 Task: Research Airbnb options in Andes, Colombia from 17th December, 2023 to 24th December, 2023 for 1 adult. Place can be shared room with 1  bedroom having 1 bed and 1 bathroom. Property type can be hotel. Amenities needed are: washing machine.
Action: Mouse moved to (562, 135)
Screenshot: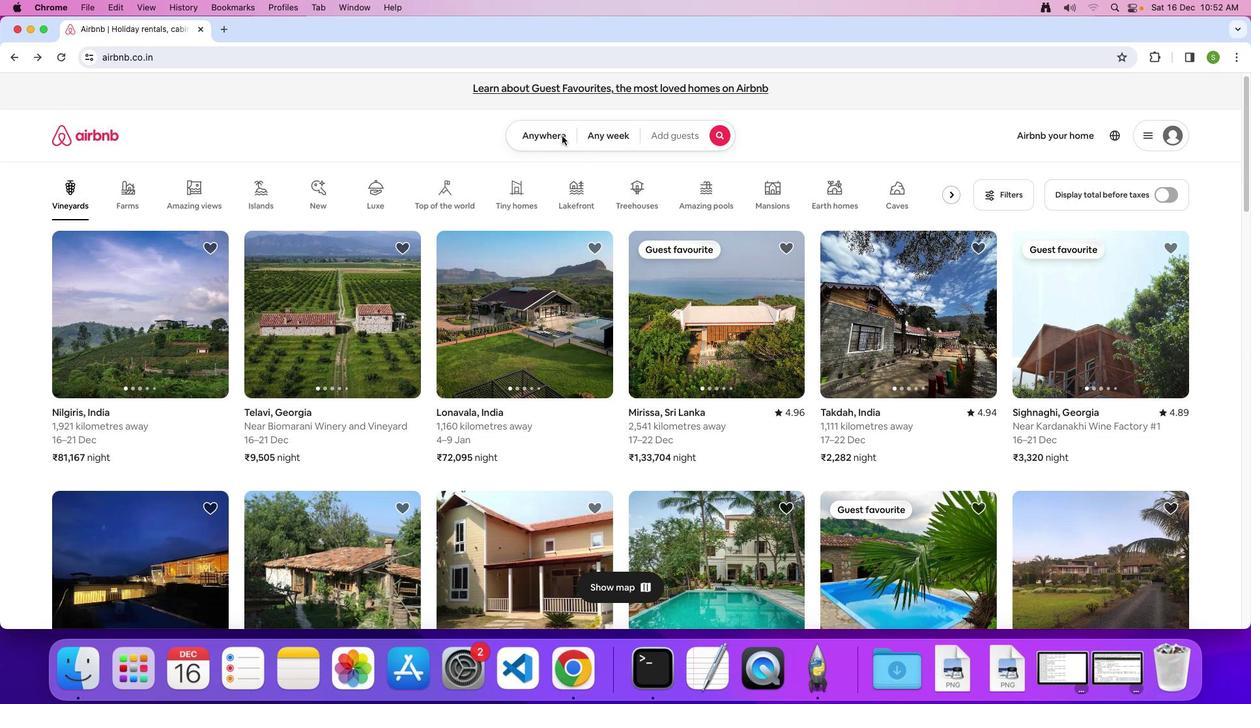 
Action: Mouse pressed left at (562, 135)
Screenshot: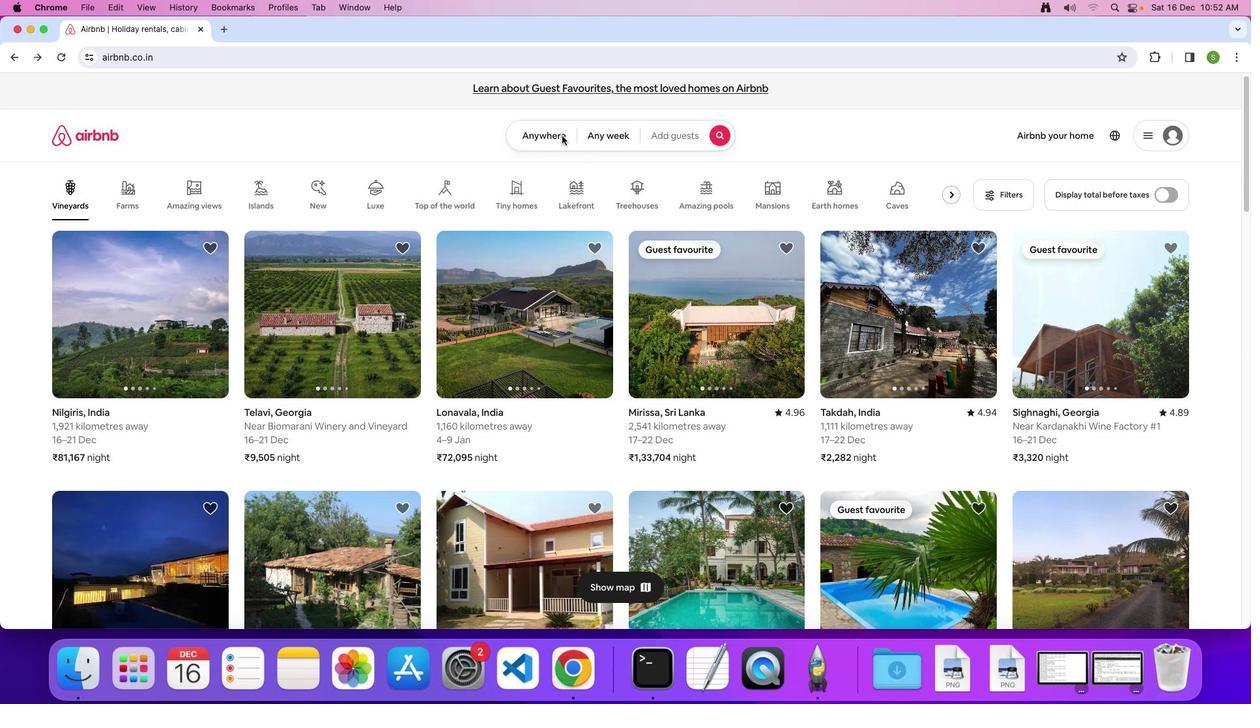 
Action: Mouse moved to (539, 134)
Screenshot: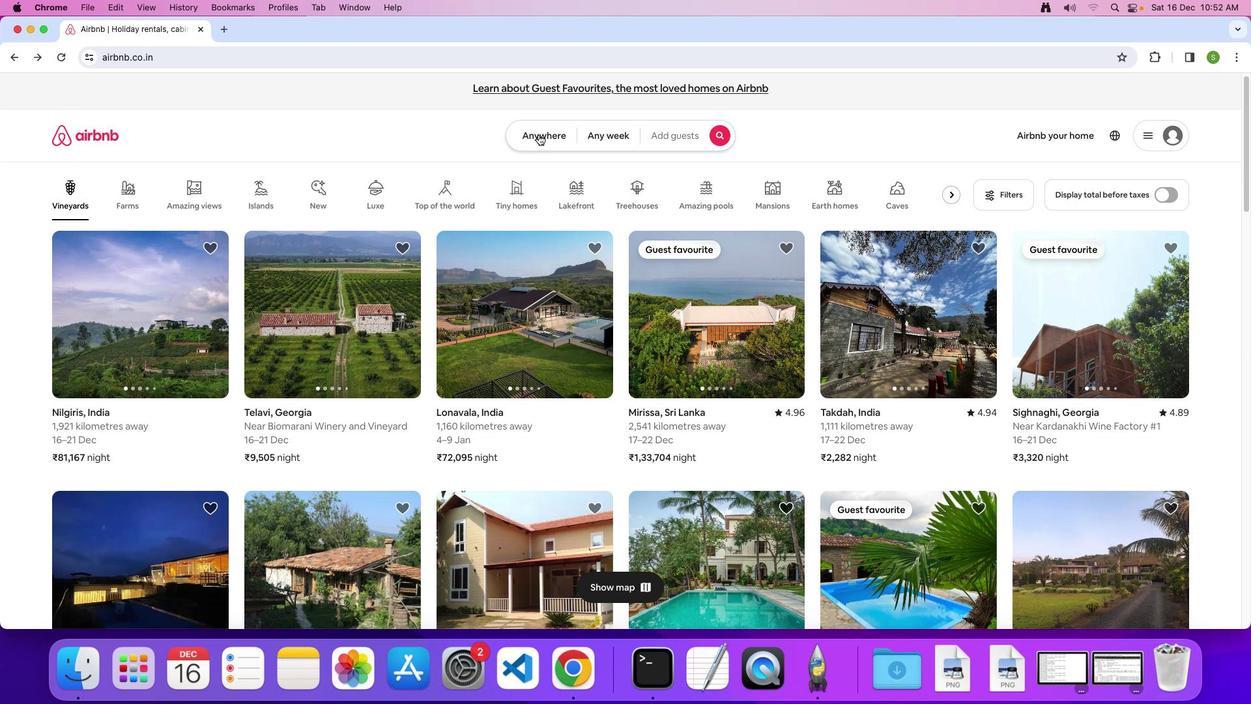 
Action: Mouse pressed left at (539, 134)
Screenshot: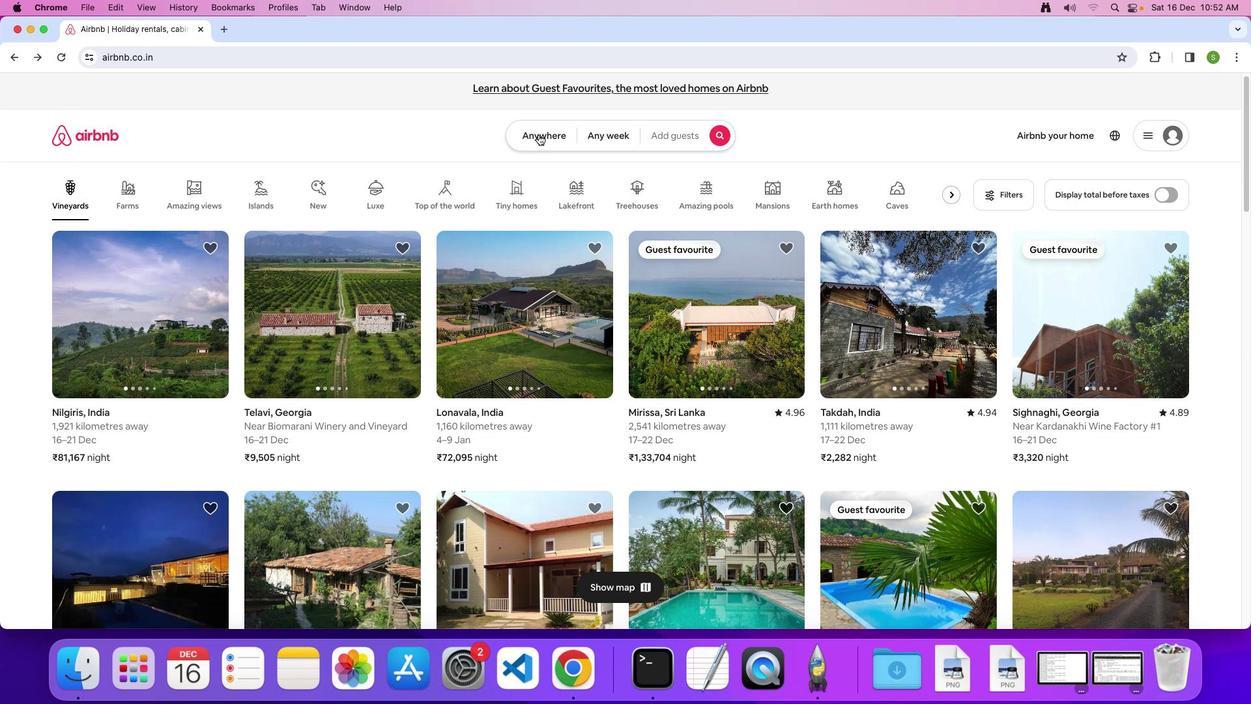 
Action: Mouse moved to (476, 174)
Screenshot: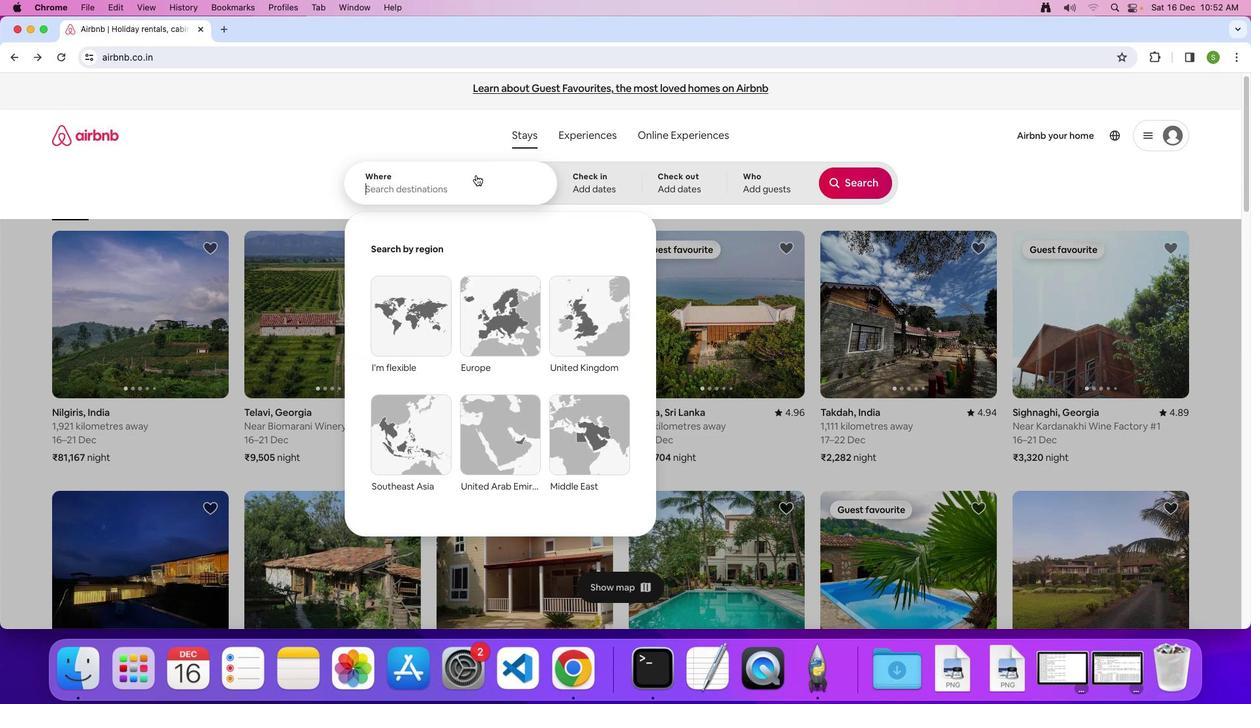 
Action: Mouse pressed left at (476, 174)
Screenshot: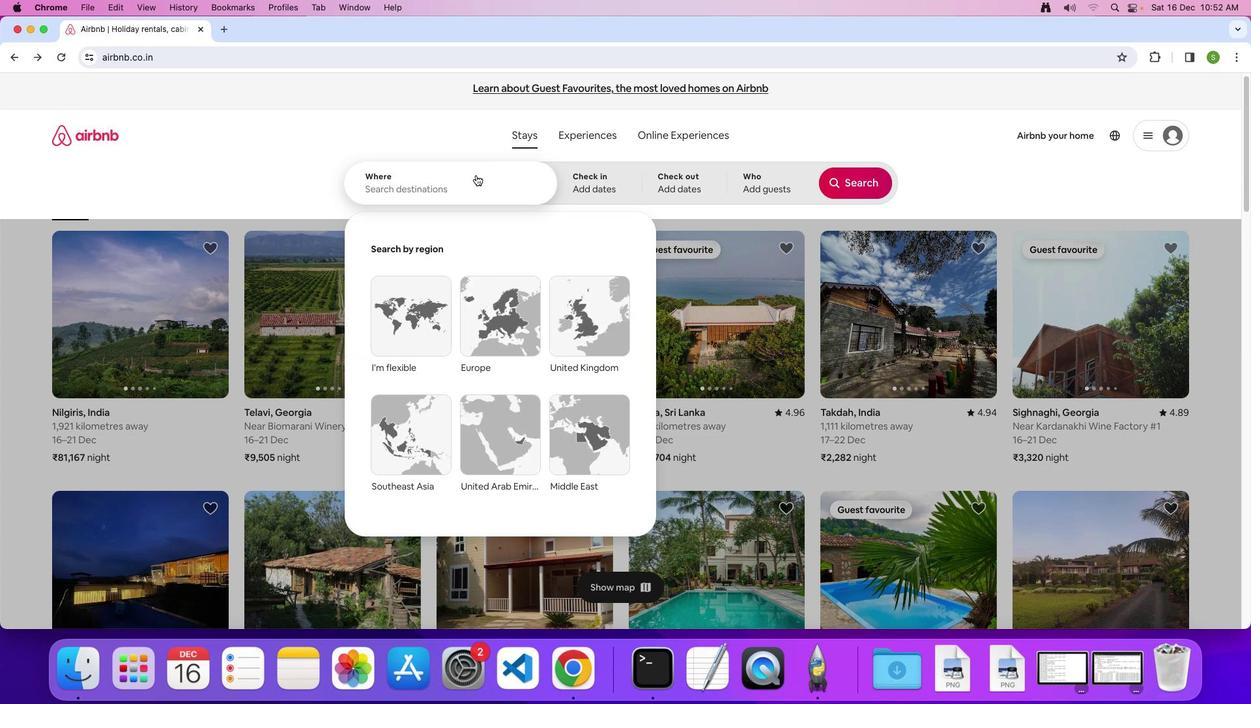 
Action: Mouse moved to (481, 178)
Screenshot: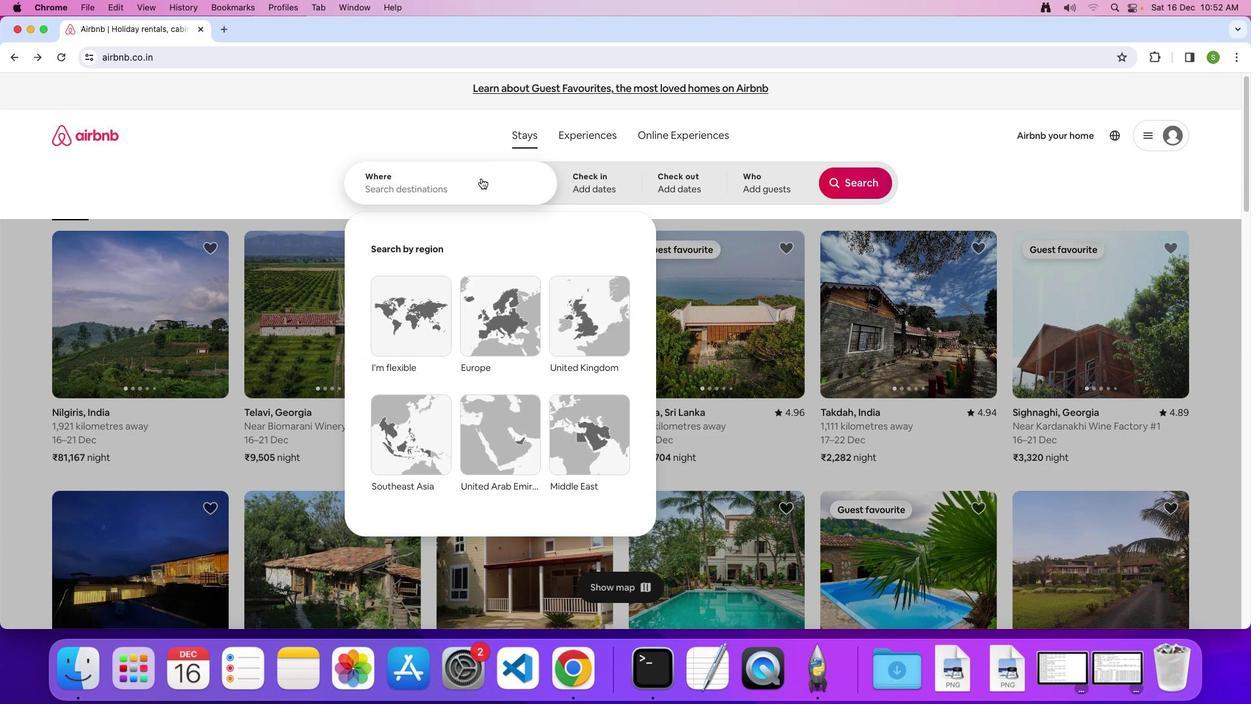 
Action: Key pressed 'A'Key.caps_lock'n''d''e''s'','Key.spaceKey.shift'C''o''l''o''m''b''i''a'Key.enter
Screenshot: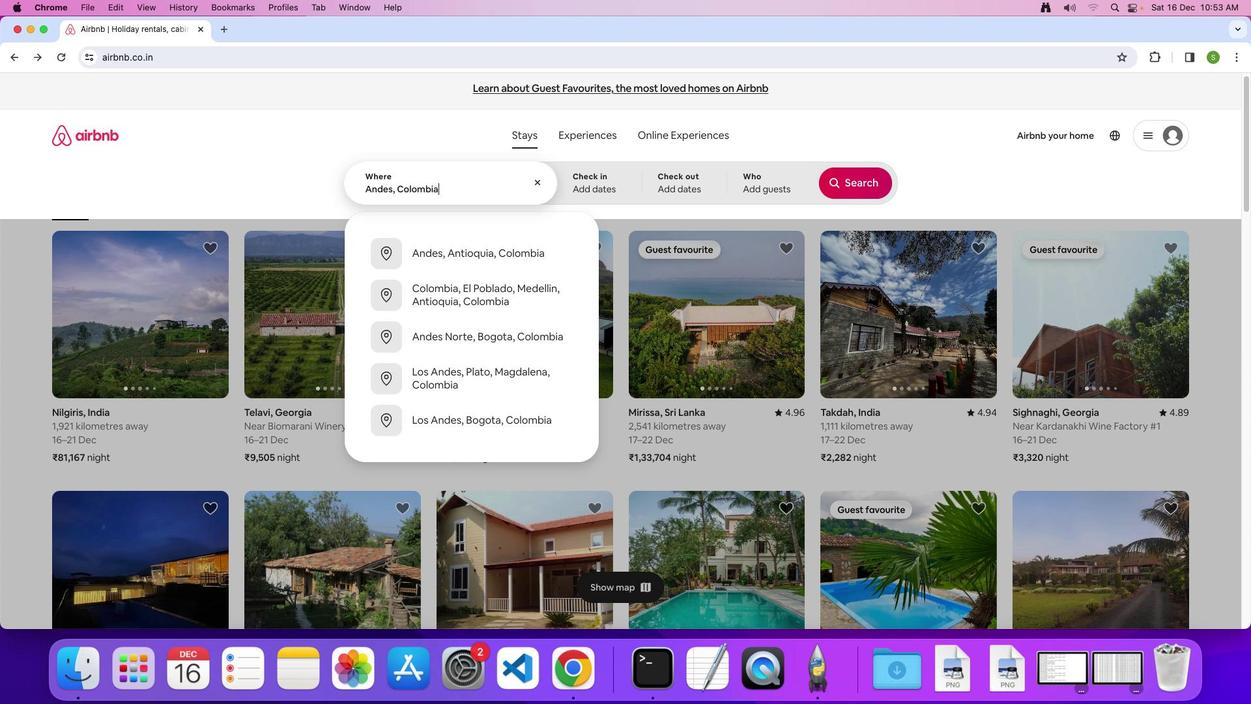 
Action: Mouse moved to (402, 432)
Screenshot: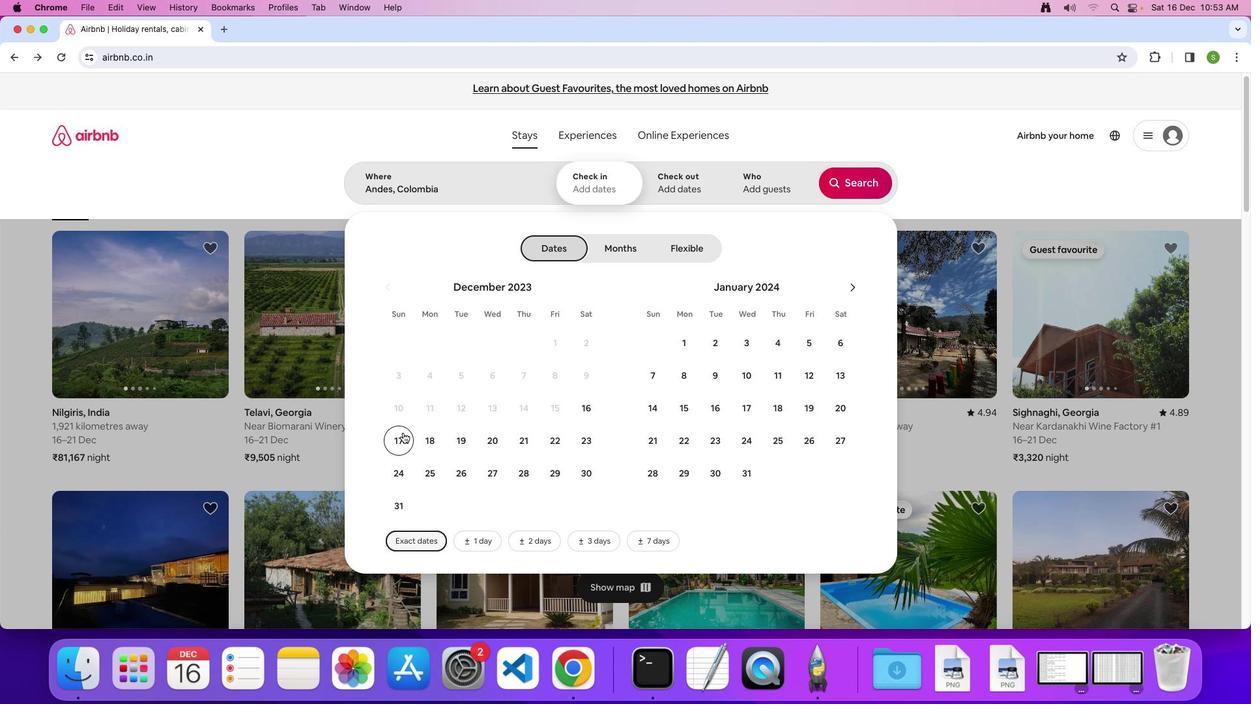 
Action: Mouse pressed left at (402, 432)
Screenshot: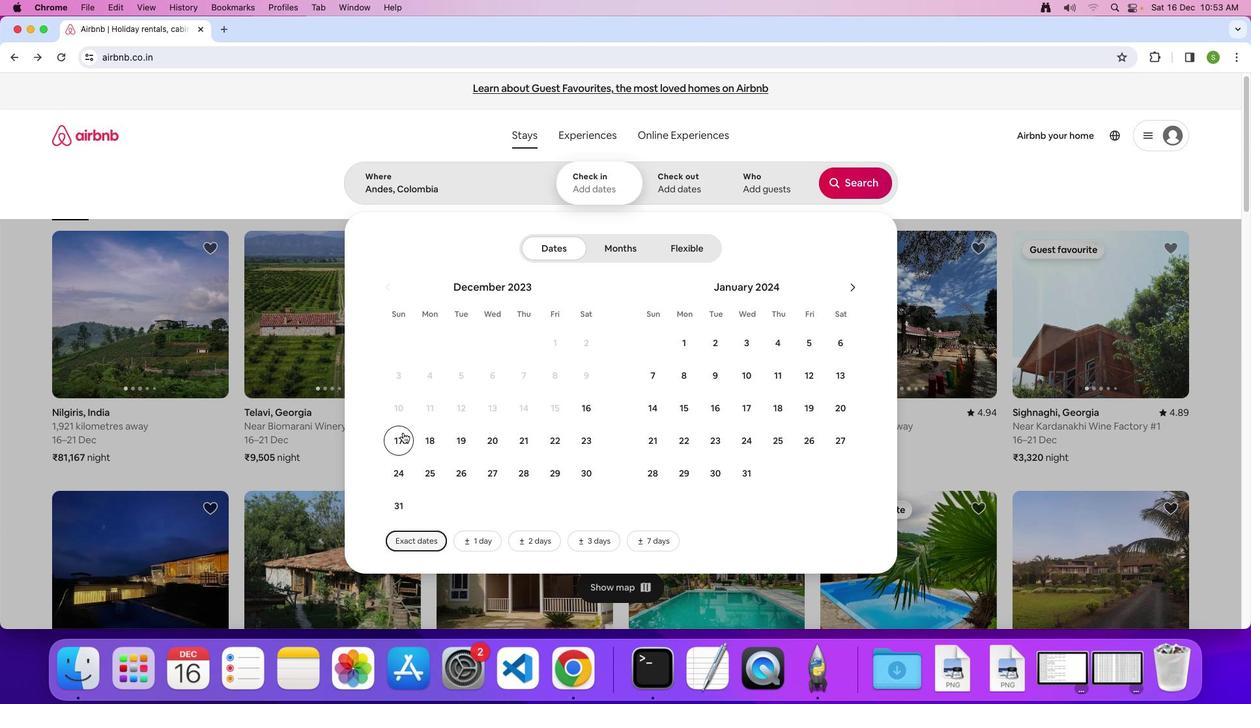 
Action: Mouse moved to (398, 475)
Screenshot: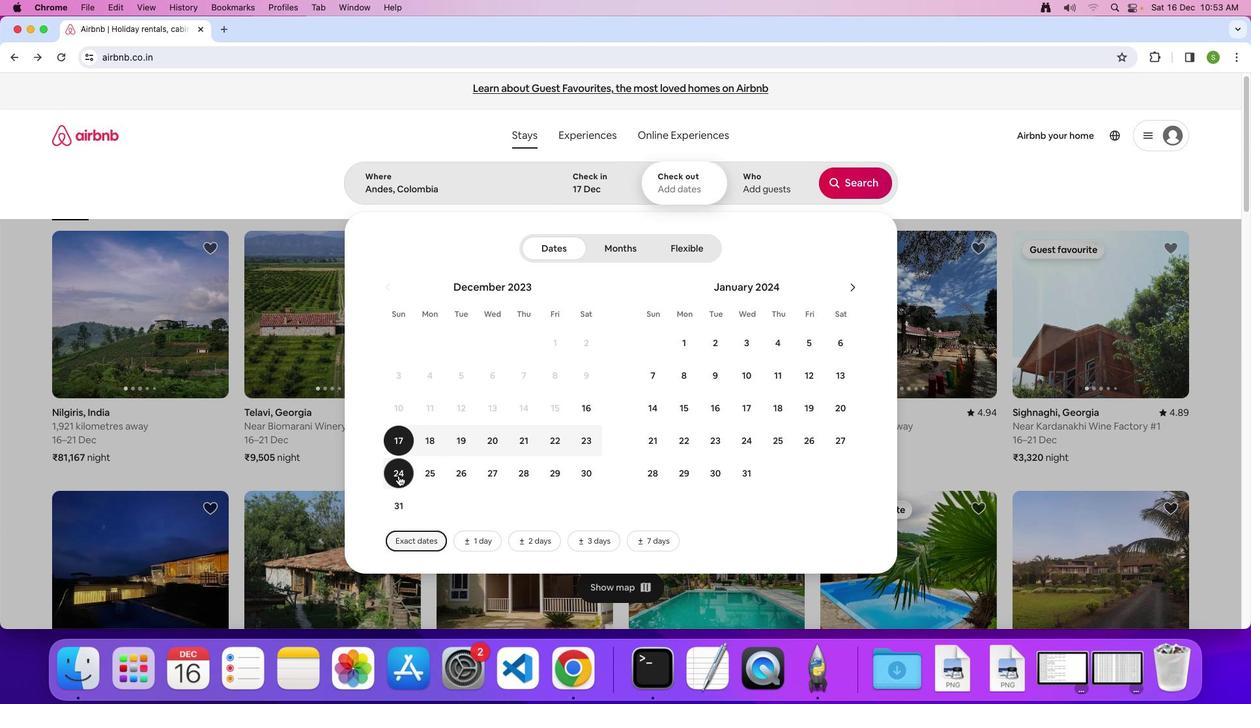 
Action: Mouse pressed left at (398, 475)
Screenshot: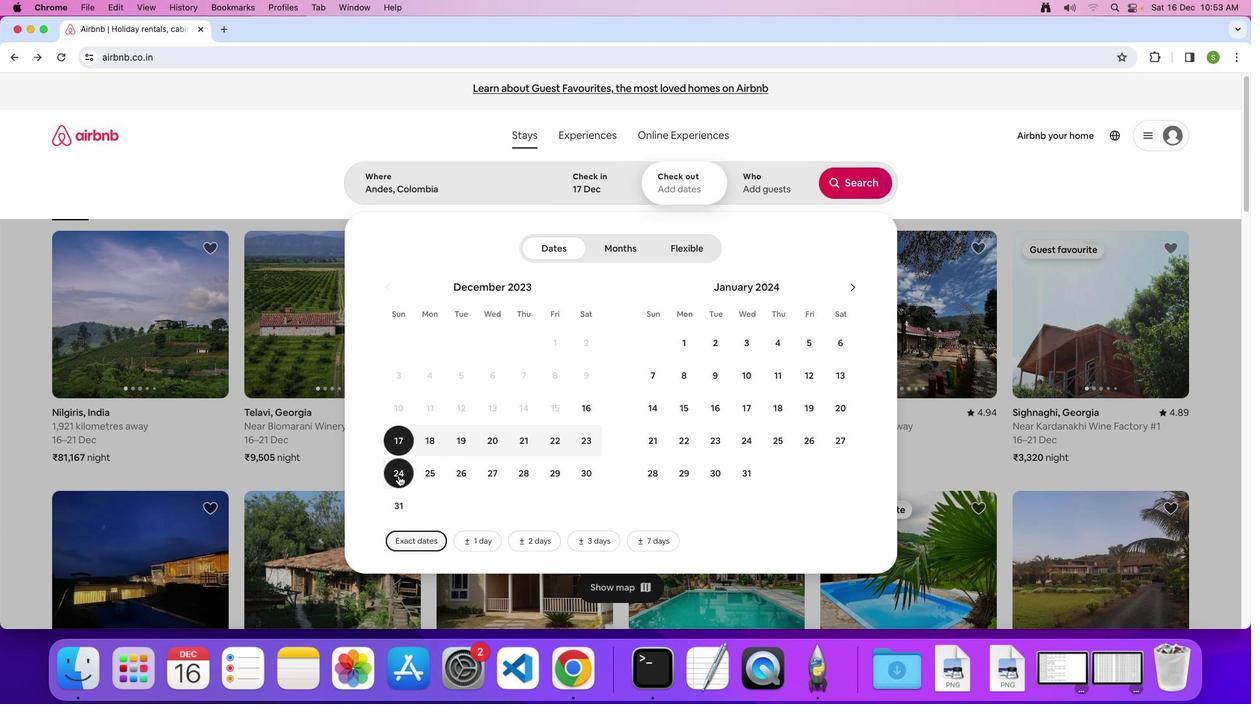 
Action: Mouse moved to (786, 186)
Screenshot: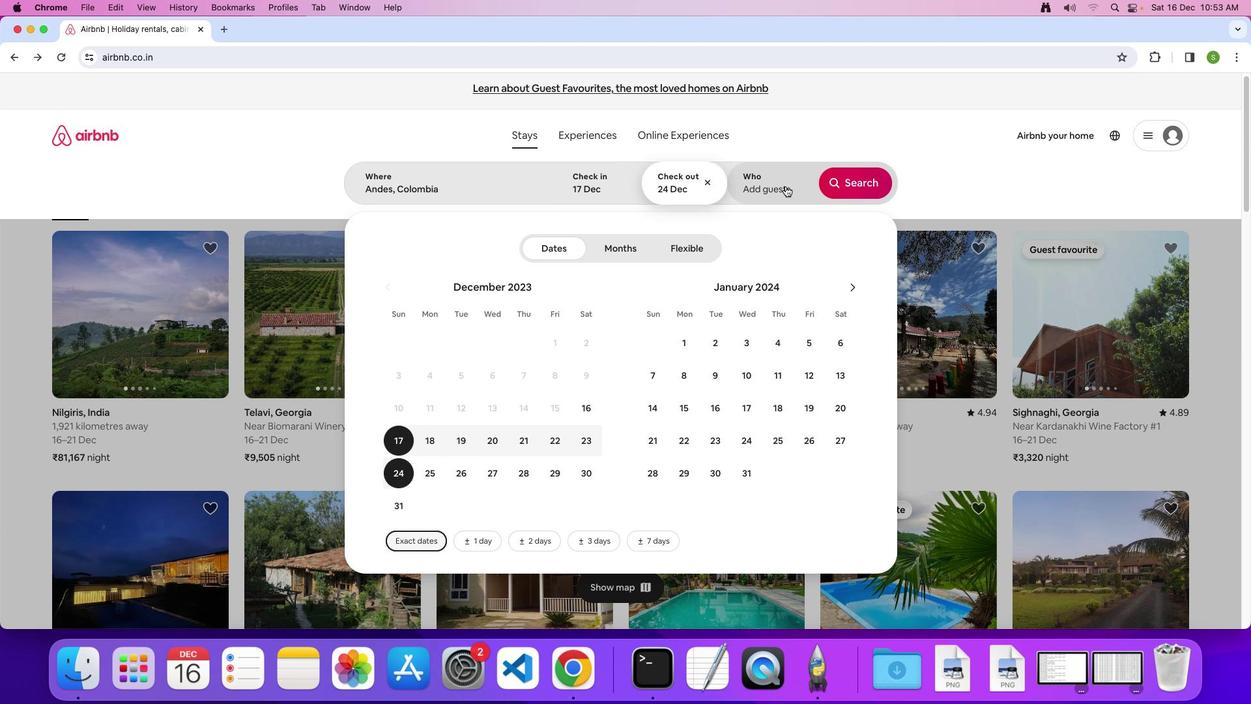 
Action: Mouse pressed left at (786, 186)
Screenshot: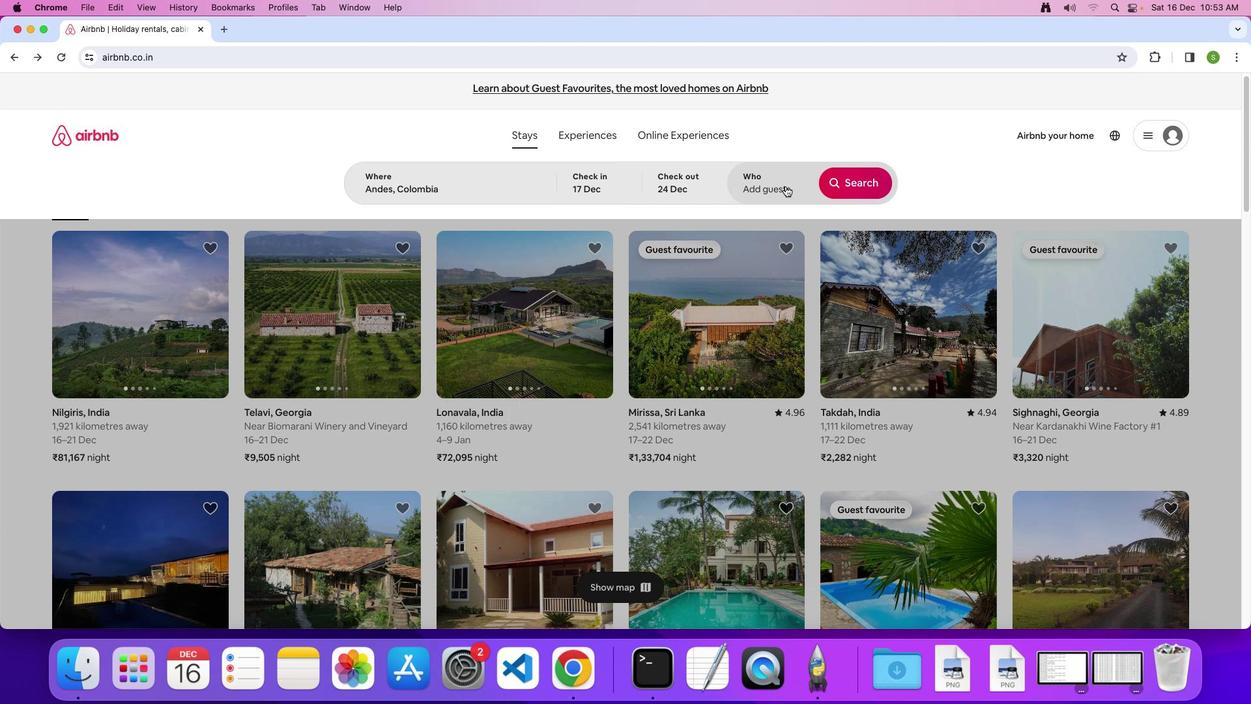
Action: Mouse moved to (859, 253)
Screenshot: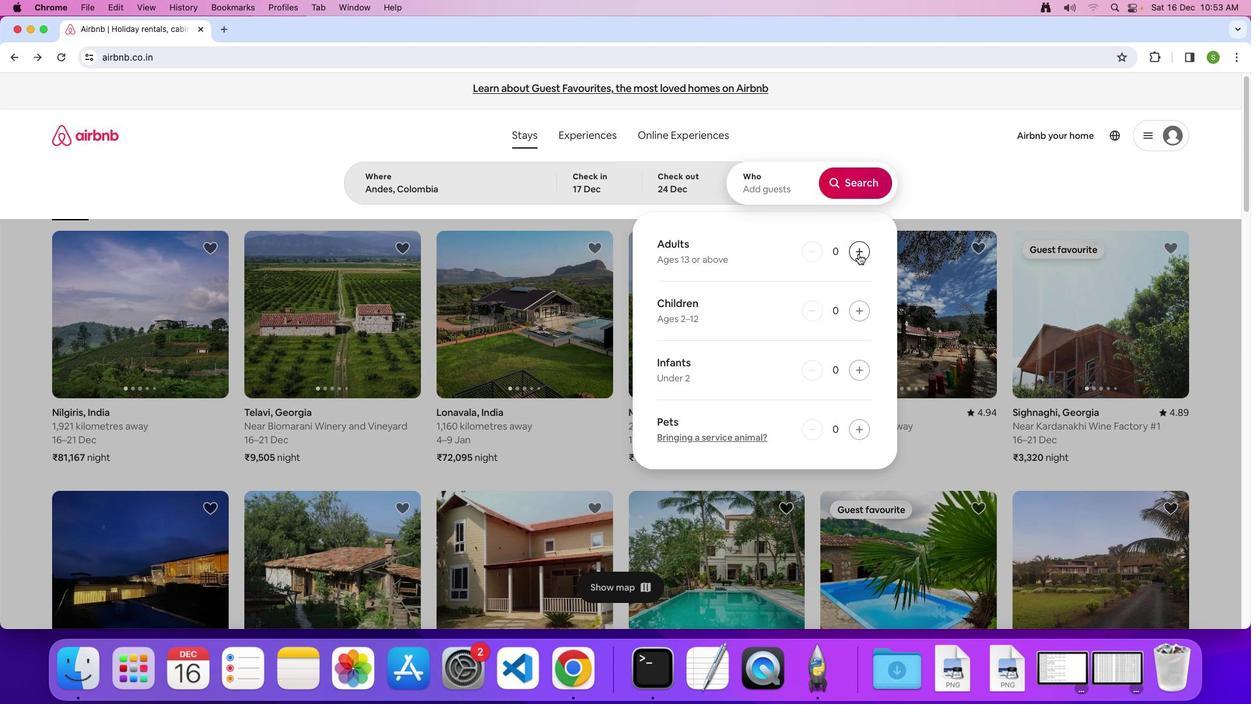 
Action: Mouse pressed left at (859, 253)
Screenshot: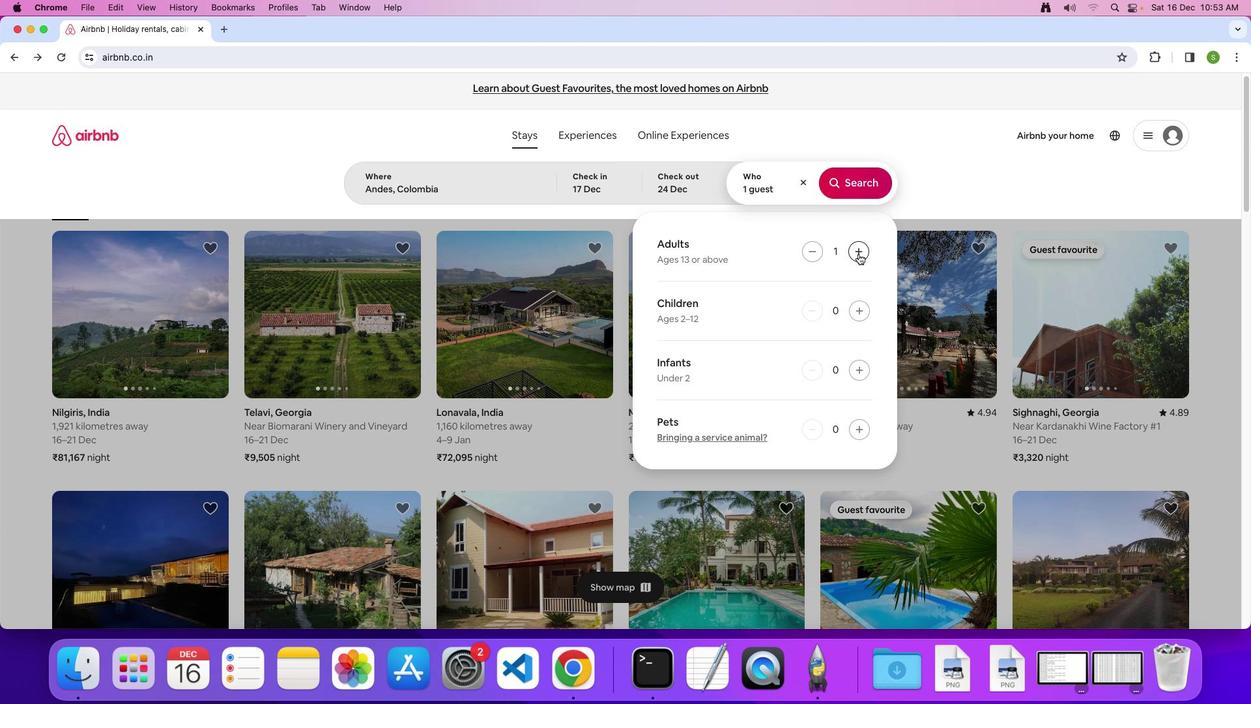 
Action: Mouse moved to (852, 174)
Screenshot: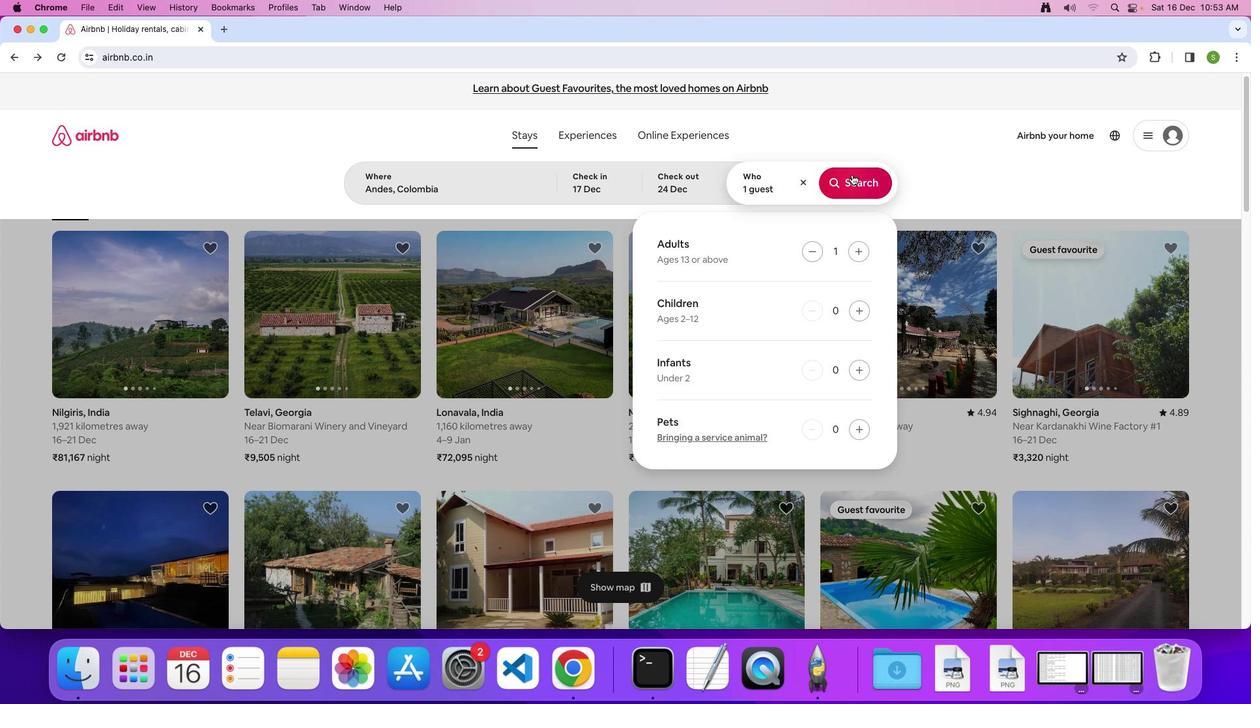 
Action: Mouse pressed left at (852, 174)
Screenshot: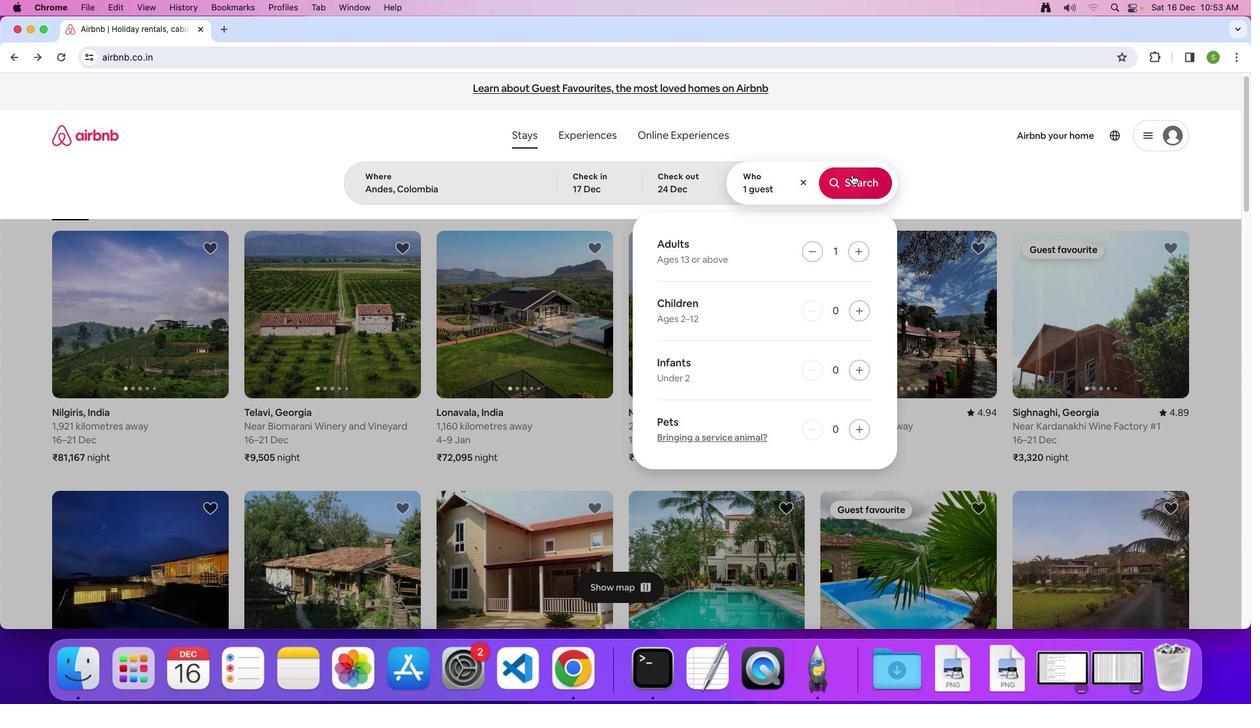 
Action: Mouse moved to (1036, 150)
Screenshot: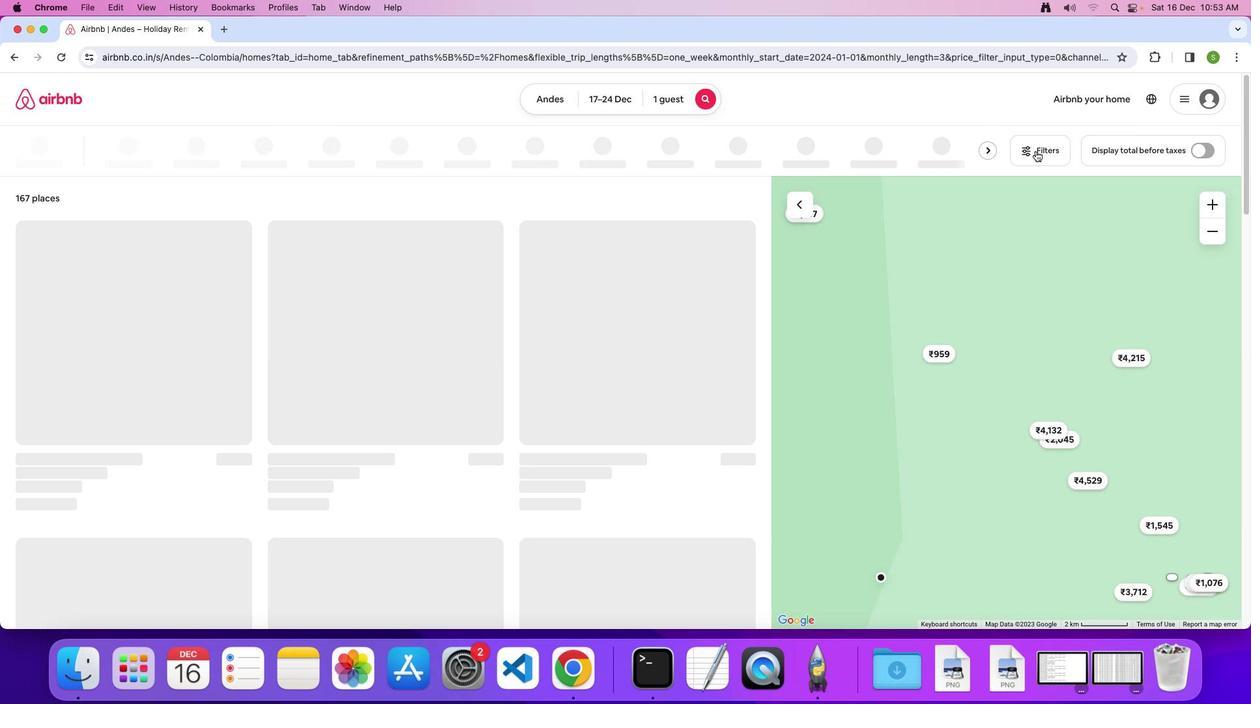 
Action: Mouse pressed left at (1036, 150)
Screenshot: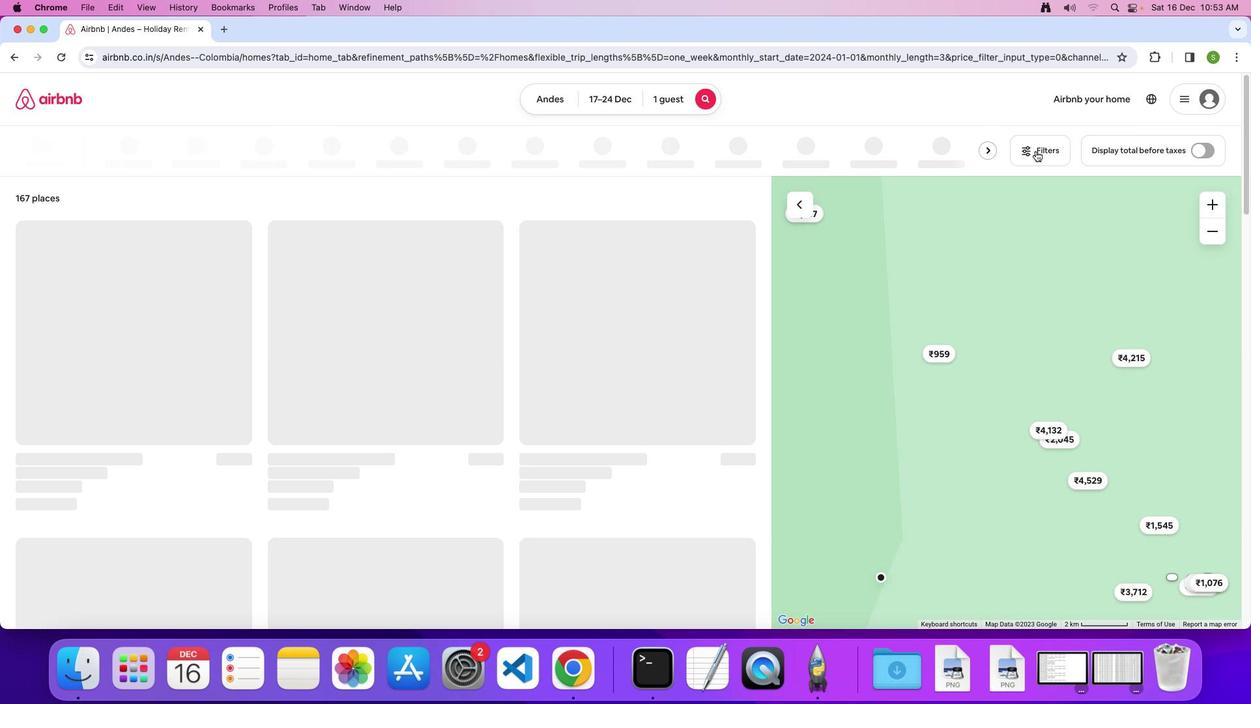 
Action: Mouse moved to (647, 310)
Screenshot: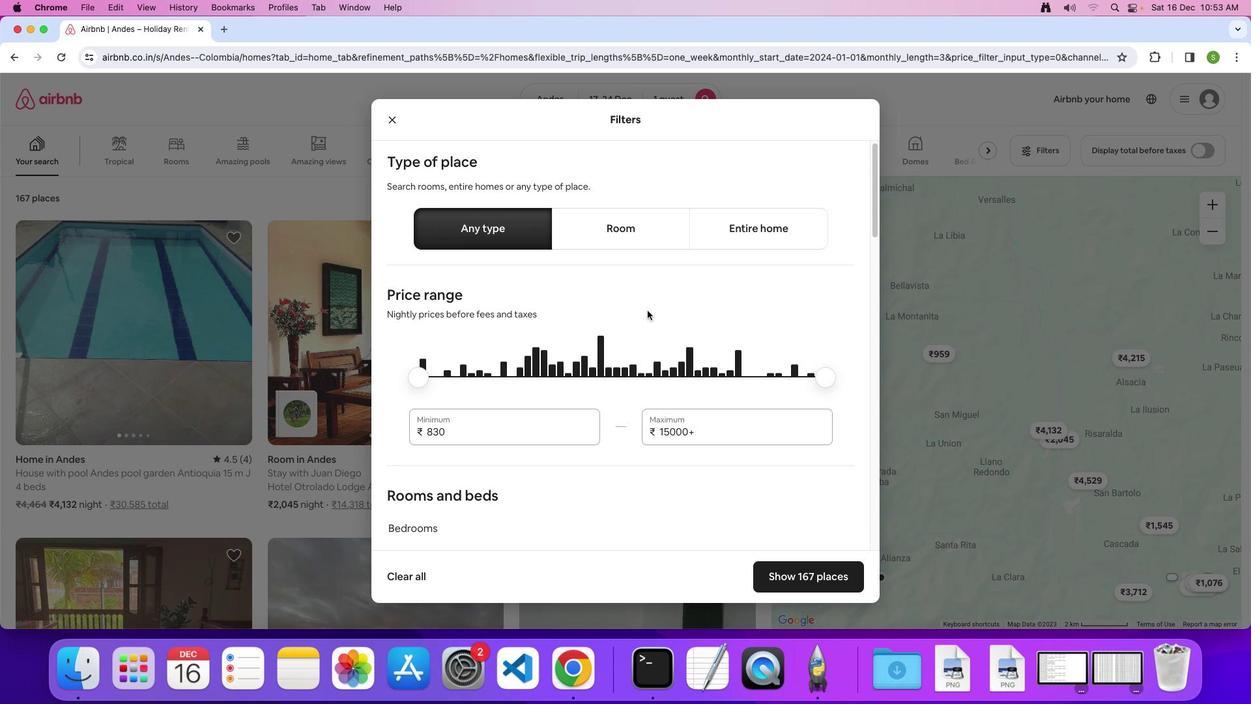 
Action: Mouse scrolled (647, 310) with delta (0, 0)
Screenshot: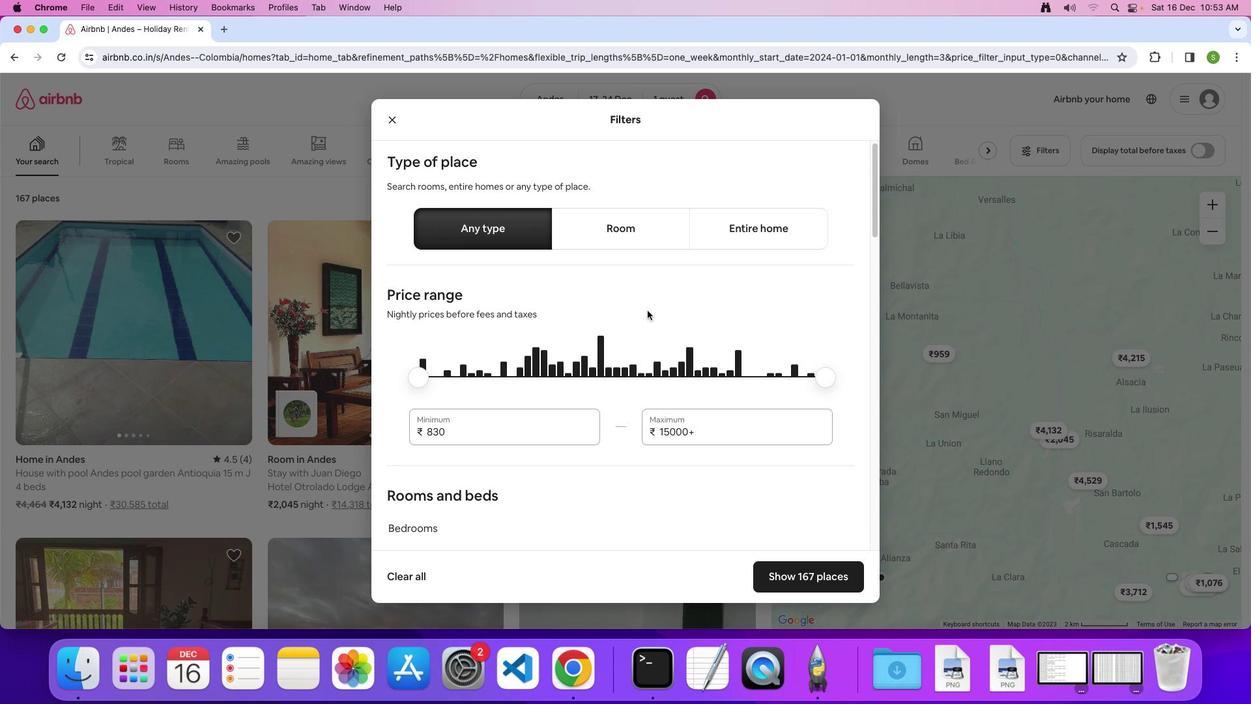 
Action: Mouse scrolled (647, 310) with delta (0, 0)
Screenshot: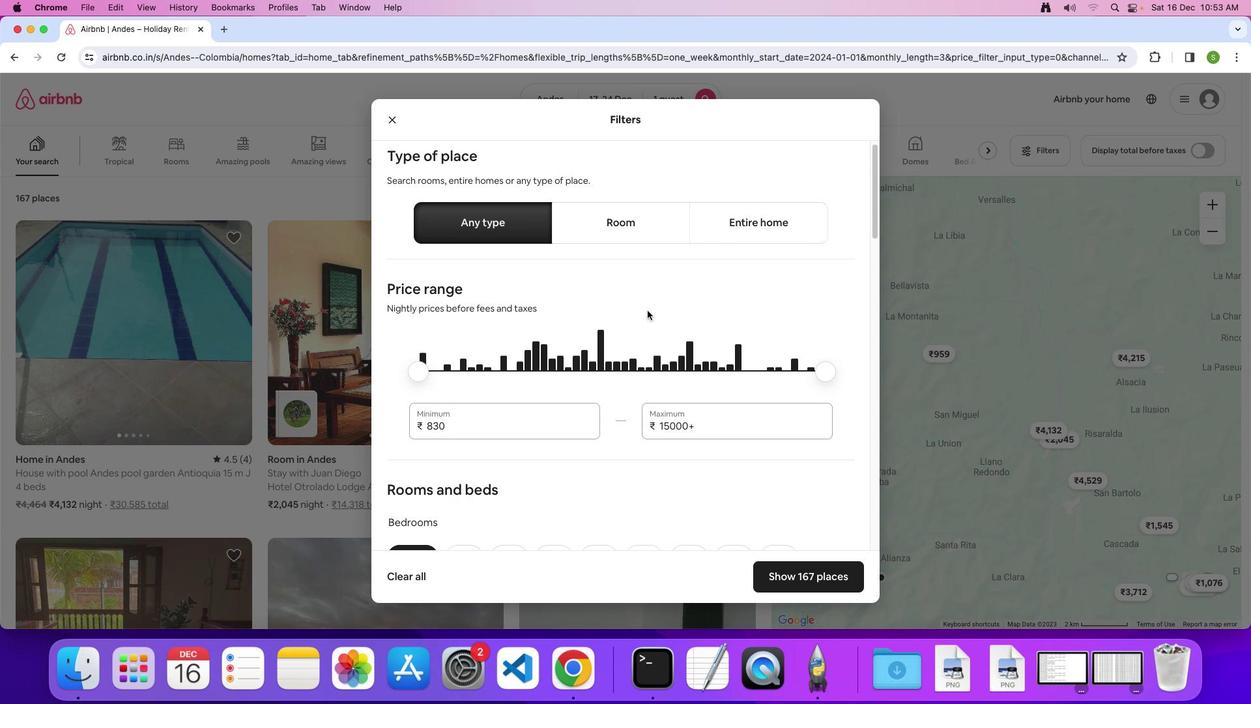 
Action: Mouse moved to (648, 308)
Screenshot: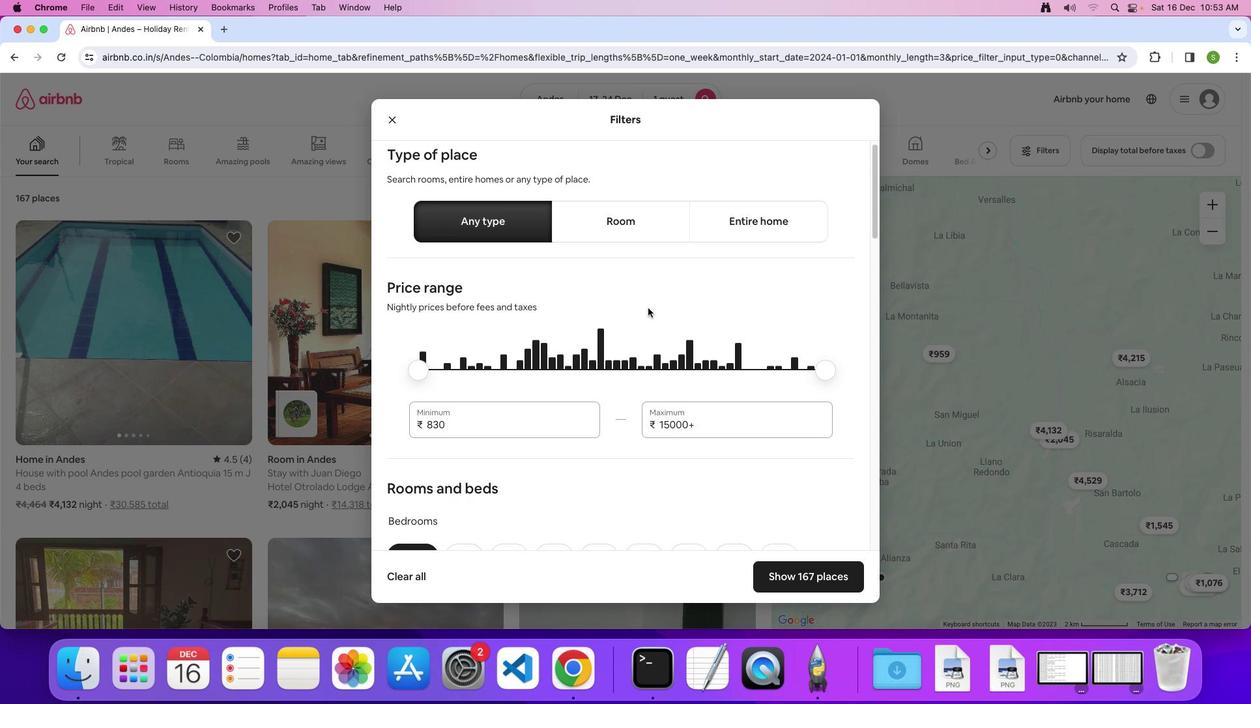 
Action: Mouse scrolled (648, 308) with delta (0, 0)
Screenshot: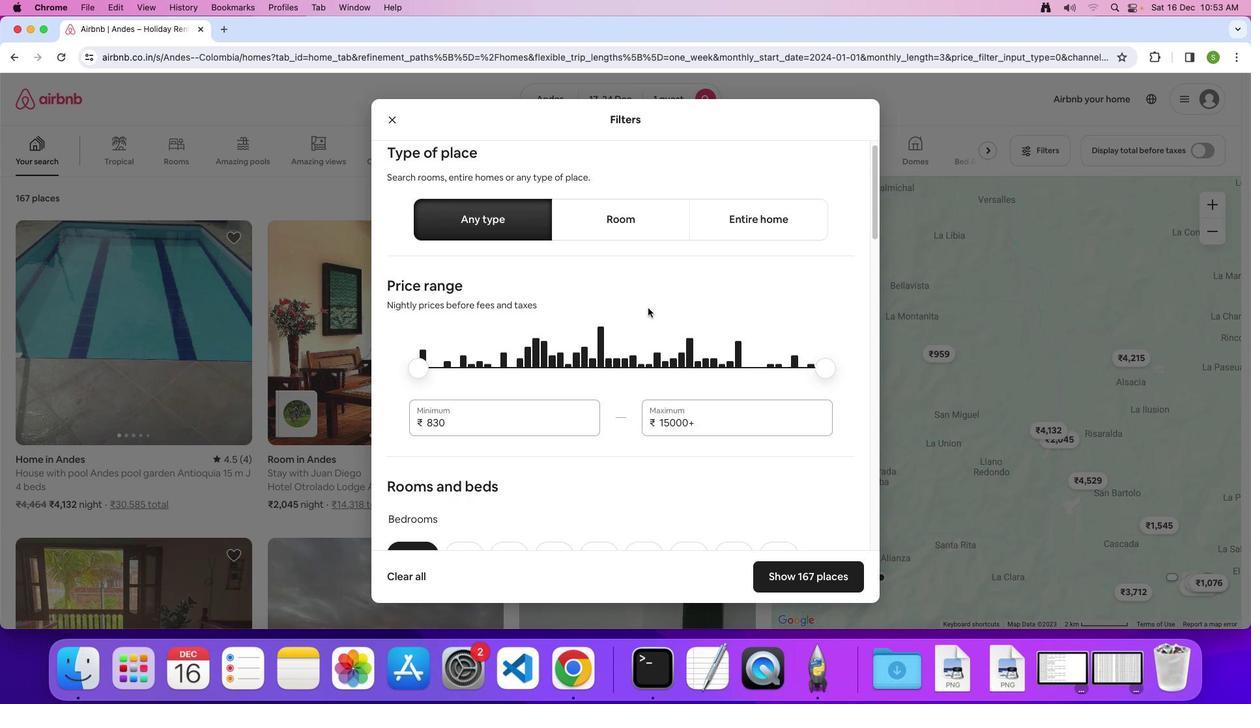 
Action: Mouse moved to (648, 307)
Screenshot: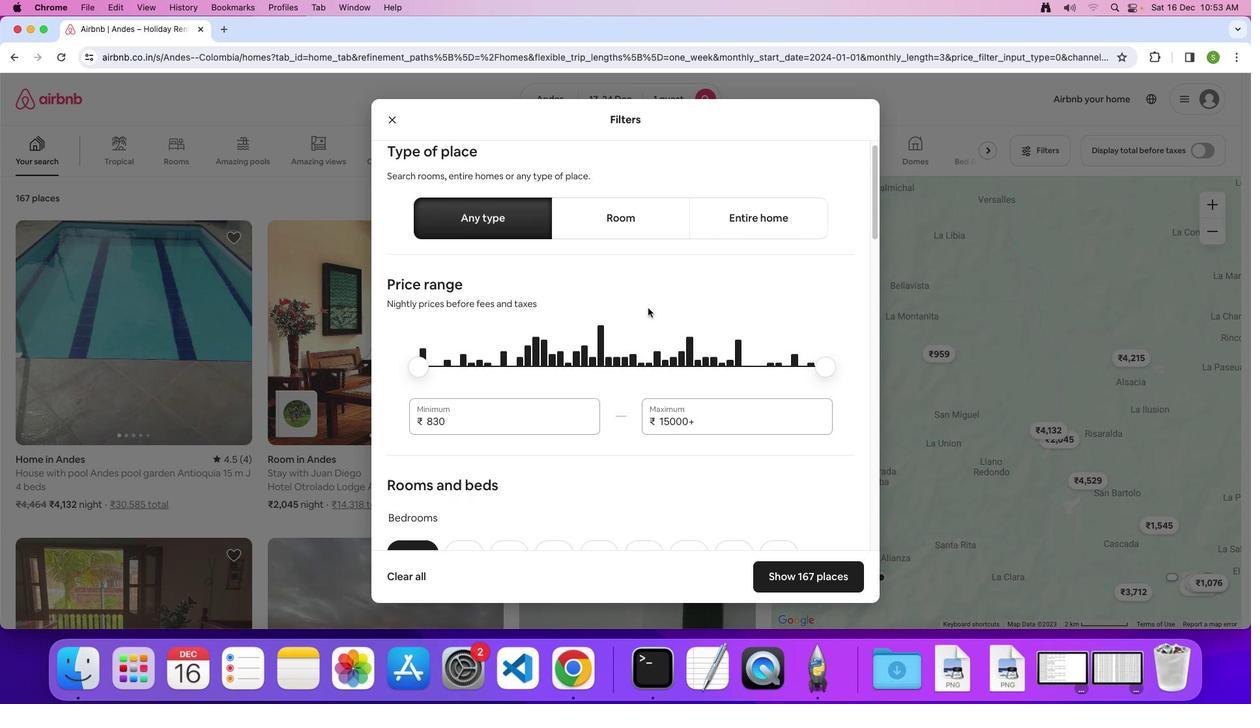 
Action: Mouse scrolled (648, 307) with delta (0, 0)
Screenshot: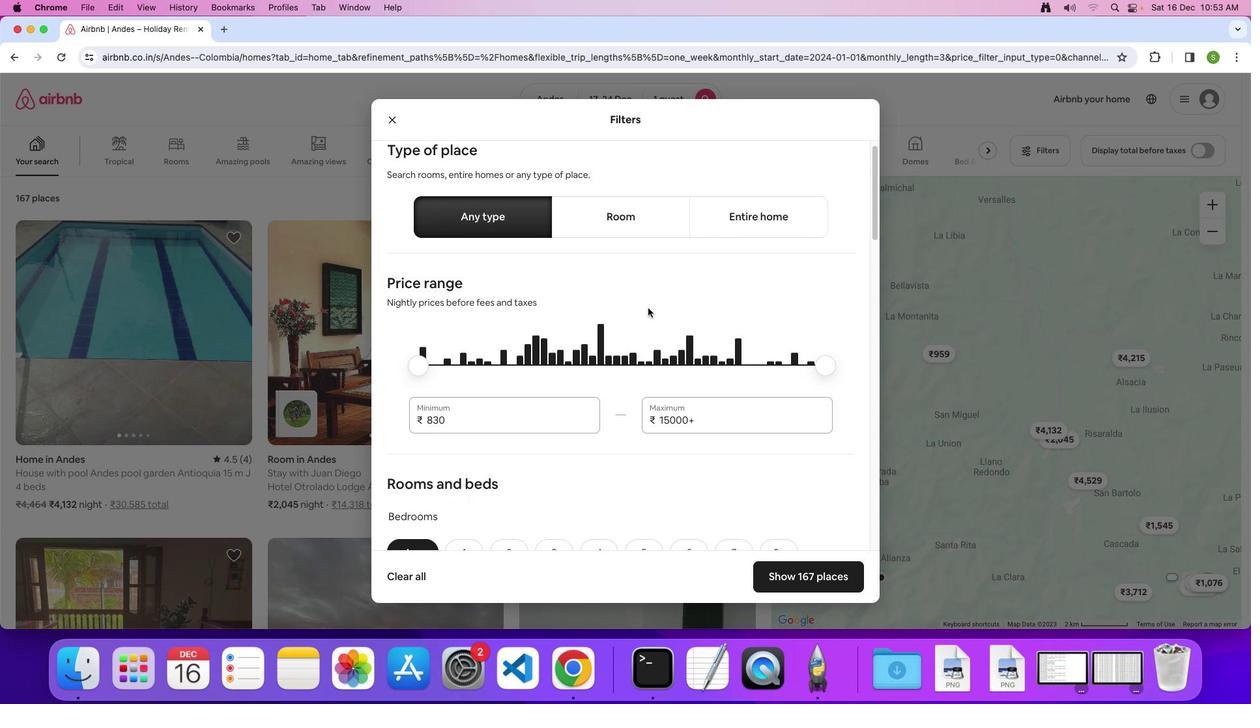 
Action: Mouse moved to (627, 219)
Screenshot: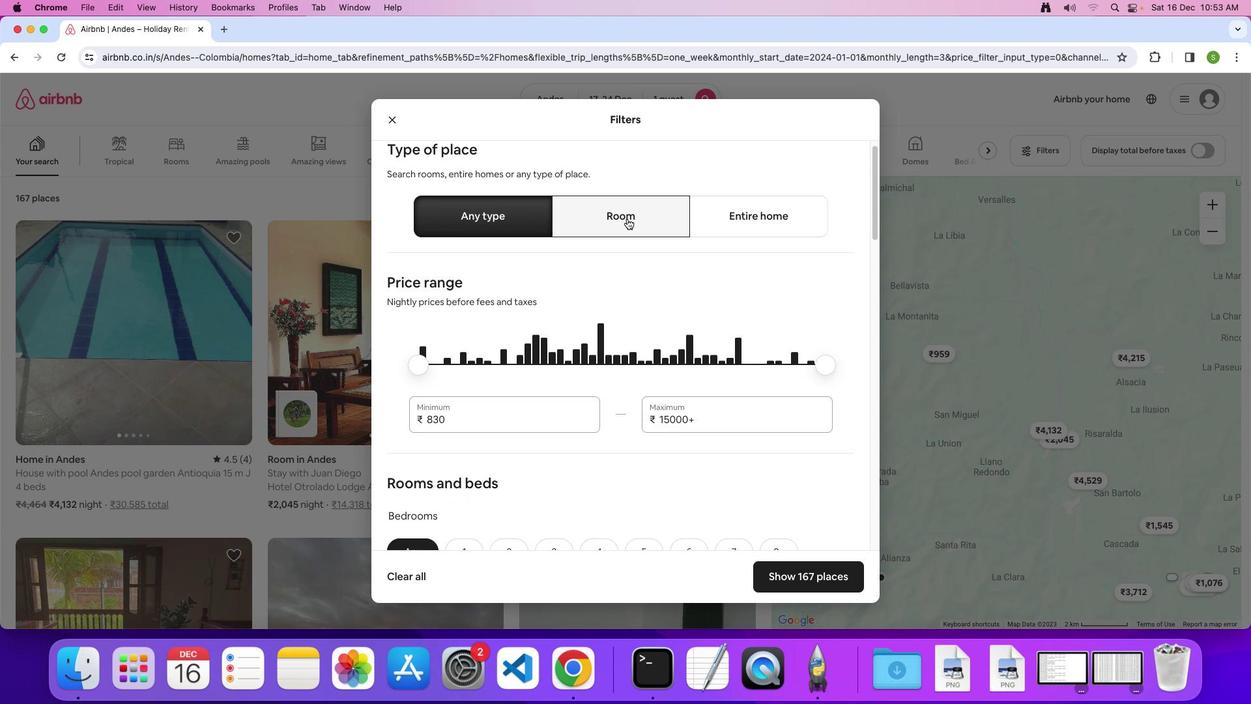 
Action: Mouse pressed left at (627, 219)
Screenshot: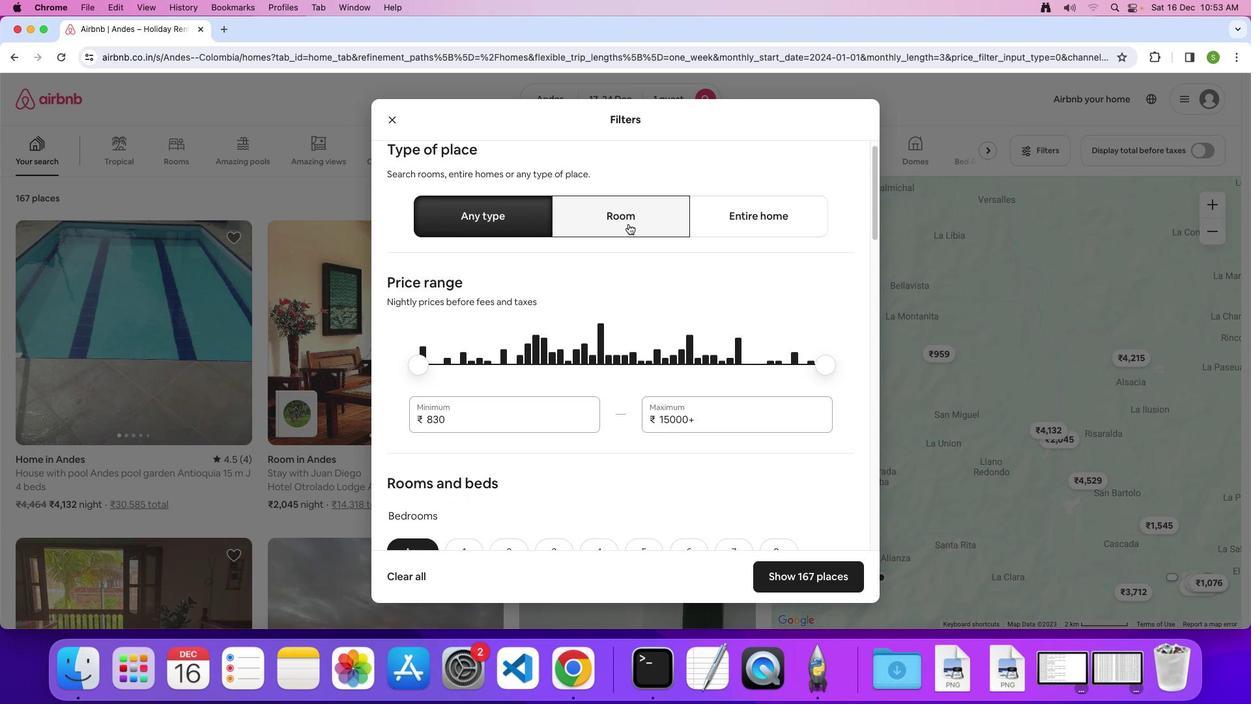 
Action: Mouse moved to (669, 340)
Screenshot: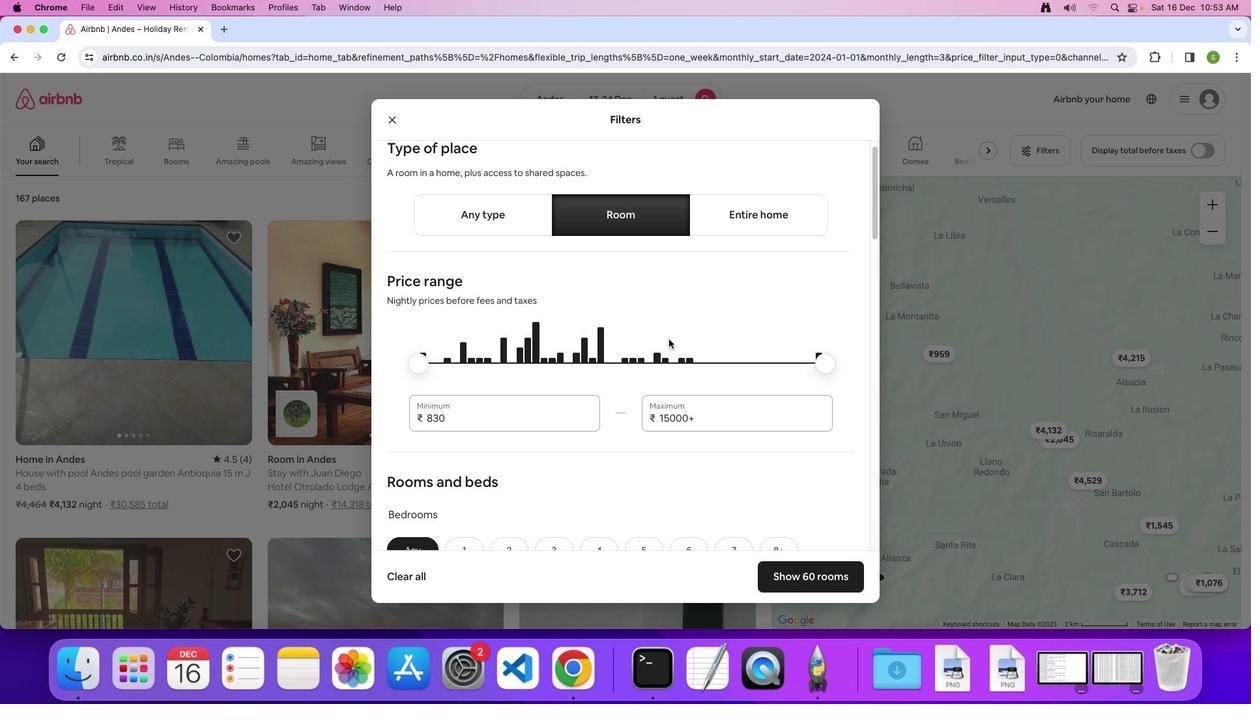 
Action: Mouse scrolled (669, 340) with delta (0, 0)
Screenshot: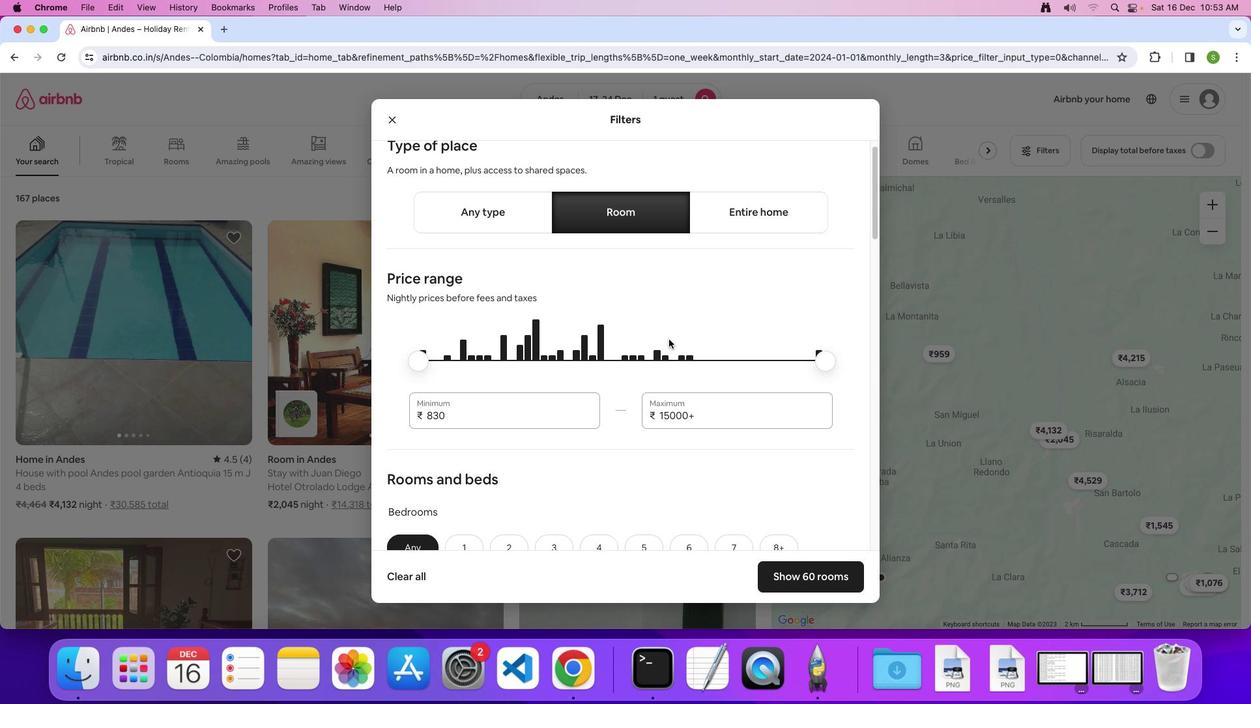 
Action: Mouse moved to (669, 339)
Screenshot: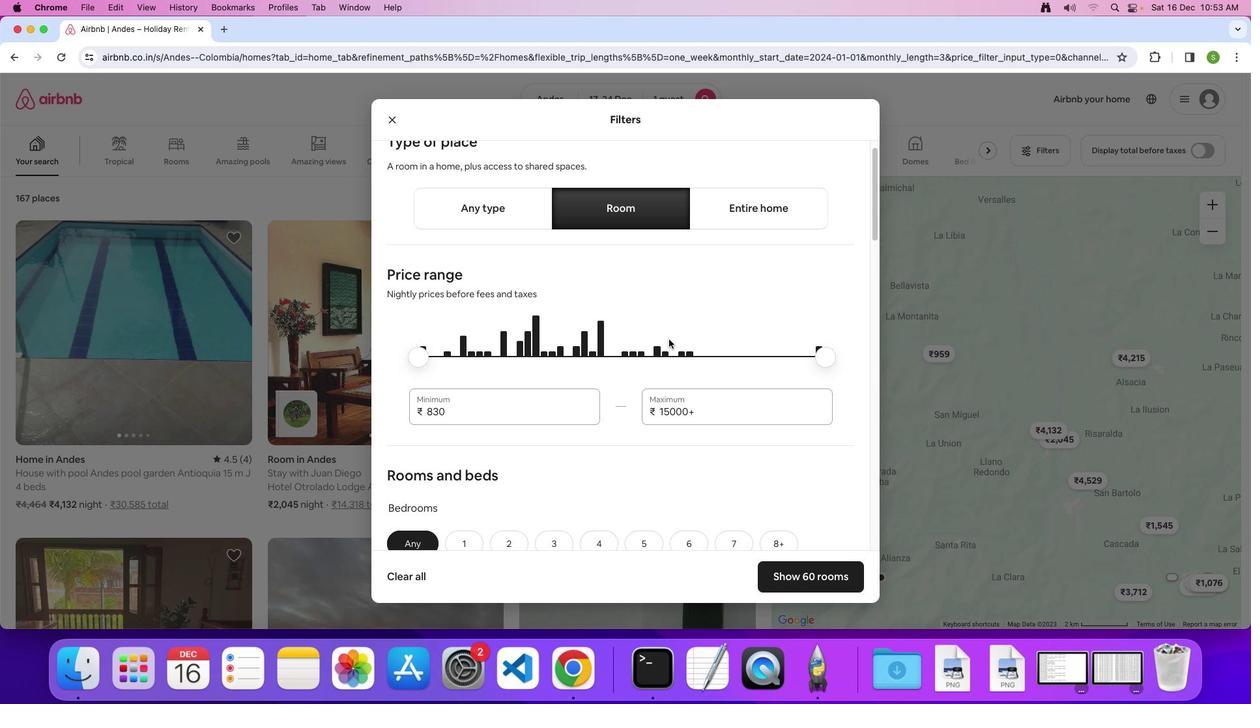 
Action: Mouse scrolled (669, 339) with delta (0, 0)
Screenshot: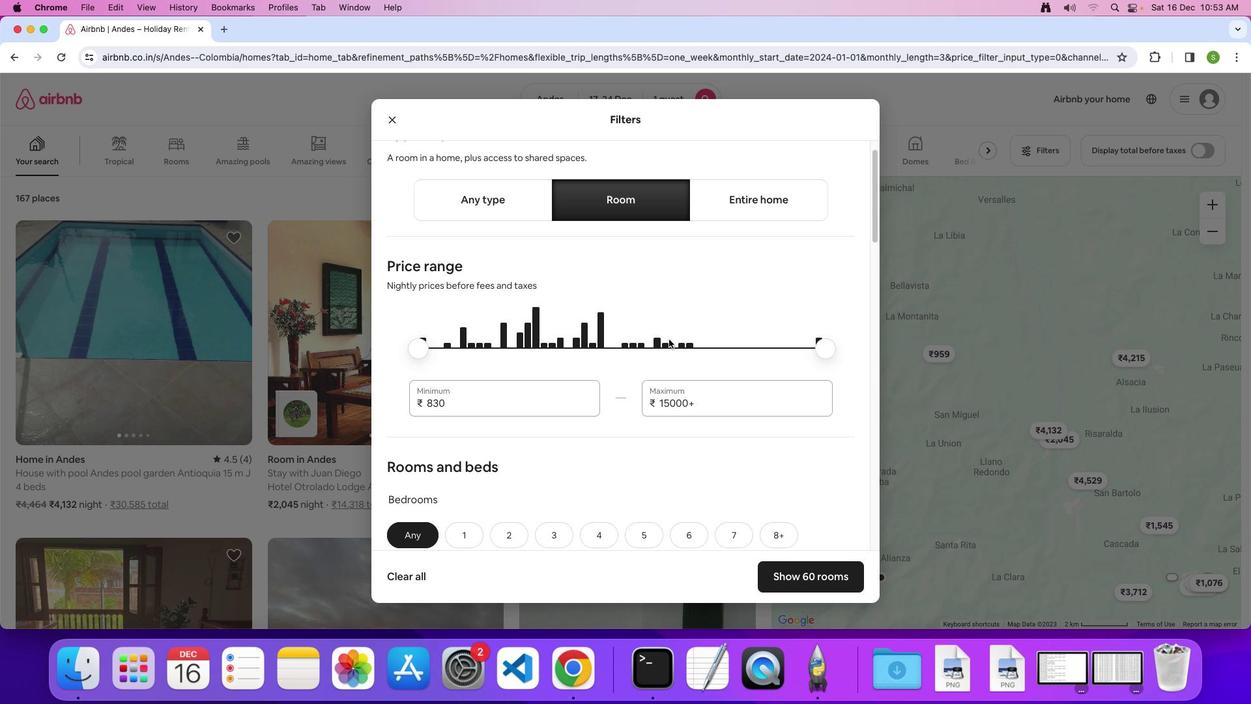 
Action: Mouse scrolled (669, 339) with delta (0, 0)
Screenshot: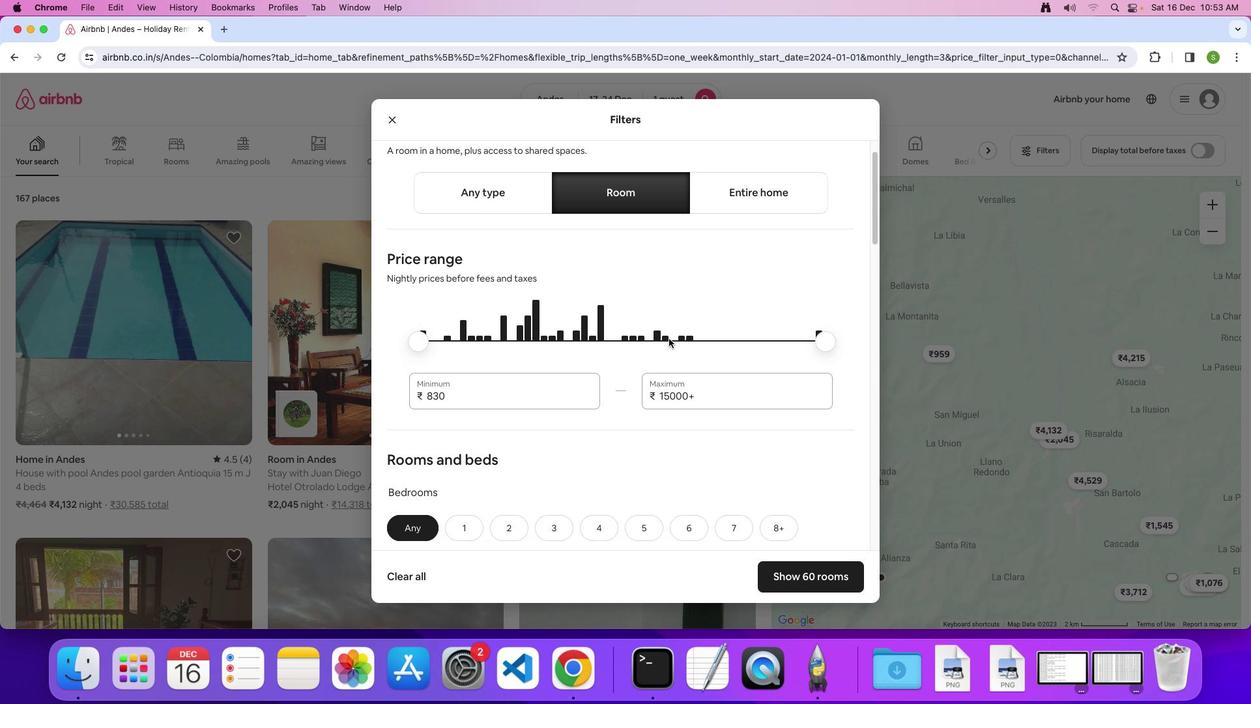 
Action: Mouse moved to (669, 338)
Screenshot: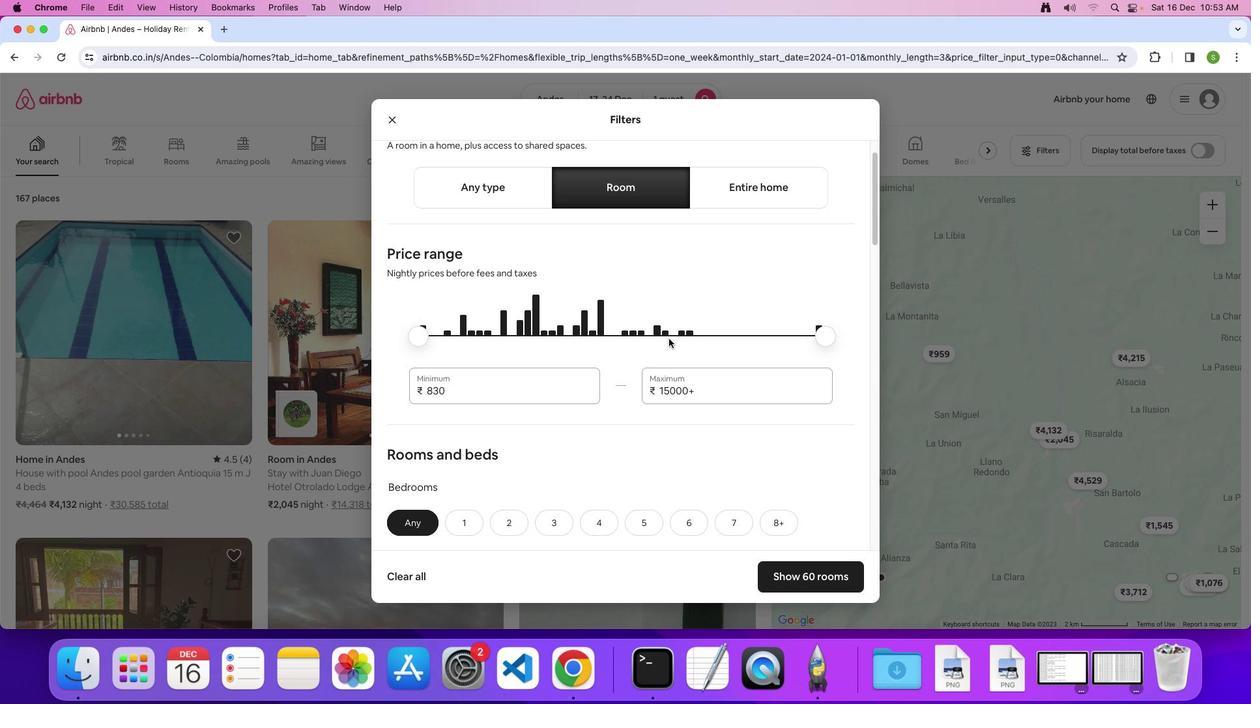 
Action: Mouse scrolled (669, 338) with delta (0, 0)
Screenshot: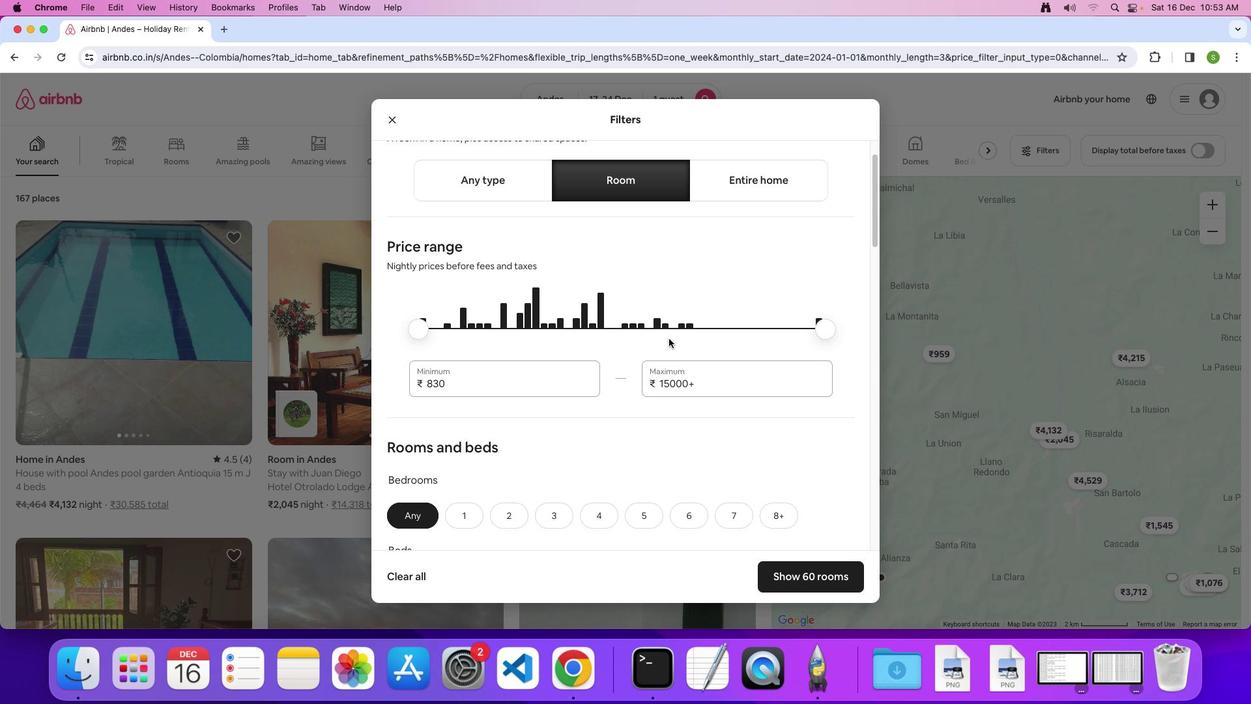 
Action: Mouse scrolled (669, 338) with delta (0, 0)
Screenshot: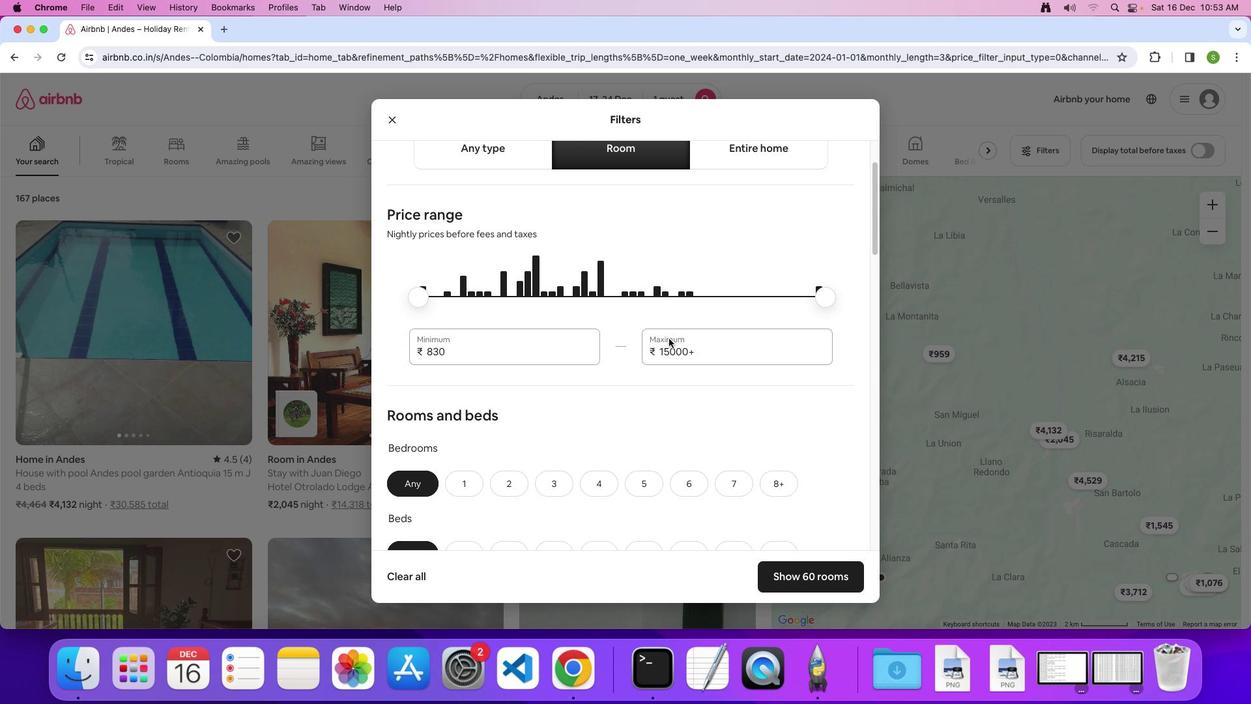 
Action: Mouse scrolled (669, 338) with delta (0, 0)
Screenshot: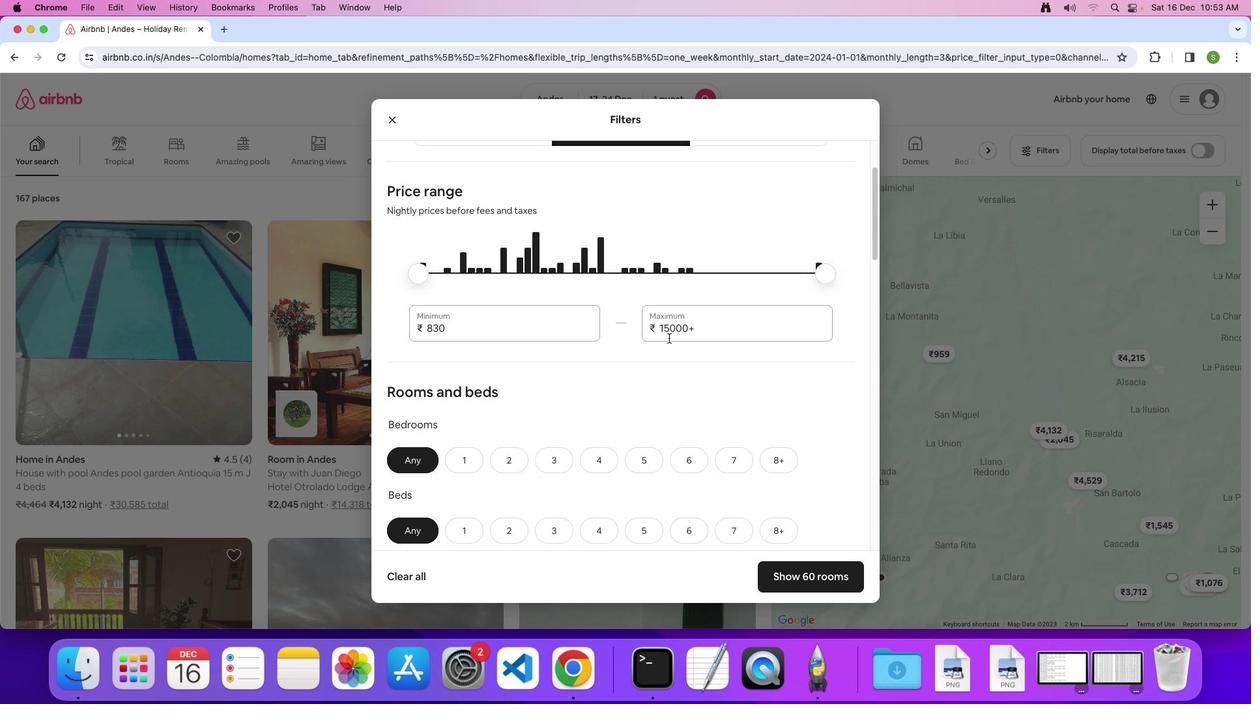 
Action: Mouse scrolled (669, 338) with delta (0, 0)
Screenshot: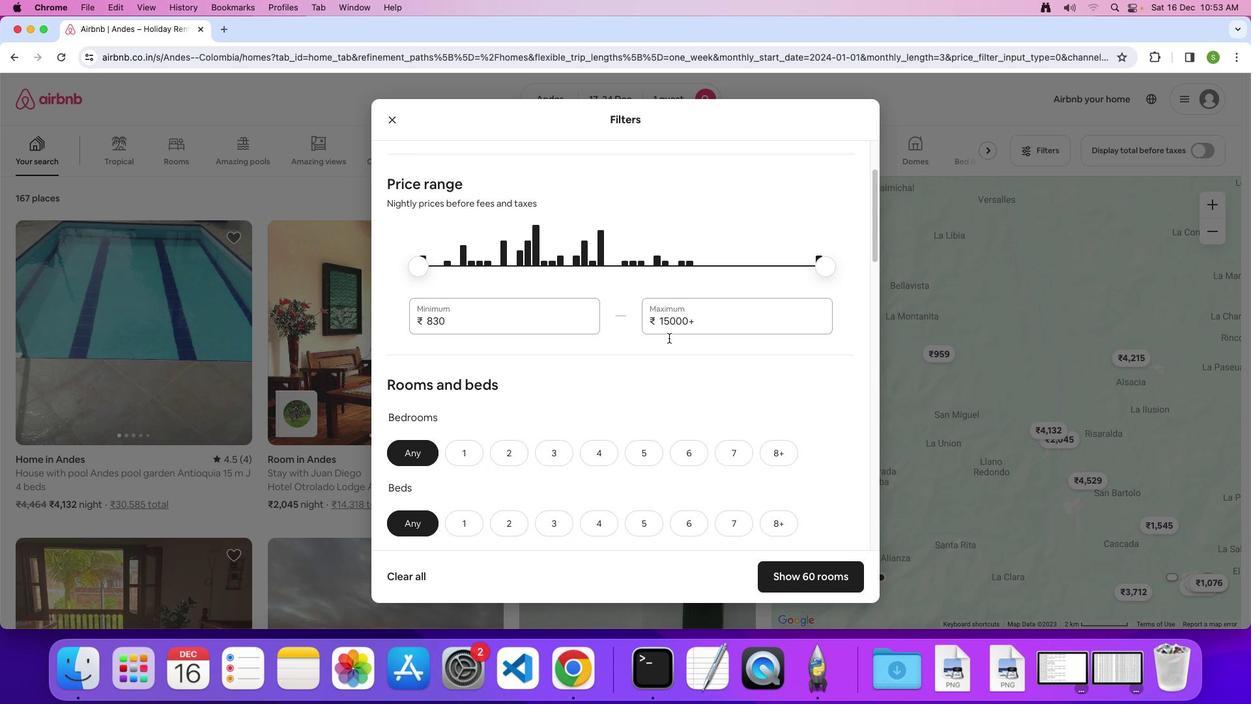 
Action: Mouse moved to (669, 337)
Screenshot: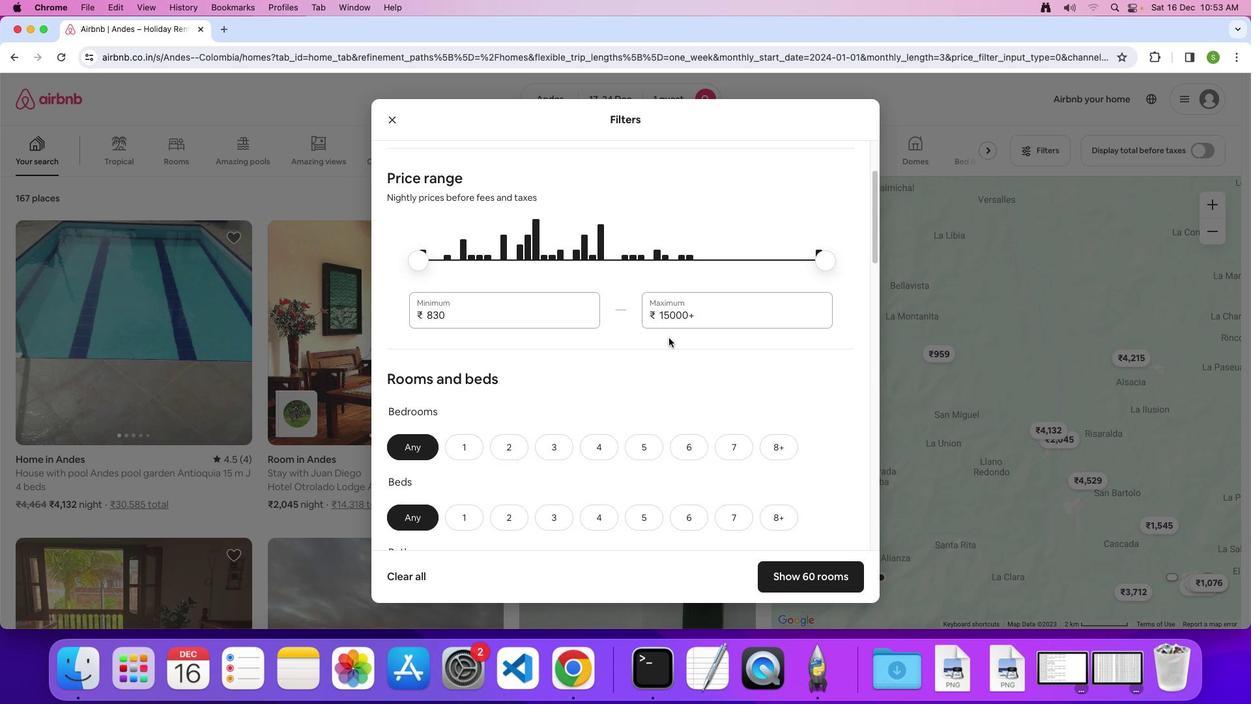 
Action: Mouse scrolled (669, 337) with delta (0, 0)
Screenshot: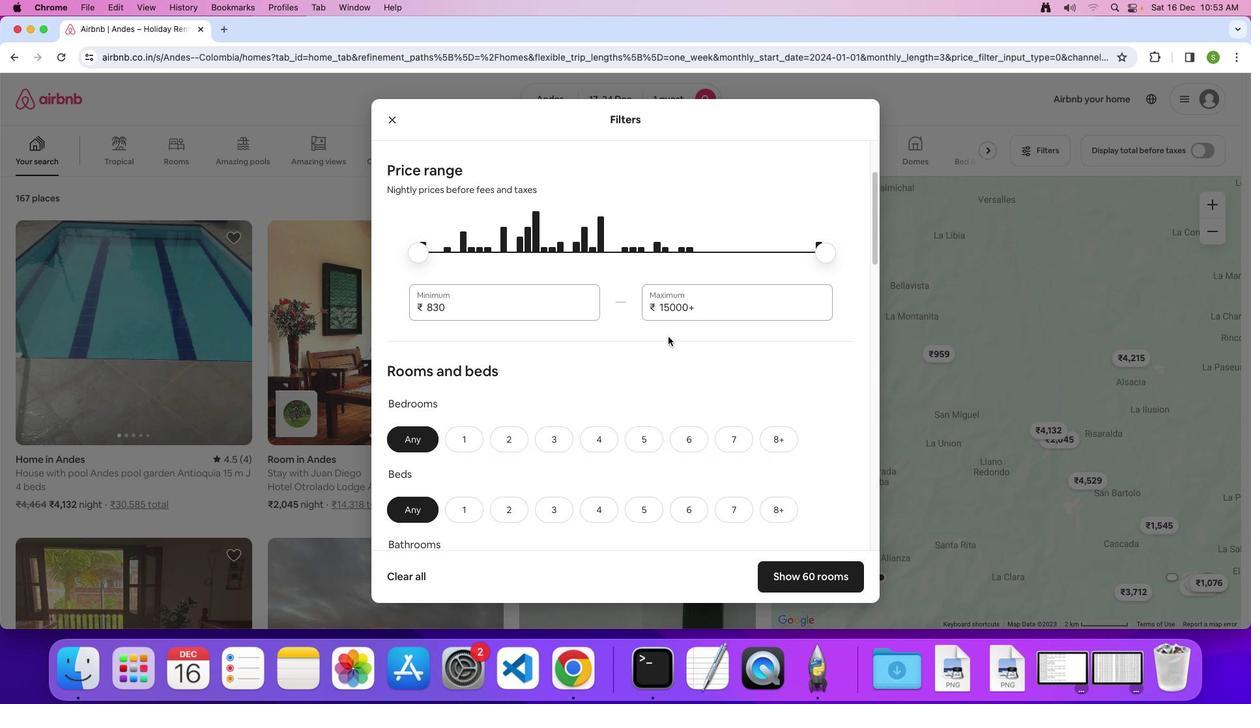 
Action: Mouse moved to (669, 337)
Screenshot: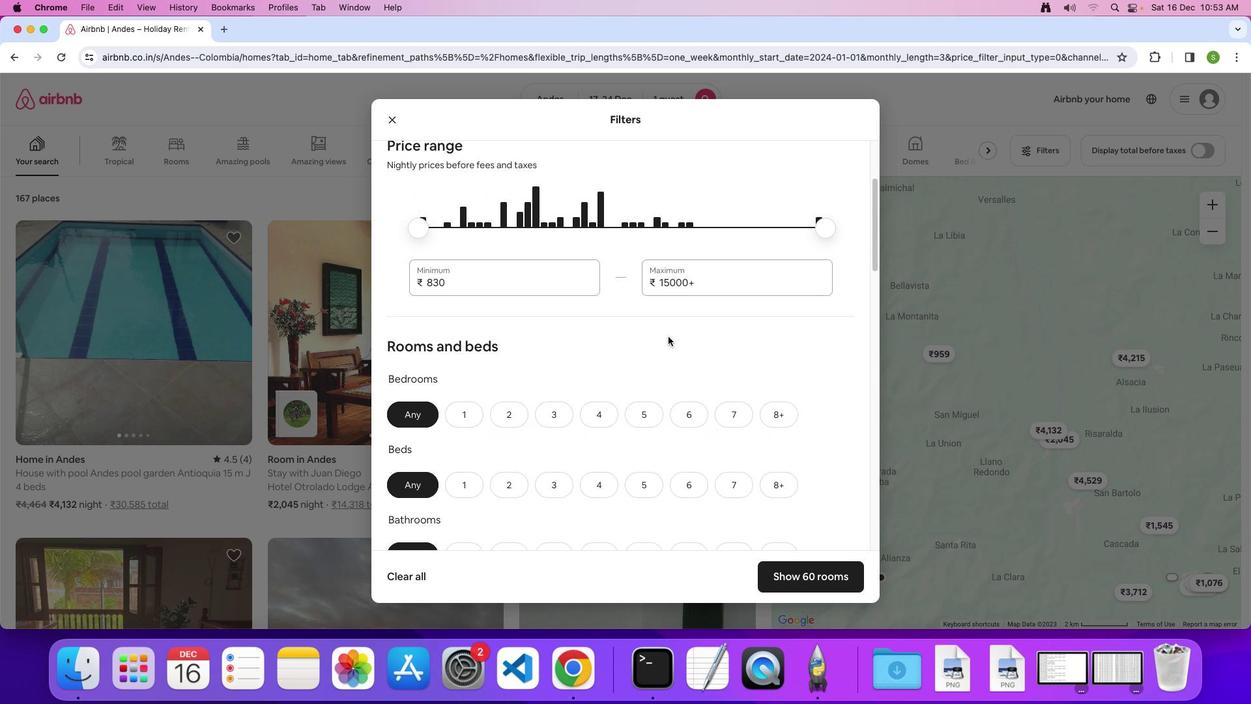 
Action: Mouse scrolled (669, 337) with delta (0, 0)
Screenshot: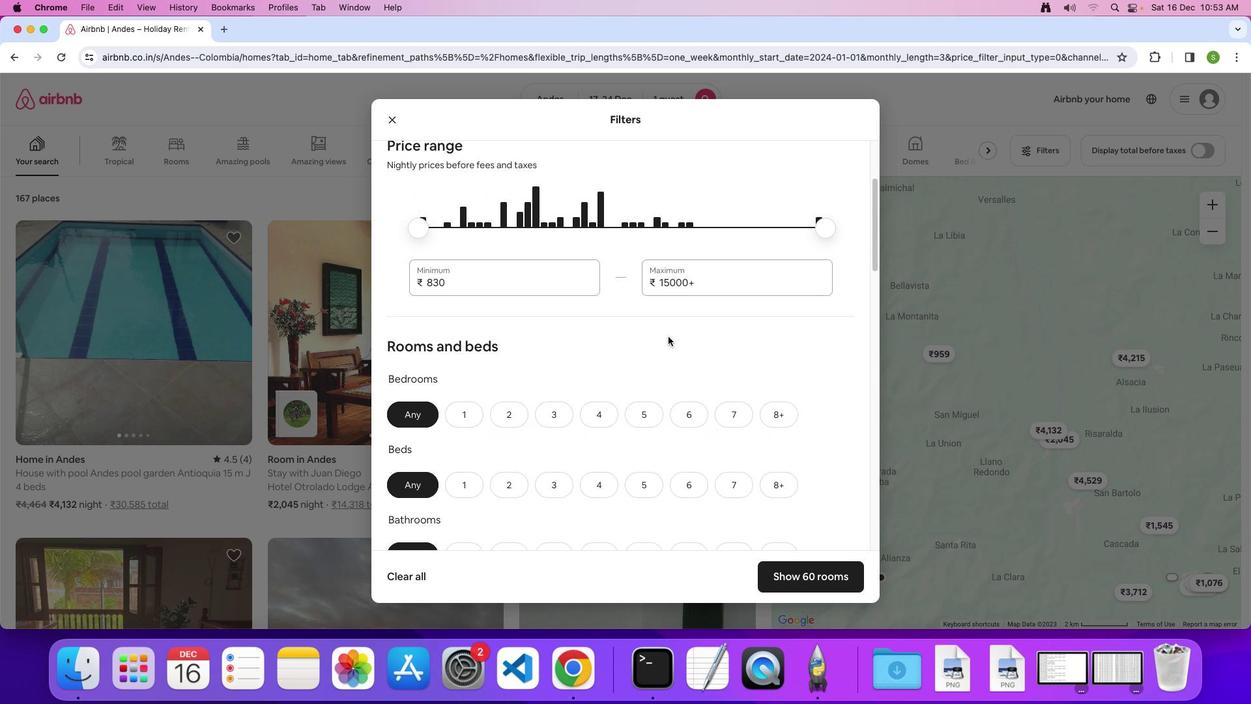 
Action: Mouse moved to (669, 336)
Screenshot: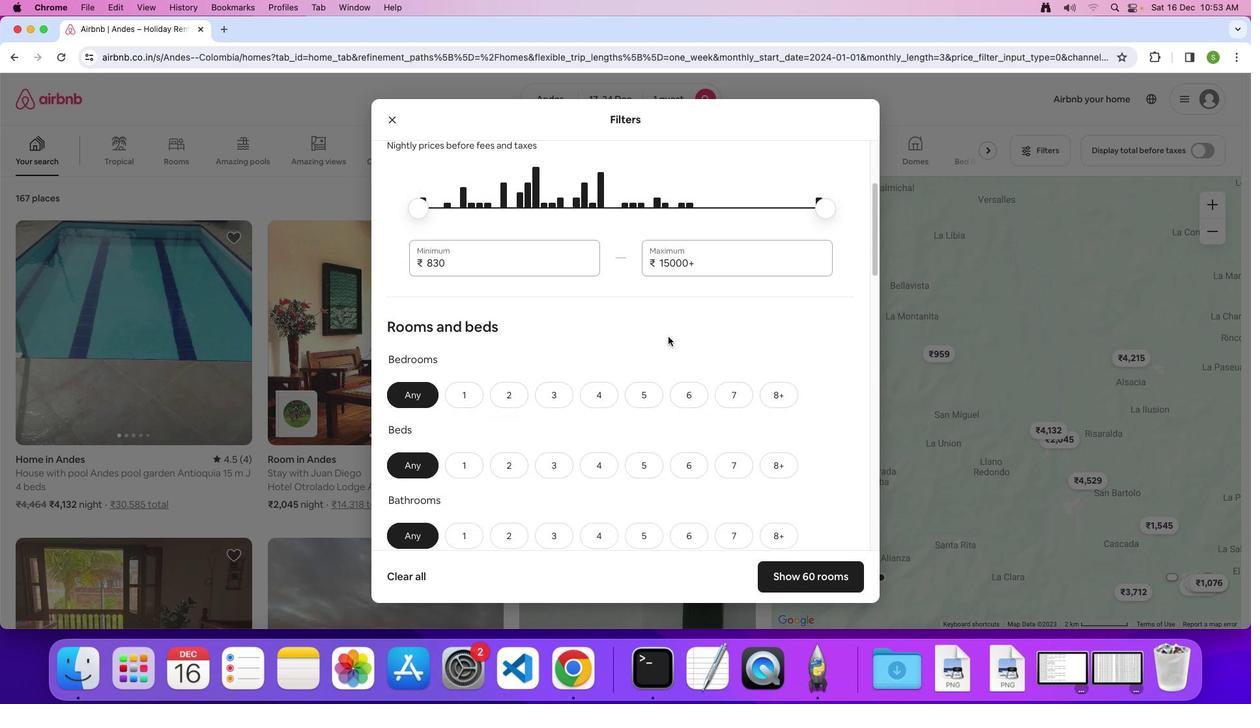 
Action: Mouse scrolled (669, 336) with delta (0, -1)
Screenshot: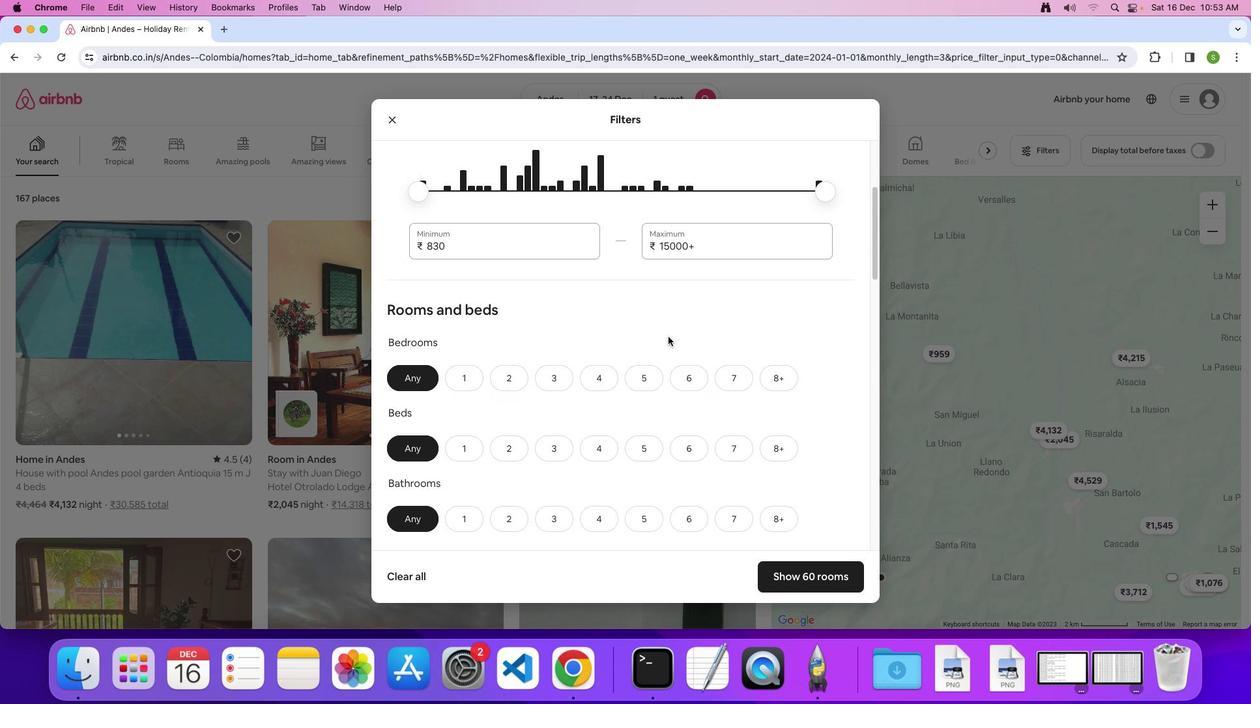 
Action: Mouse moved to (669, 336)
Screenshot: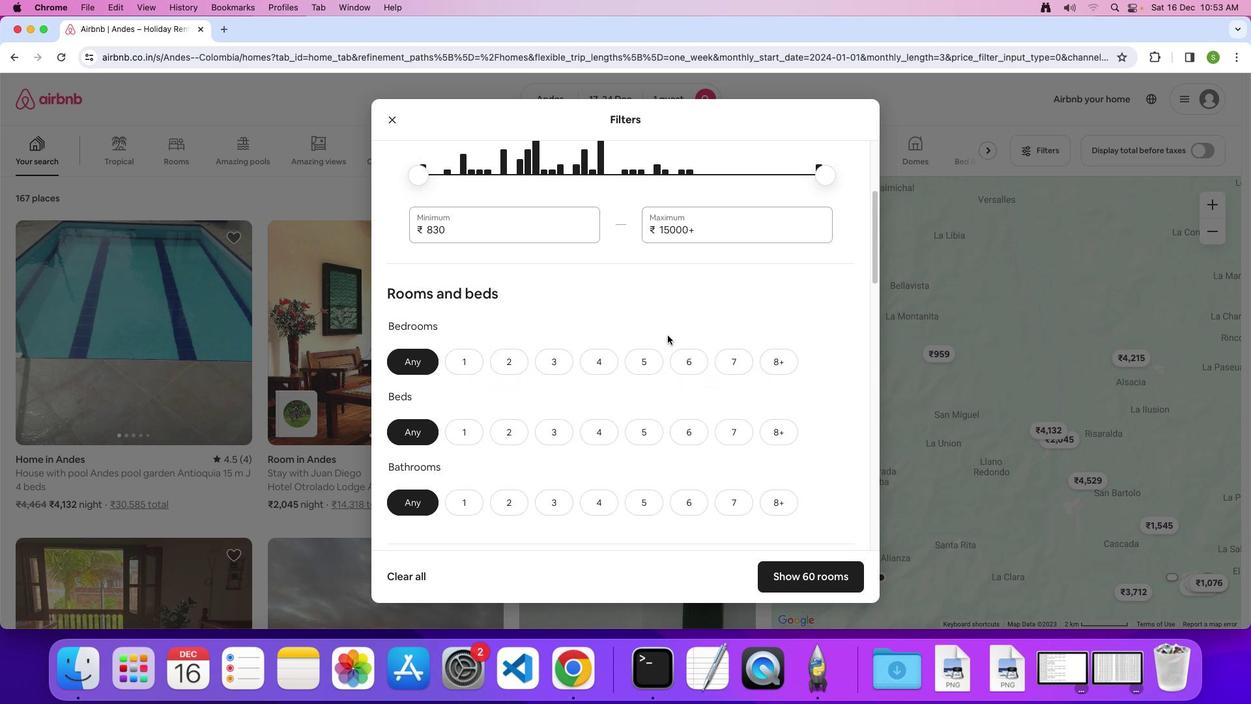 
Action: Mouse scrolled (669, 336) with delta (0, 0)
Screenshot: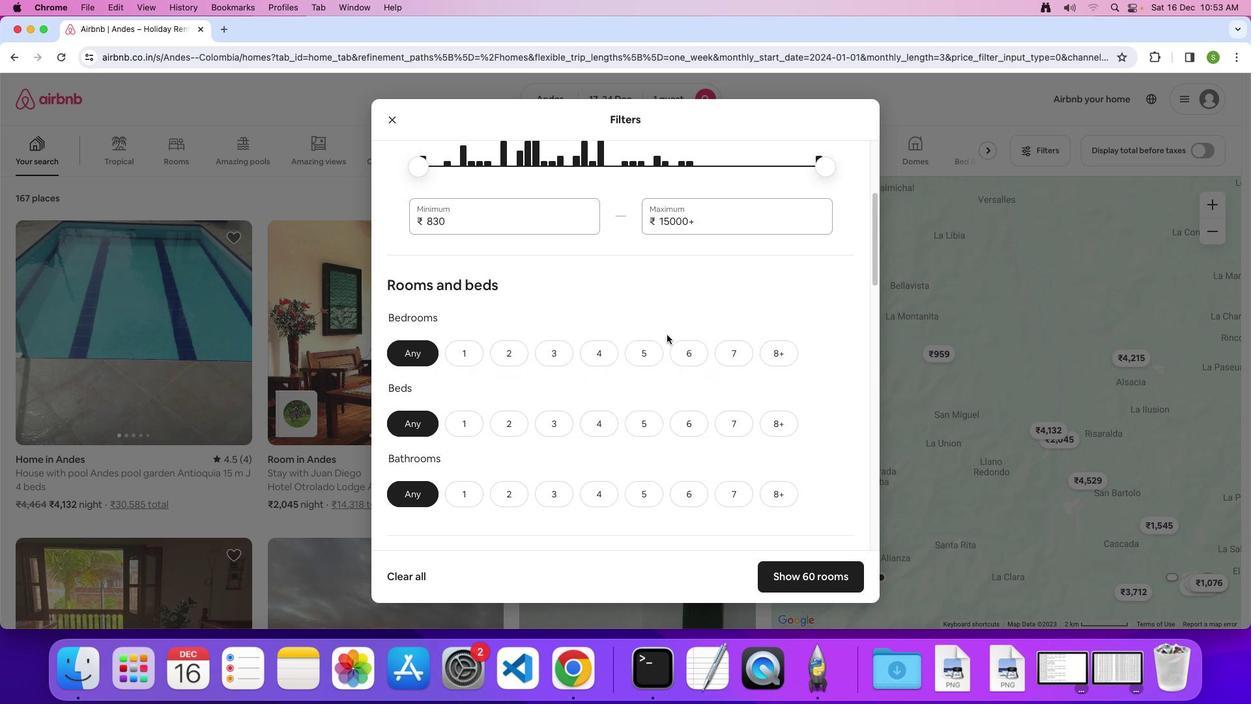 
Action: Mouse moved to (668, 335)
Screenshot: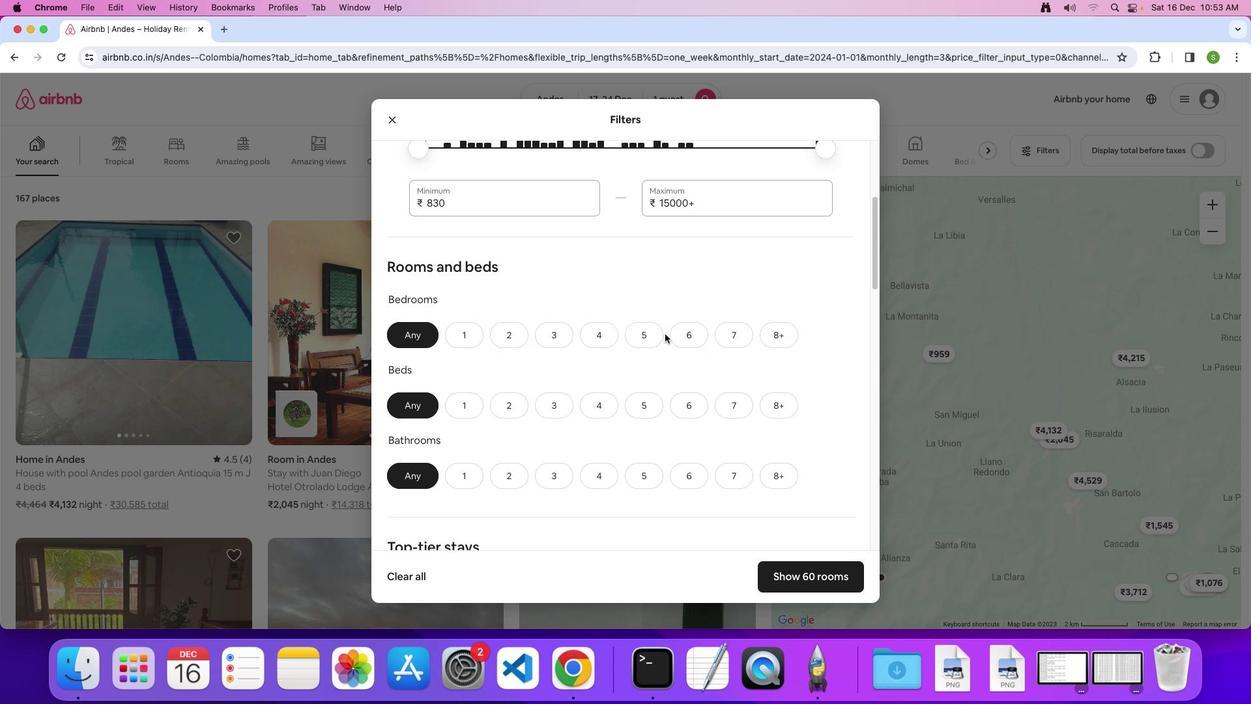 
Action: Mouse scrolled (668, 335) with delta (0, 0)
Screenshot: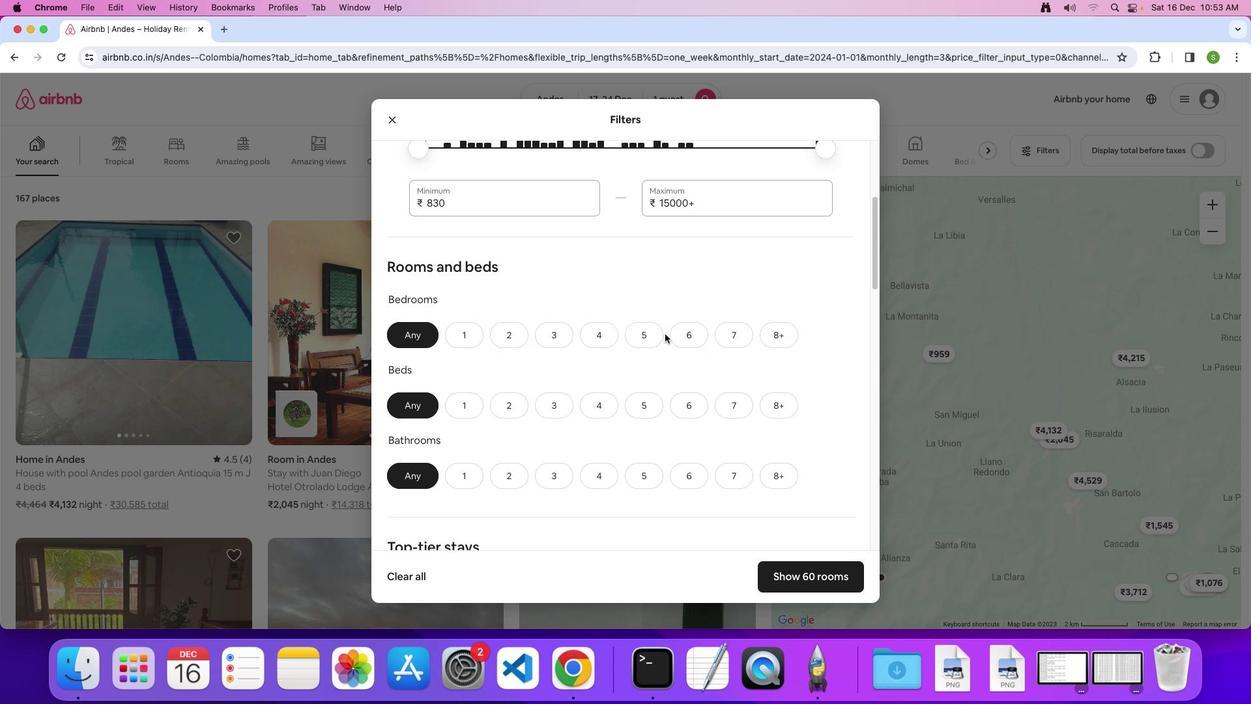 
Action: Mouse moved to (668, 335)
Screenshot: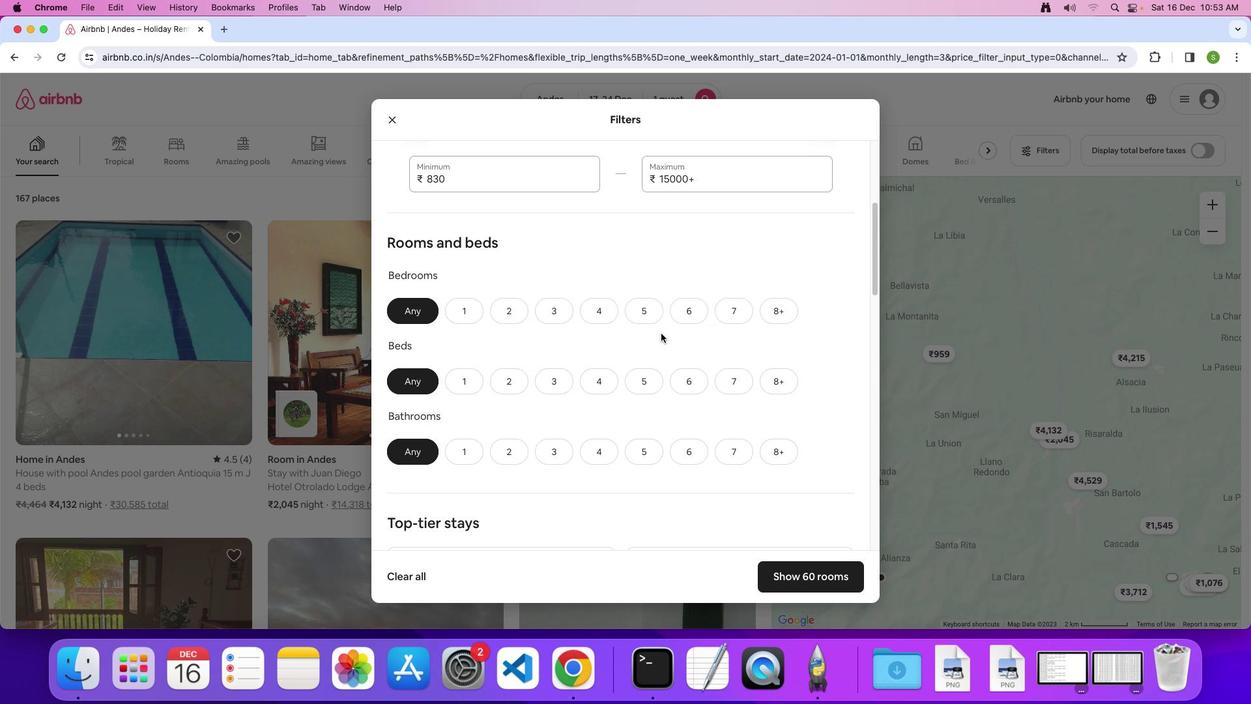 
Action: Mouse scrolled (668, 335) with delta (0, -1)
Screenshot: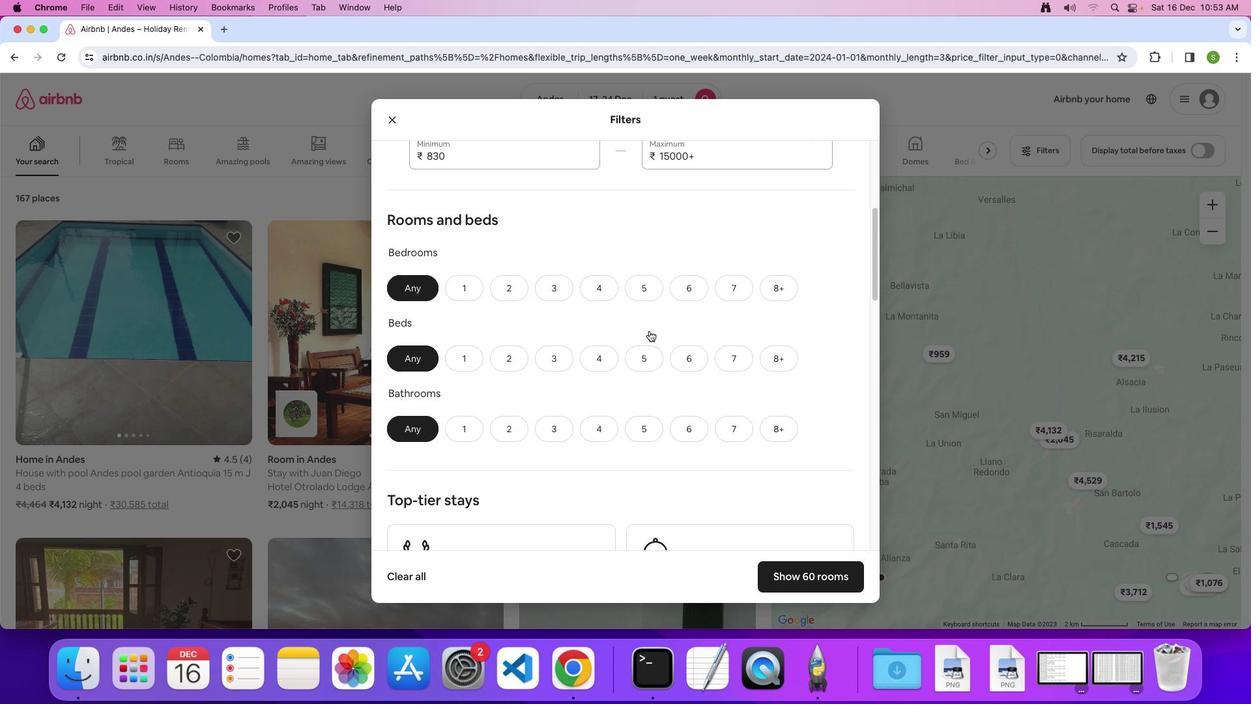 
Action: Mouse moved to (459, 264)
Screenshot: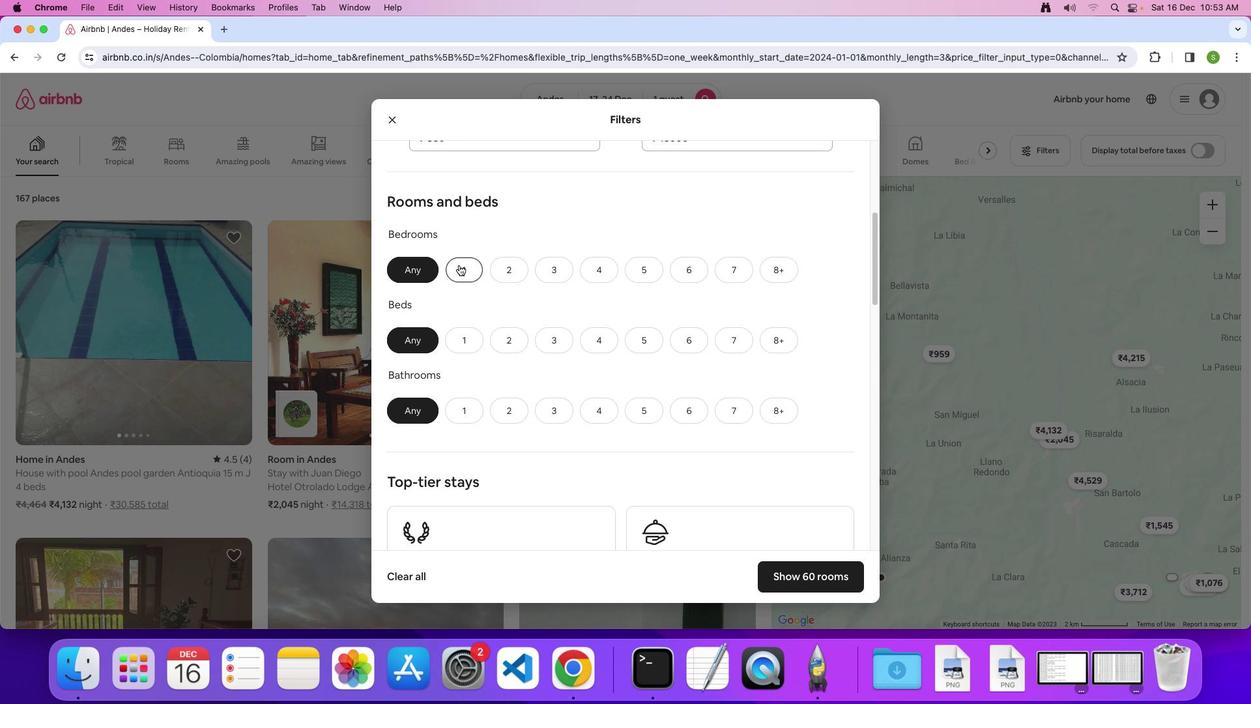 
Action: Mouse pressed left at (459, 264)
Screenshot: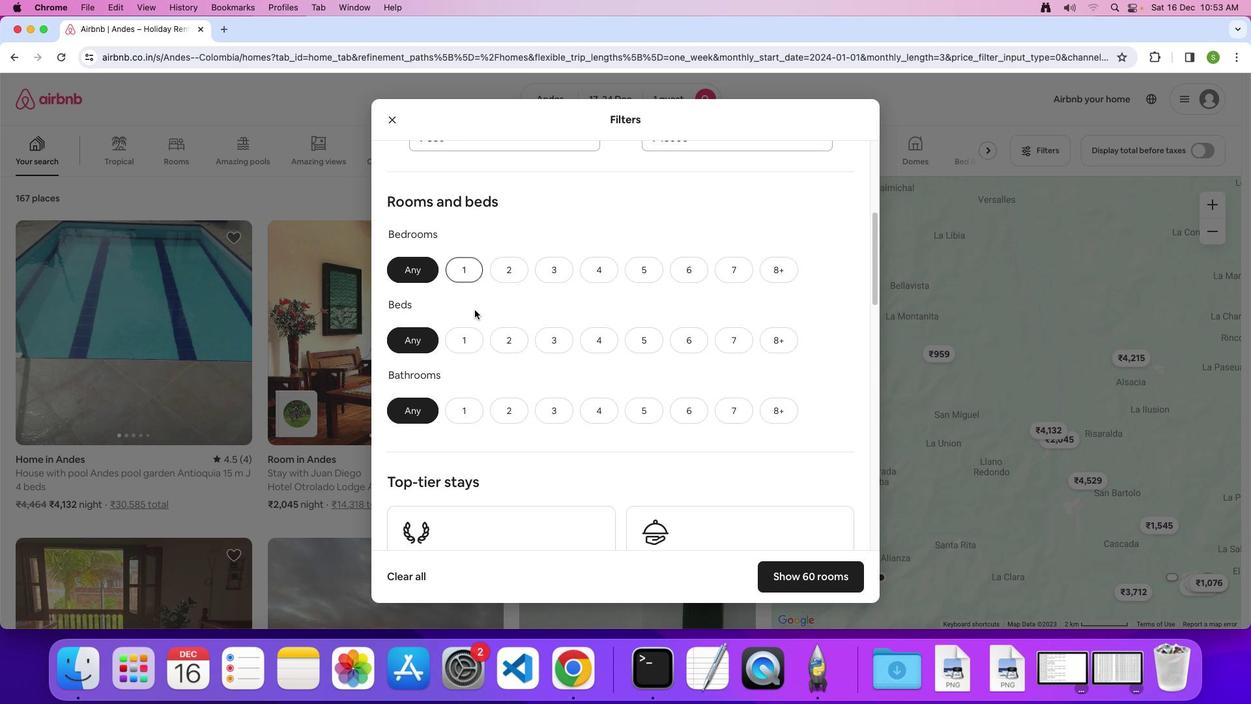 
Action: Mouse moved to (475, 344)
Screenshot: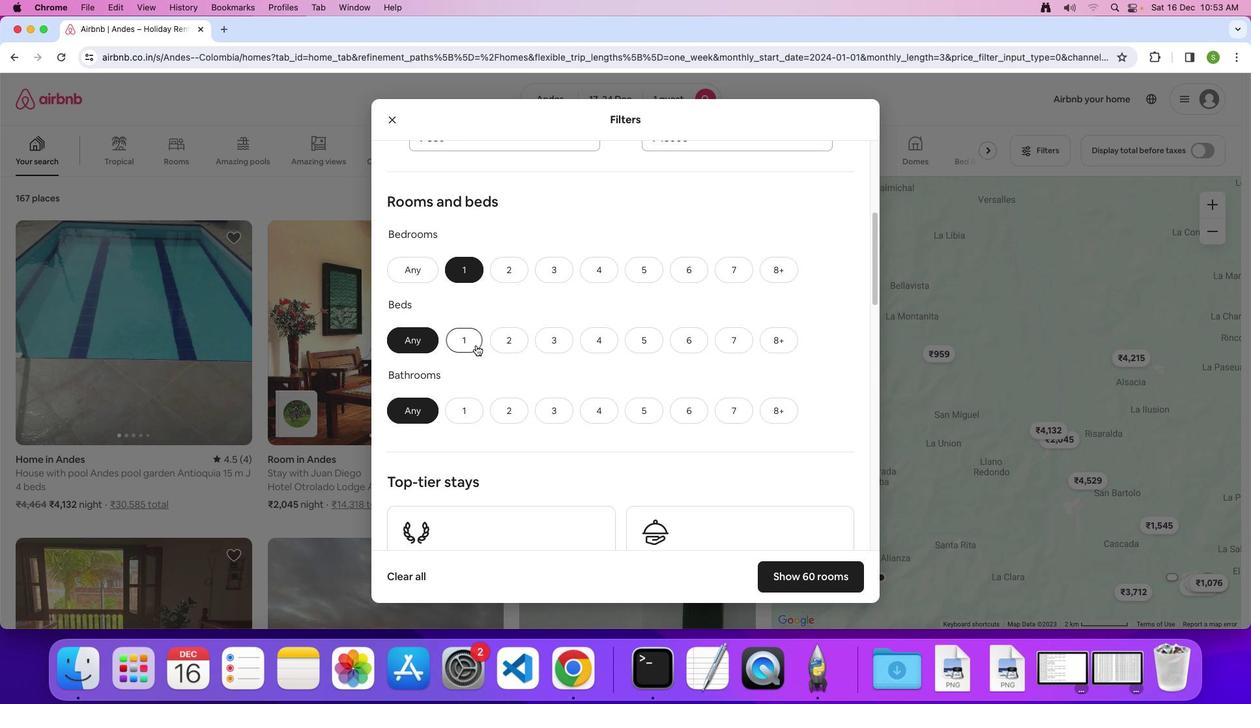 
Action: Mouse pressed left at (475, 344)
Screenshot: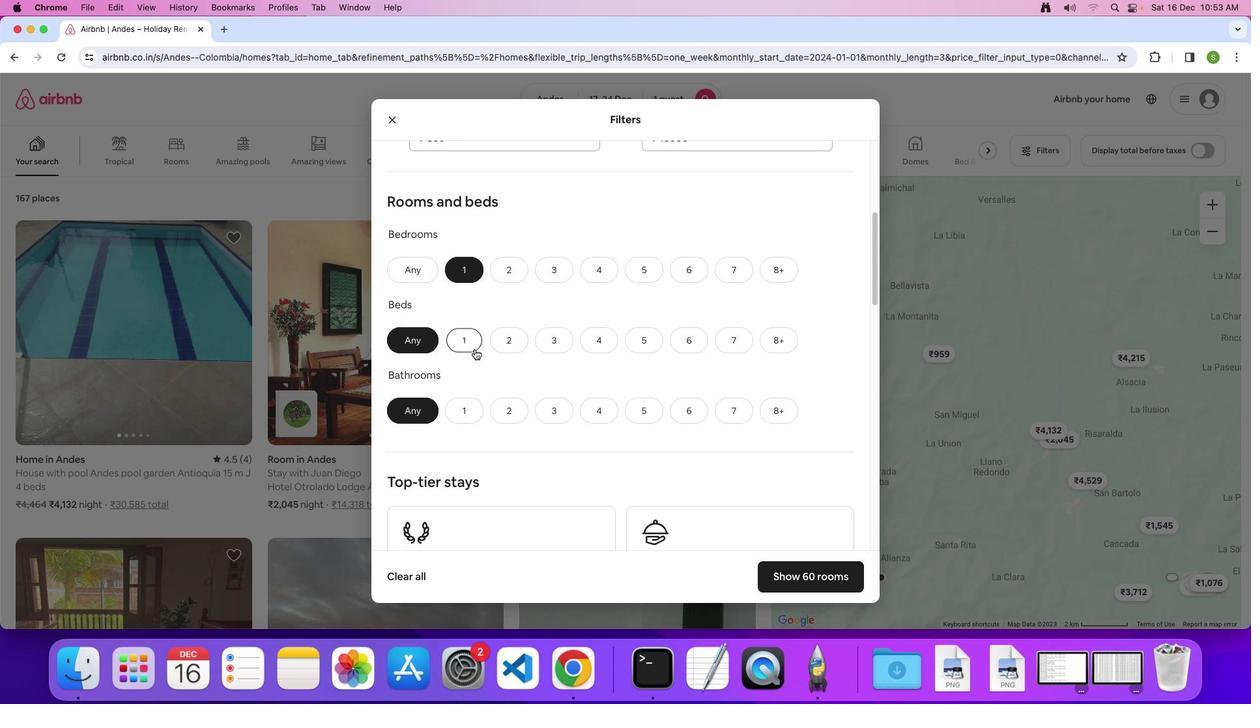 
Action: Mouse moved to (465, 406)
Screenshot: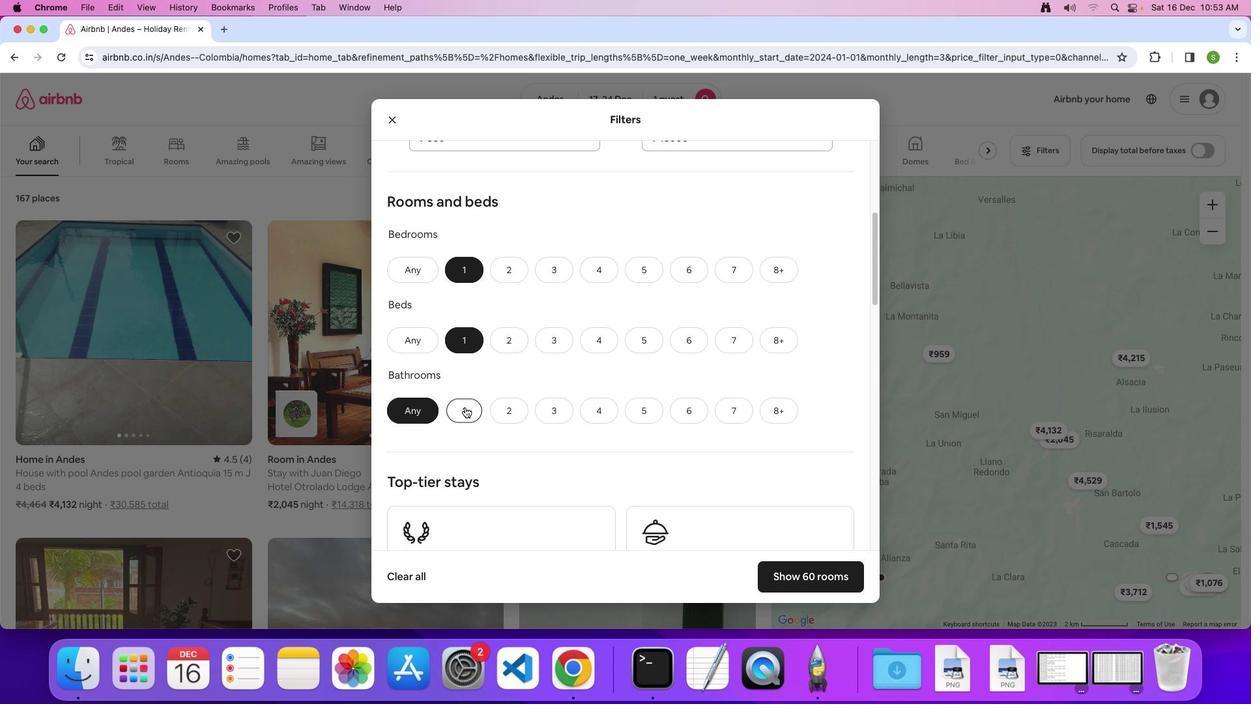 
Action: Mouse pressed left at (465, 406)
Screenshot: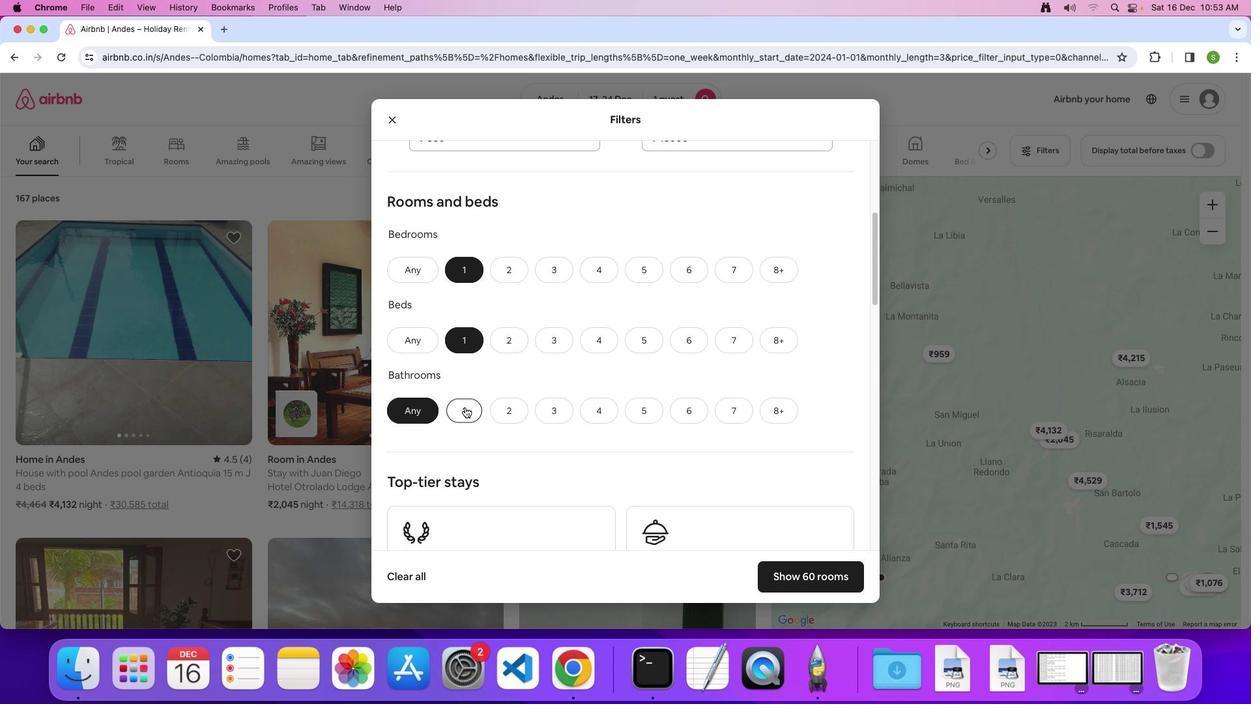 
Action: Mouse moved to (607, 352)
Screenshot: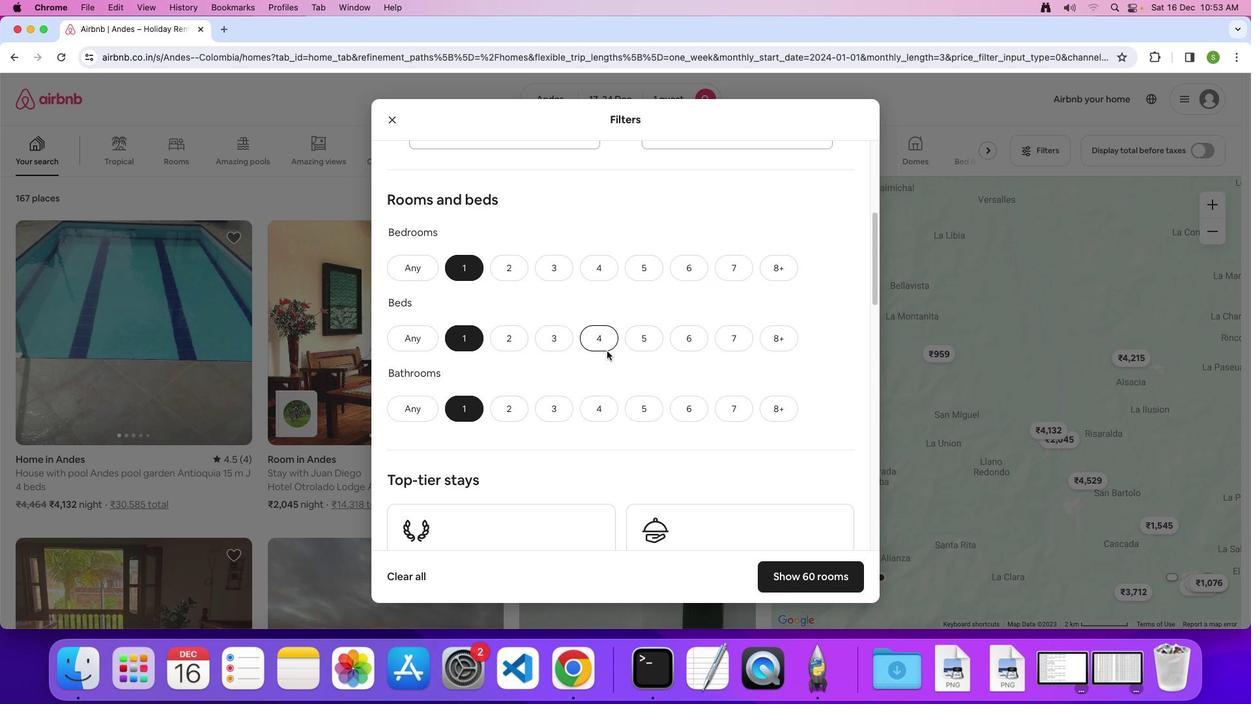 
Action: Mouse scrolled (607, 352) with delta (0, 0)
Screenshot: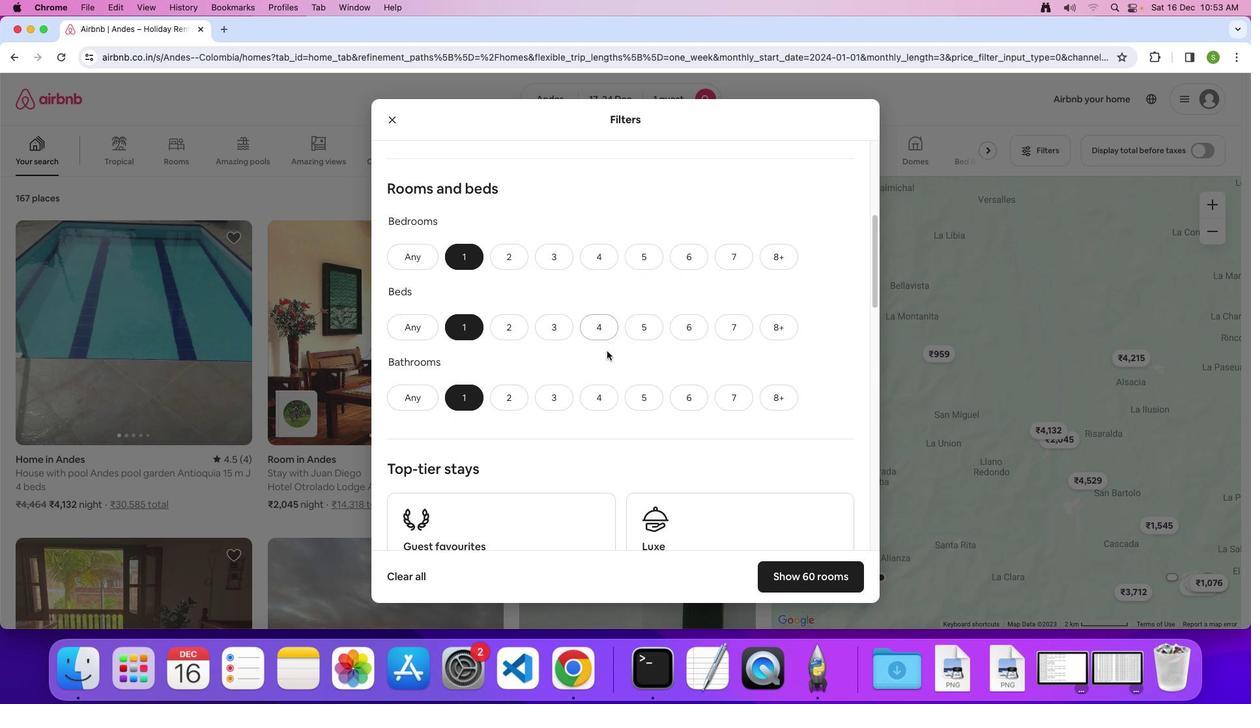 
Action: Mouse moved to (607, 352)
Screenshot: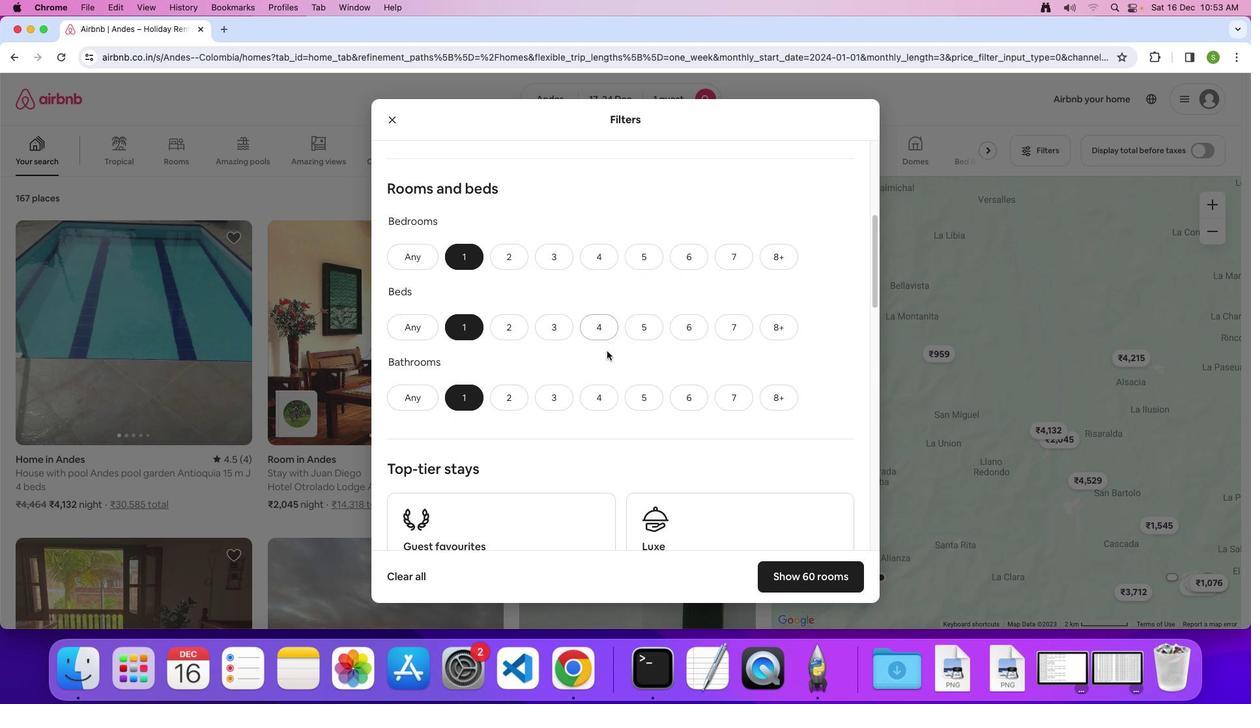 
Action: Mouse scrolled (607, 352) with delta (0, 0)
Screenshot: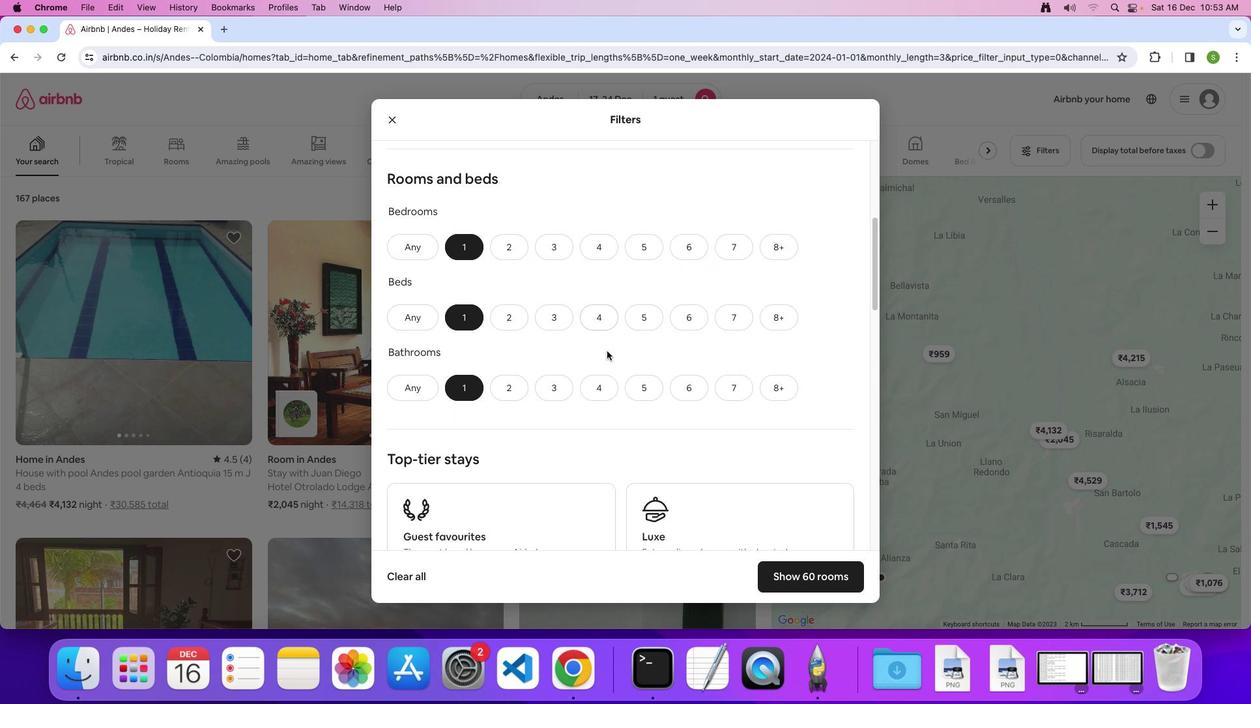 
Action: Mouse moved to (607, 351)
Screenshot: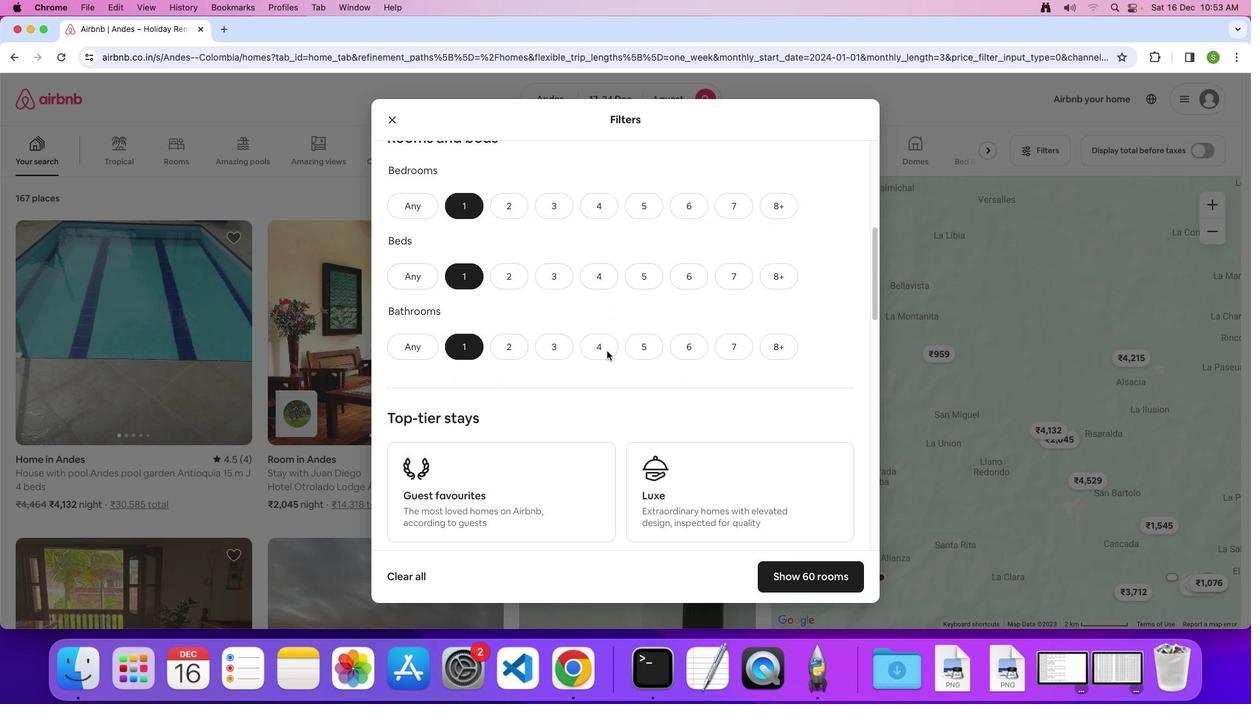 
Action: Mouse scrolled (607, 351) with delta (0, 0)
Screenshot: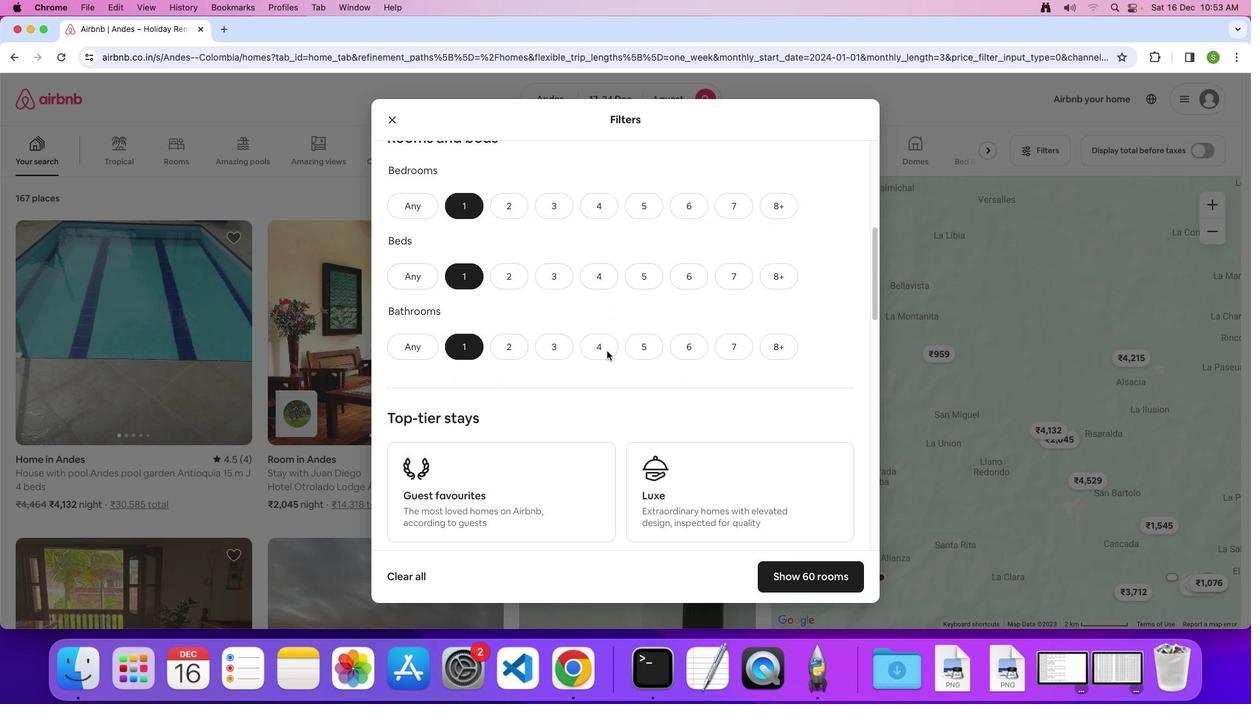 
Action: Mouse moved to (607, 348)
Screenshot: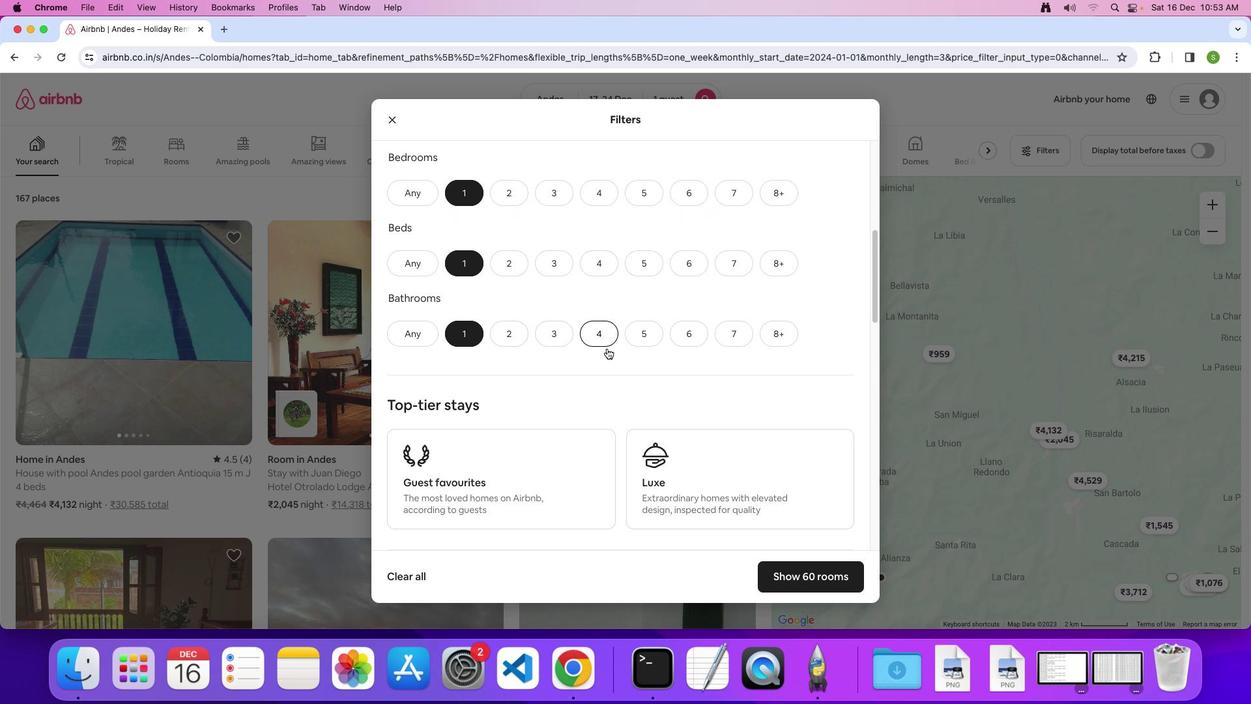 
Action: Mouse scrolled (607, 348) with delta (0, 0)
Screenshot: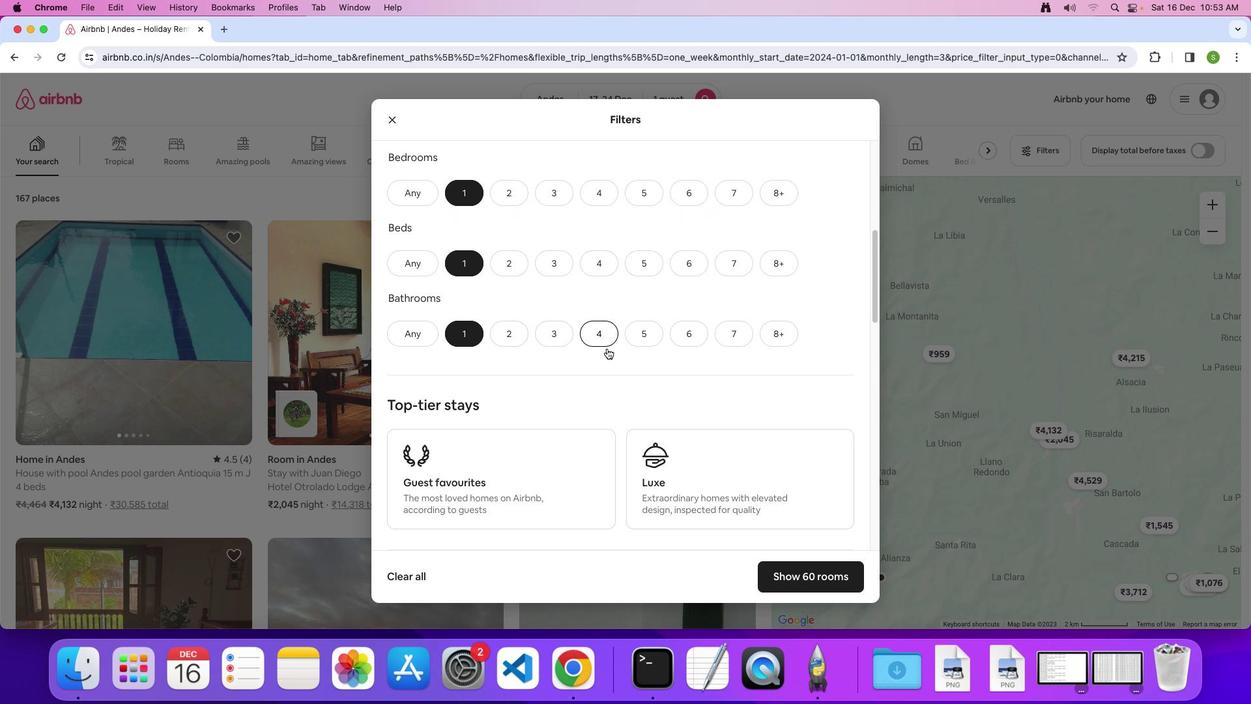 
Action: Mouse moved to (607, 348)
Screenshot: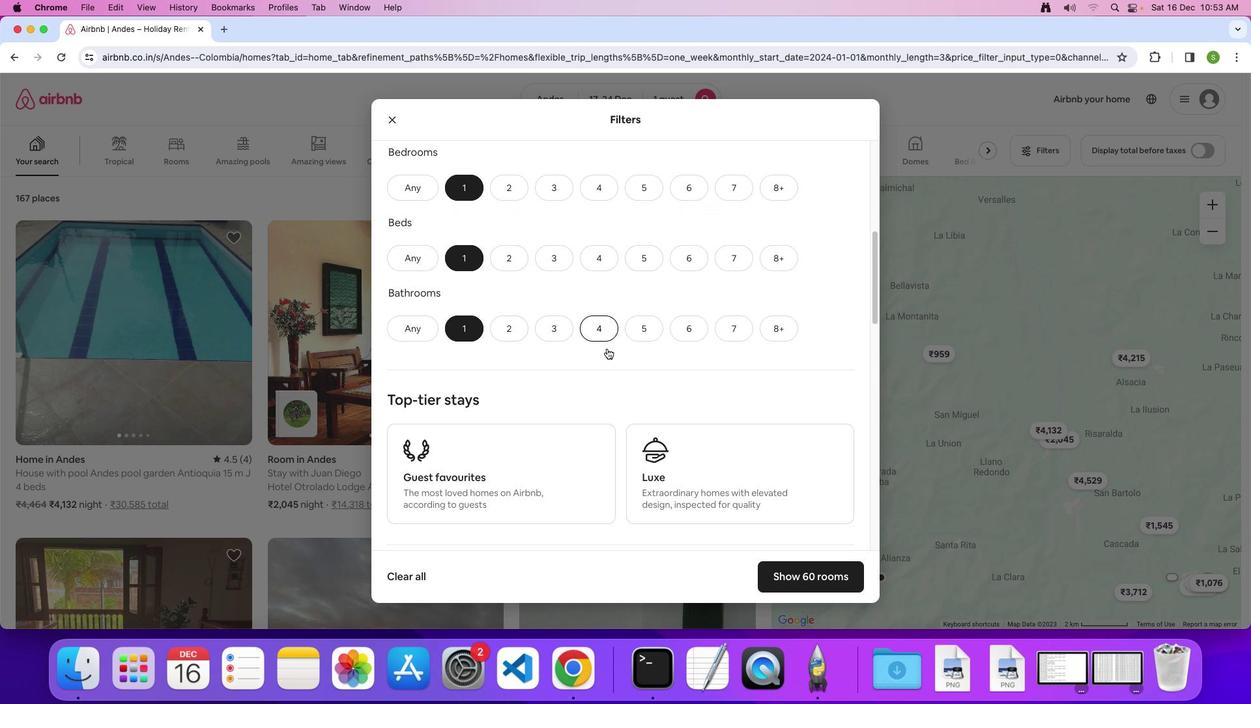 
Action: Mouse scrolled (607, 348) with delta (0, 0)
Screenshot: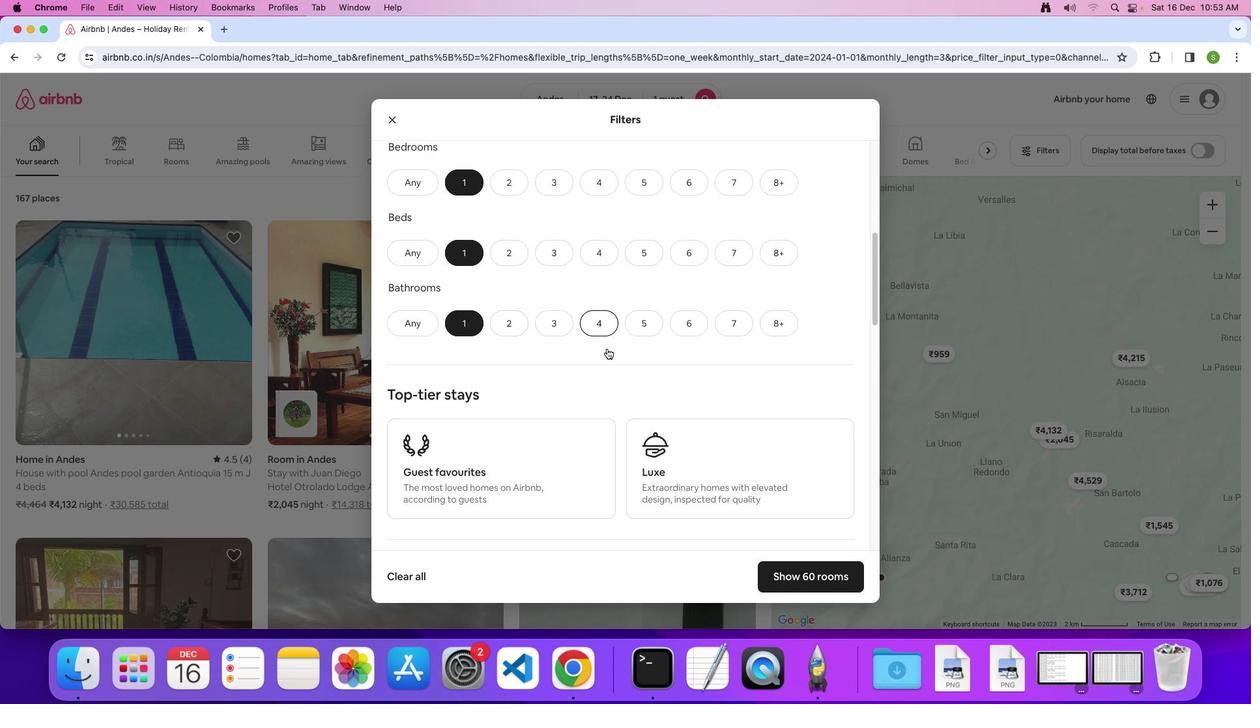
Action: Mouse scrolled (607, 348) with delta (0, 0)
Screenshot: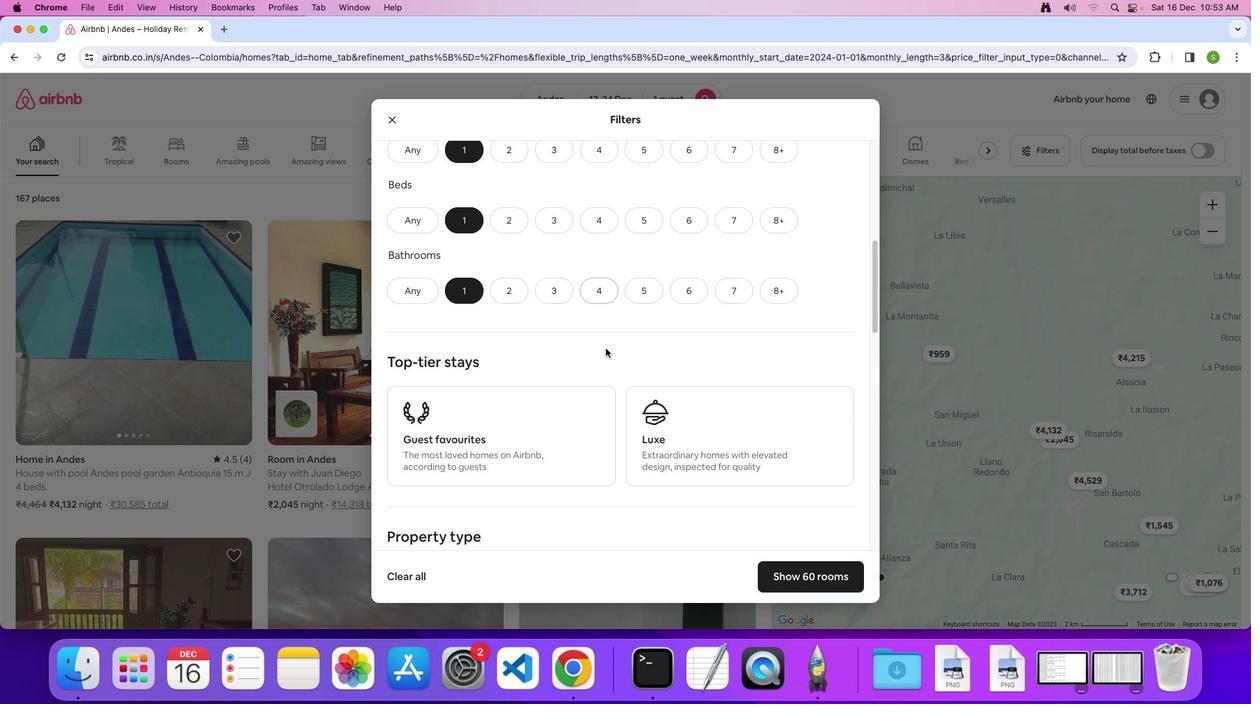 
Action: Mouse moved to (606, 348)
Screenshot: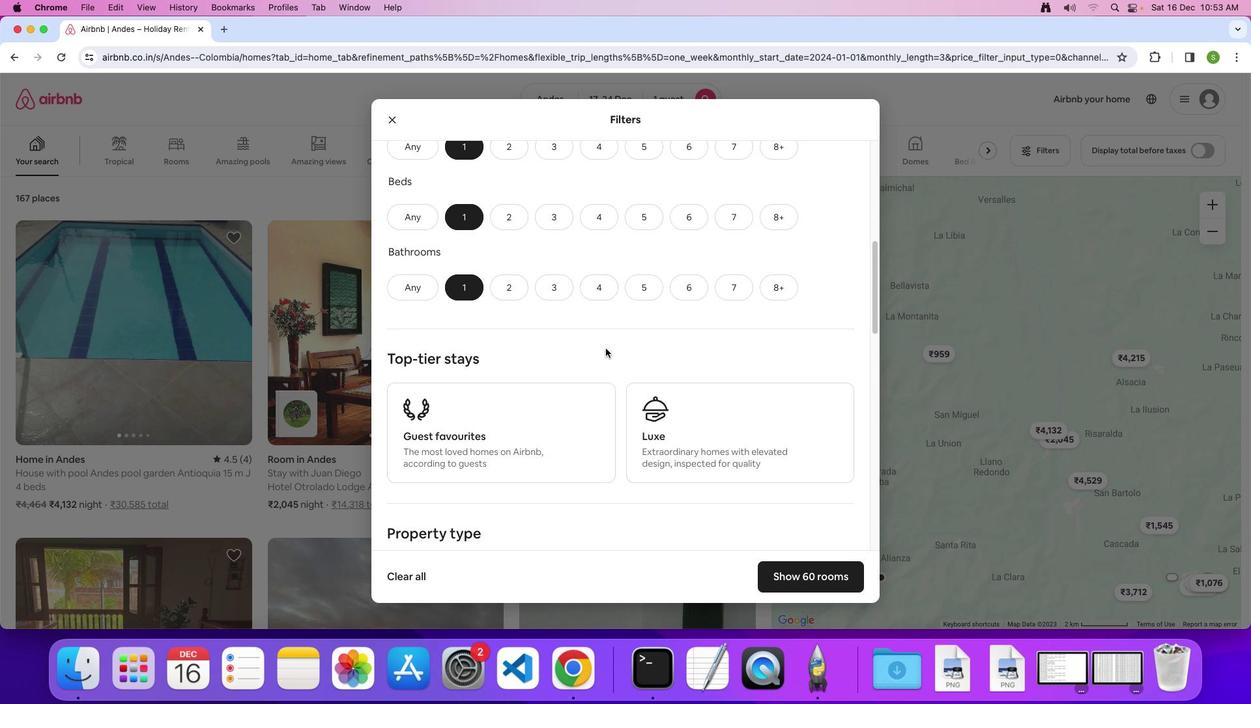 
Action: Mouse scrolled (606, 348) with delta (0, 0)
Screenshot: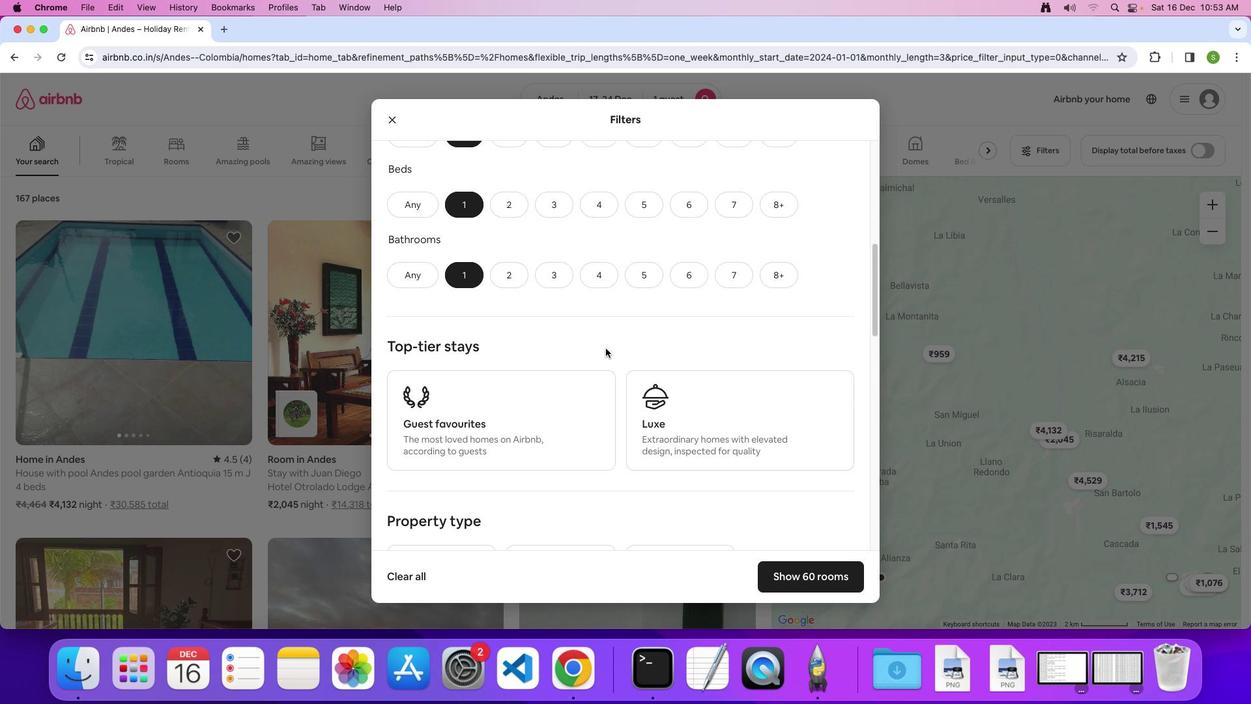 
Action: Mouse scrolled (606, 348) with delta (0, 0)
Screenshot: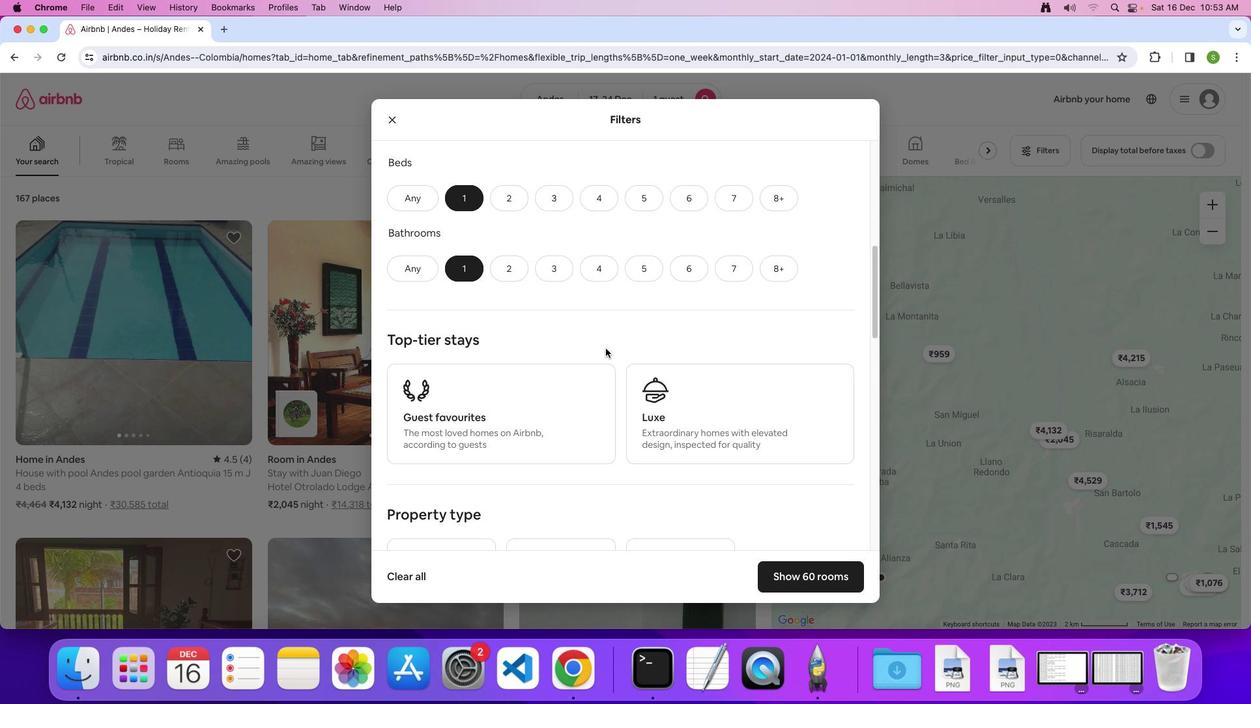 
Action: Mouse moved to (605, 348)
Screenshot: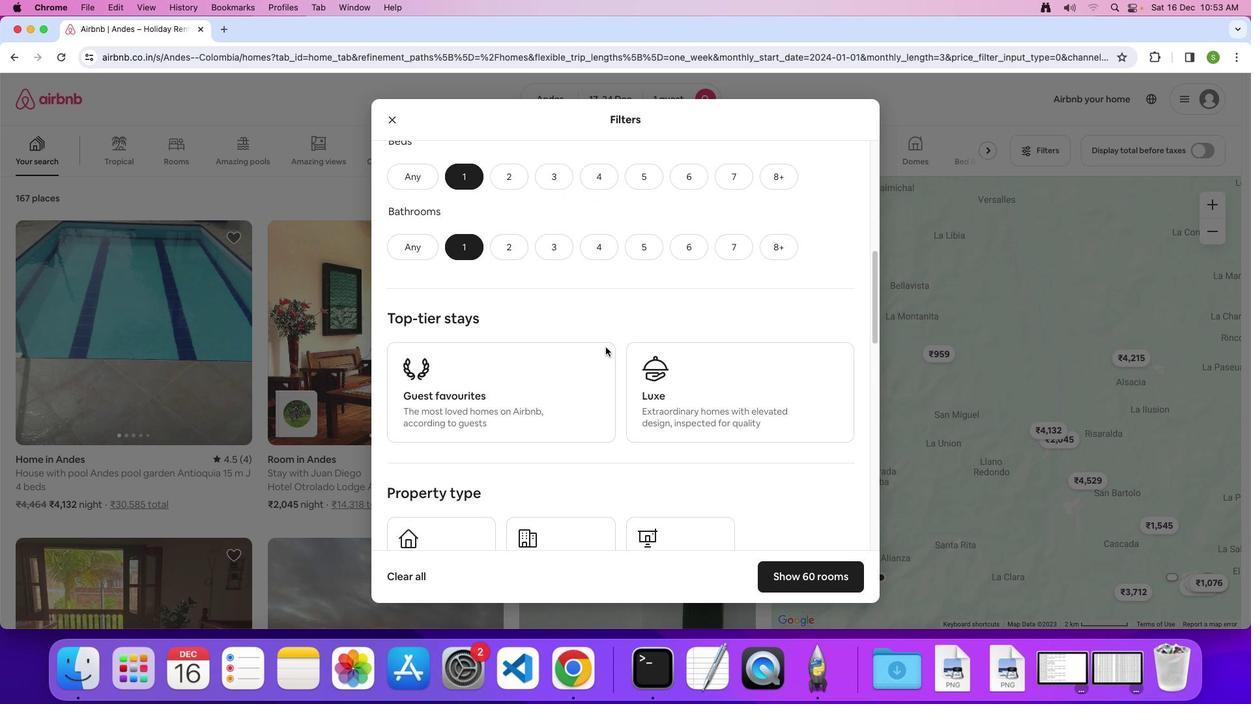 
Action: Mouse scrolled (605, 348) with delta (0, 0)
Screenshot: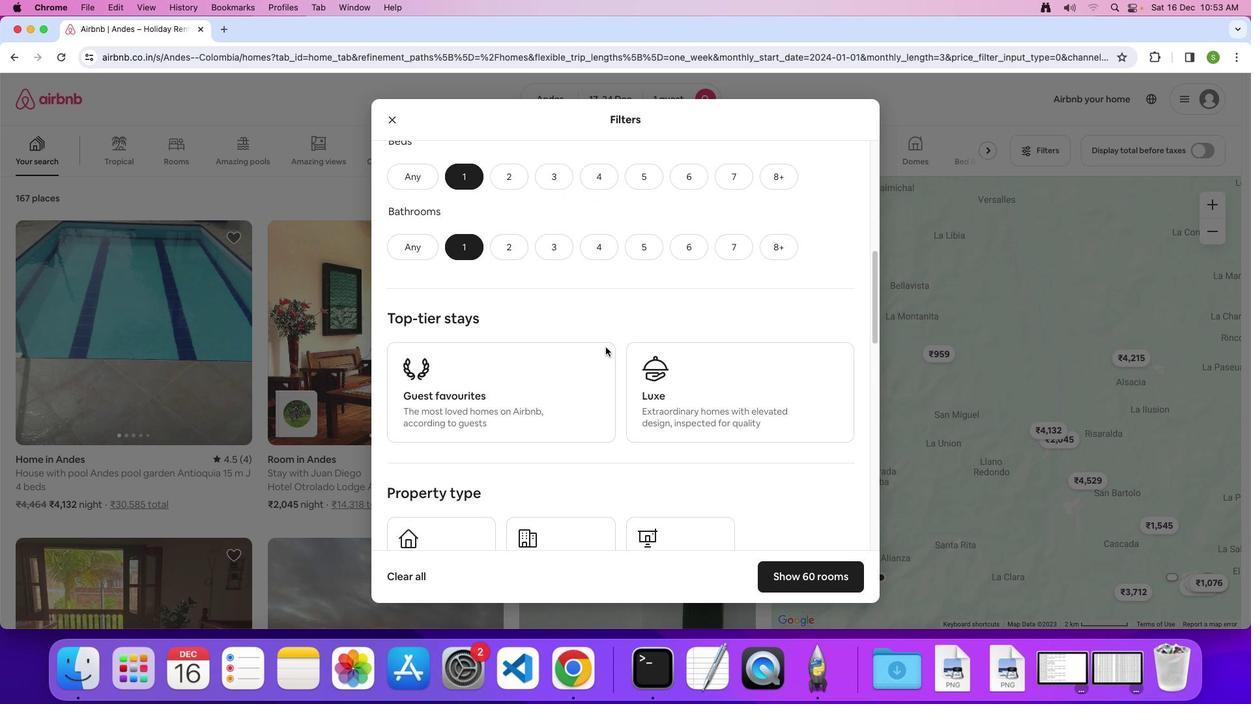 
Action: Mouse moved to (605, 347)
Screenshot: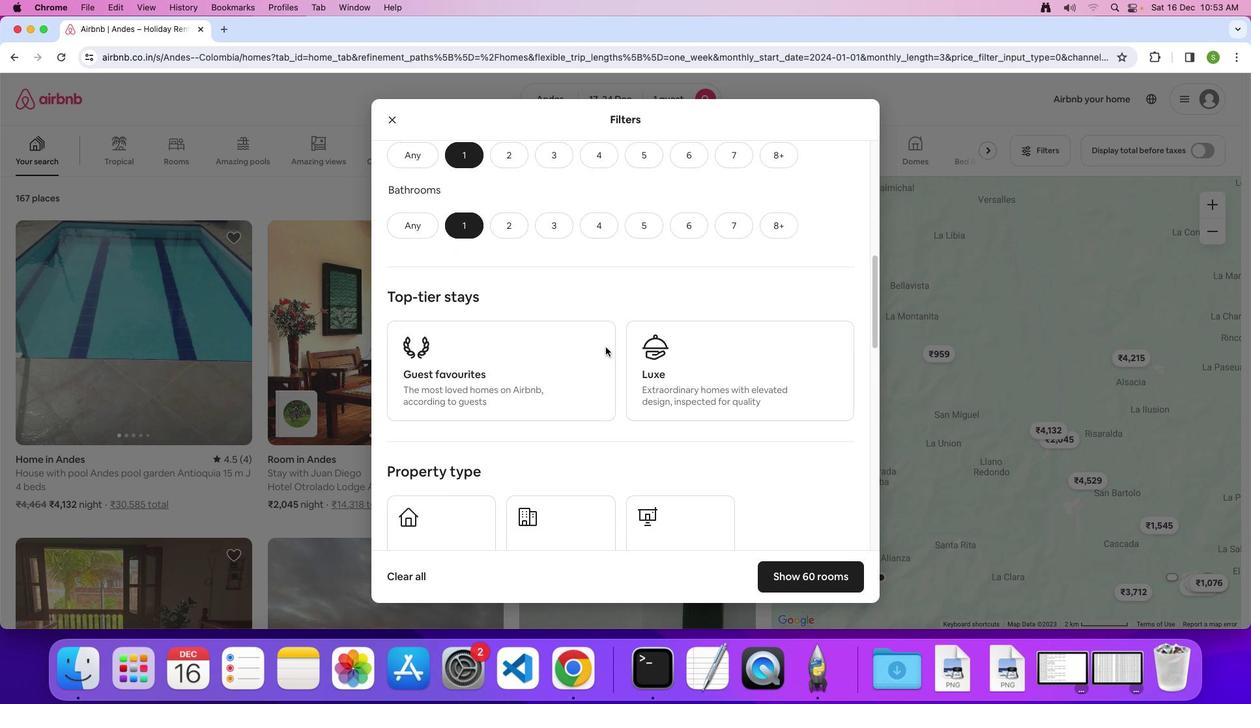 
Action: Mouse scrolled (605, 347) with delta (0, 0)
Screenshot: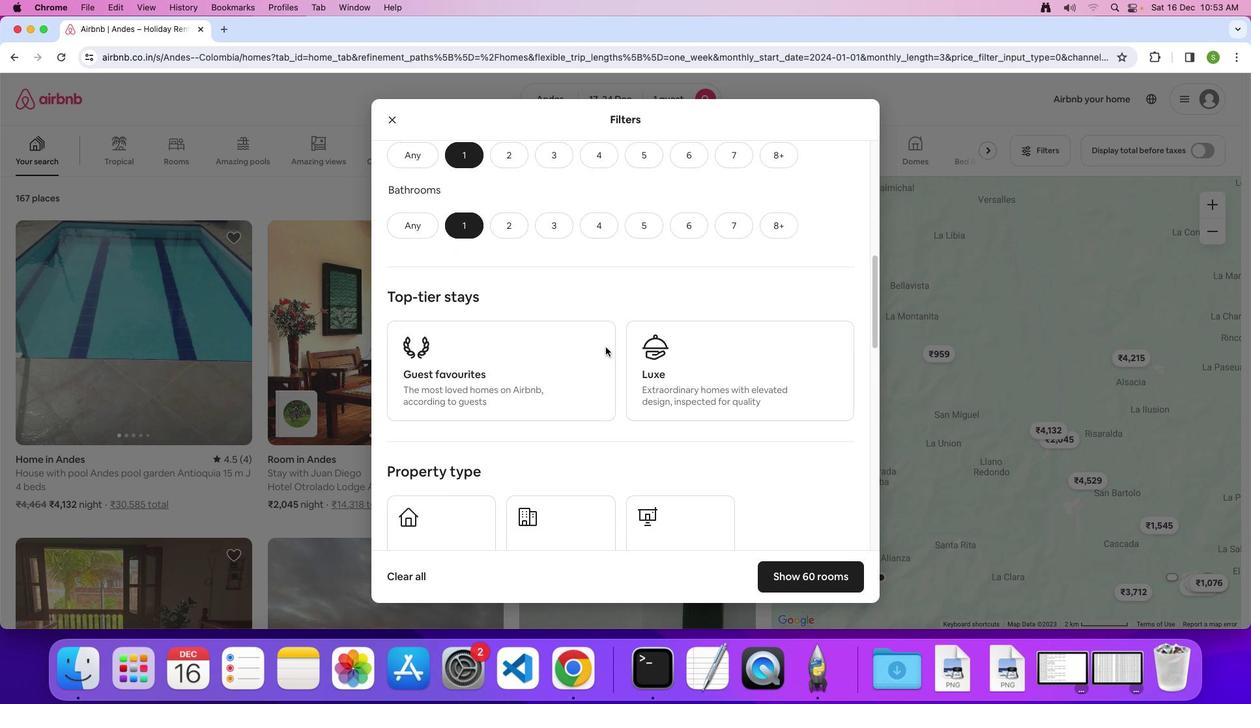 
Action: Mouse moved to (605, 347)
Screenshot: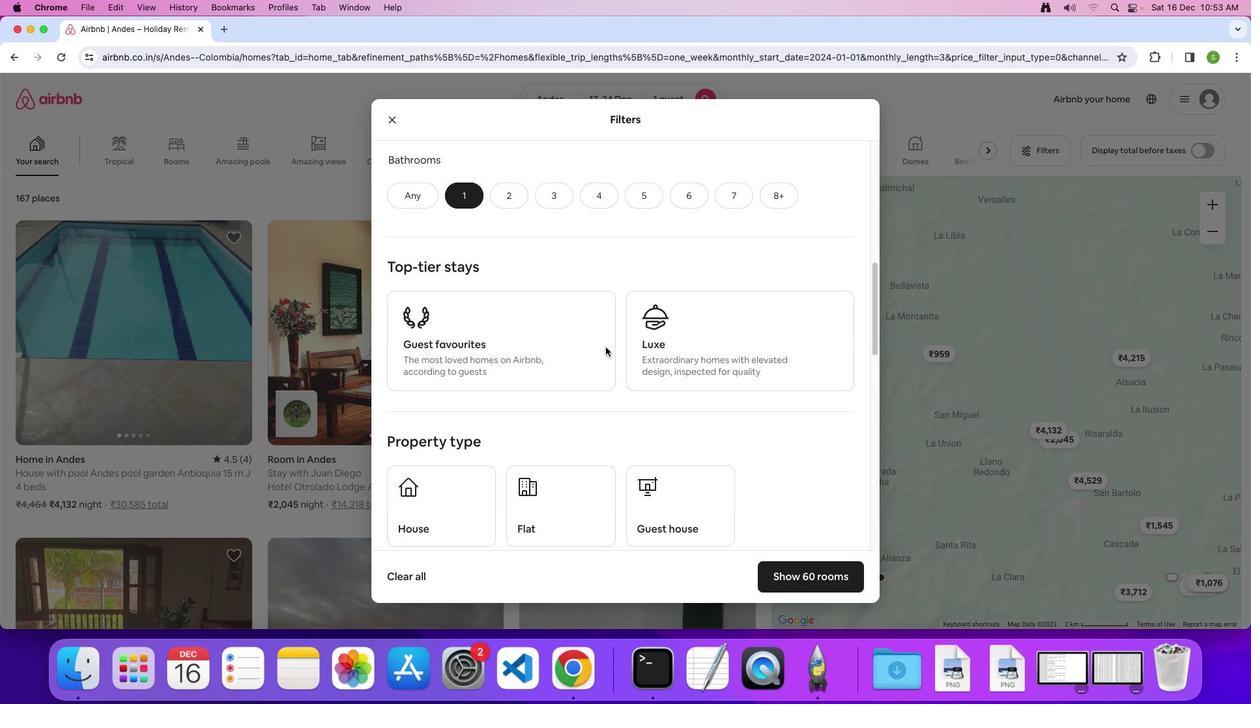 
Action: Mouse scrolled (605, 347) with delta (0, -1)
Screenshot: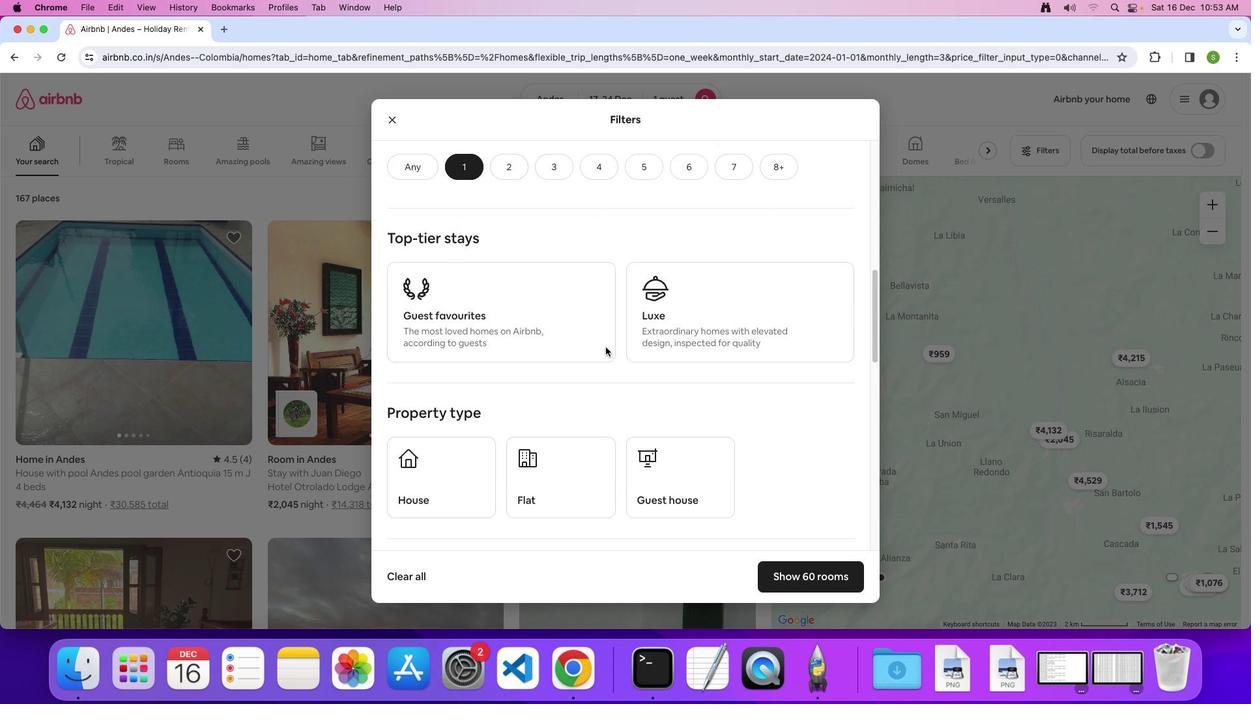 
Action: Mouse scrolled (605, 347) with delta (0, 0)
Screenshot: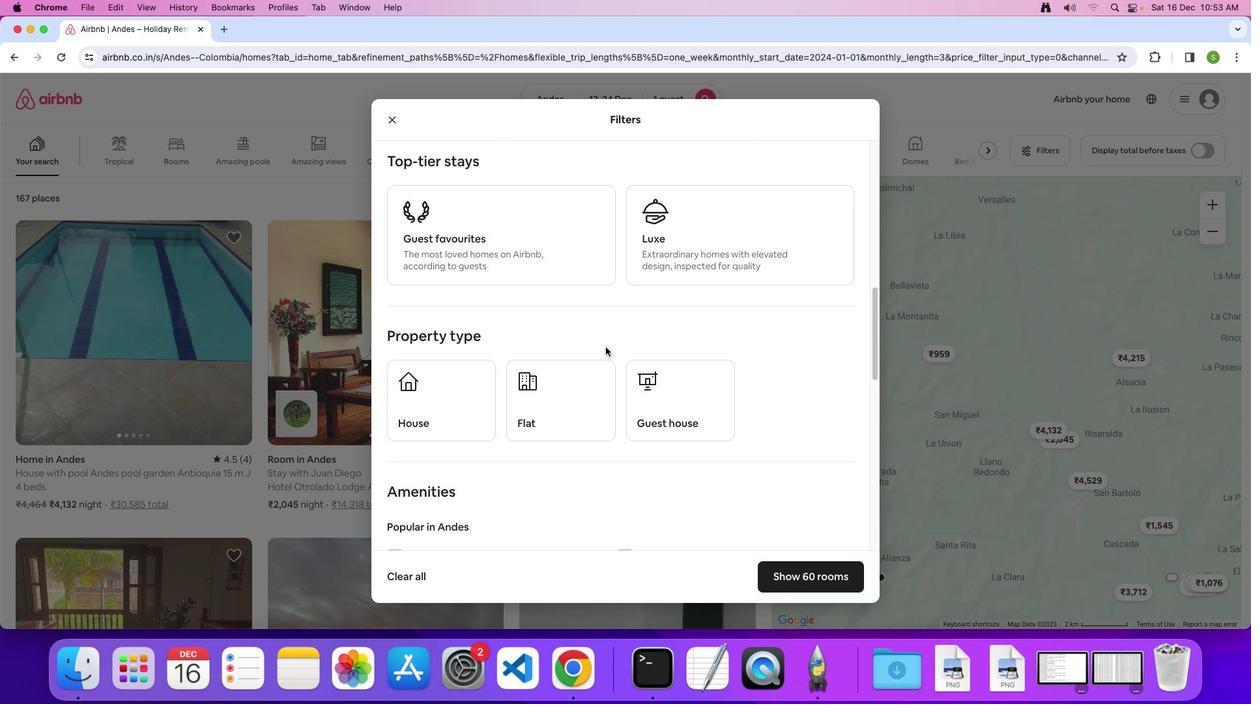 
Action: Mouse scrolled (605, 347) with delta (0, 0)
Screenshot: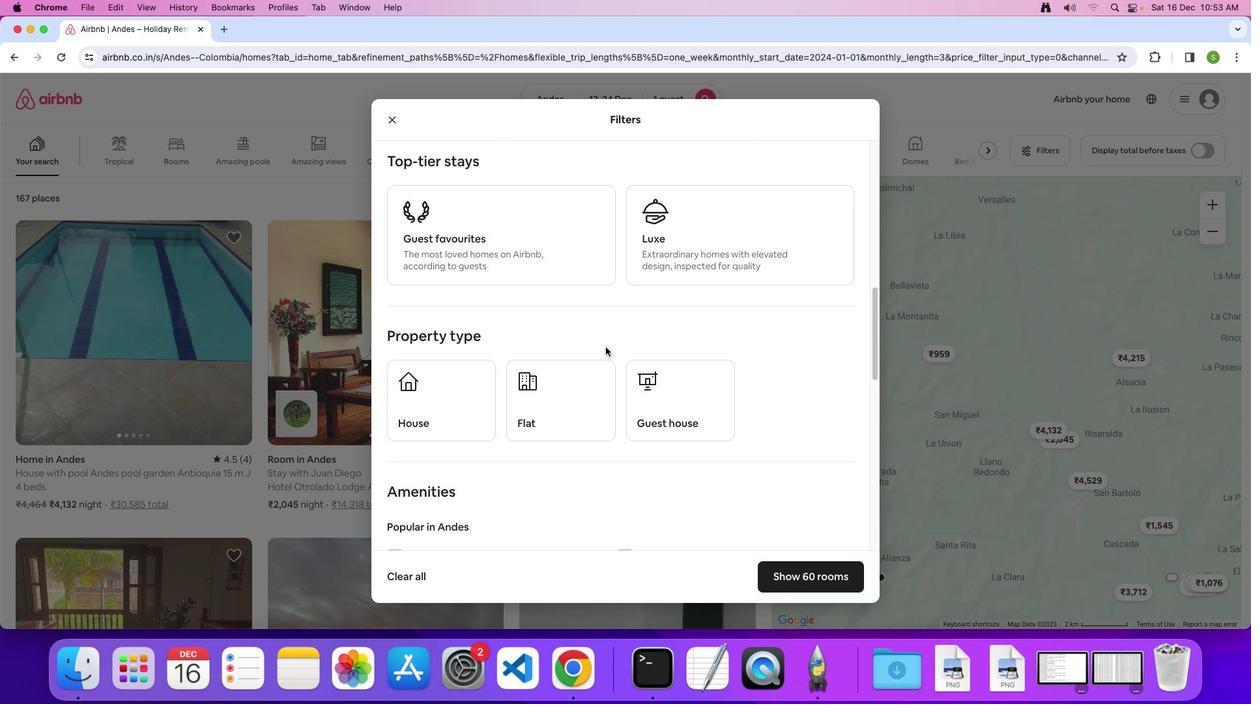 
Action: Mouse moved to (605, 346)
Screenshot: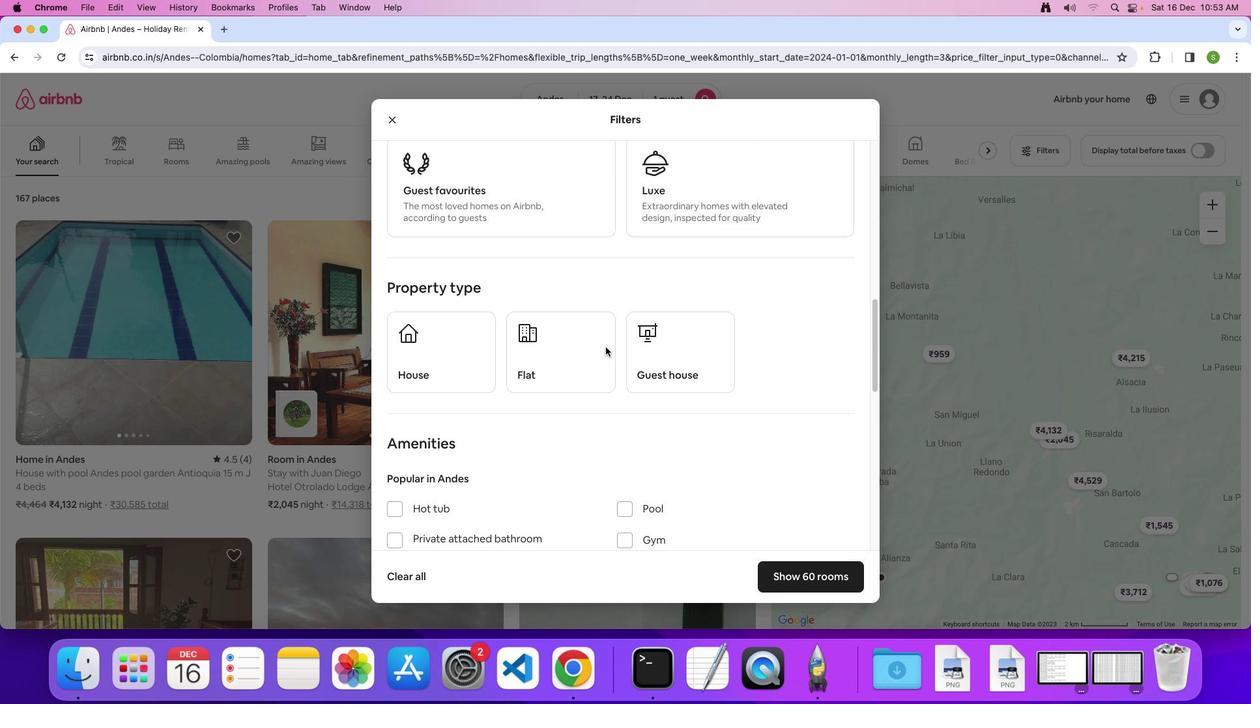 
Action: Mouse scrolled (605, 346) with delta (0, -1)
Screenshot: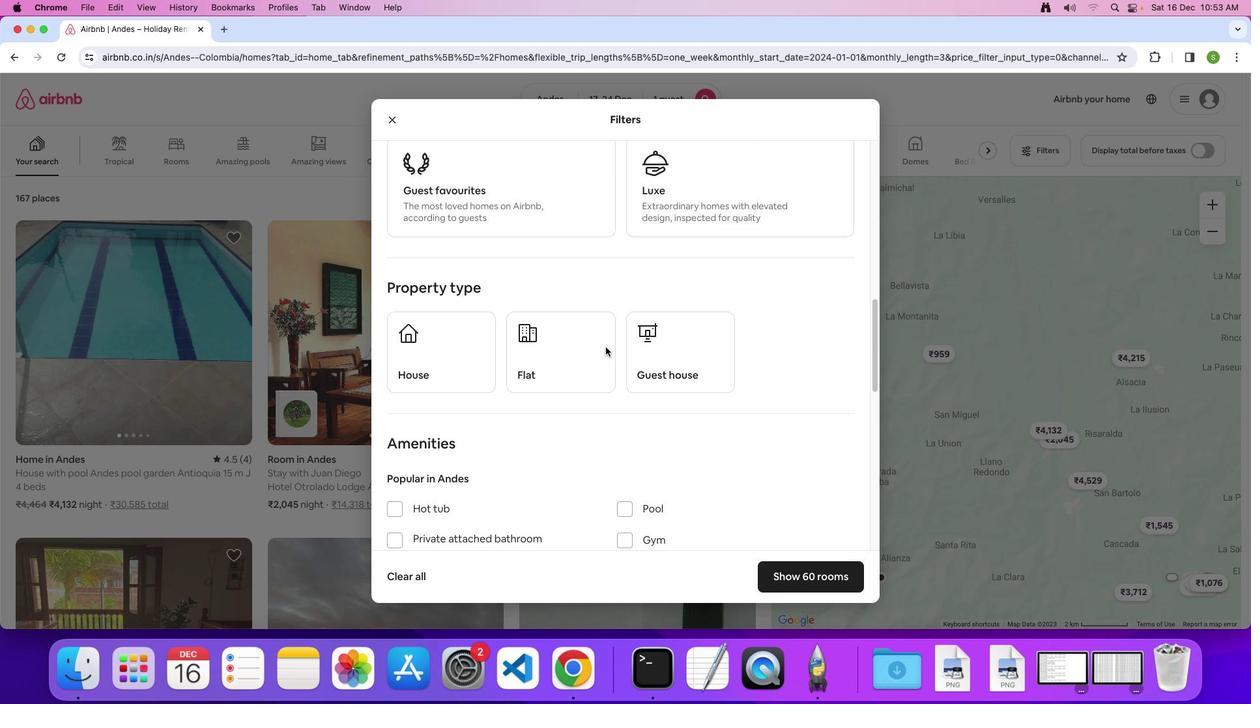 
Action: Mouse moved to (661, 344)
Screenshot: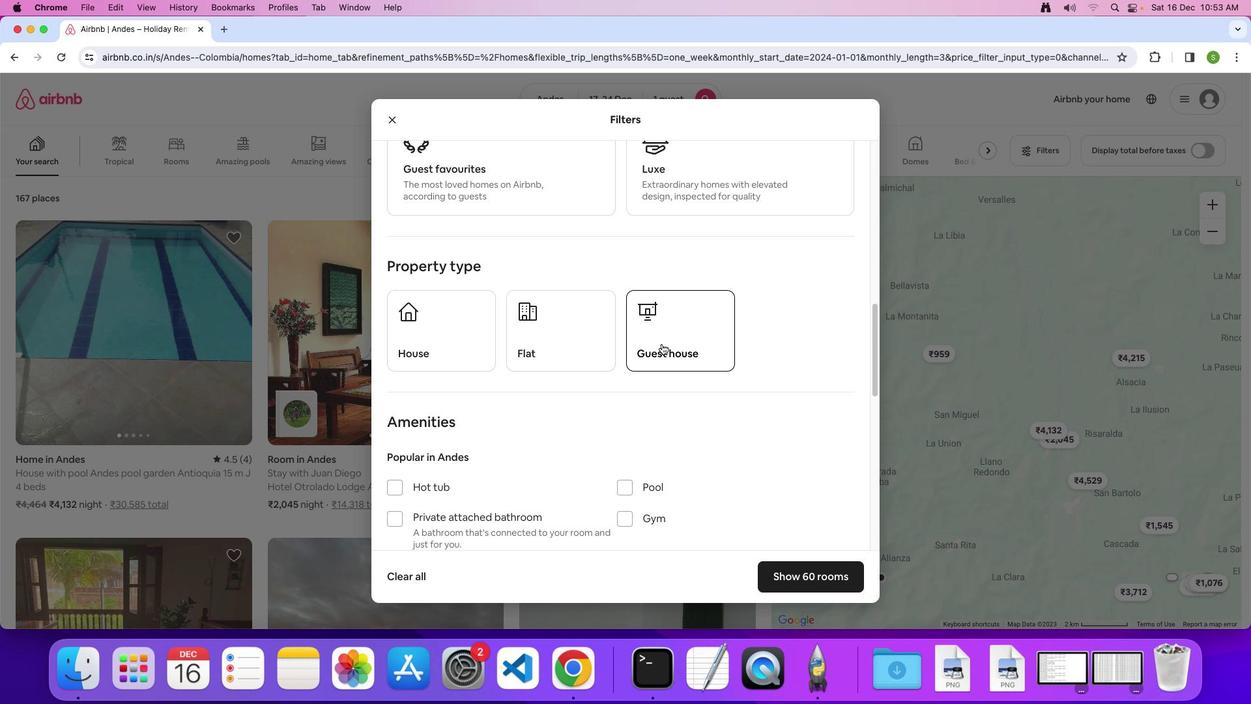 
Action: Mouse scrolled (661, 344) with delta (0, 0)
Screenshot: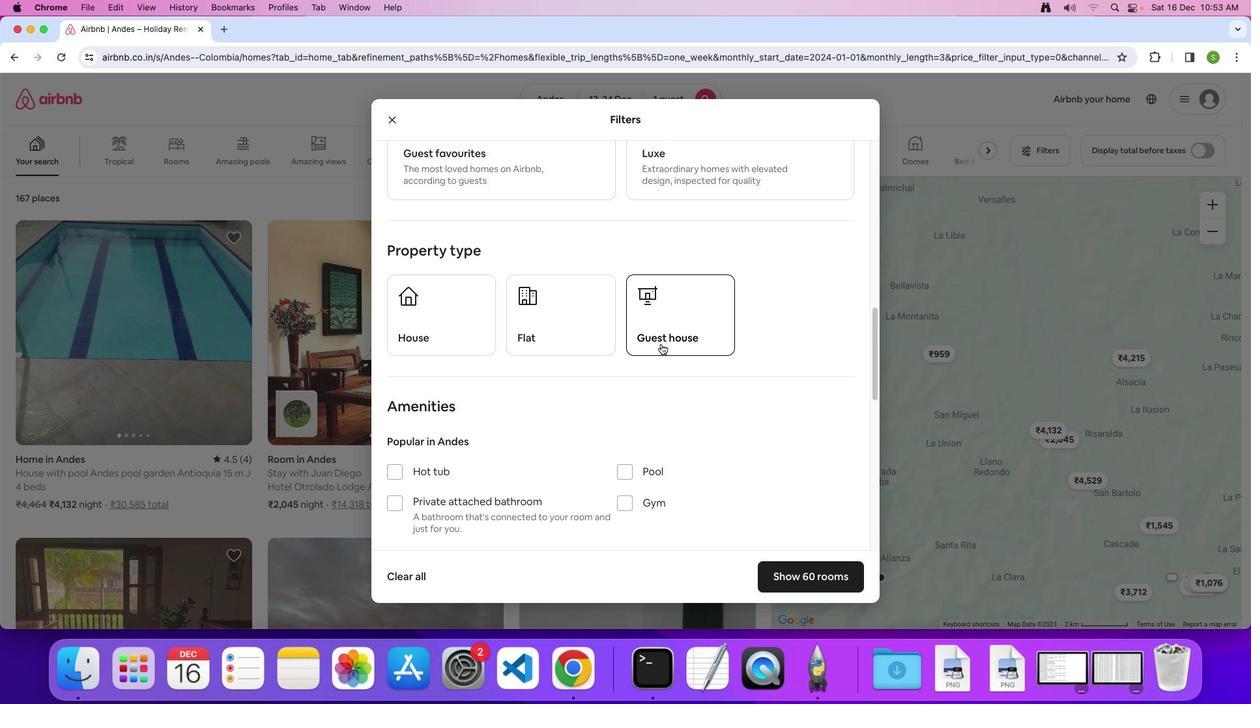 
Action: Mouse moved to (661, 344)
Screenshot: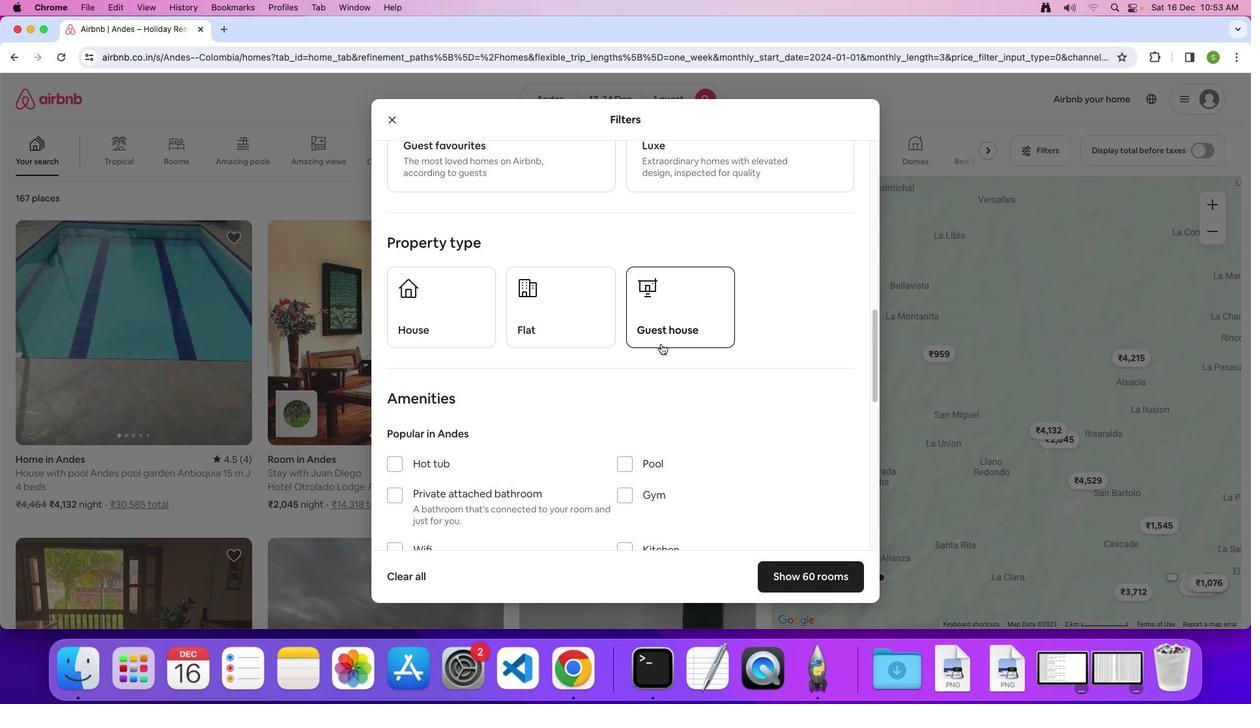 
Action: Mouse scrolled (661, 344) with delta (0, 0)
Screenshot: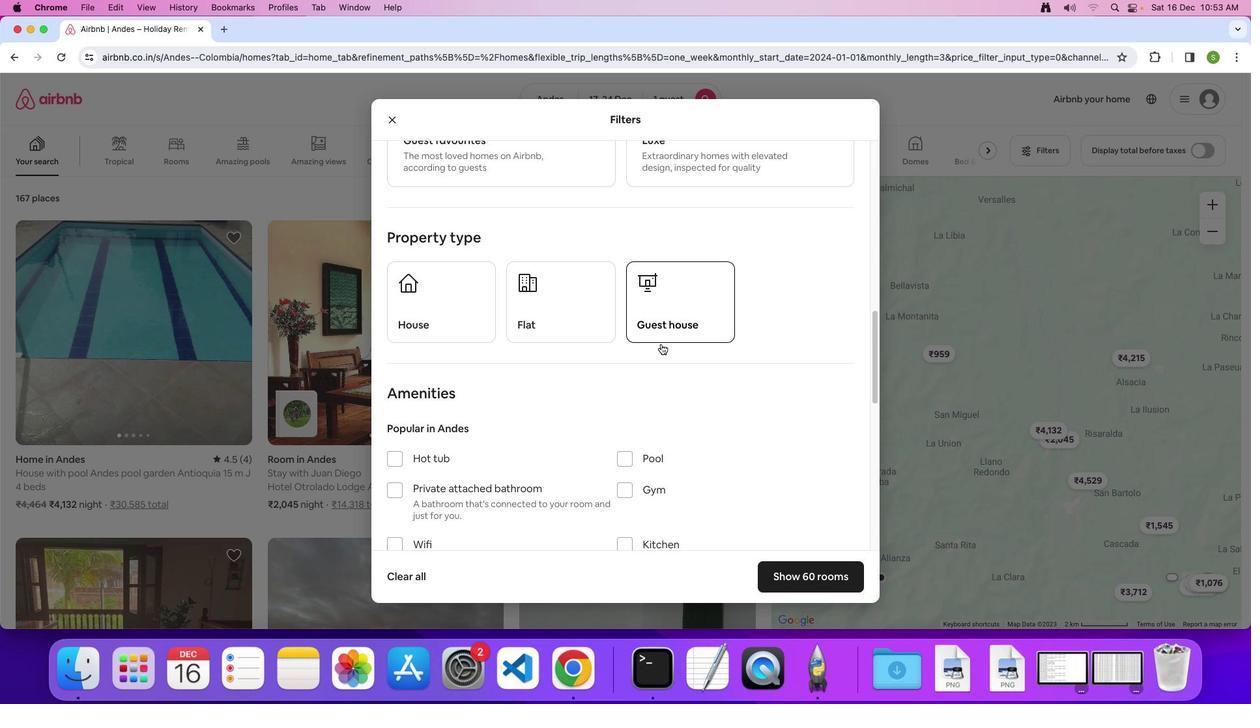 
Action: Mouse moved to (659, 344)
Screenshot: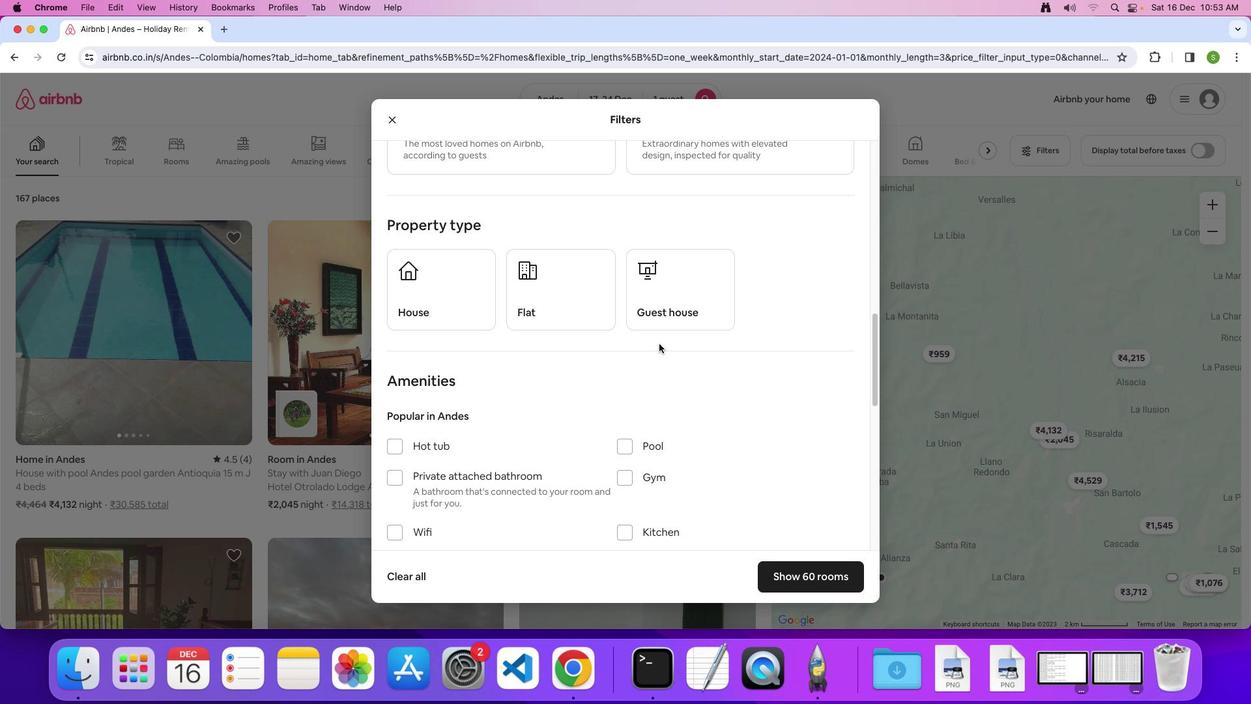 
Action: Mouse scrolled (659, 344) with delta (0, 0)
Screenshot: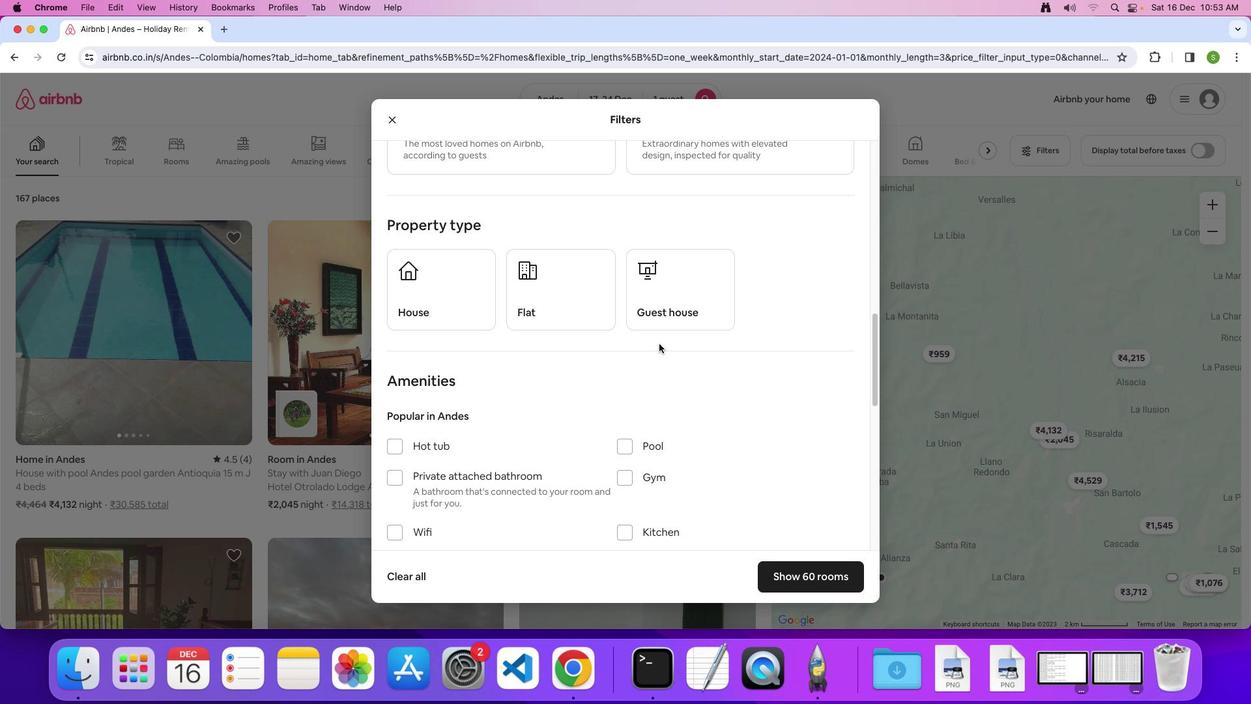 
Action: Mouse moved to (659, 344)
Screenshot: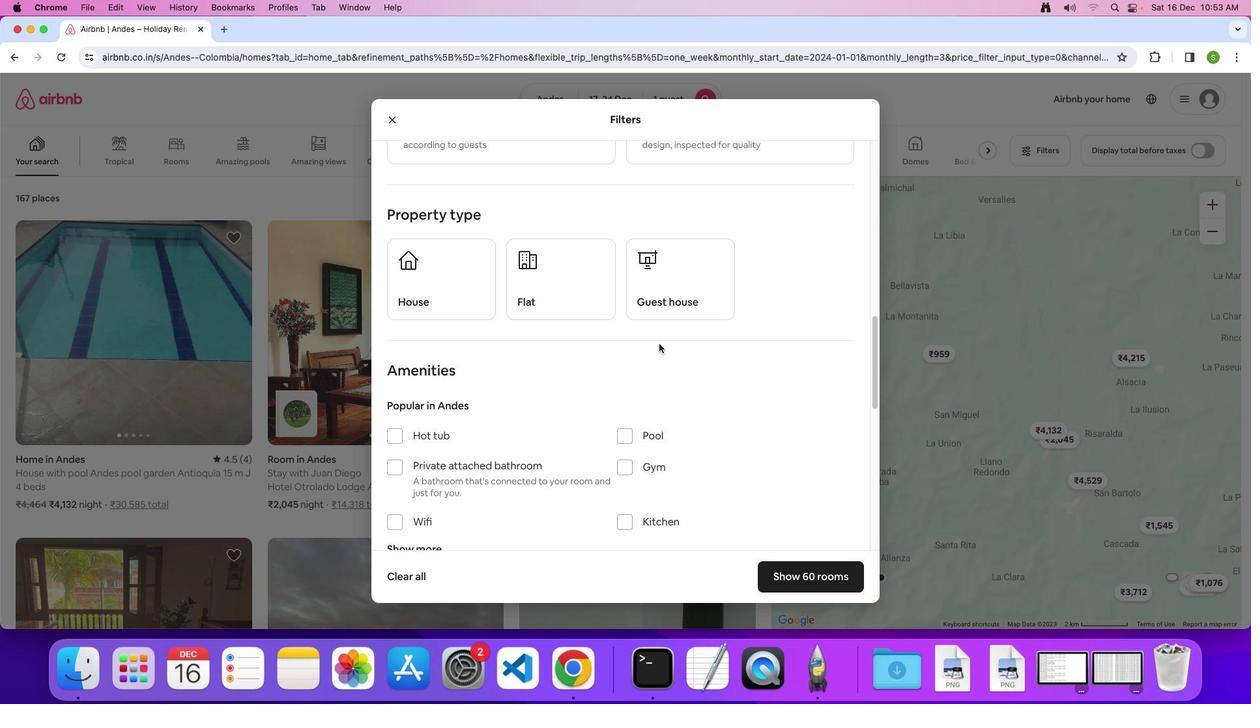 
Action: Mouse scrolled (659, 344) with delta (0, 0)
Screenshot: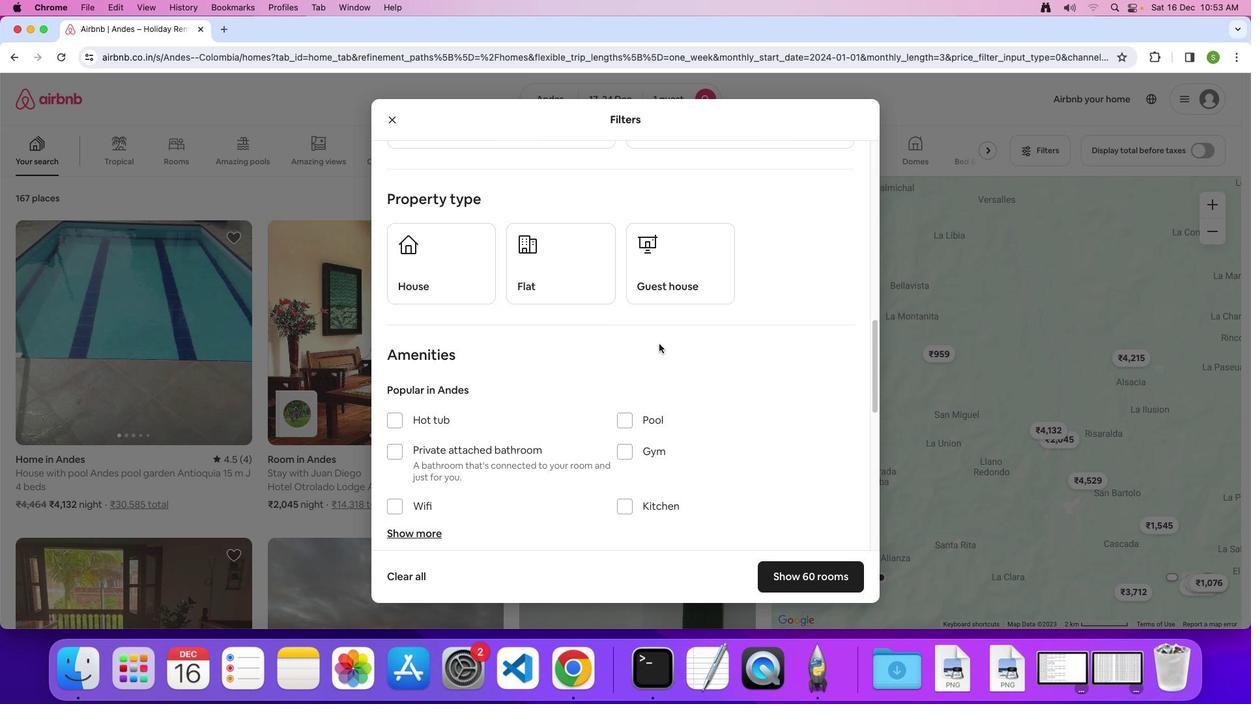 
Action: Mouse moved to (659, 343)
Screenshot: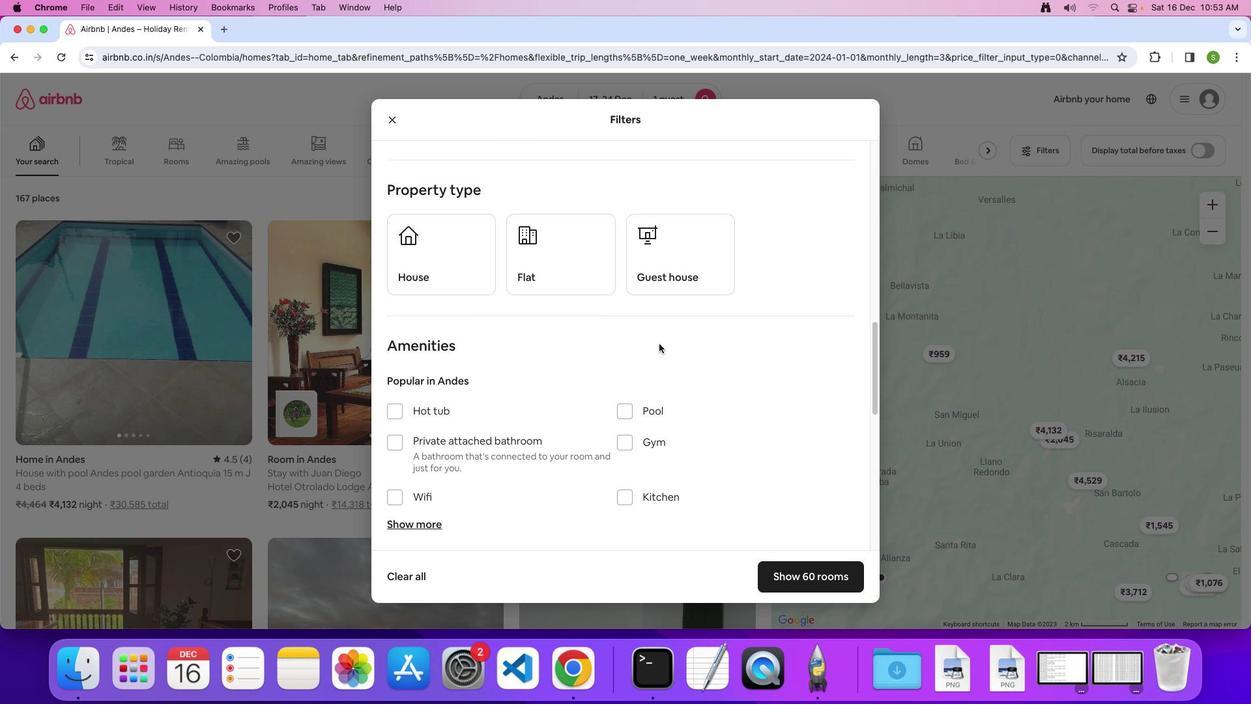 
Action: Mouse scrolled (659, 343) with delta (0, -1)
Screenshot: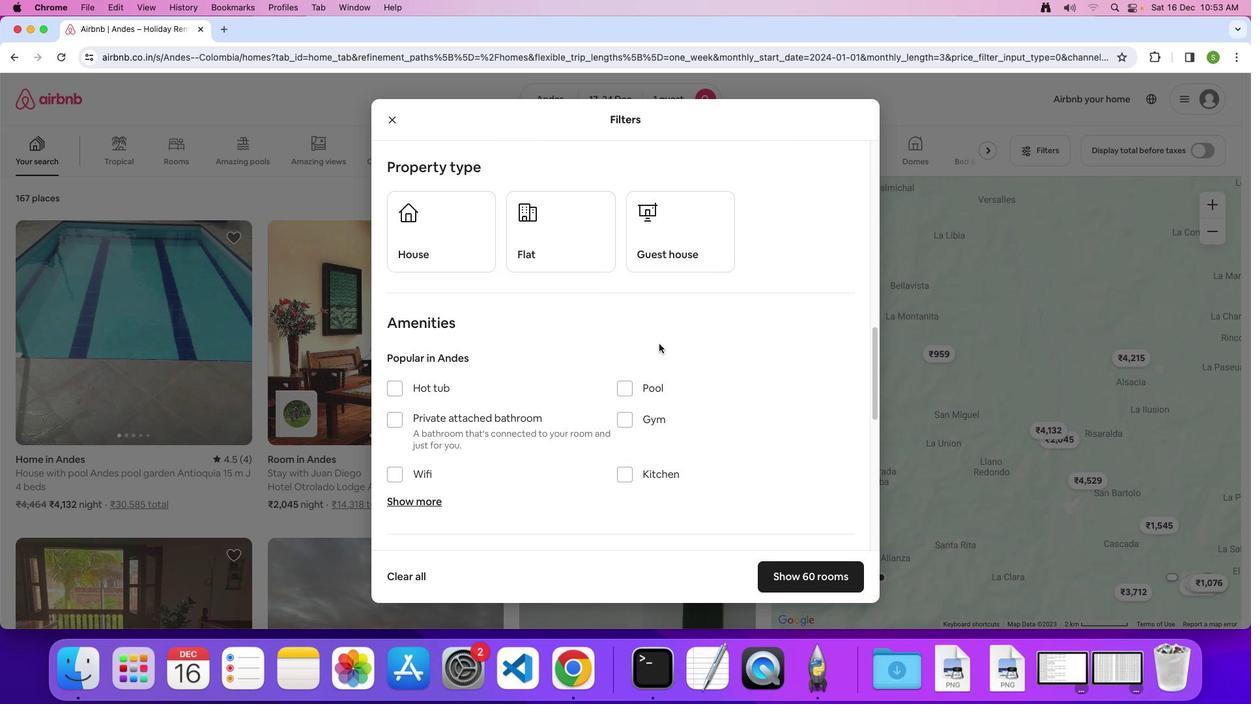 
Action: Mouse moved to (659, 343)
Screenshot: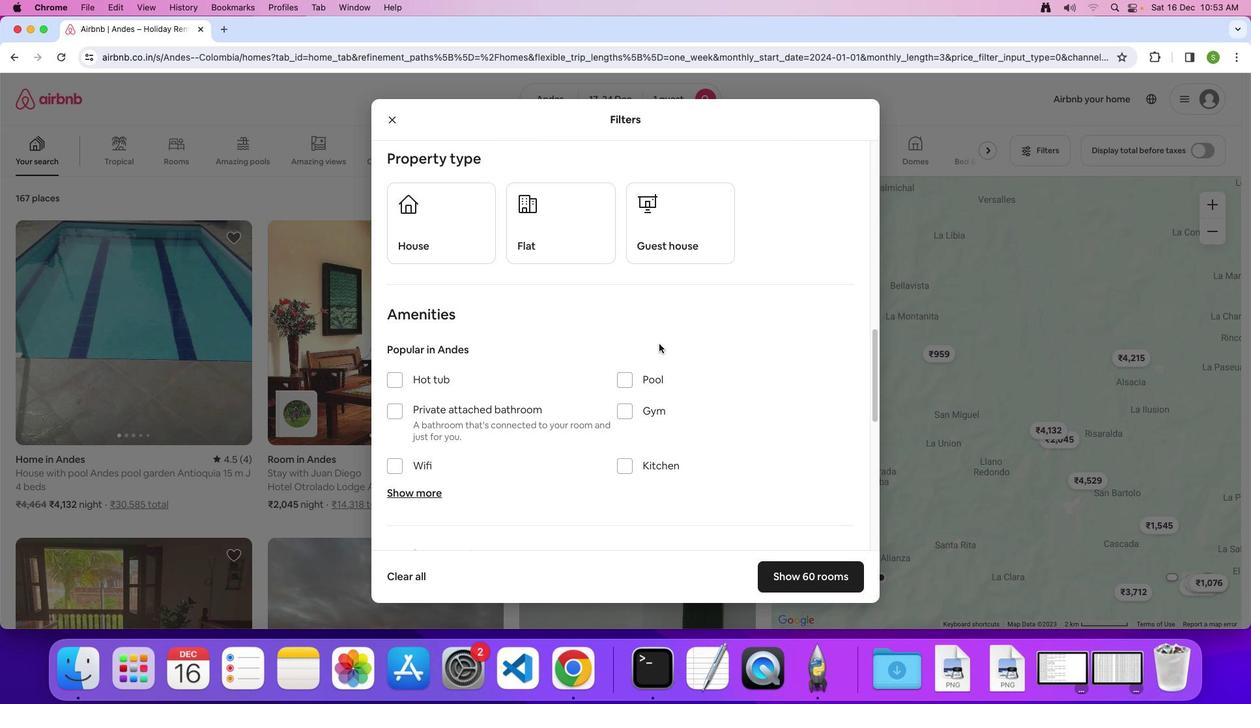 
Action: Mouse scrolled (659, 343) with delta (0, 0)
Screenshot: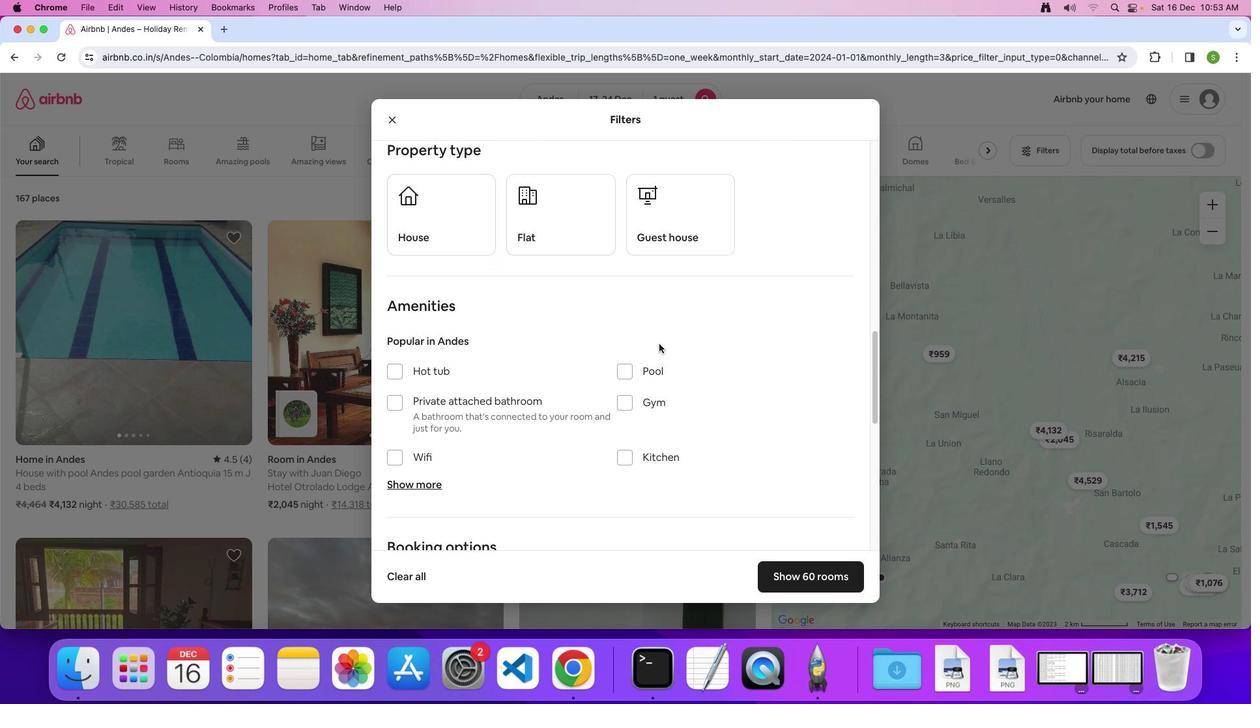 
Action: Mouse scrolled (659, 343) with delta (0, 0)
Screenshot: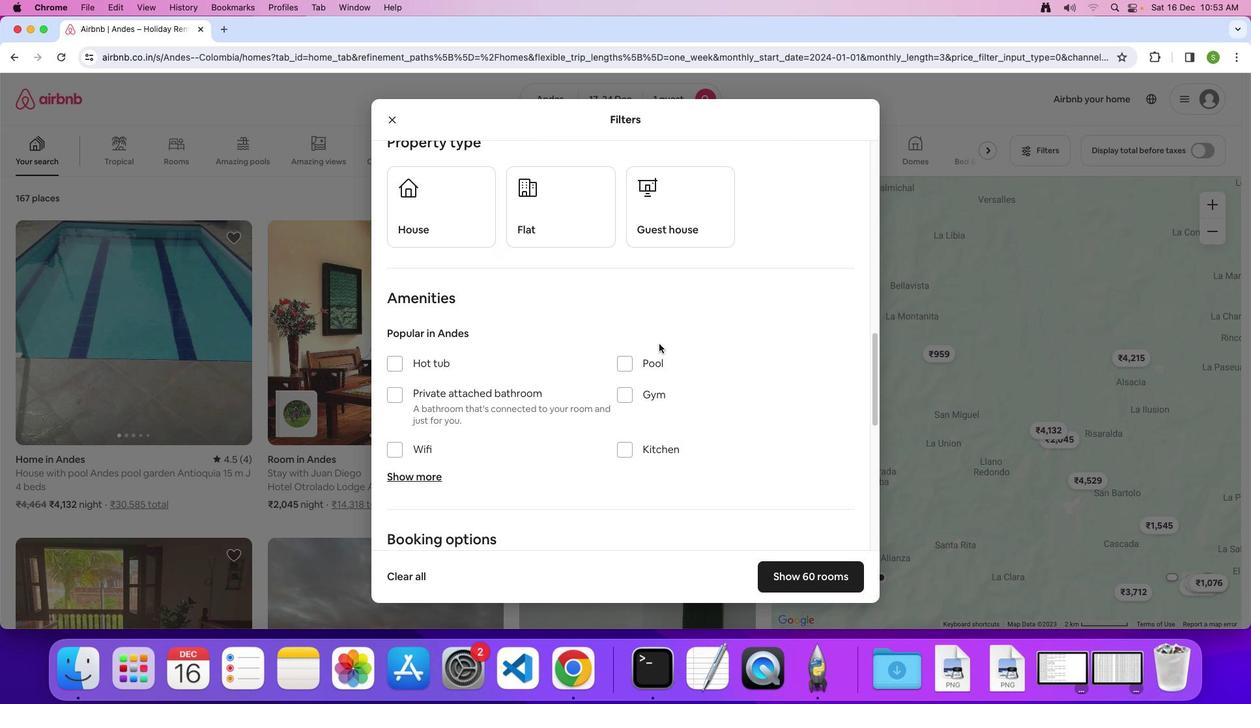 
Action: Mouse moved to (658, 343)
Screenshot: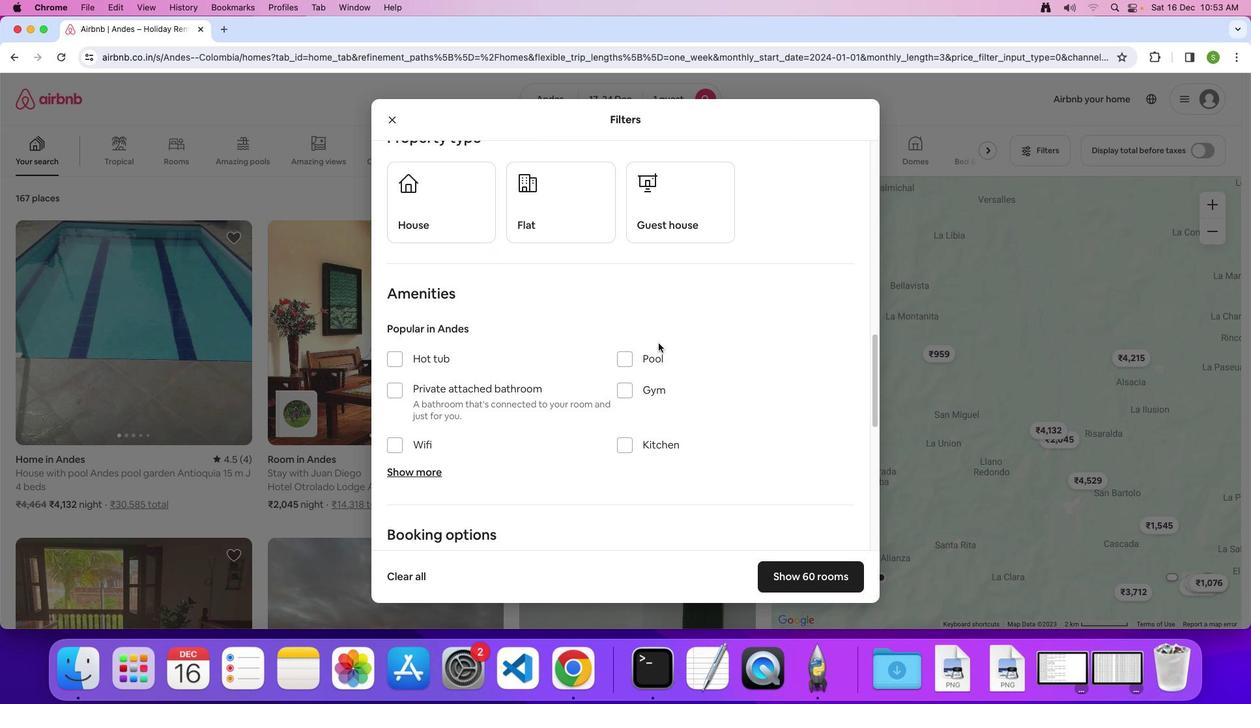 
Action: Mouse scrolled (658, 343) with delta (0, 0)
Screenshot: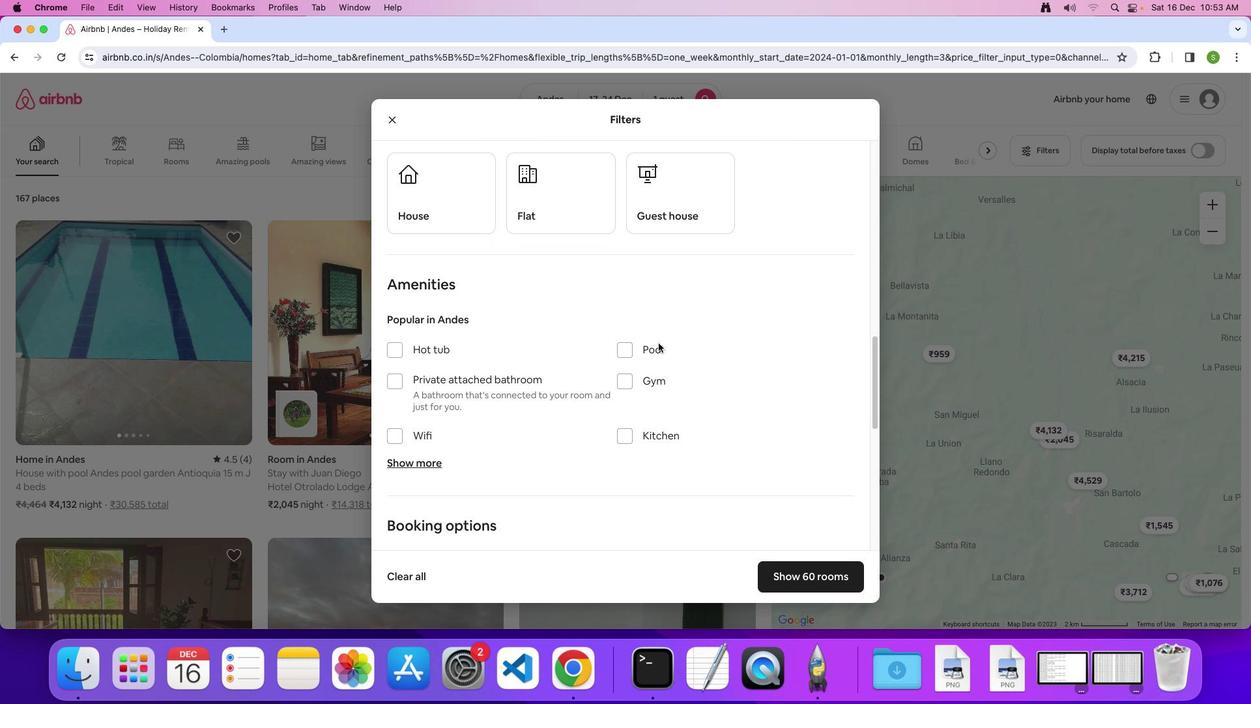 
Action: Mouse scrolled (658, 343) with delta (0, 0)
Screenshot: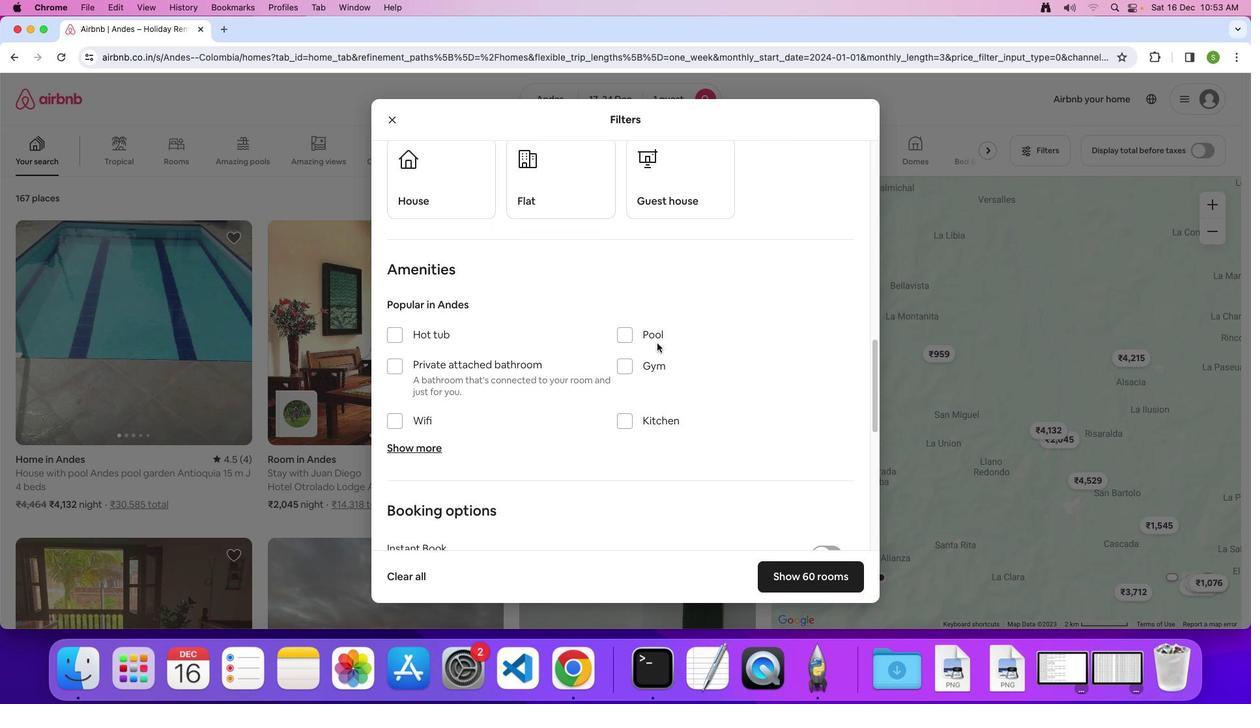 
Action: Mouse scrolled (658, 343) with delta (0, 0)
Screenshot: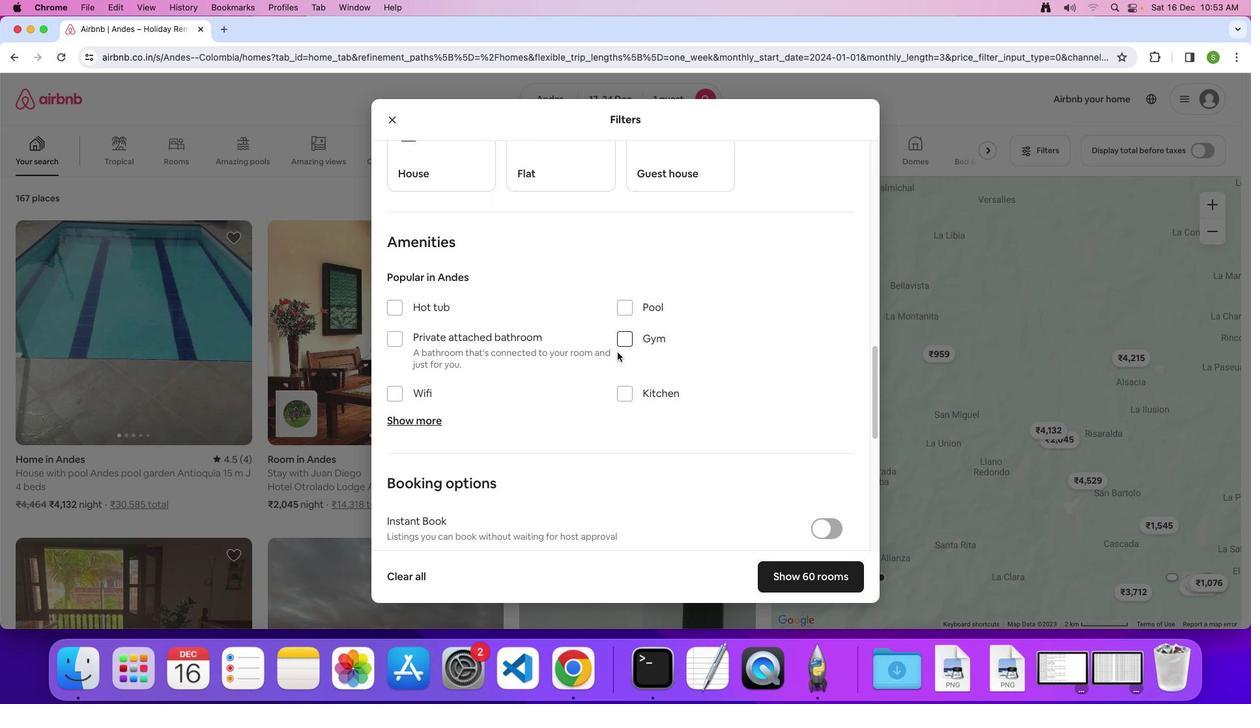 
Action: Mouse moved to (425, 412)
Screenshot: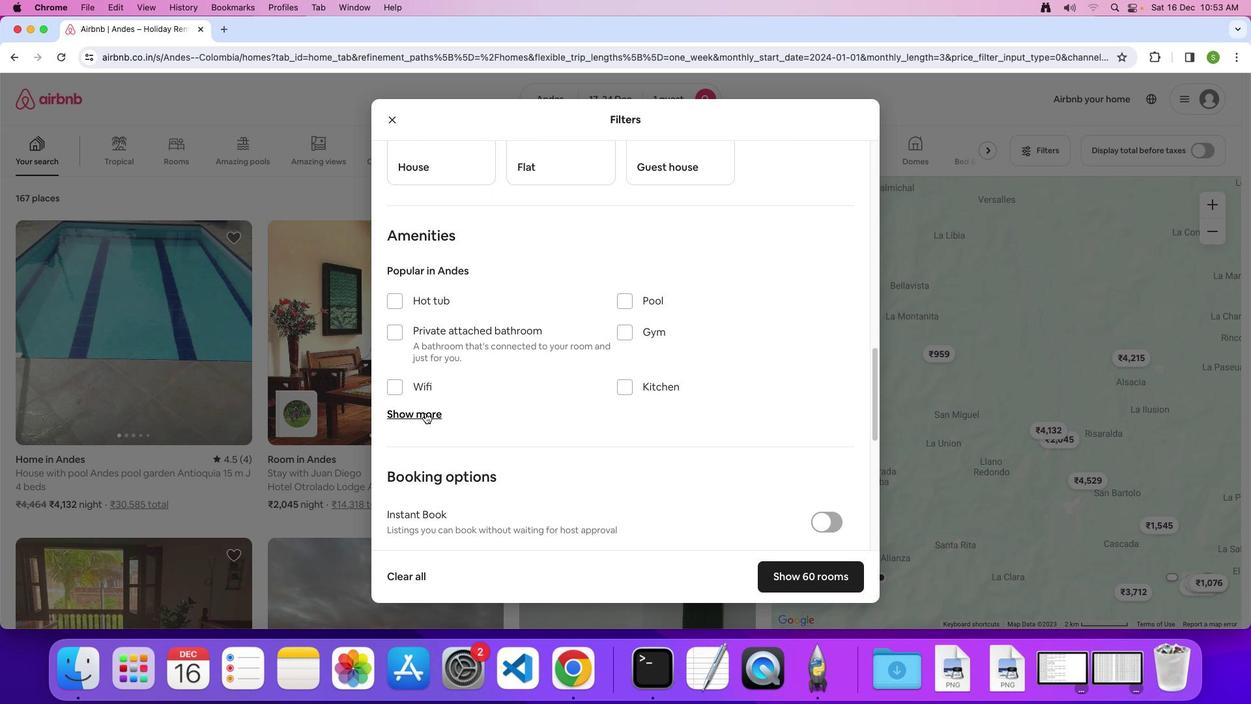 
Action: Mouse pressed left at (425, 412)
Screenshot: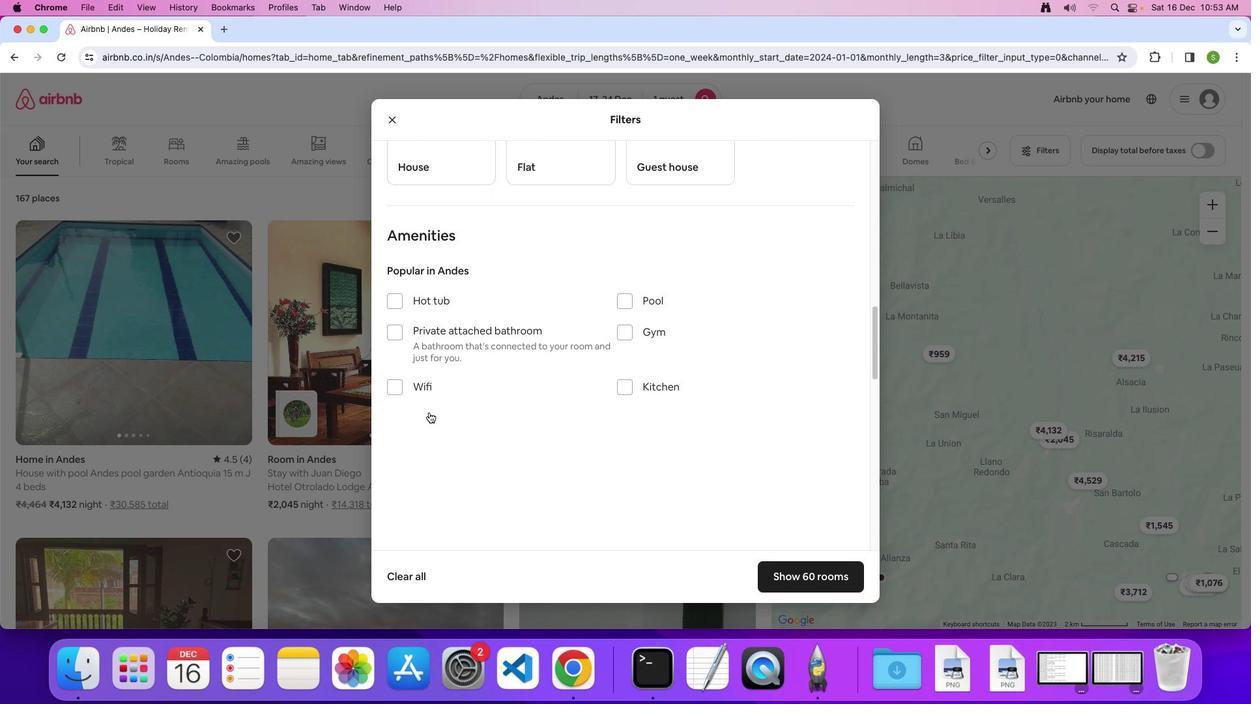
Action: Mouse moved to (654, 337)
Screenshot: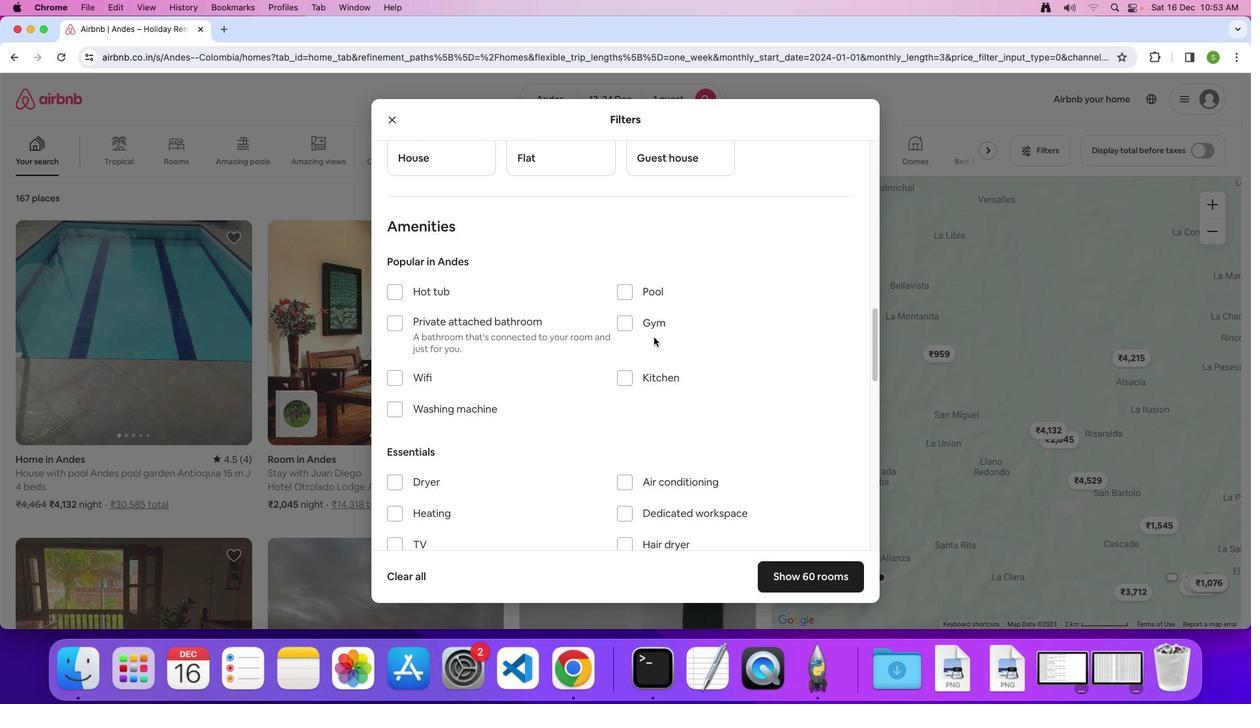 
Action: Mouse scrolled (654, 337) with delta (0, 0)
Screenshot: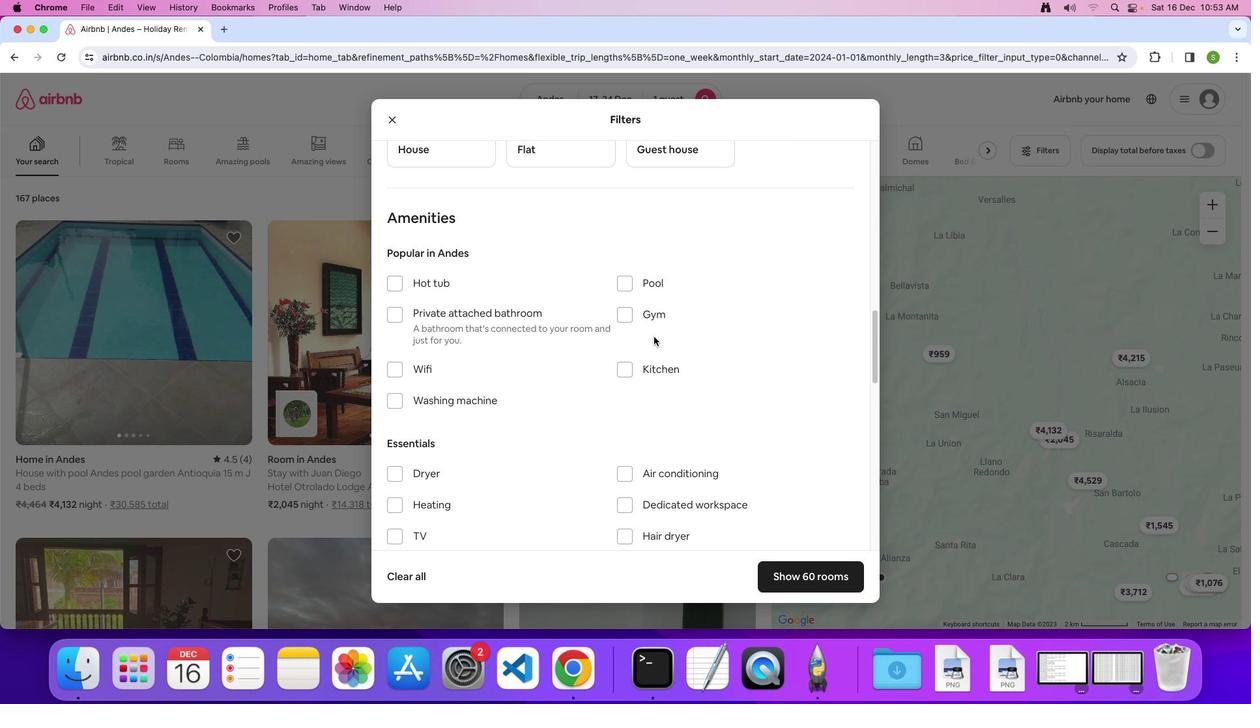 
Action: Mouse moved to (654, 337)
Screenshot: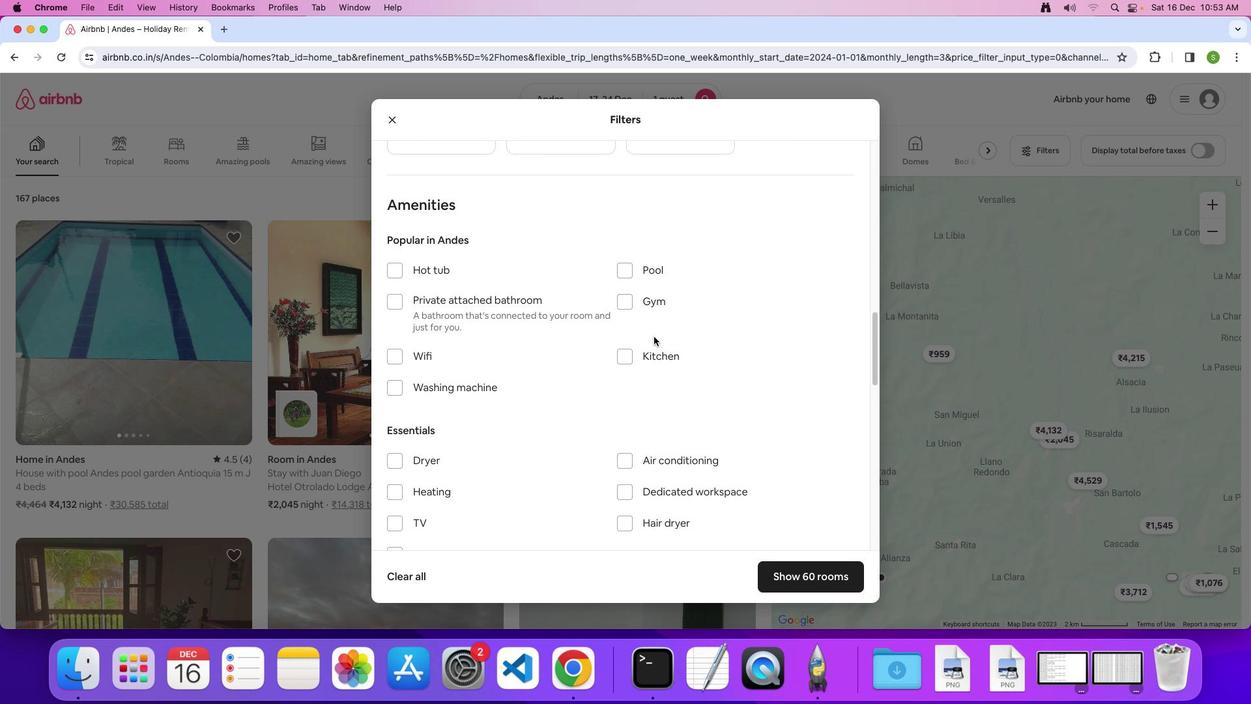 
Action: Mouse scrolled (654, 337) with delta (0, 0)
Screenshot: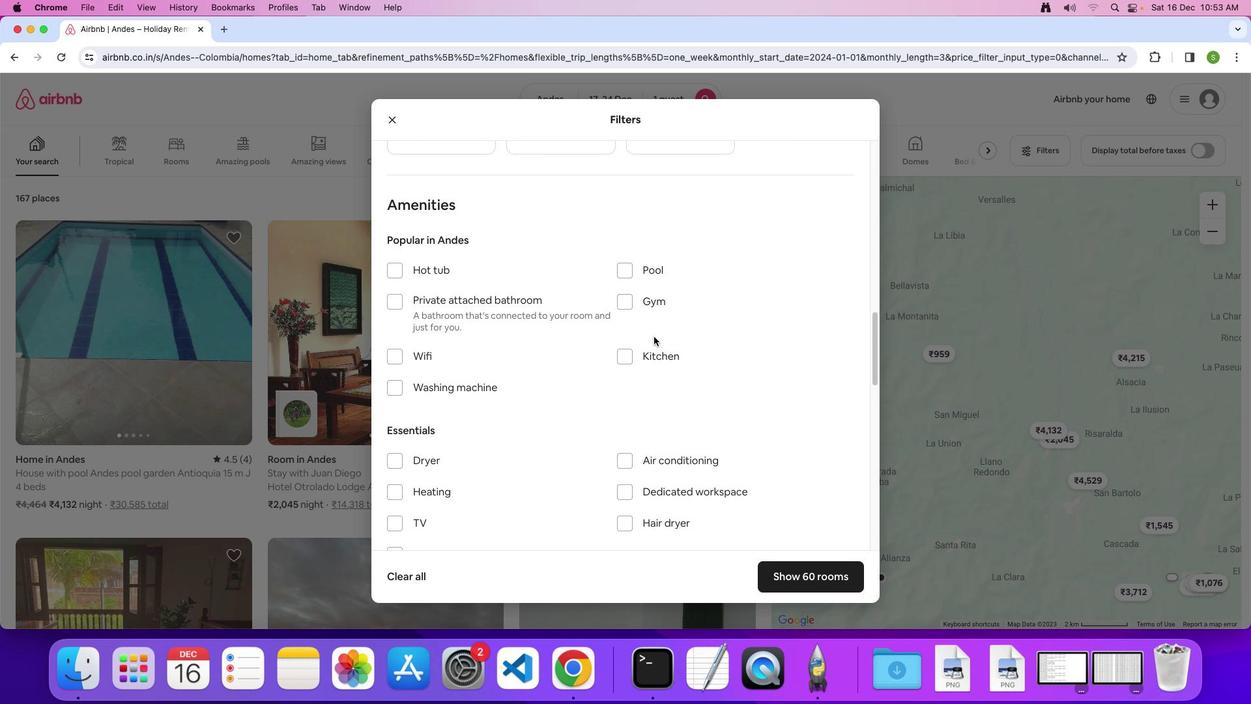 
Action: Mouse moved to (654, 337)
Screenshot: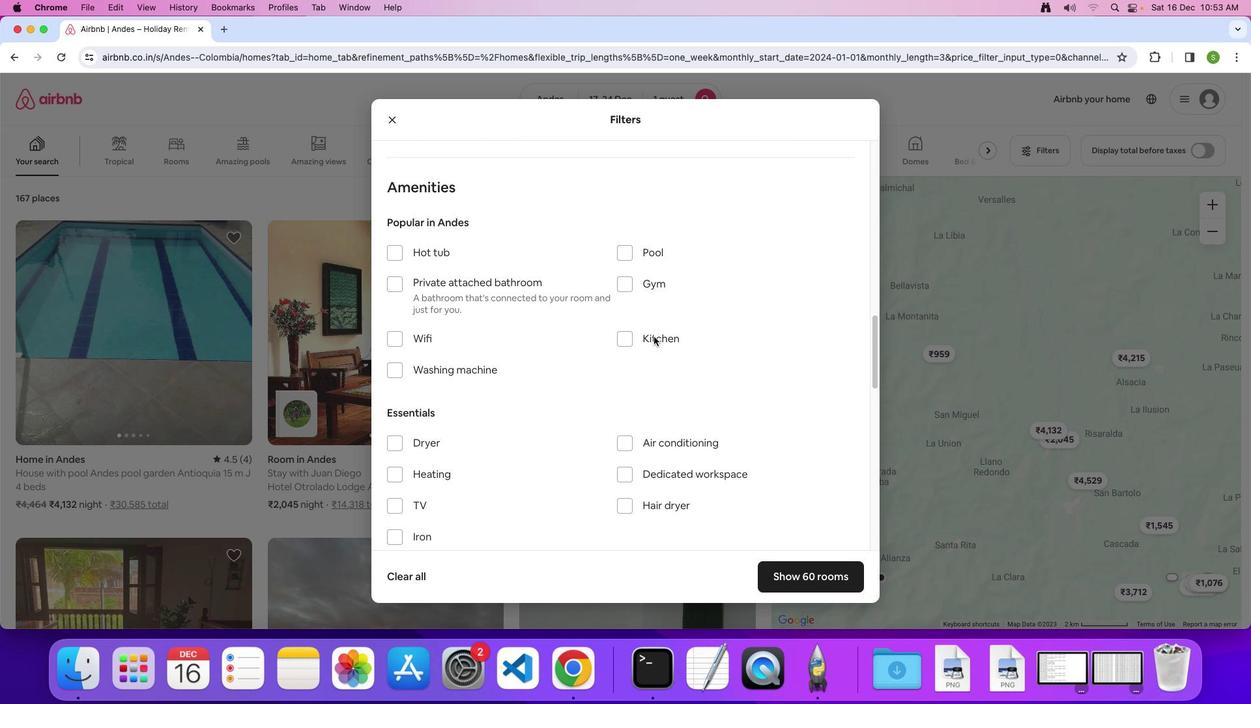 
Action: Mouse scrolled (654, 337) with delta (0, -1)
Screenshot: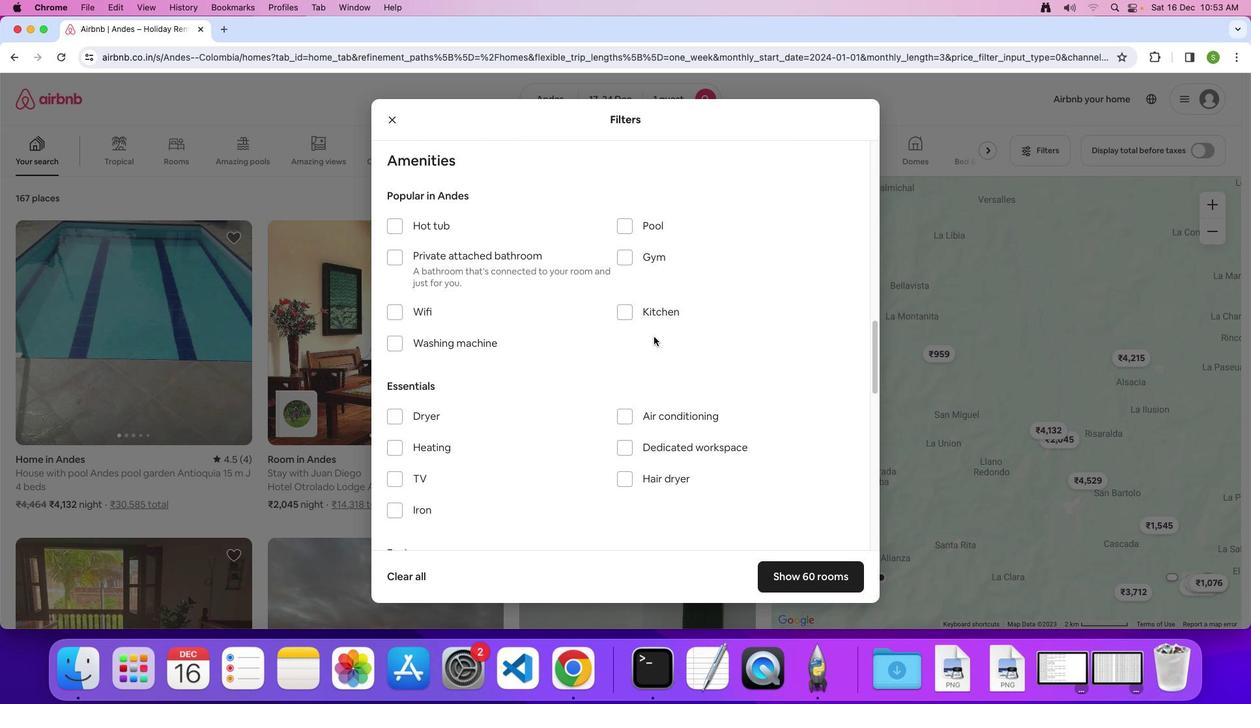
Action: Mouse moved to (652, 336)
Screenshot: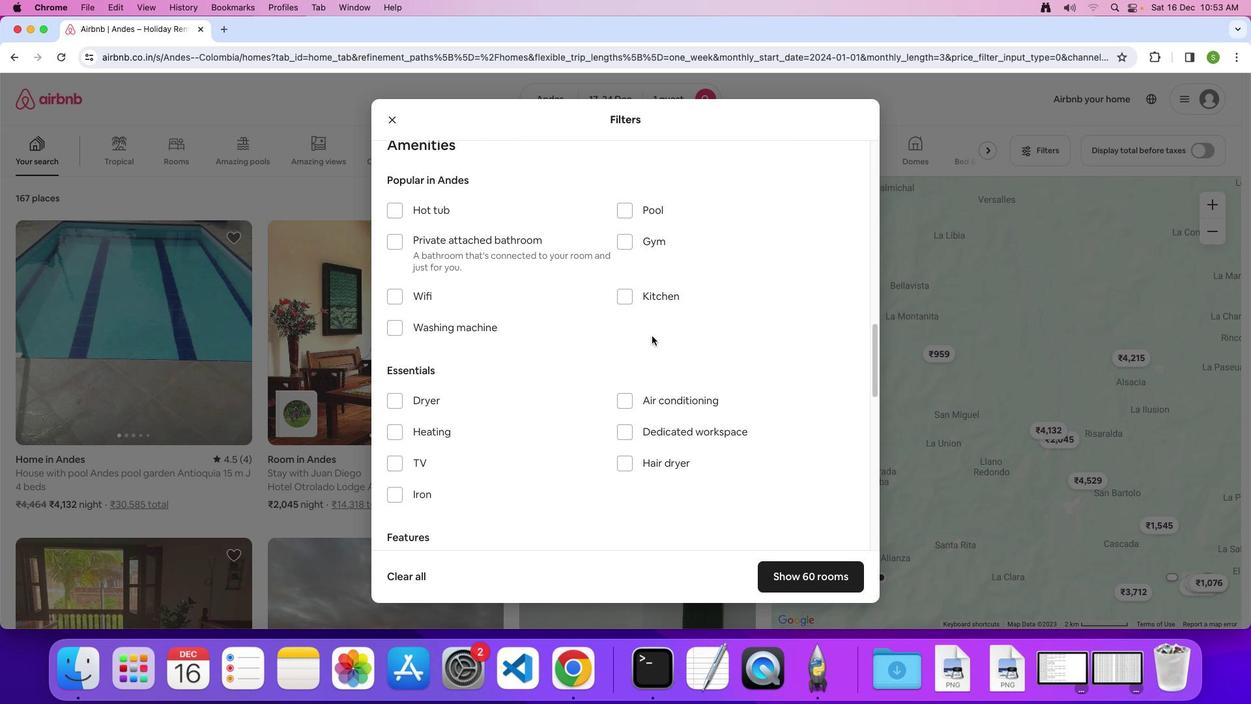 
Action: Mouse scrolled (652, 336) with delta (0, 0)
Screenshot: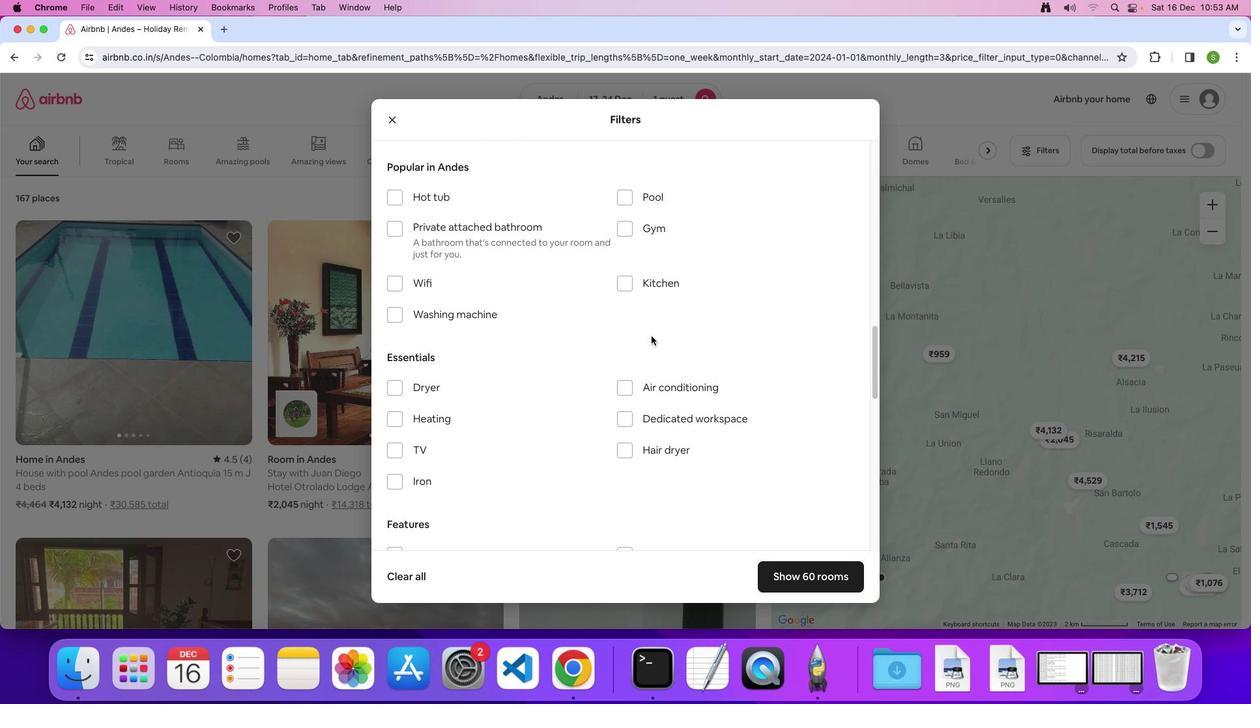 
Action: Mouse scrolled (652, 336) with delta (0, 0)
Screenshot: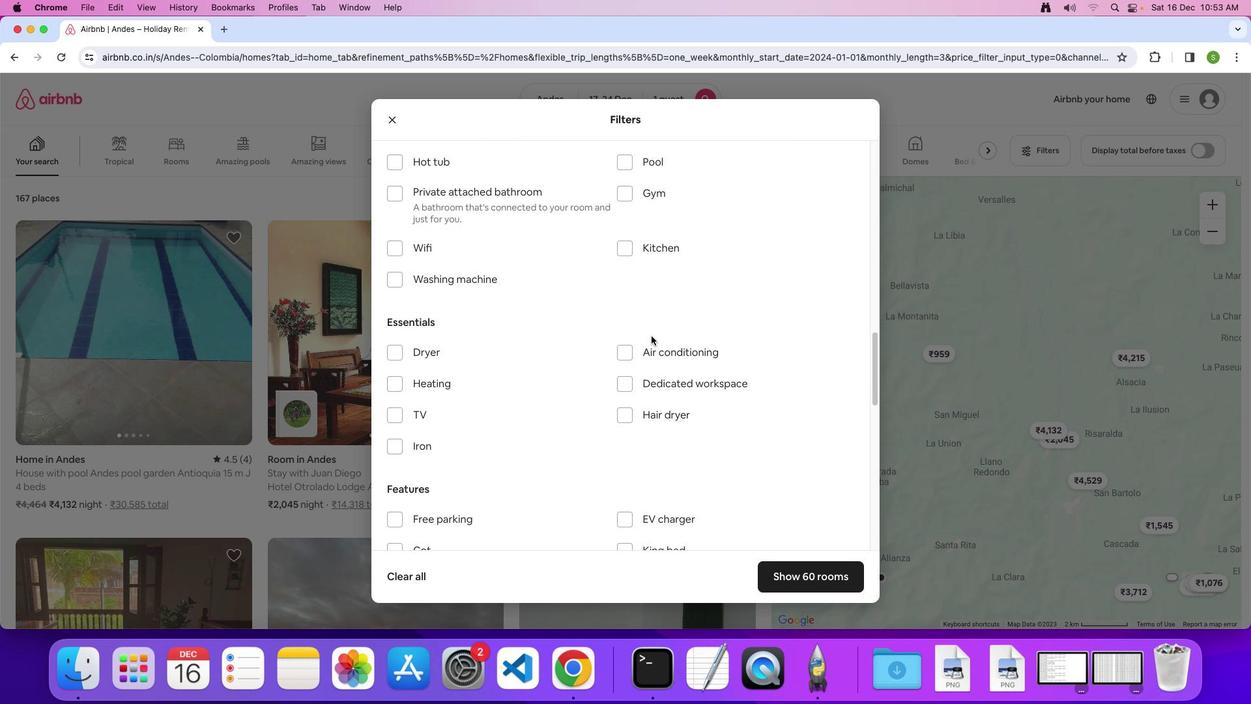 
Action: Mouse scrolled (652, 336) with delta (0, -1)
Screenshot: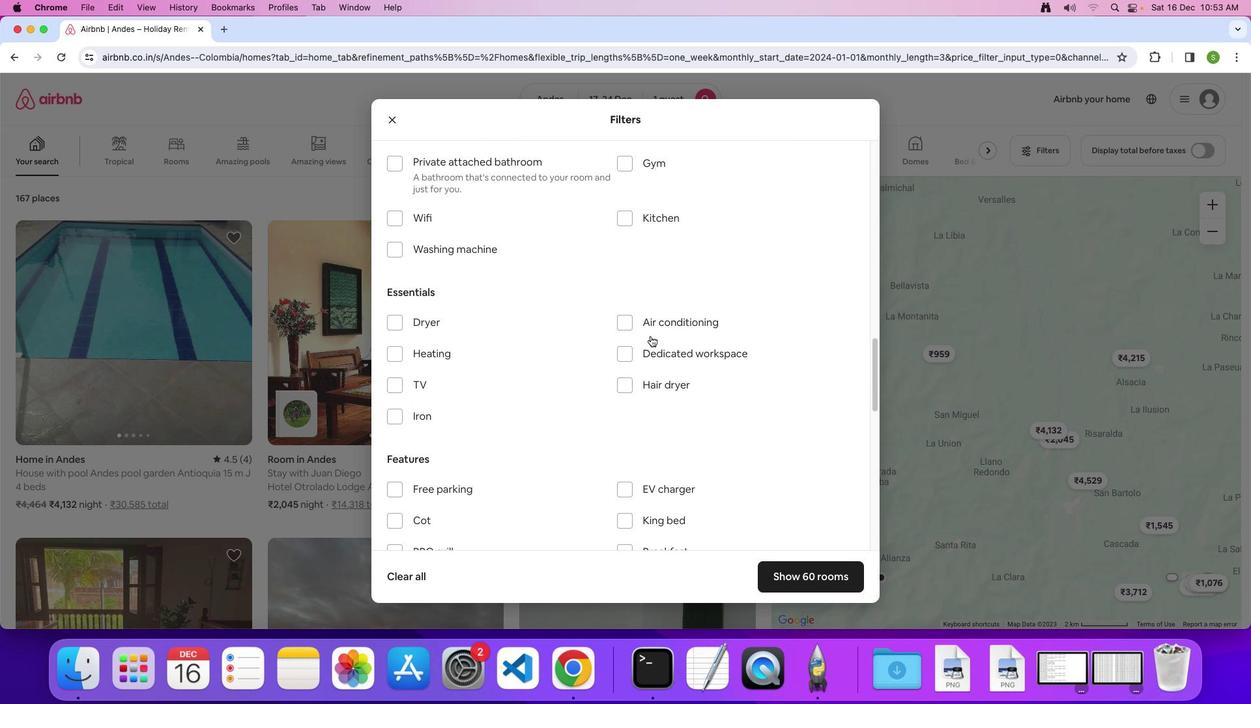 
Action: Mouse moved to (649, 336)
Screenshot: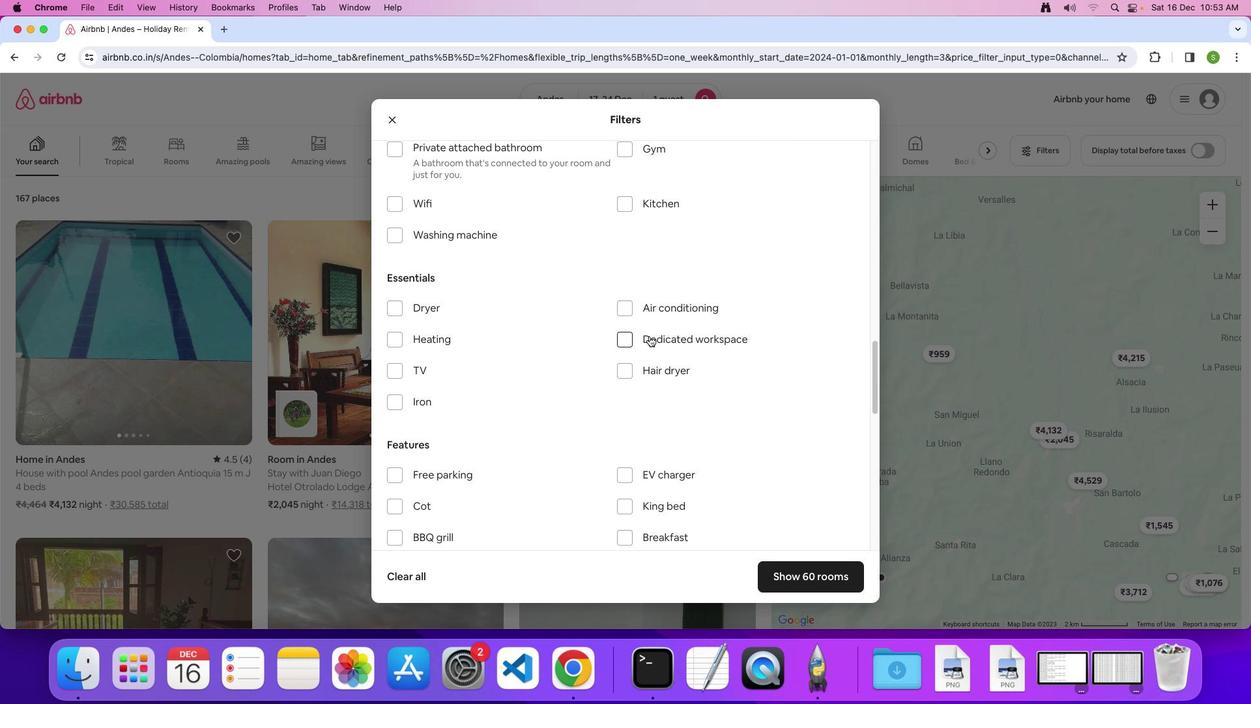 
Action: Mouse scrolled (649, 336) with delta (0, 0)
Screenshot: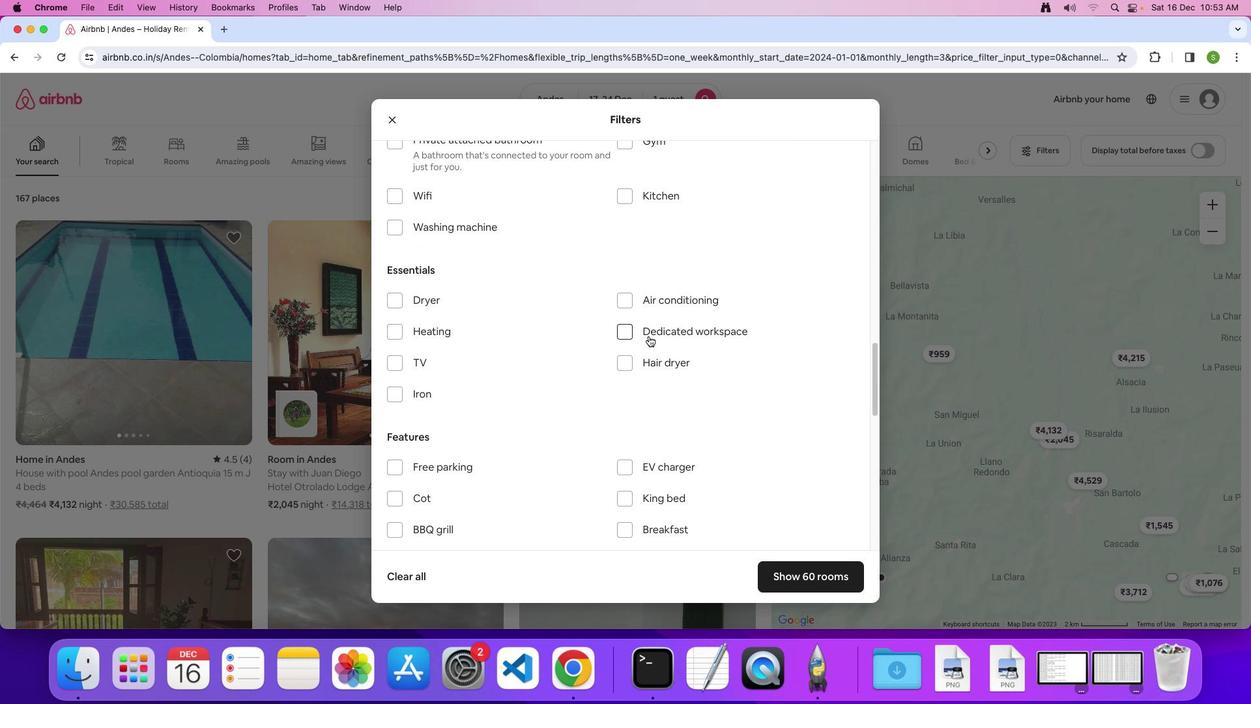 
Action: Mouse scrolled (649, 336) with delta (0, 0)
Screenshot: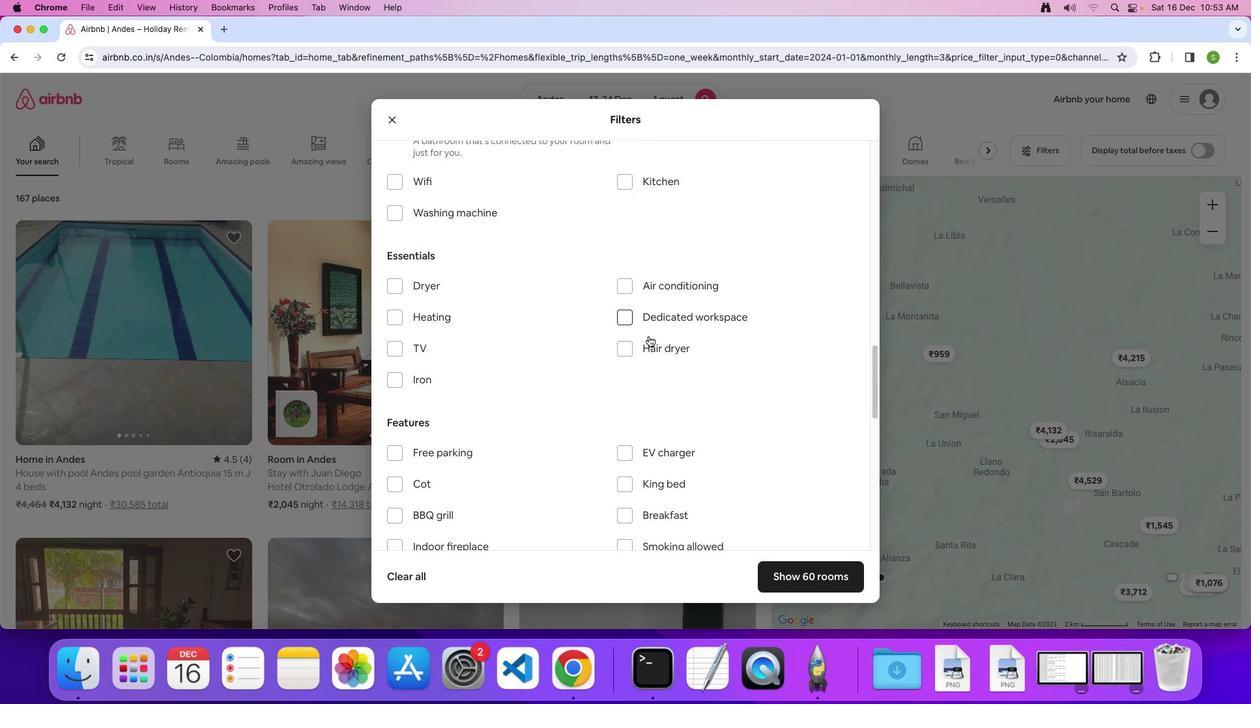 
Action: Mouse moved to (649, 336)
Screenshot: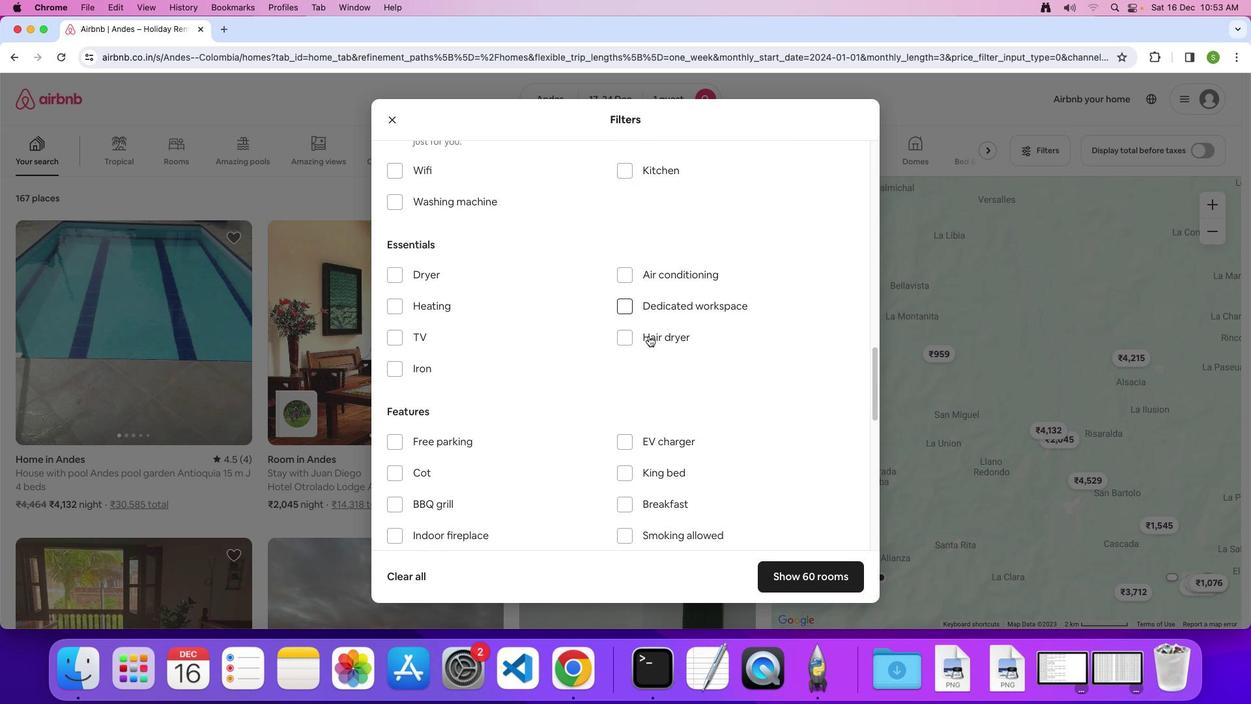 
Action: Mouse scrolled (649, 336) with delta (0, 0)
Screenshot: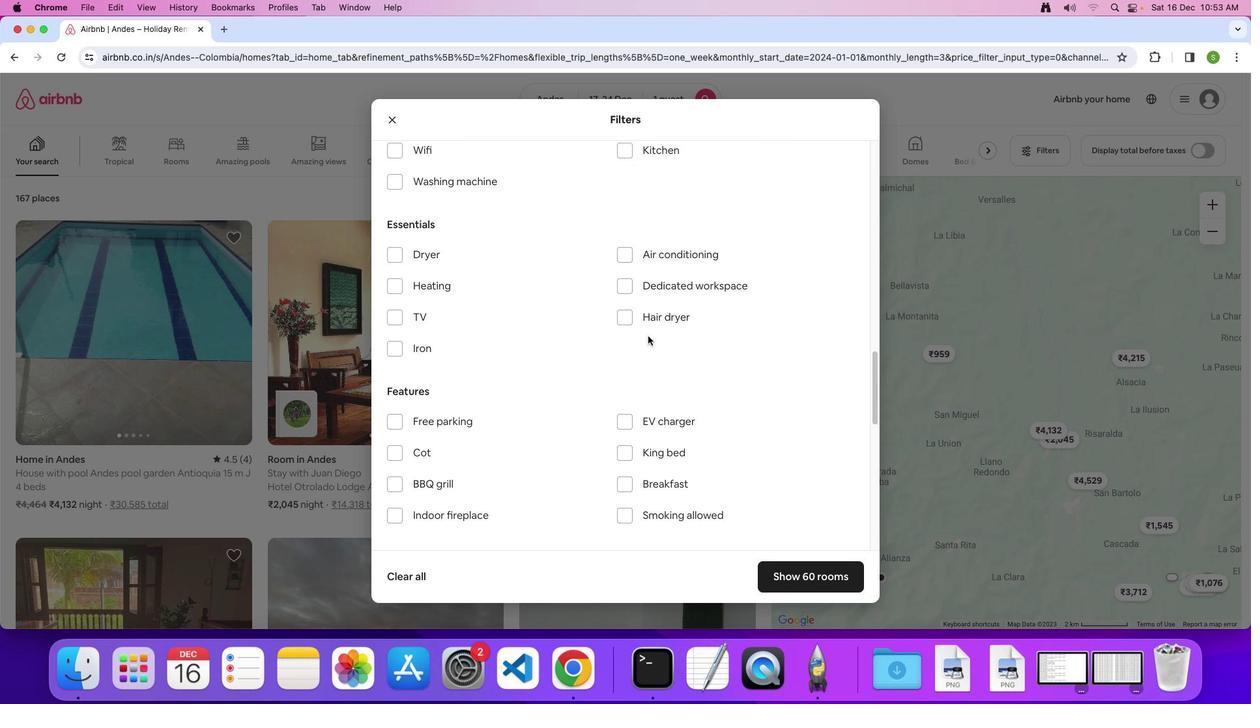 
Action: Mouse moved to (648, 336)
Screenshot: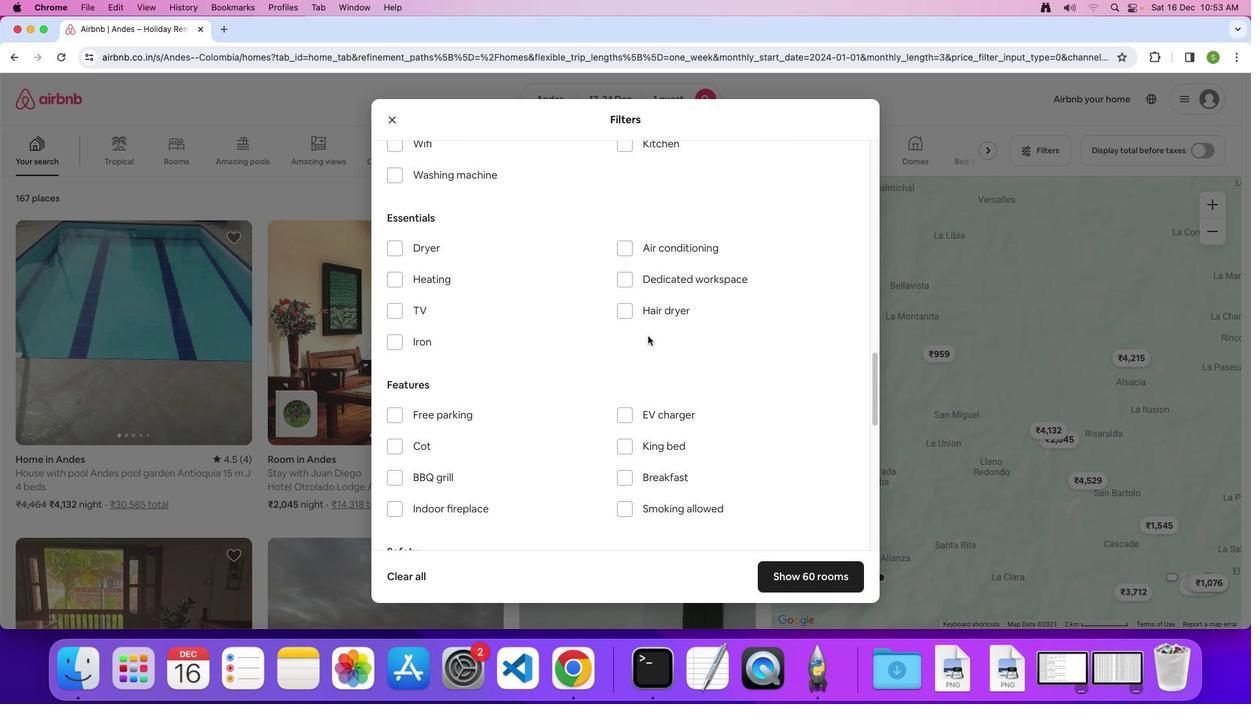 
Action: Mouse scrolled (648, 336) with delta (0, 0)
Screenshot: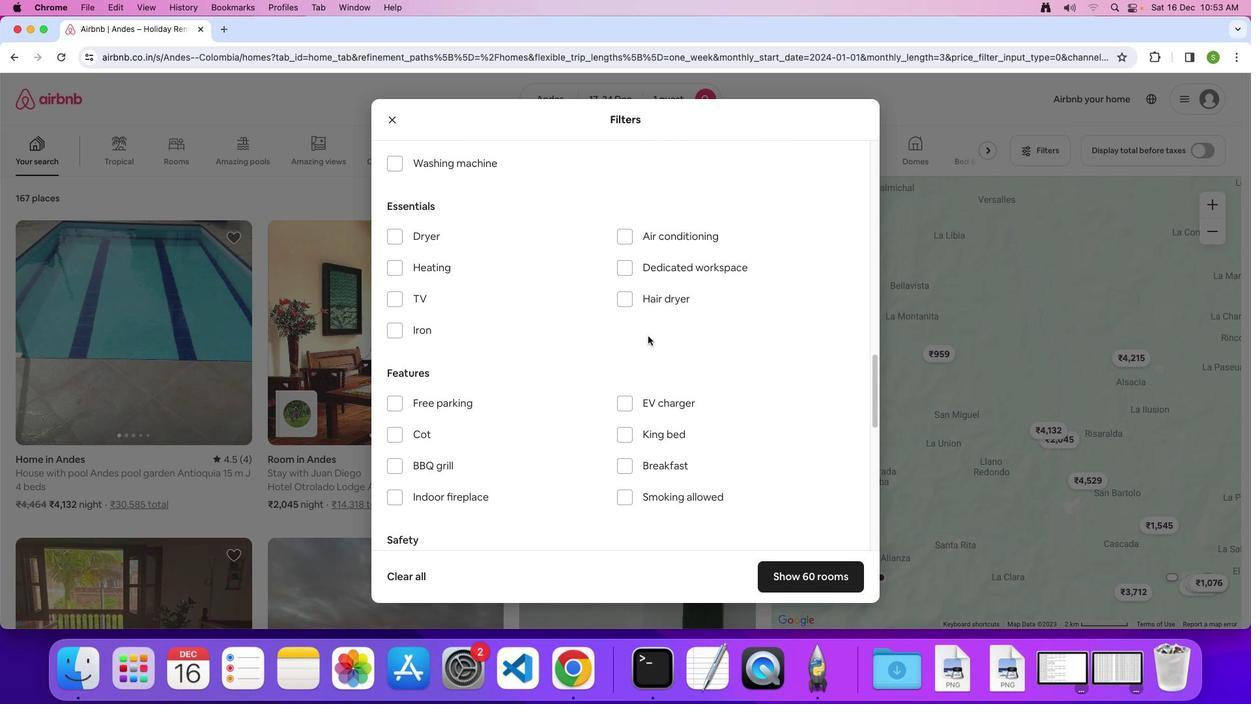 
Action: Mouse scrolled (648, 336) with delta (0, 0)
Screenshot: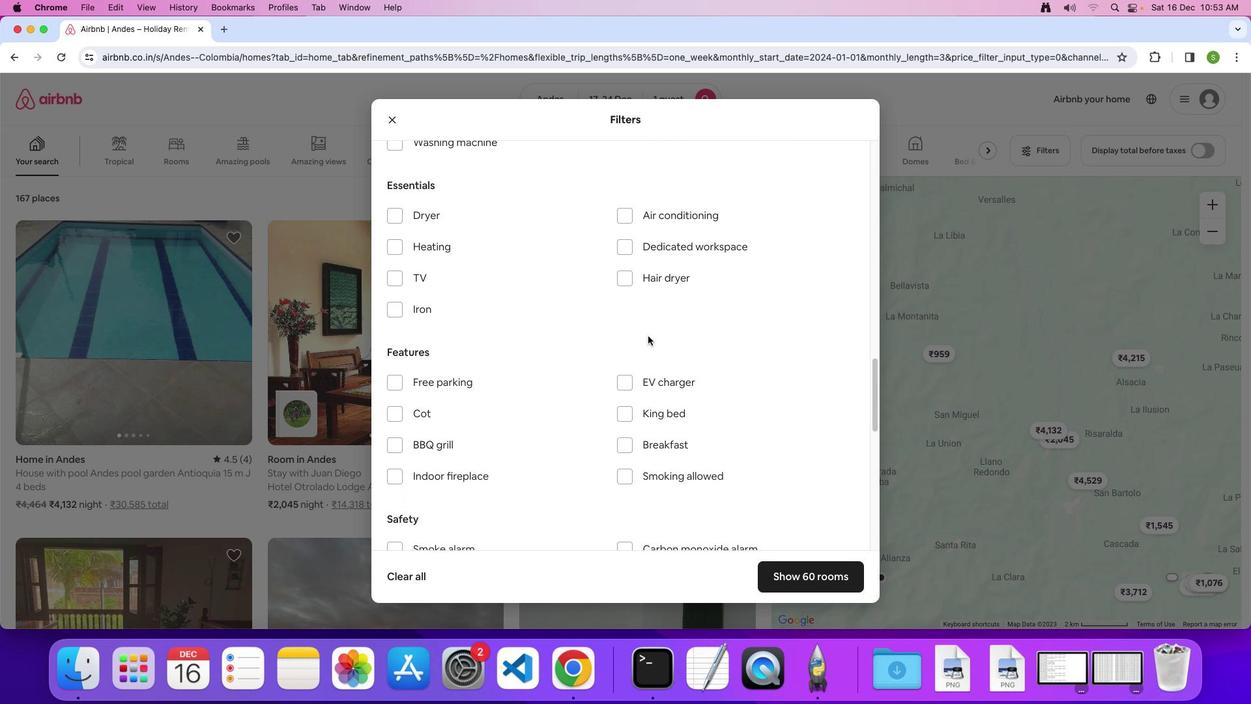 
Action: Mouse scrolled (648, 336) with delta (0, 0)
Screenshot: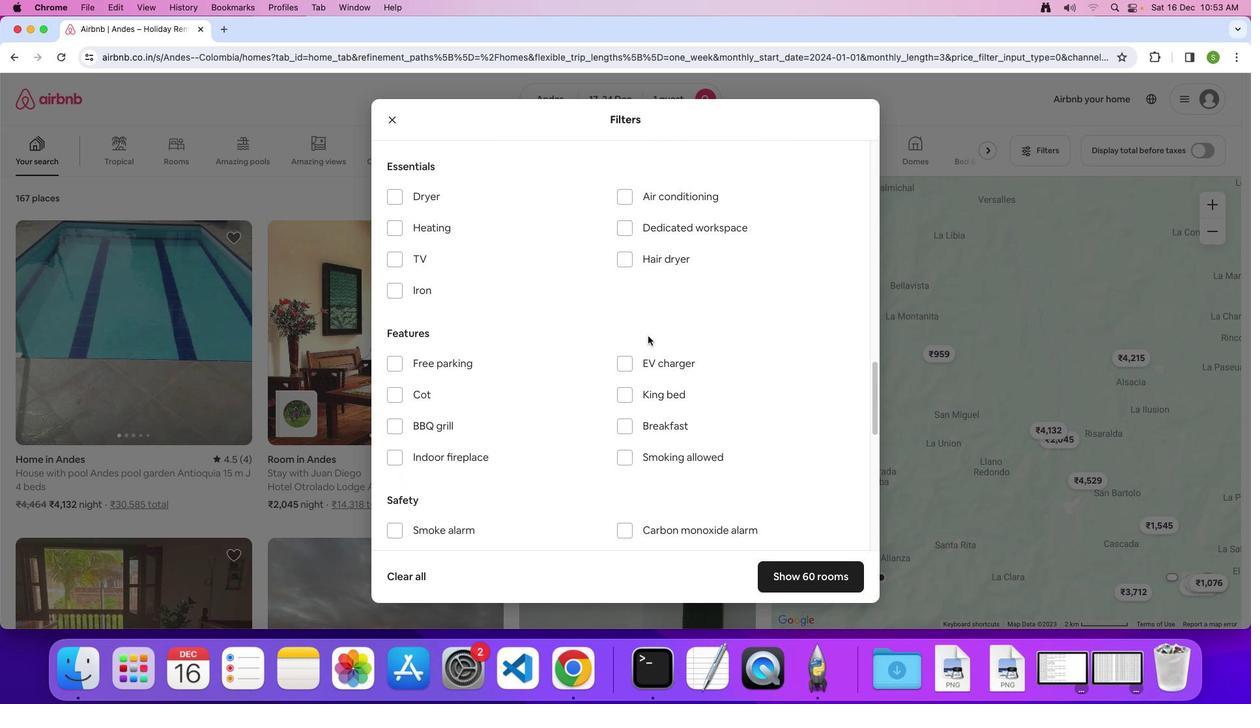 
Action: Mouse scrolled (648, 336) with delta (0, 0)
Screenshot: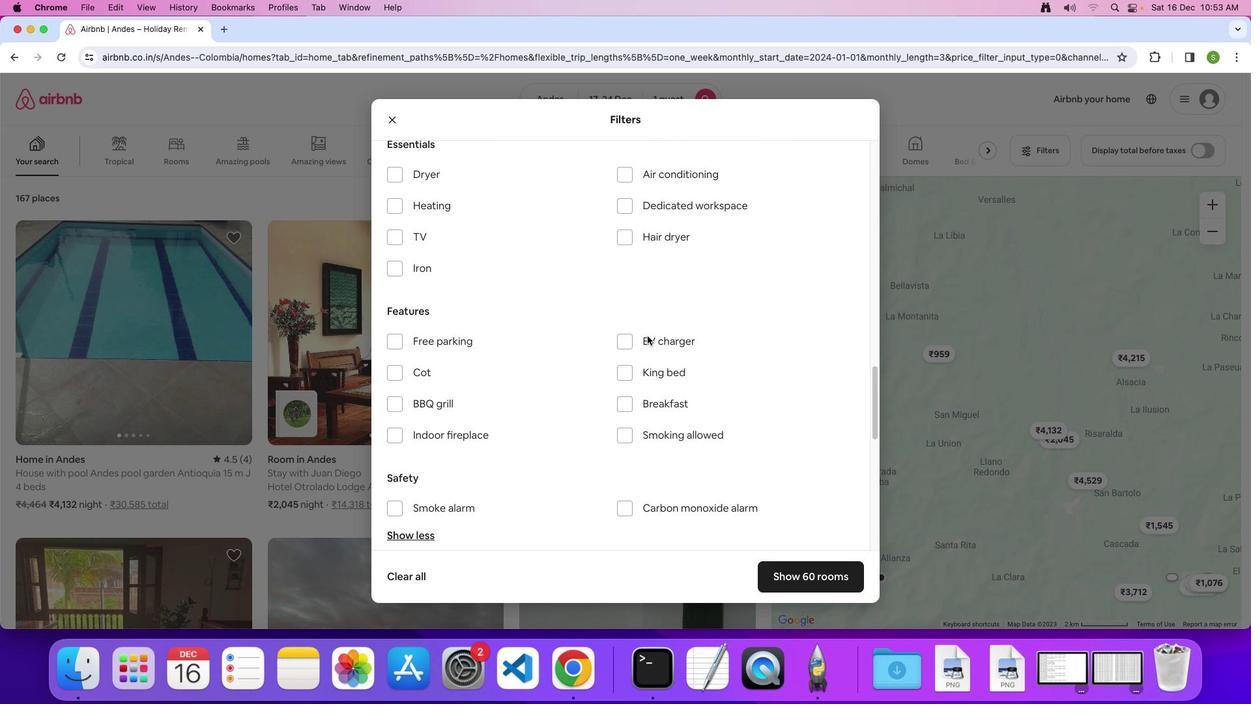 
Action: Mouse moved to (648, 335)
Screenshot: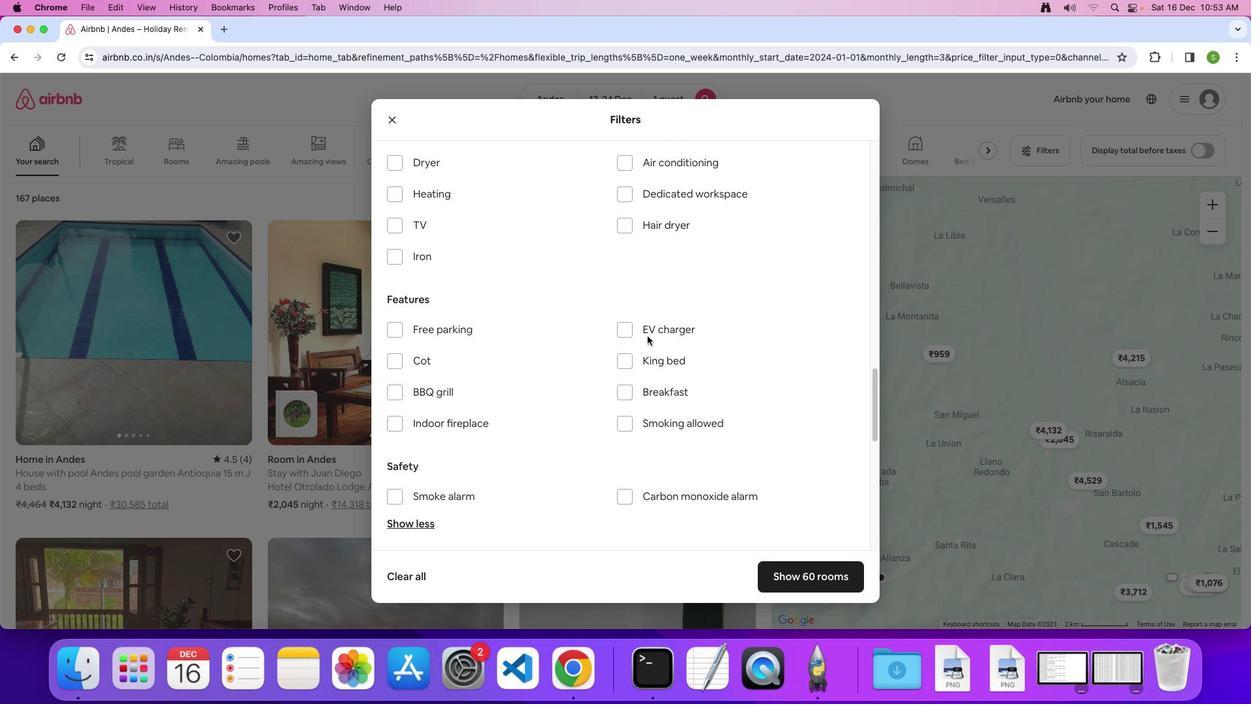 
Action: Mouse scrolled (648, 335) with delta (0, 0)
Screenshot: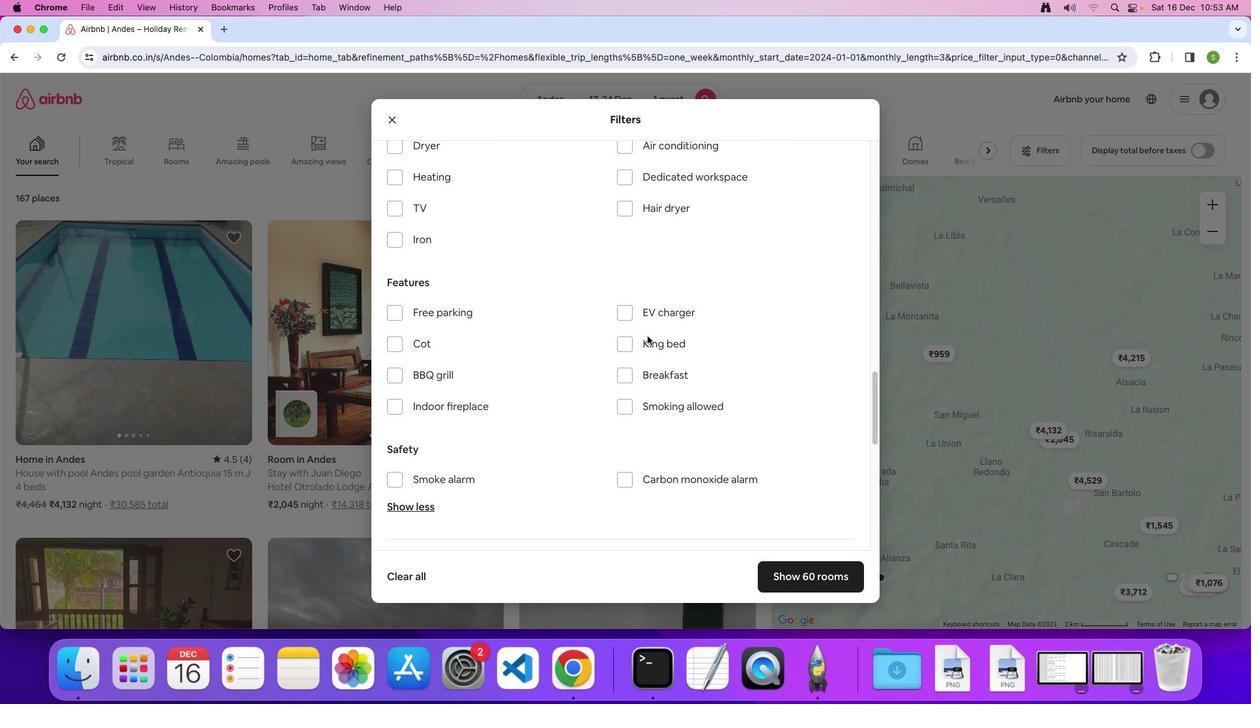 
Action: Mouse moved to (648, 335)
Screenshot: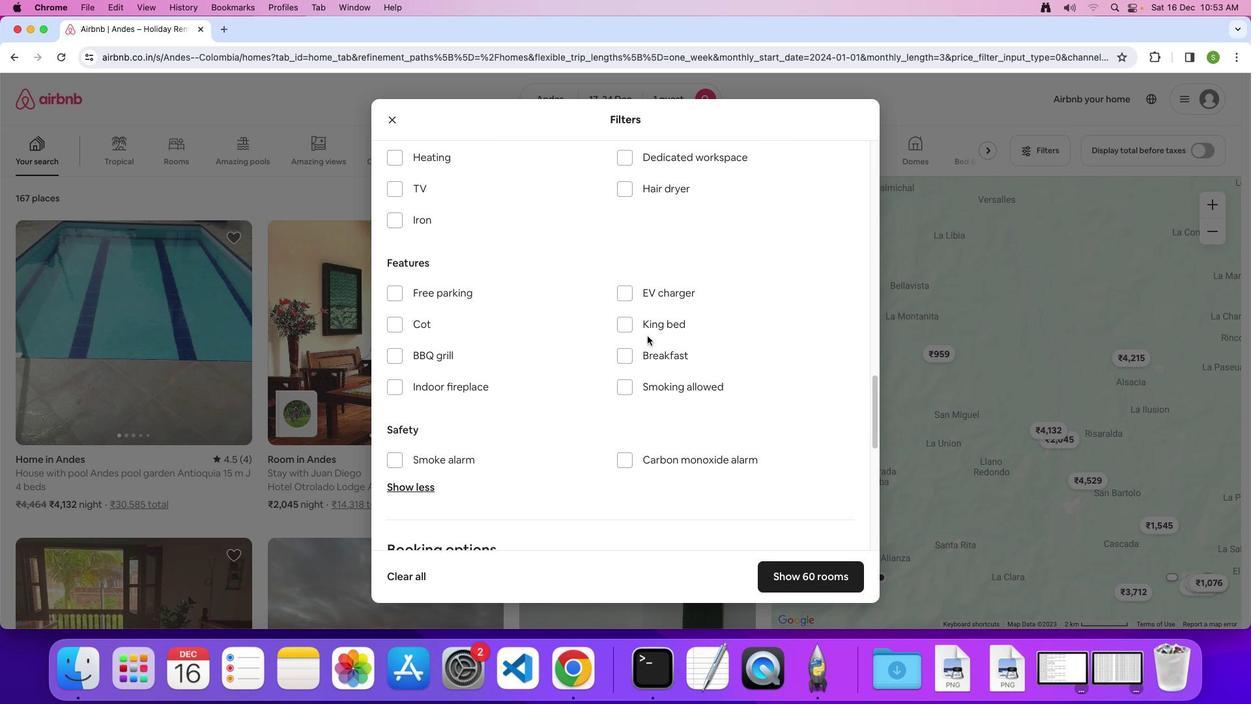 
Action: Mouse scrolled (648, 335) with delta (0, -1)
Screenshot: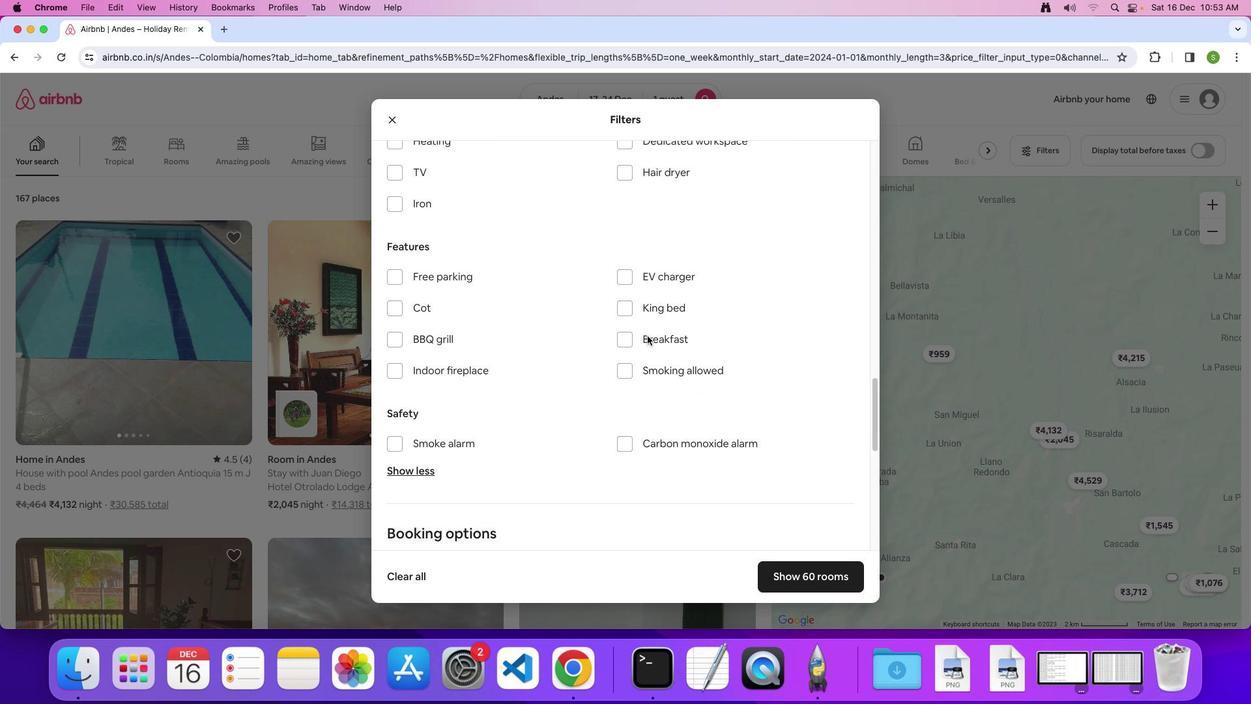 
Action: Mouse moved to (648, 335)
Screenshot: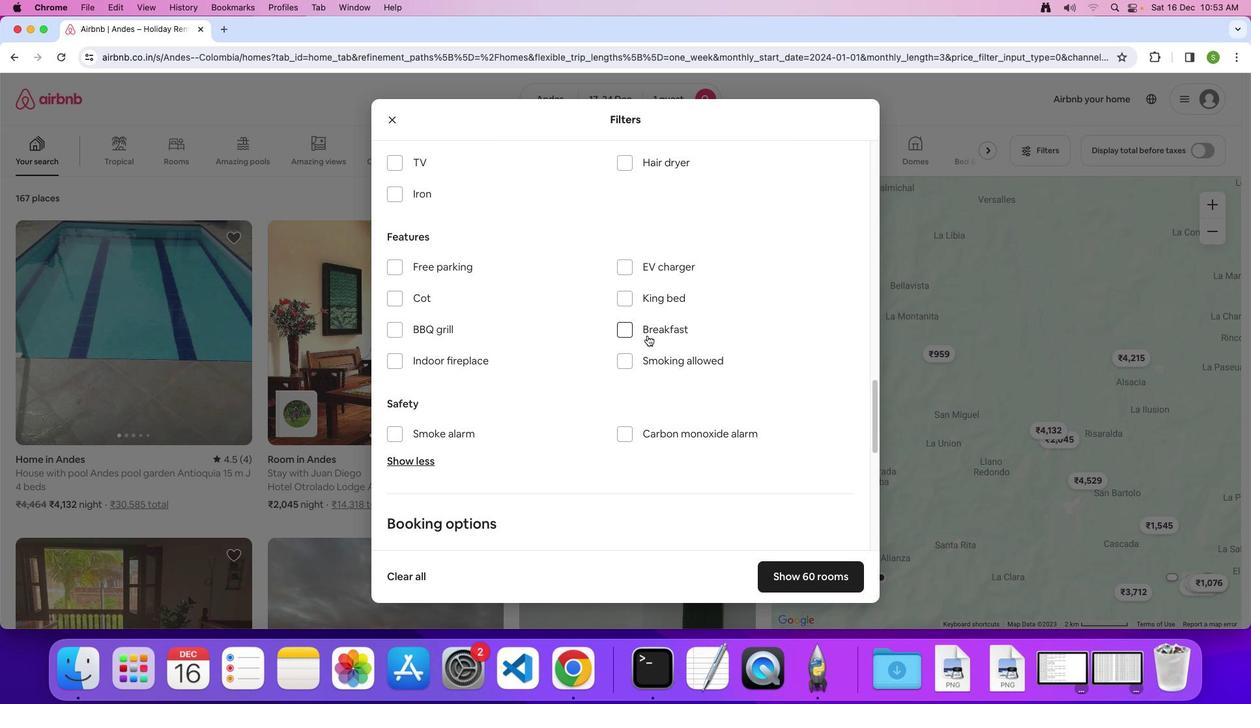 
Action: Mouse scrolled (648, 335) with delta (0, 0)
Screenshot: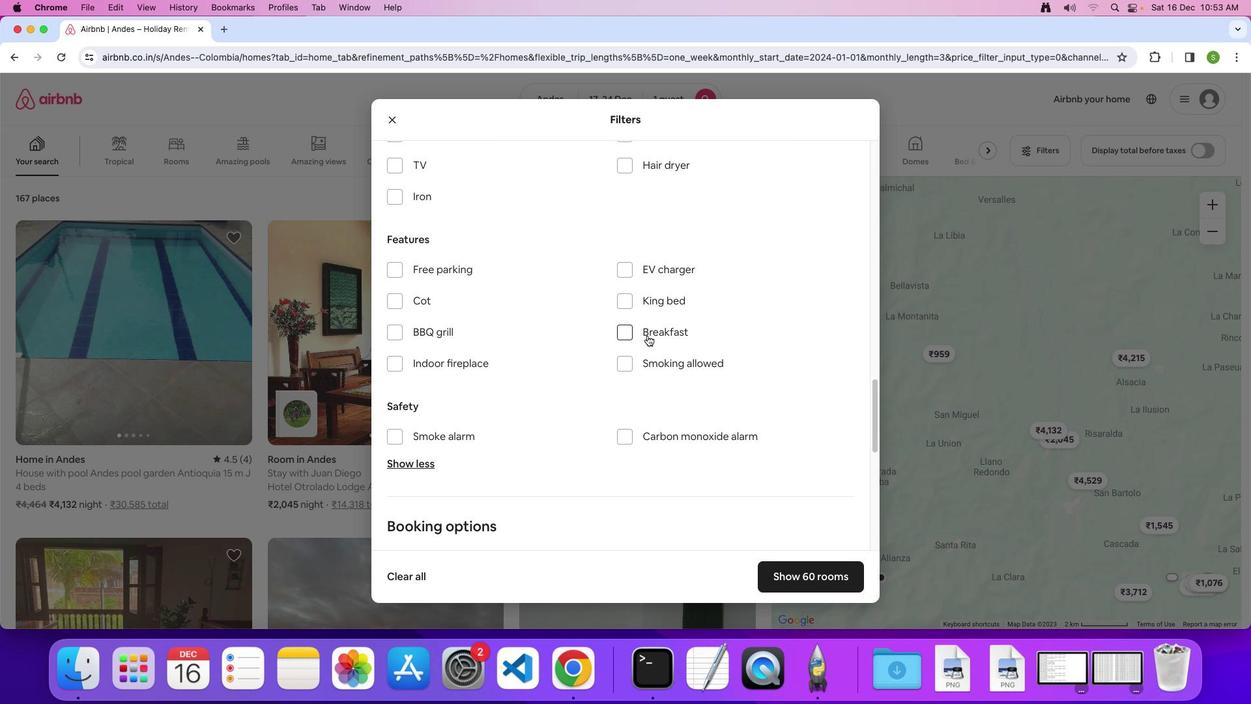 
Action: Mouse moved to (648, 335)
Screenshot: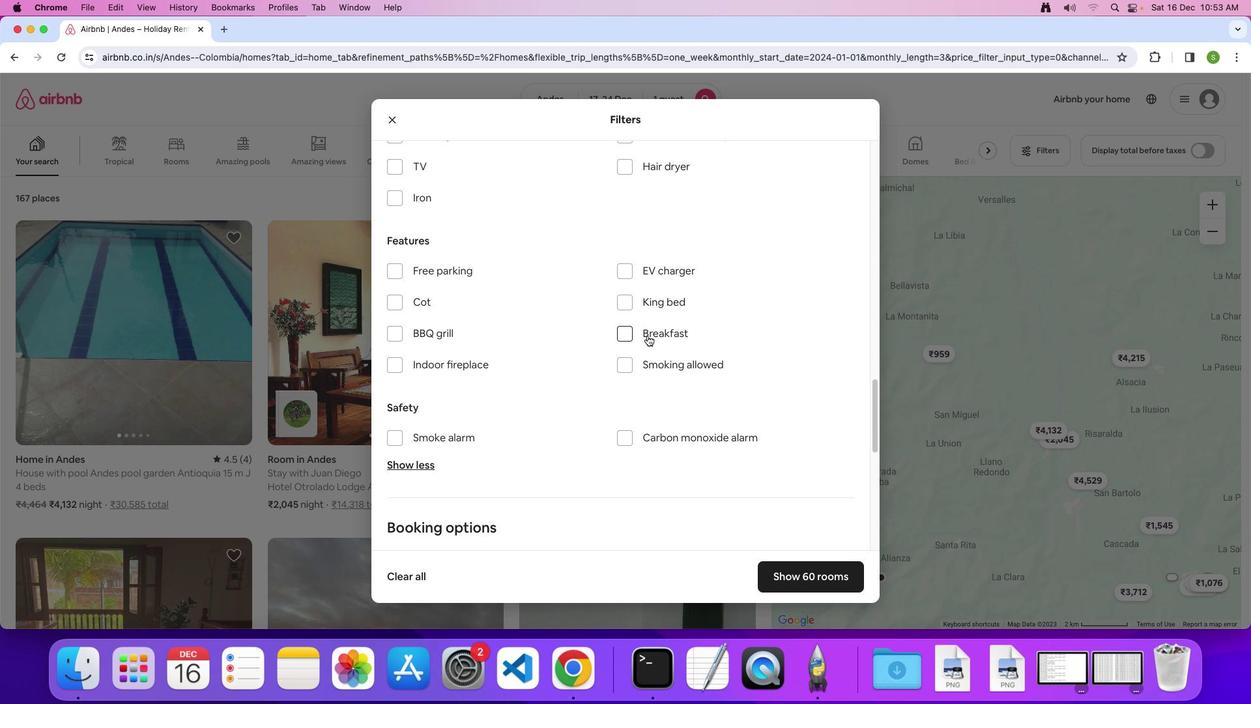 
Action: Mouse scrolled (648, 335) with delta (0, 0)
Screenshot: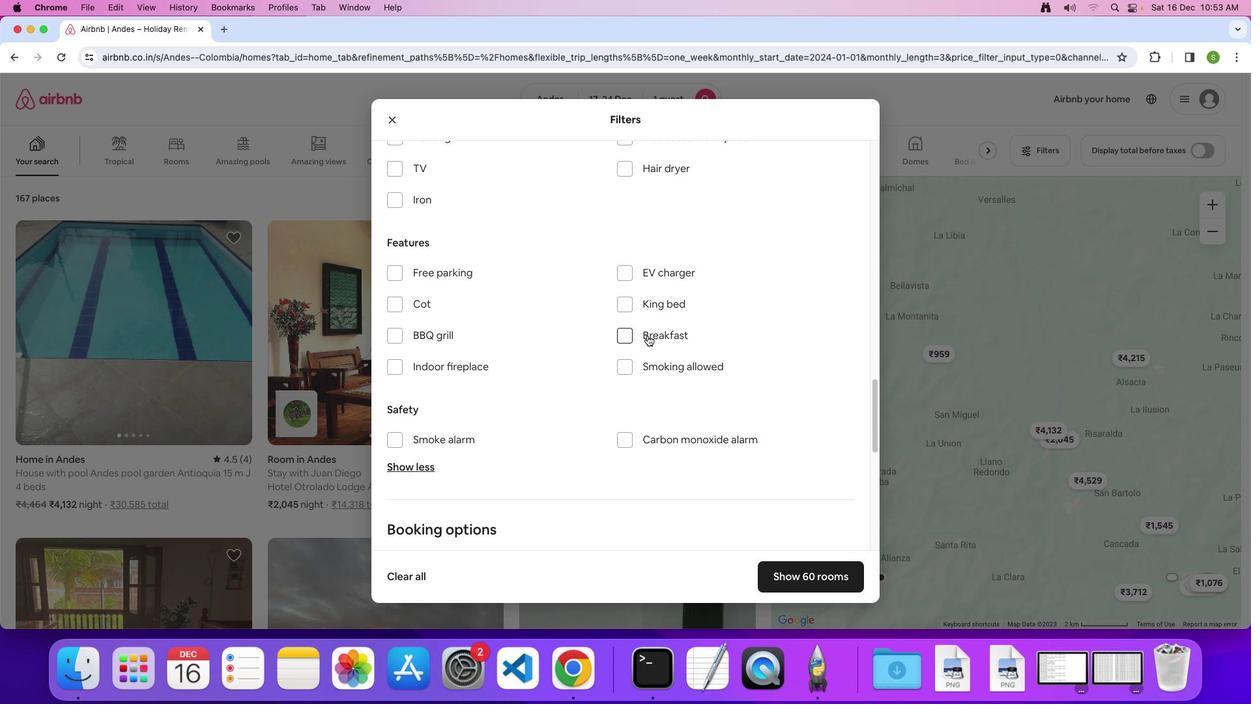 
Action: Mouse scrolled (648, 335) with delta (0, 0)
Screenshot: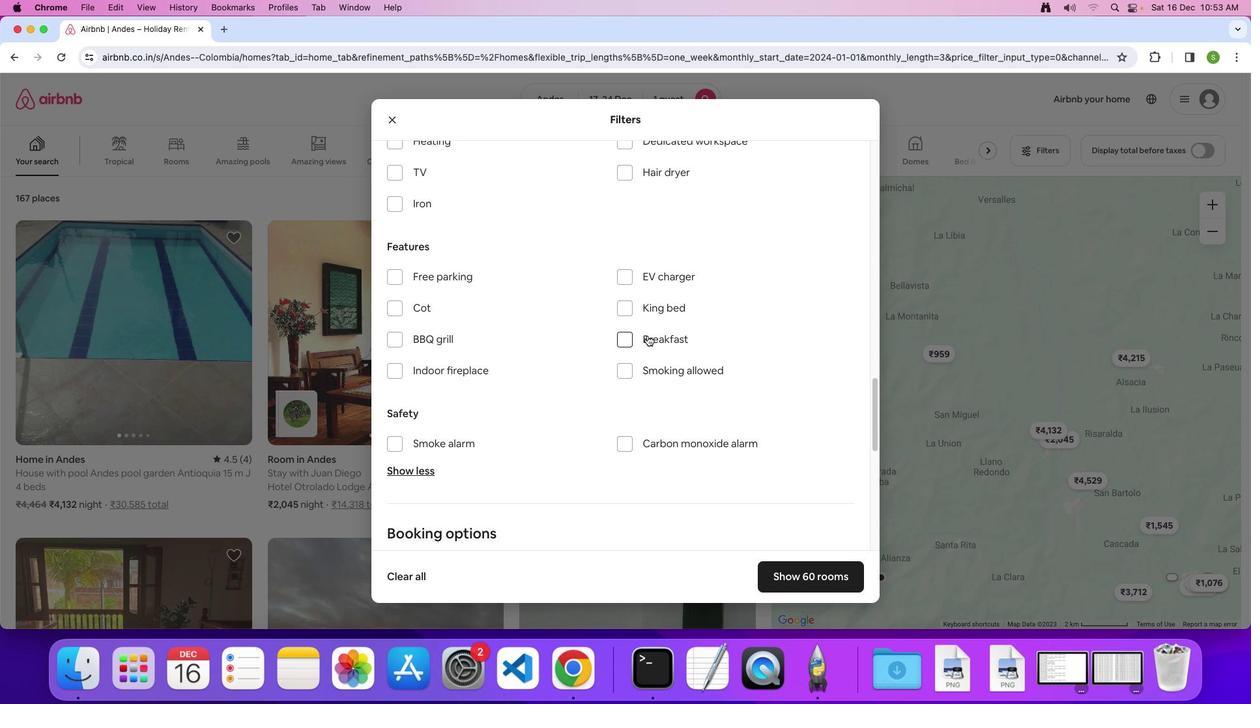 
Action: Mouse moved to (648, 335)
Screenshot: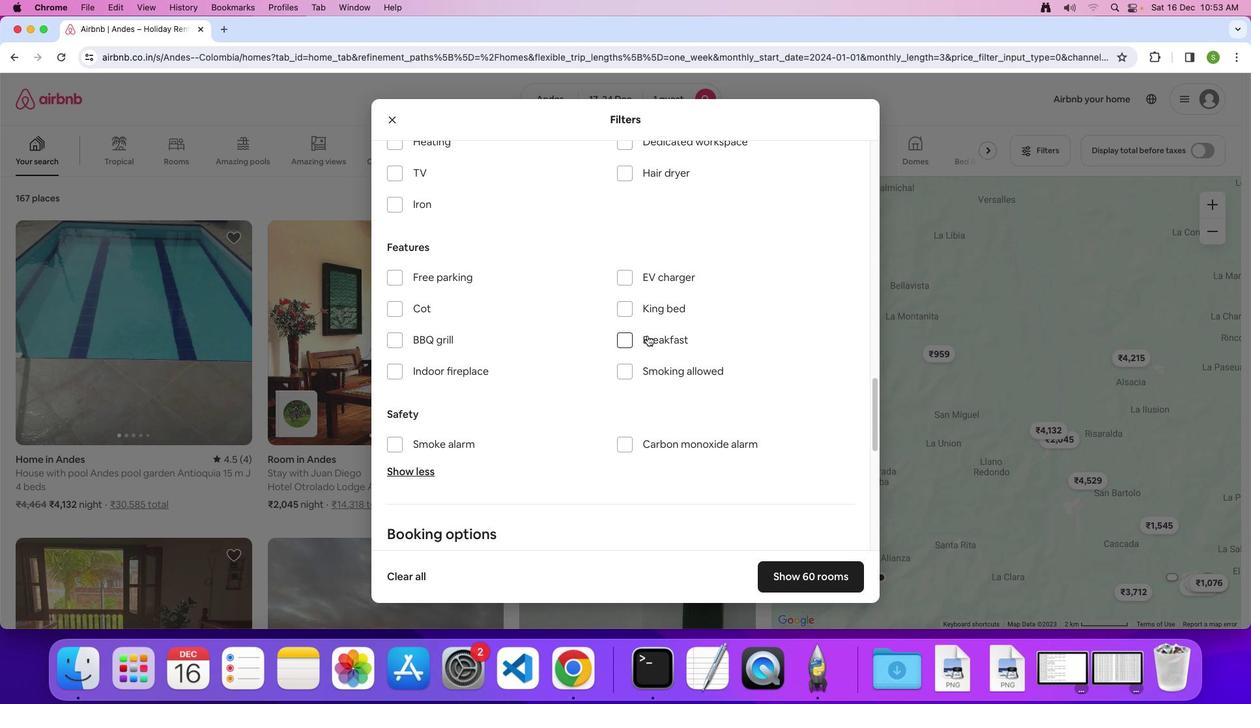 
Action: Mouse scrolled (648, 335) with delta (0, 0)
Screenshot: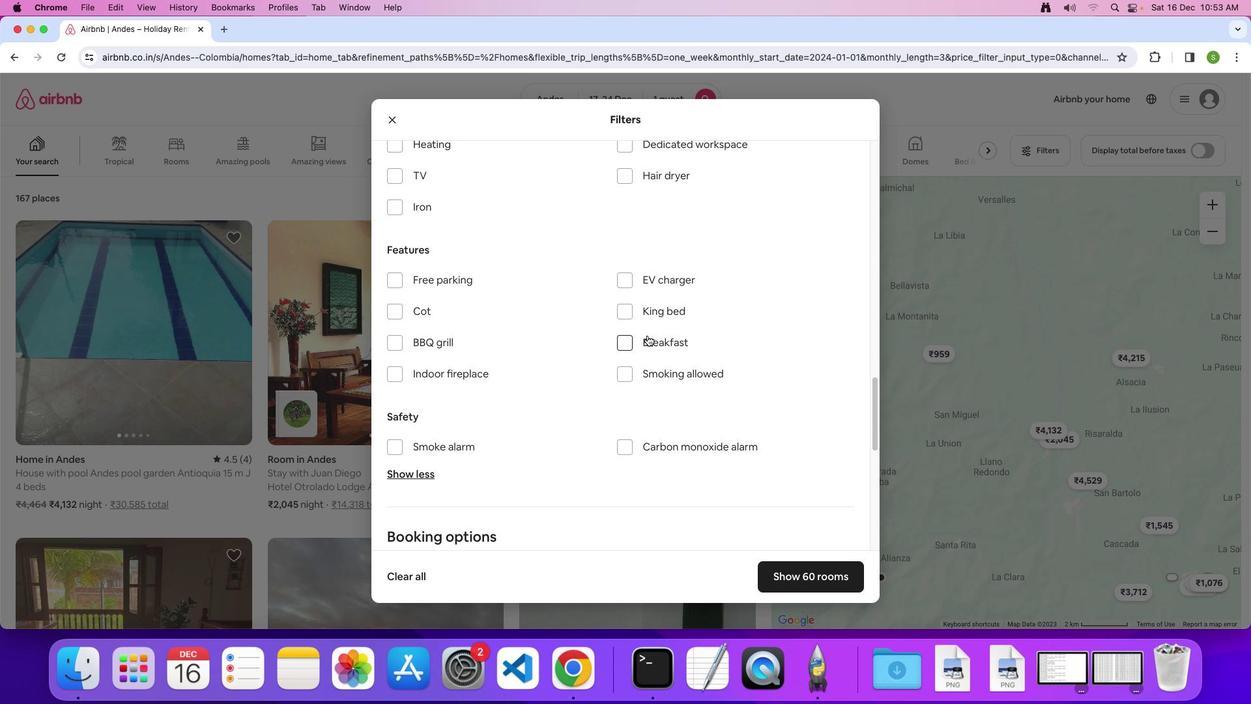 
Action: Mouse moved to (648, 334)
Screenshot: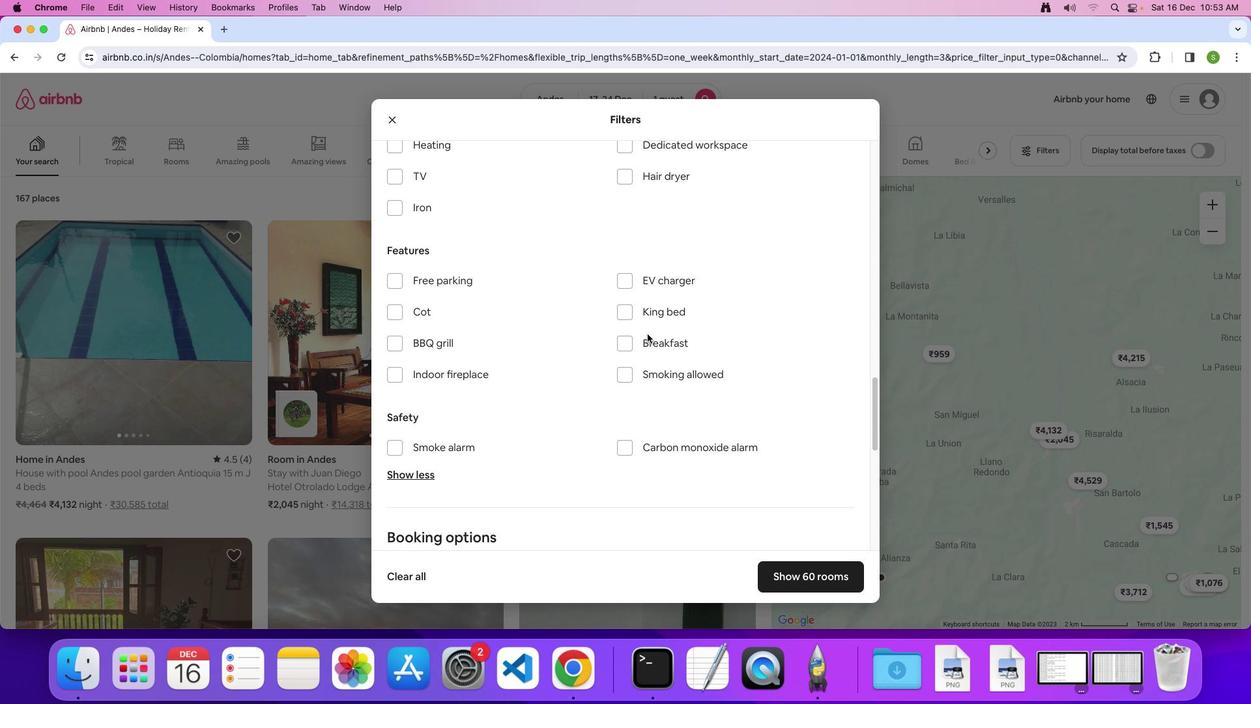 
Action: Mouse scrolled (648, 334) with delta (0, 0)
Screenshot: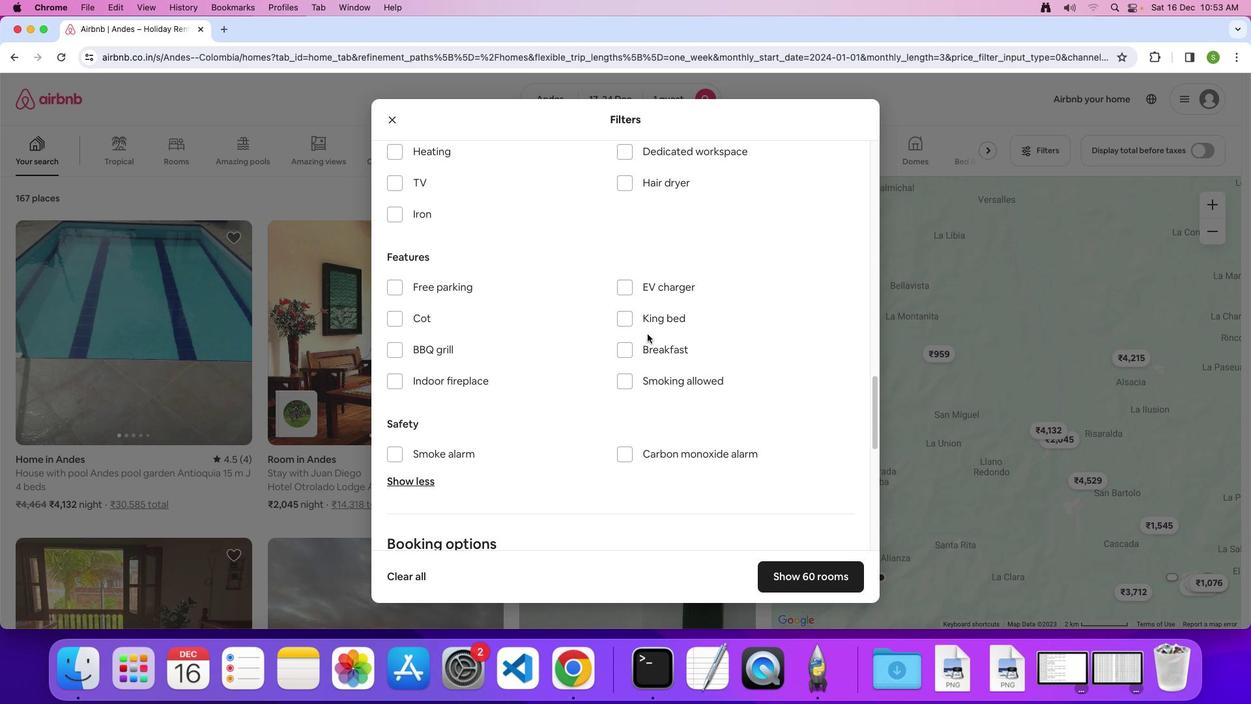 
Action: Mouse moved to (648, 333)
Screenshot: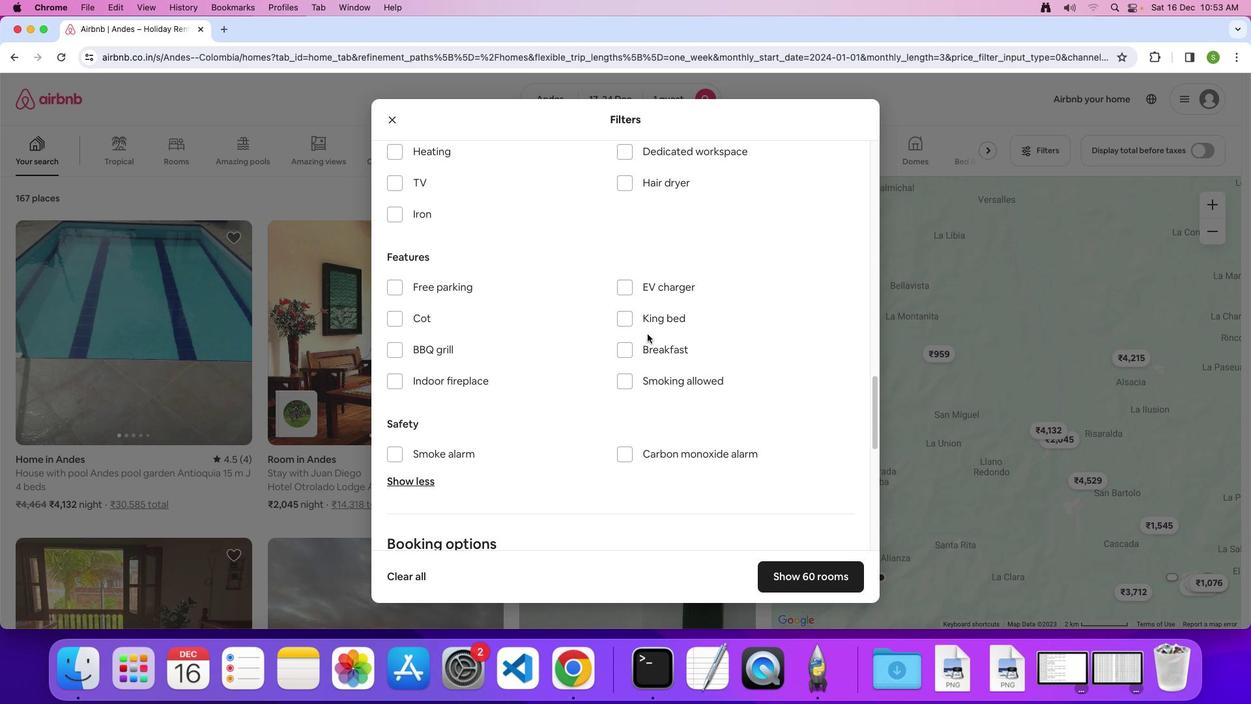 
Action: Mouse scrolled (648, 333) with delta (0, 0)
Screenshot: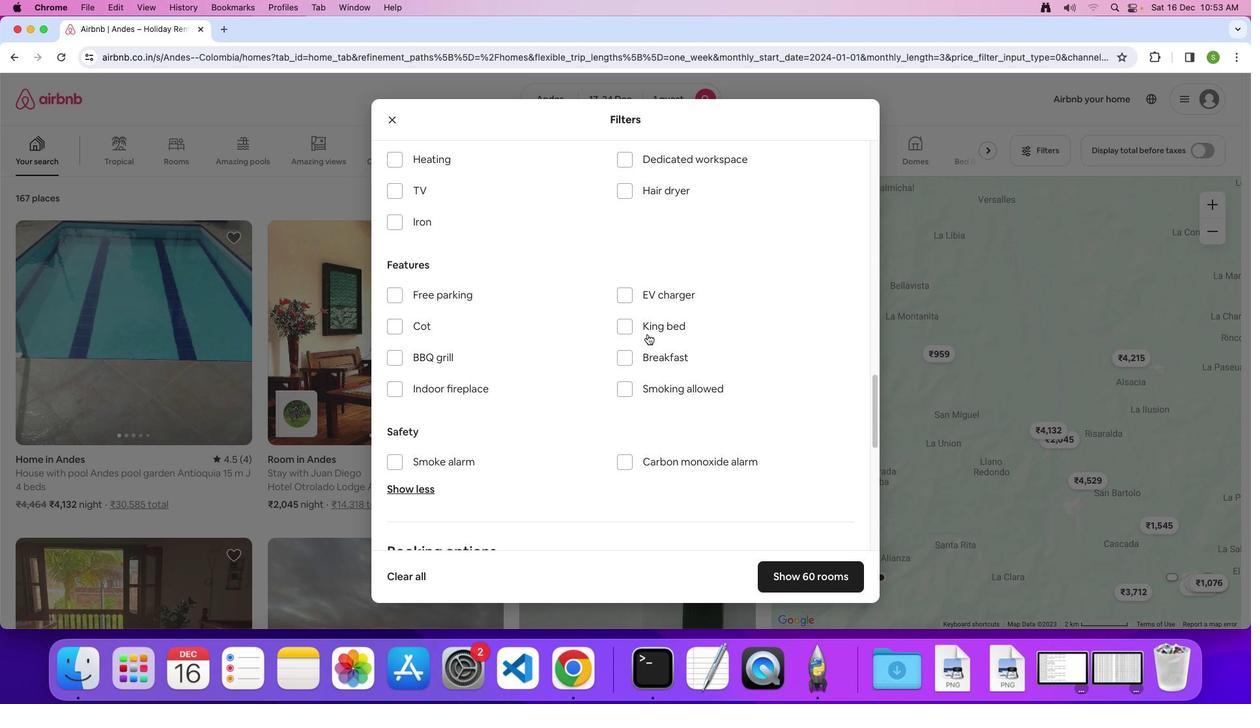
Action: Mouse moved to (648, 333)
Screenshot: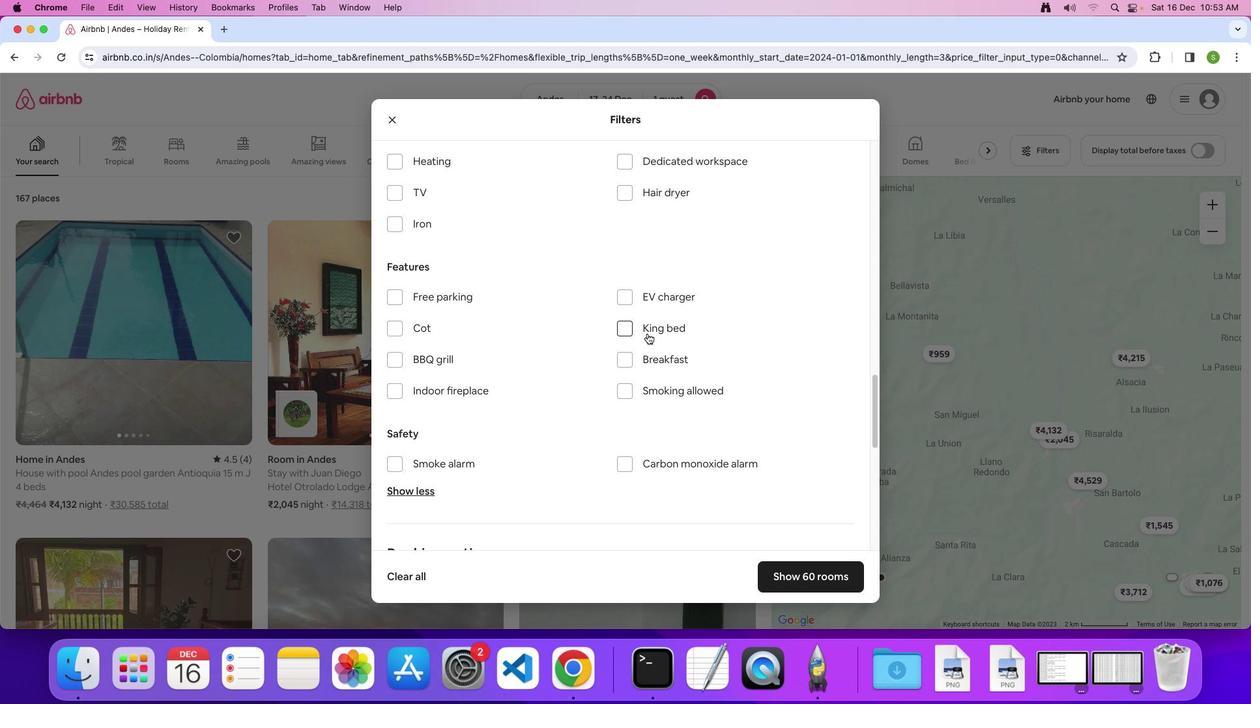 
Action: Mouse scrolled (648, 333) with delta (0, 0)
Screenshot: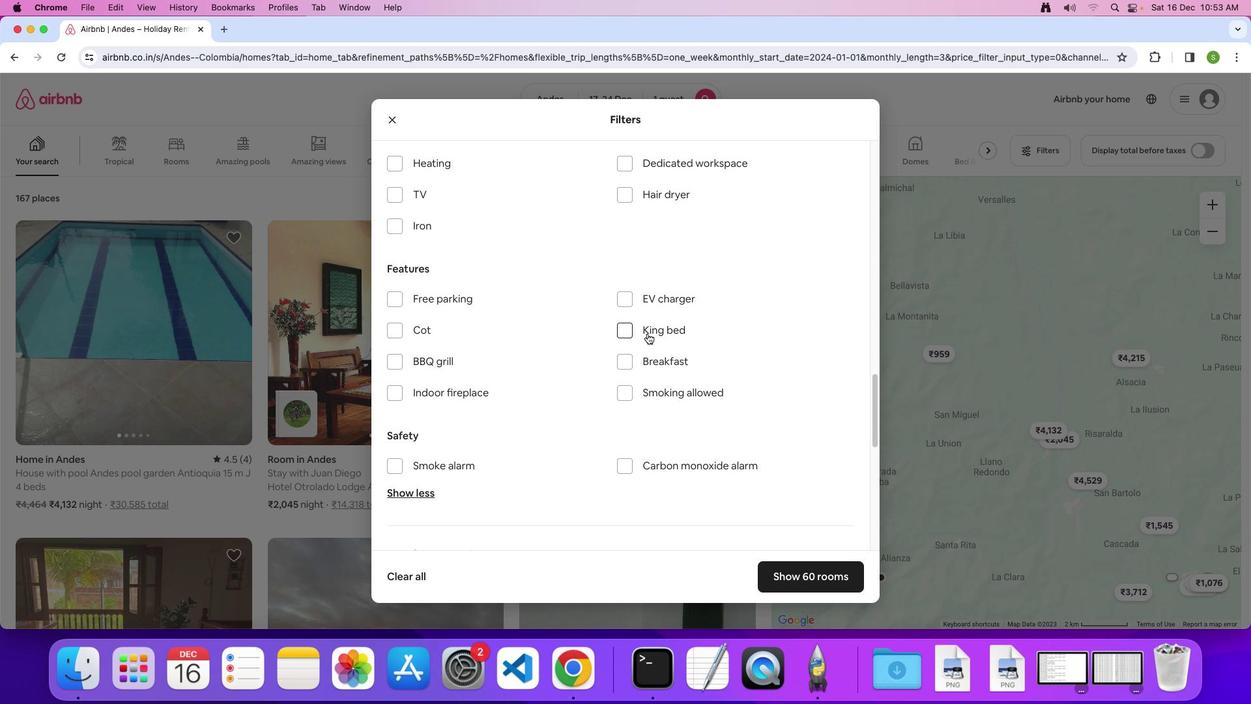 
Action: Mouse moved to (648, 333)
Screenshot: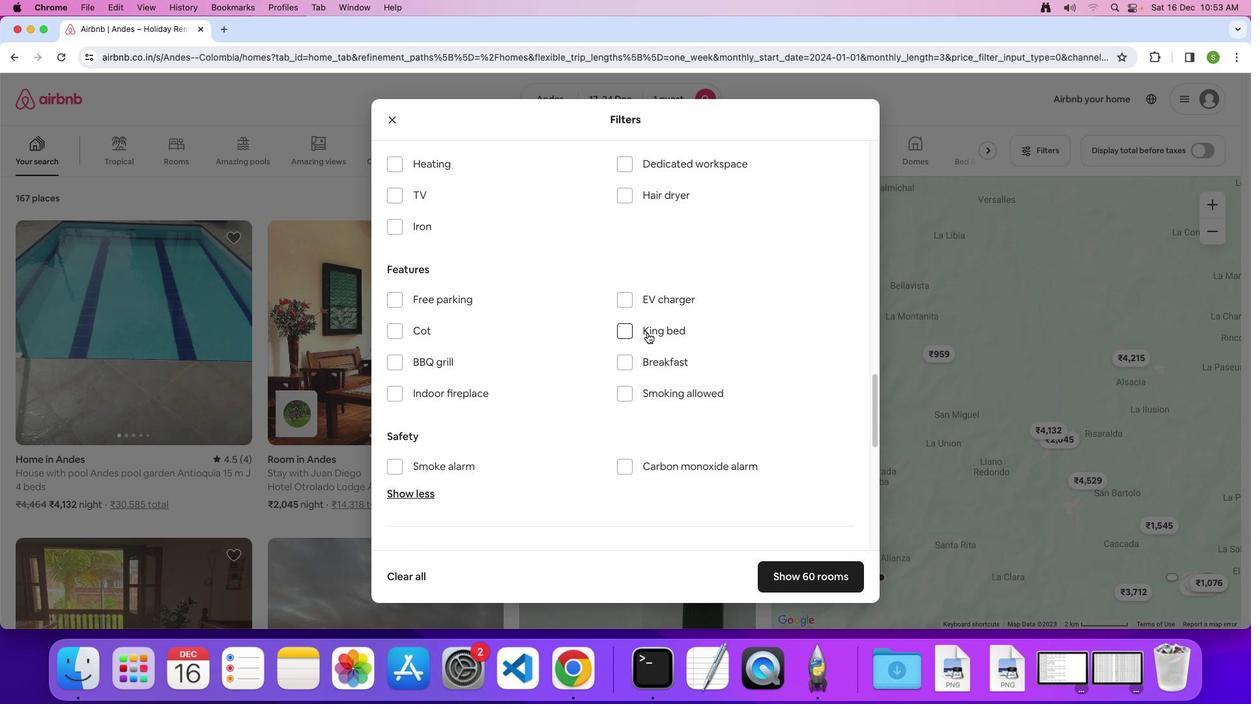 
Action: Mouse scrolled (648, 333) with delta (0, 0)
Screenshot: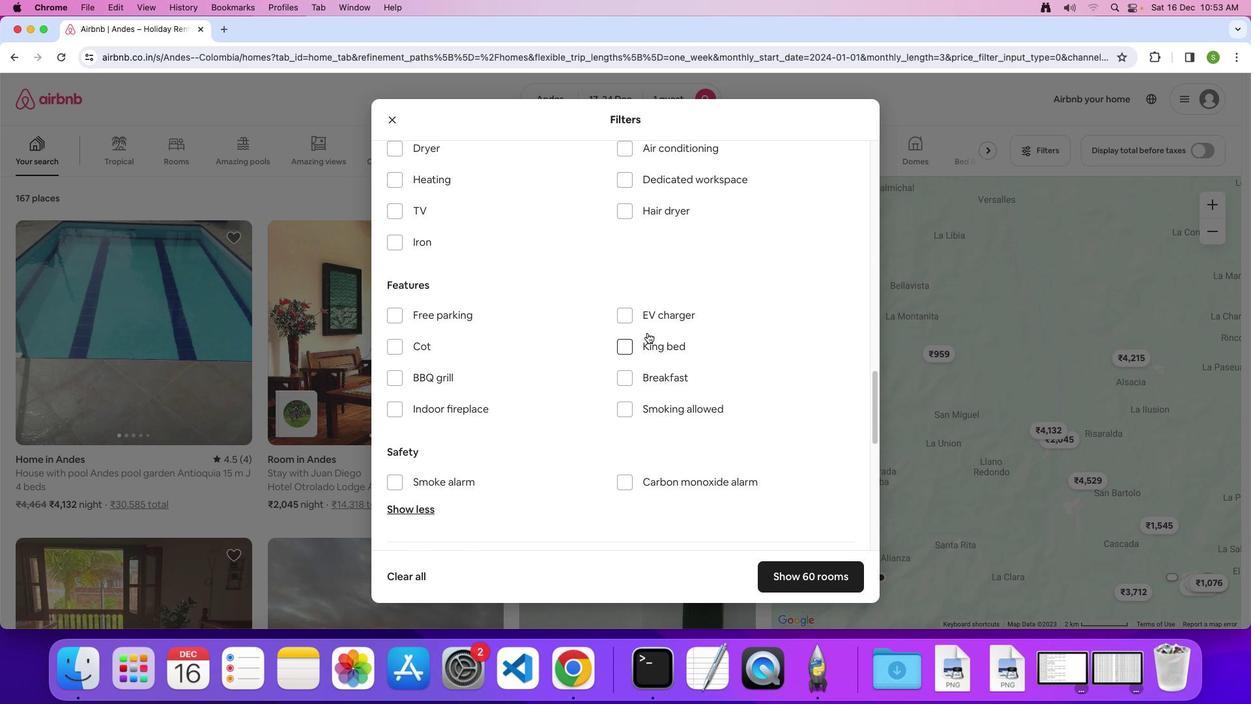 
Action: Mouse scrolled (648, 333) with delta (0, 0)
Screenshot: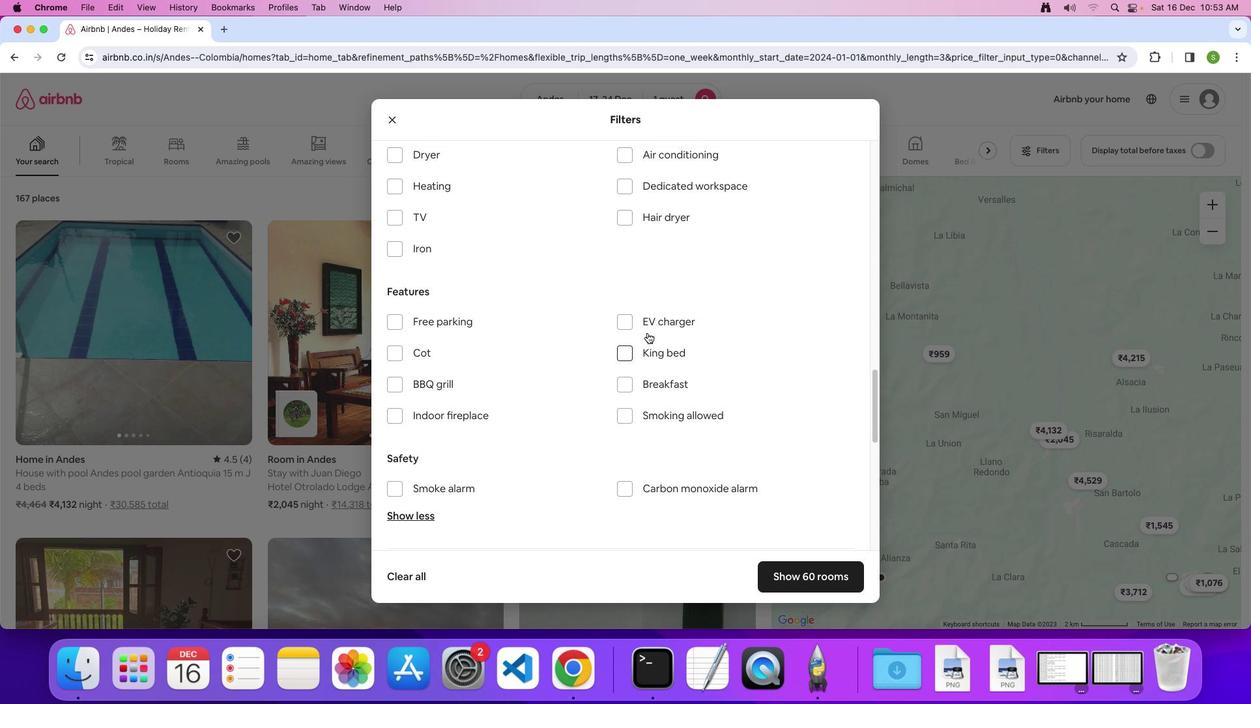 
Action: Mouse moved to (648, 331)
Screenshot: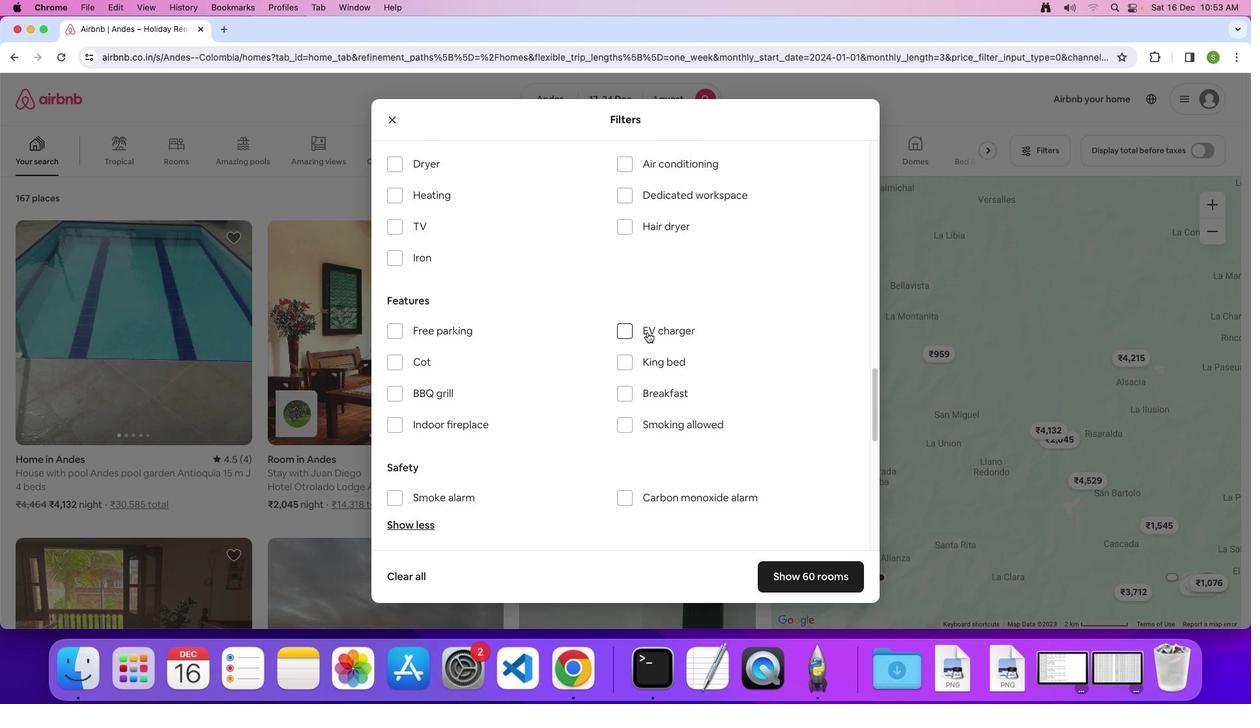 
Action: Mouse scrolled (648, 331) with delta (0, 0)
Screenshot: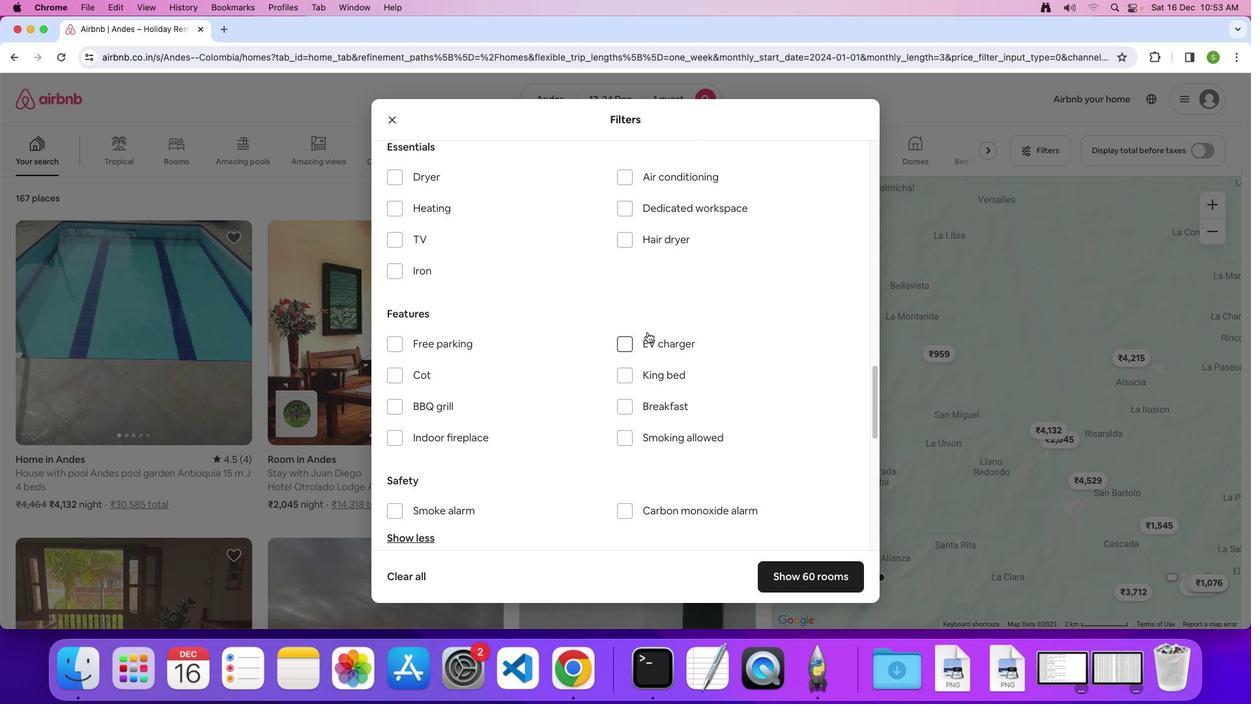 
Action: Mouse scrolled (648, 331) with delta (0, 0)
Screenshot: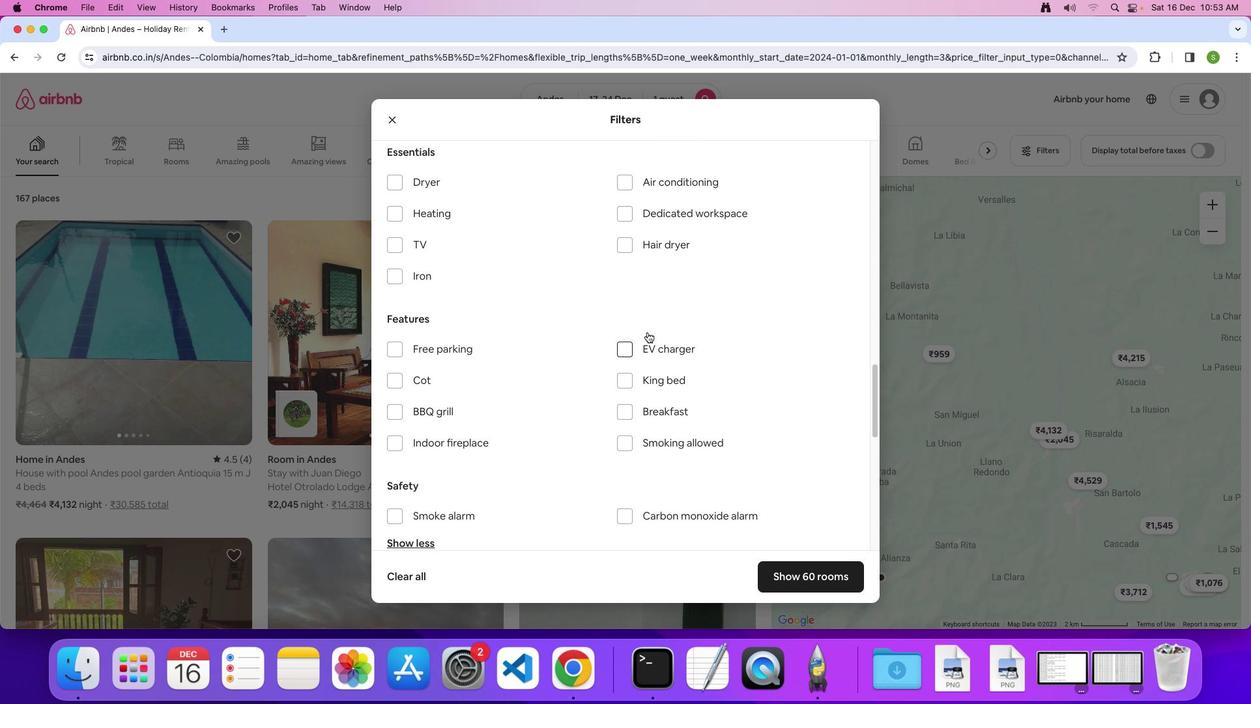 
Action: Mouse moved to (648, 331)
Screenshot: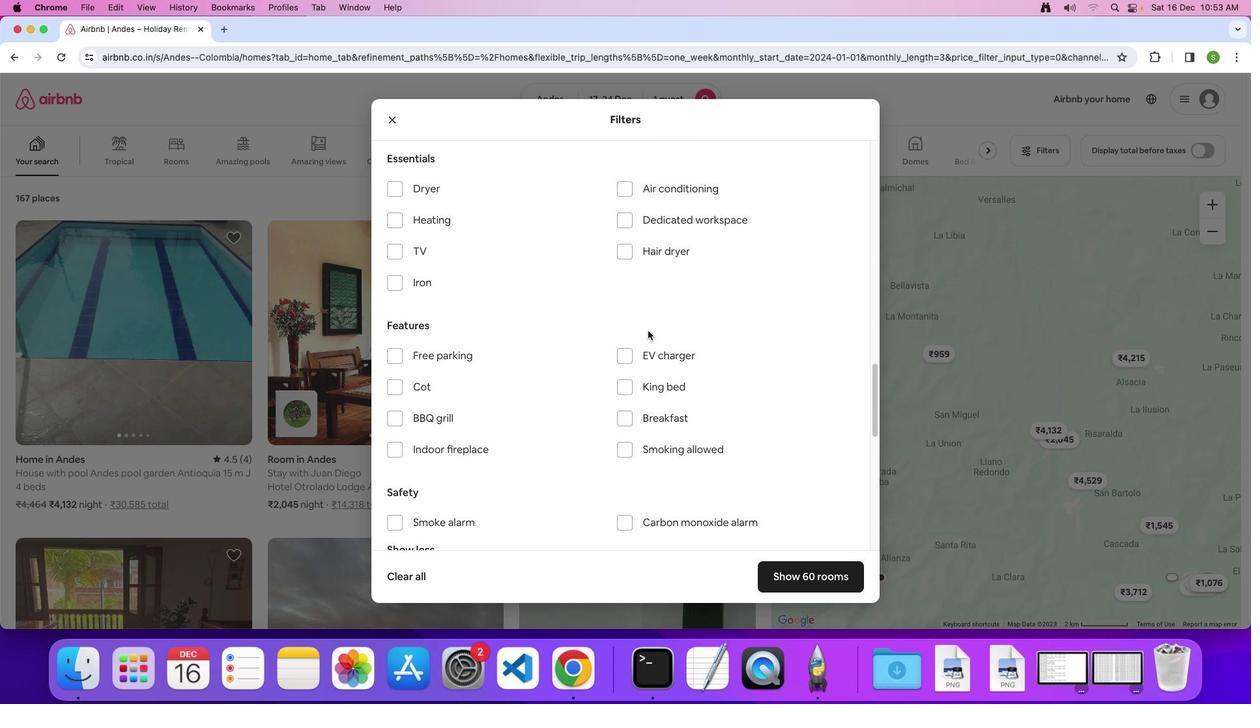 
Action: Mouse scrolled (648, 331) with delta (0, 0)
Screenshot: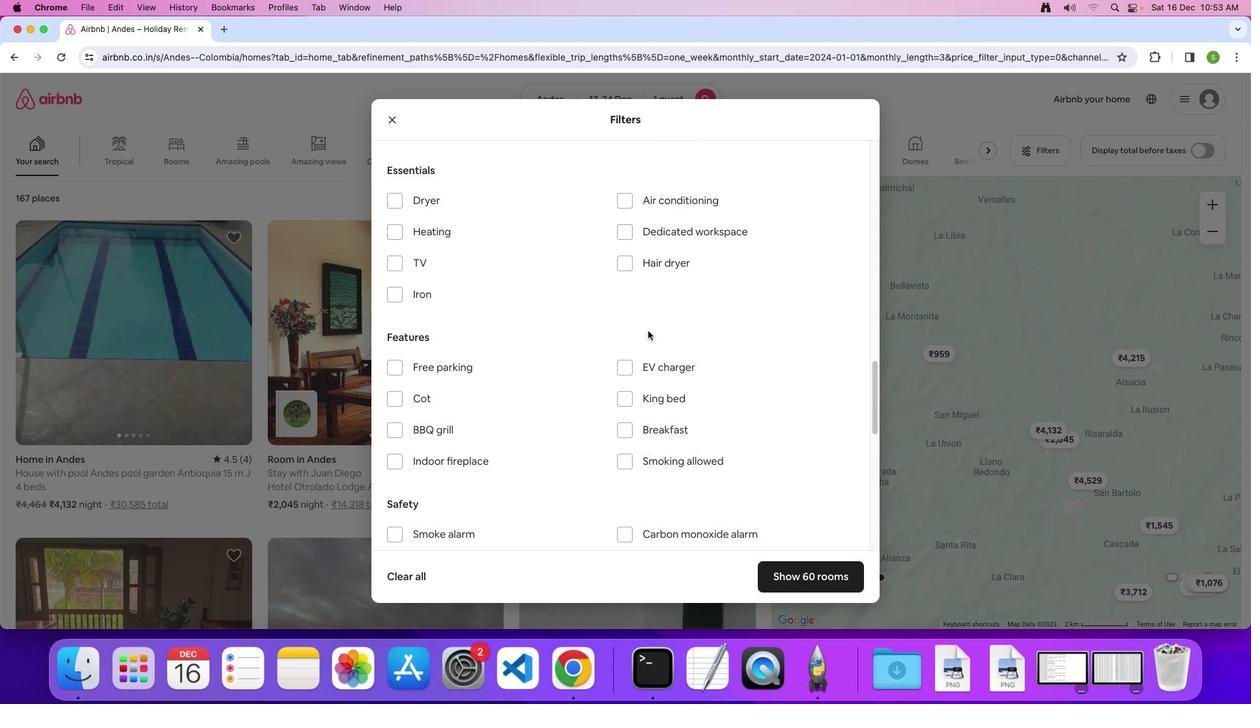 
Action: Mouse scrolled (648, 331) with delta (0, 0)
Screenshot: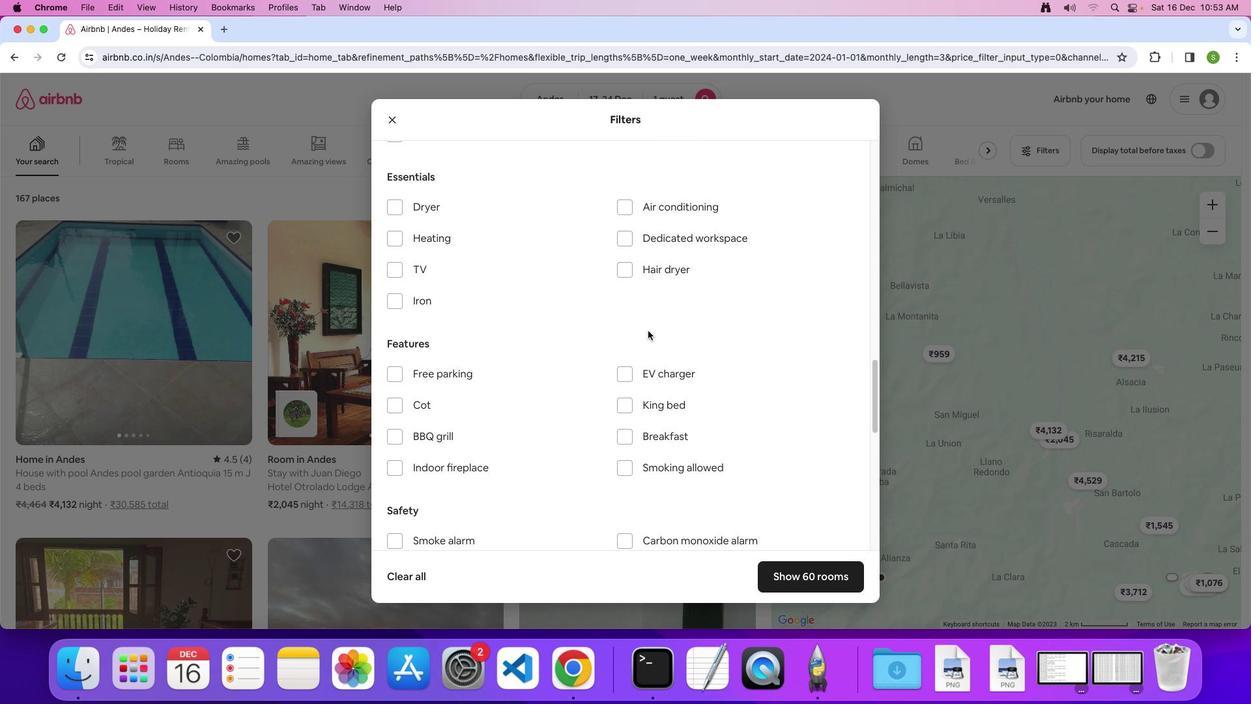 
Action: Mouse moved to (648, 329)
Screenshot: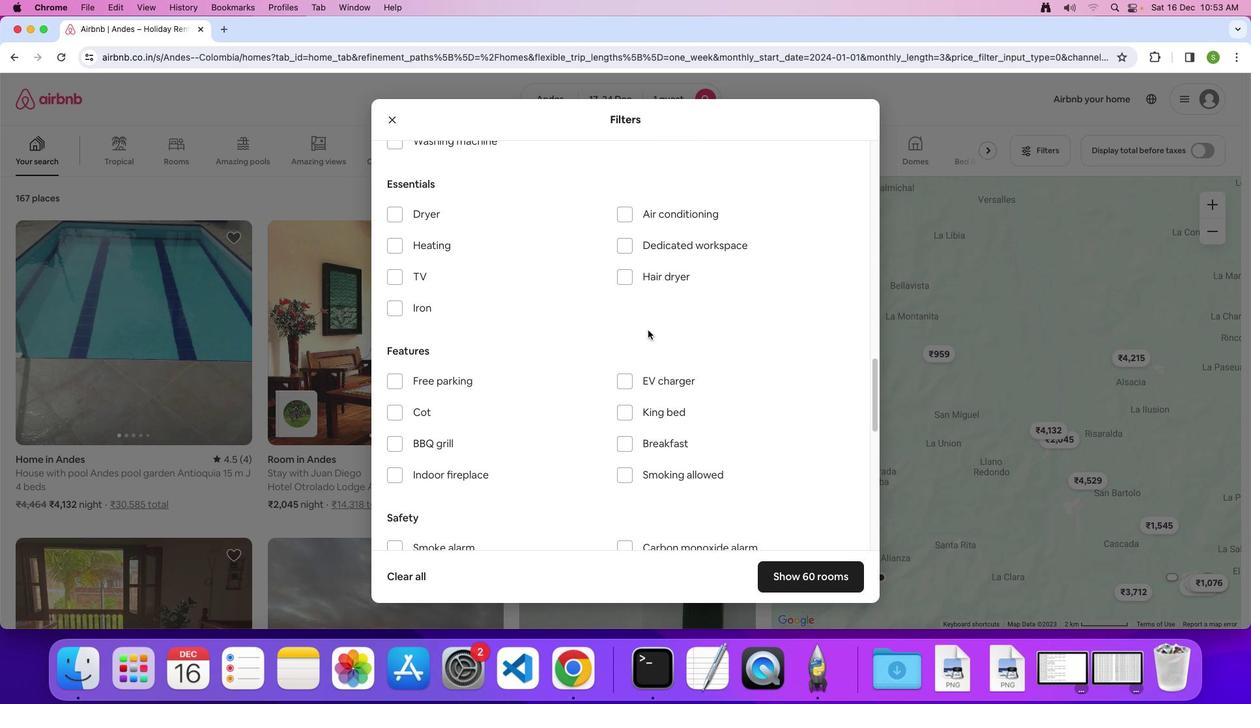 
Action: Mouse scrolled (648, 329) with delta (0, 0)
Screenshot: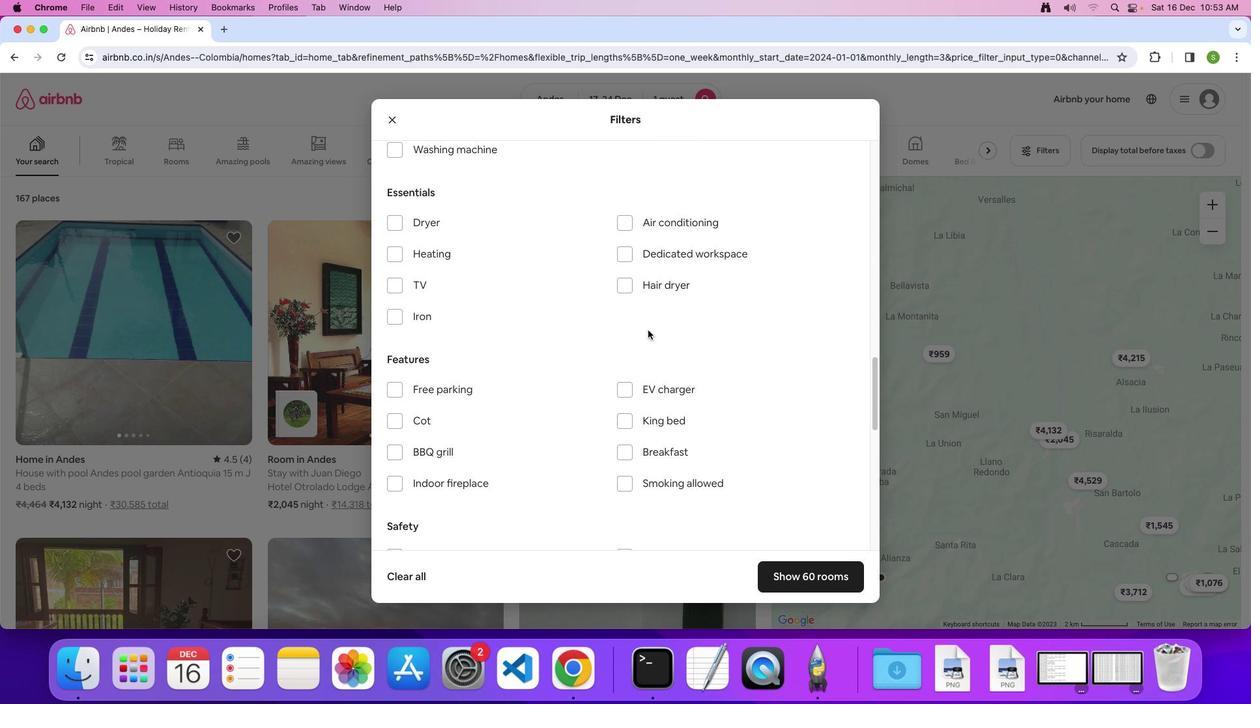 
Action: Mouse scrolled (648, 329) with delta (0, 0)
Screenshot: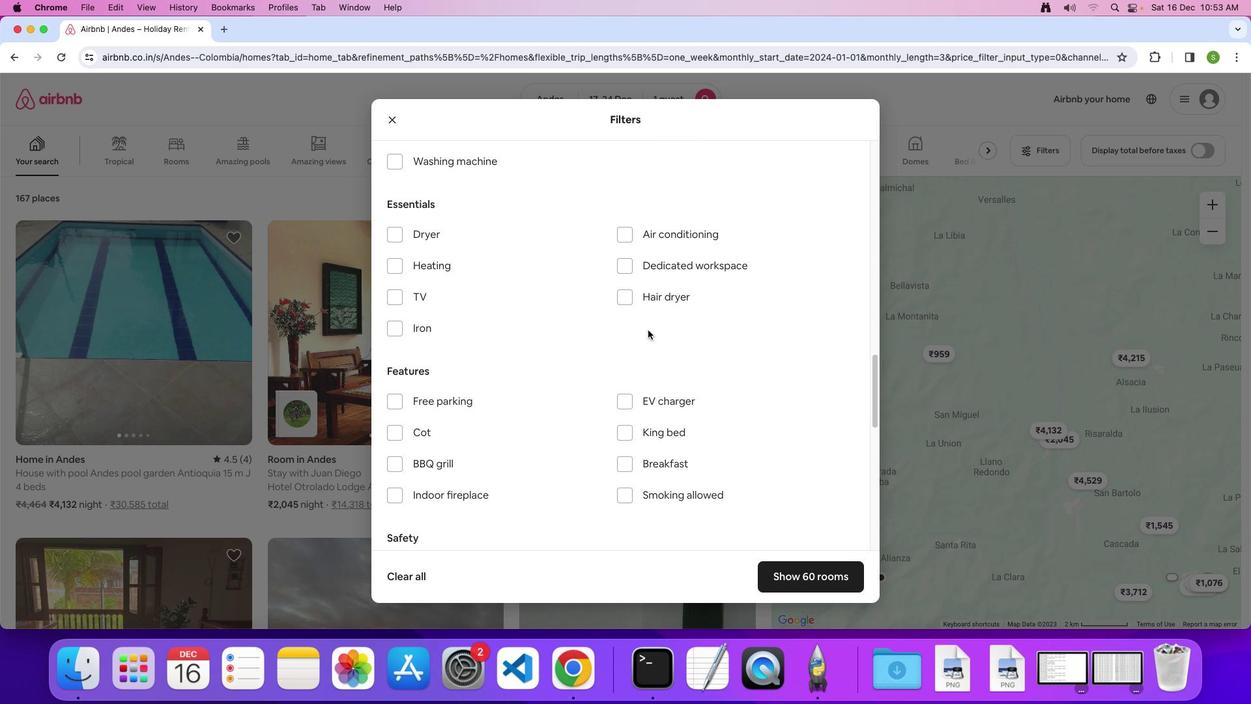 
Action: Mouse moved to (648, 329)
Screenshot: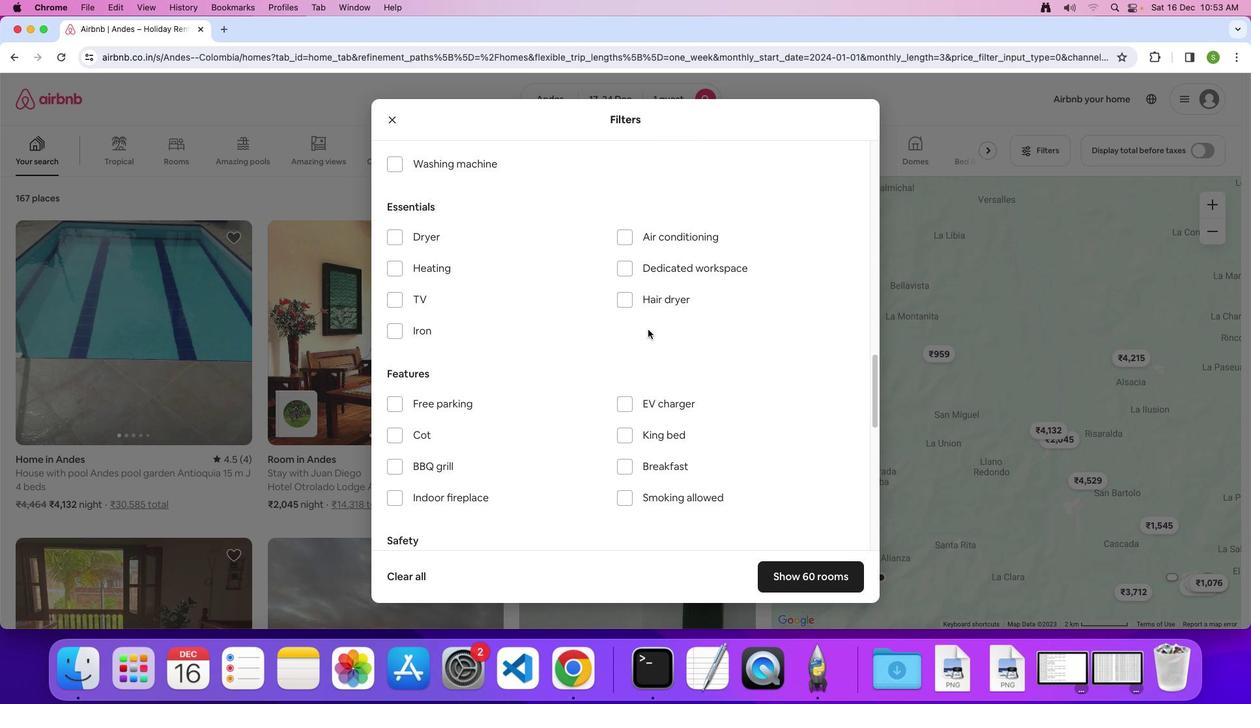 
Action: Mouse scrolled (648, 329) with delta (0, 0)
Screenshot: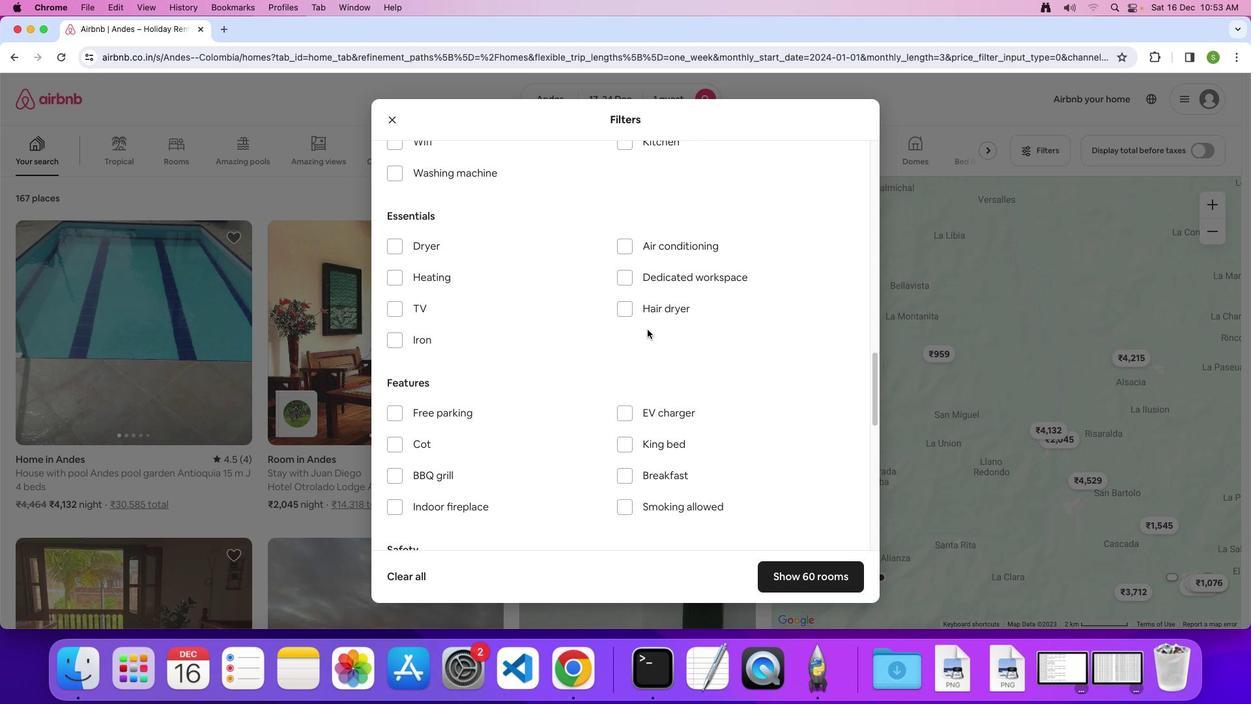 
Action: Mouse scrolled (648, 329) with delta (0, 0)
Screenshot: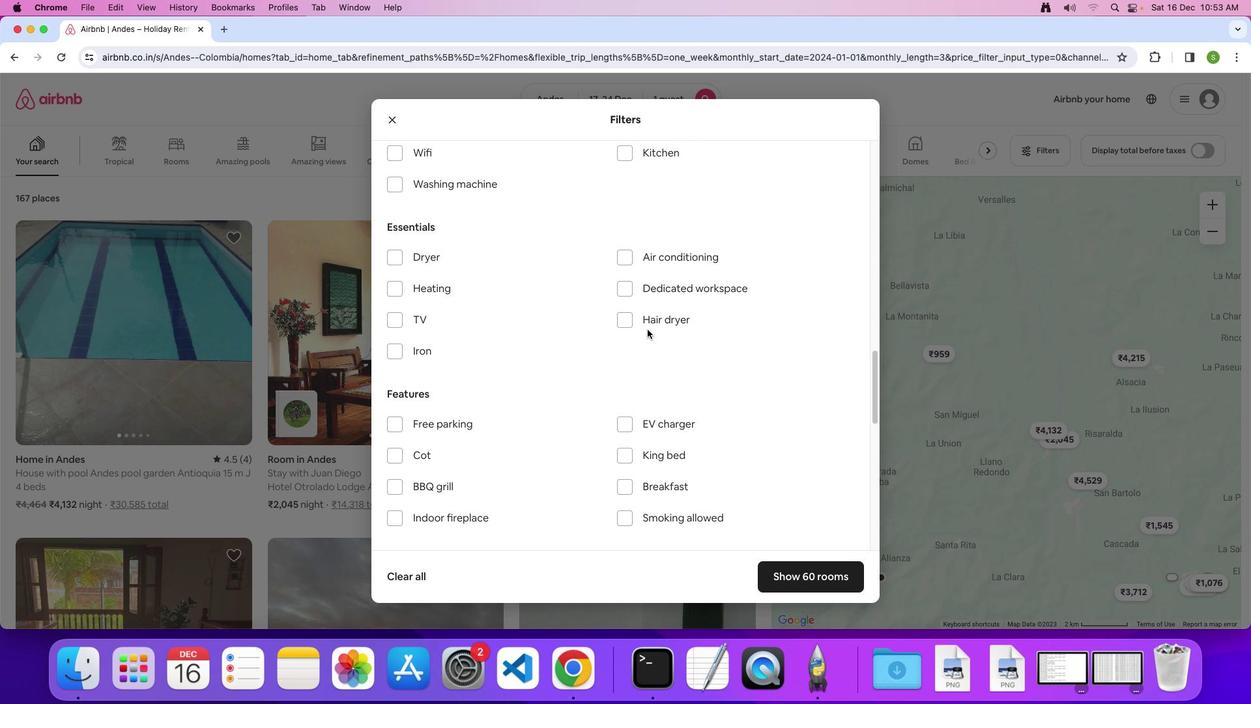 
Action: Mouse moved to (397, 189)
Screenshot: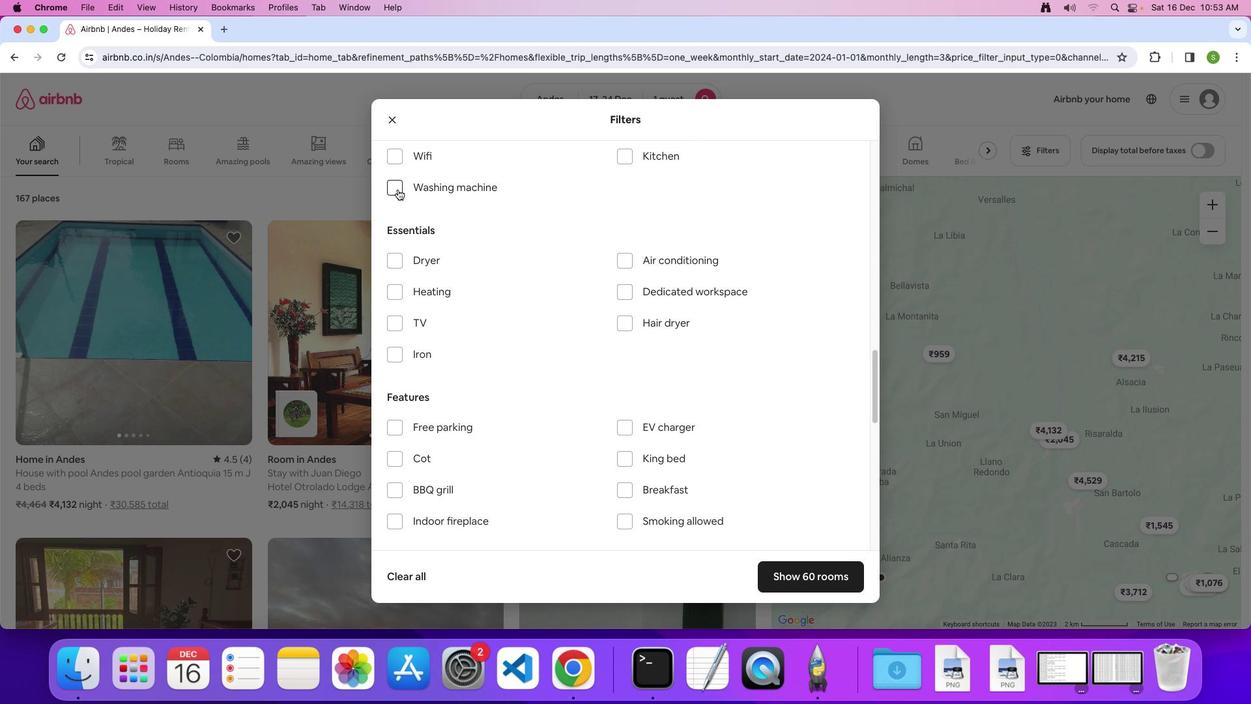 
Action: Mouse pressed left at (397, 189)
Screenshot: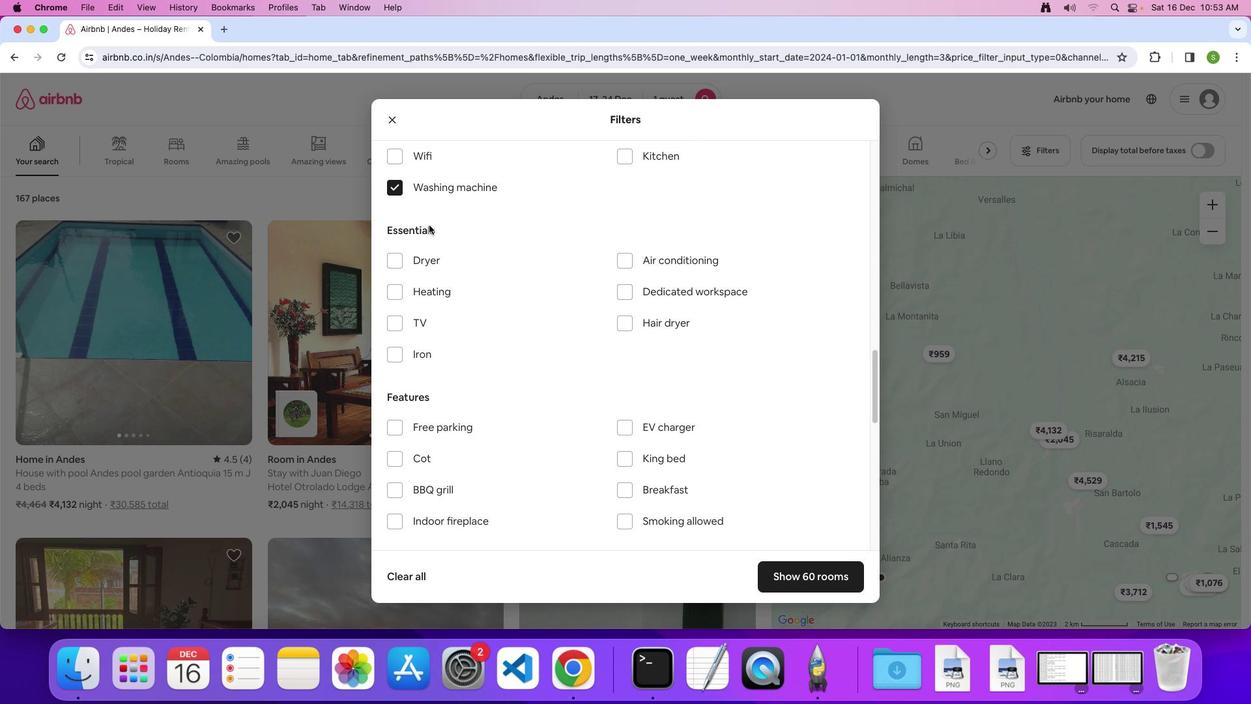 
Action: Mouse moved to (610, 327)
Screenshot: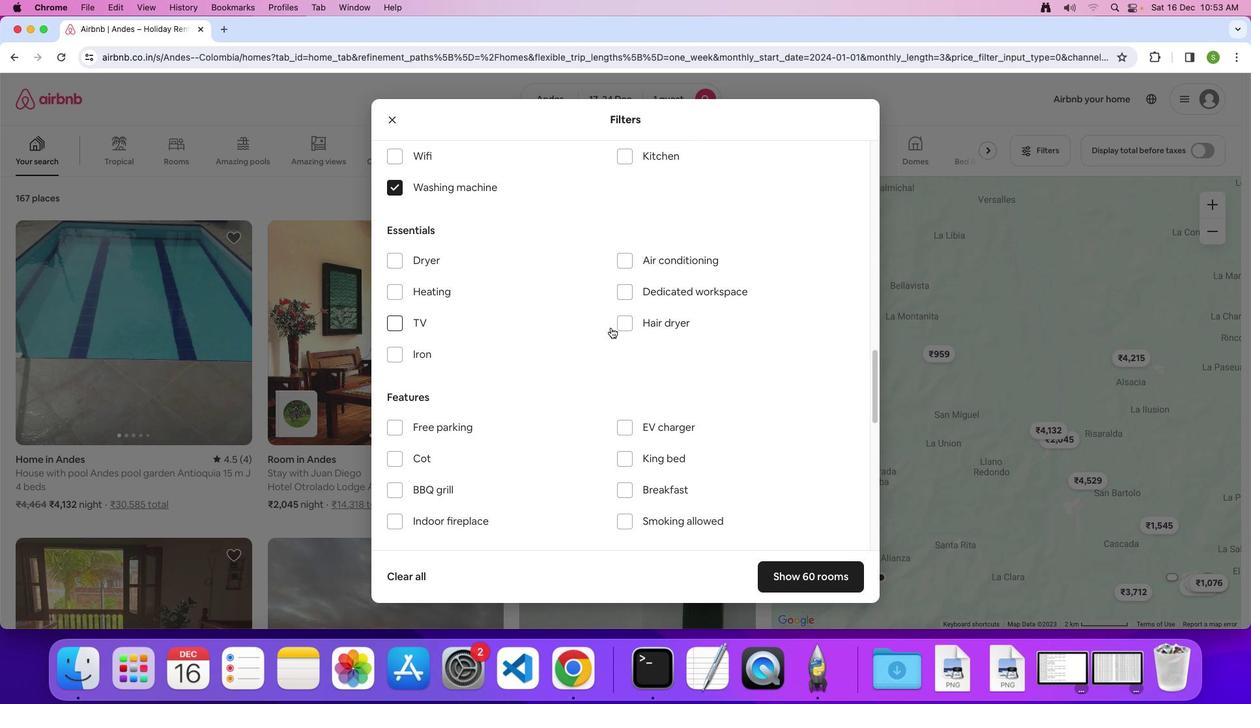 
Action: Mouse scrolled (610, 327) with delta (0, 0)
Screenshot: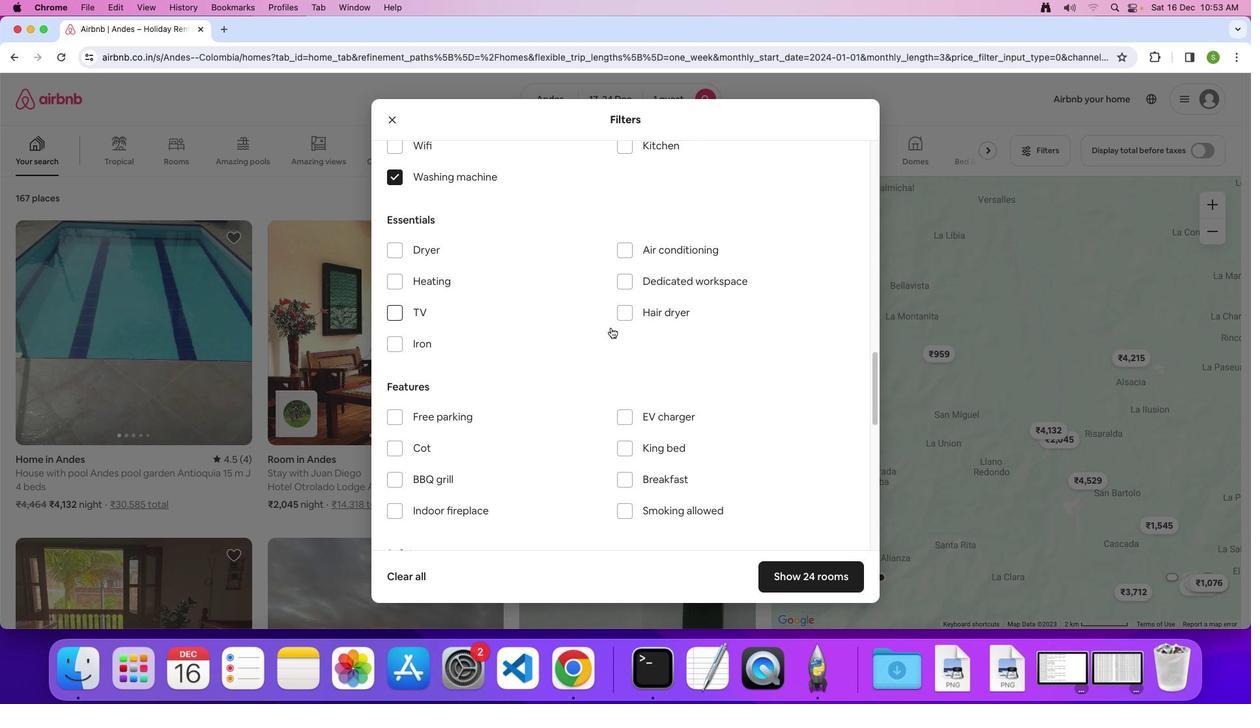 
Action: Mouse scrolled (610, 327) with delta (0, 0)
Screenshot: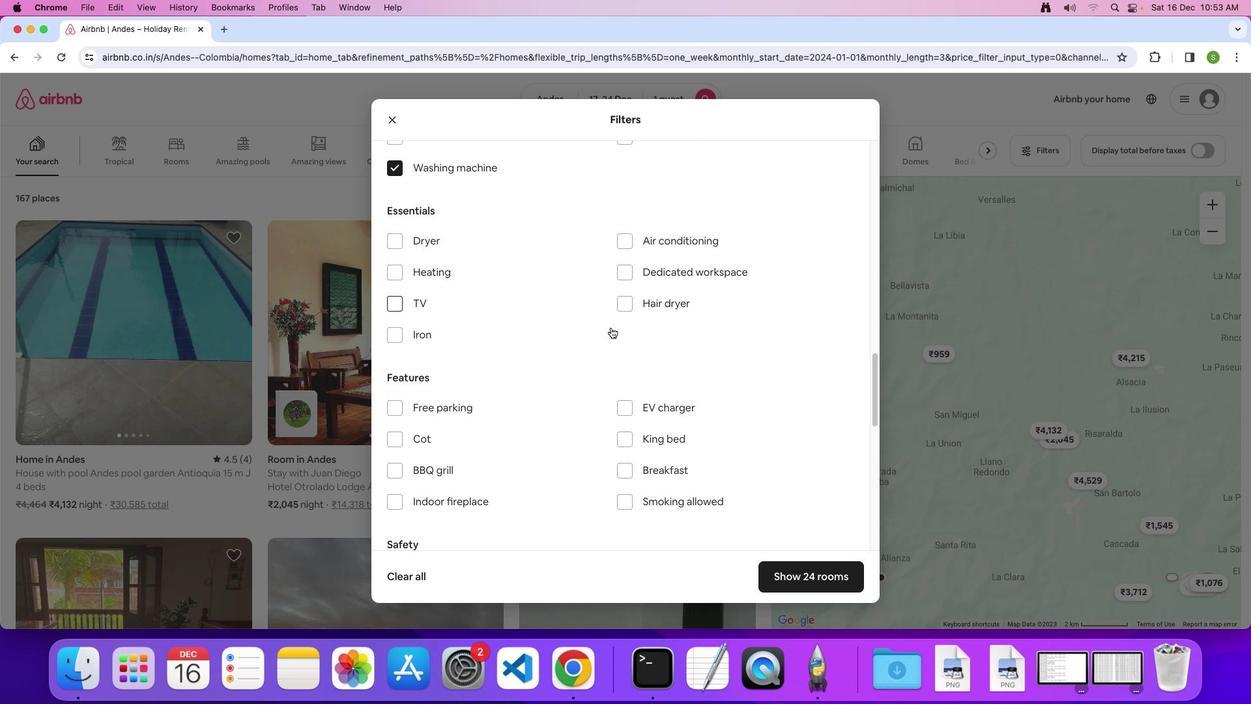 
Action: Mouse scrolled (610, 327) with delta (0, 0)
Screenshot: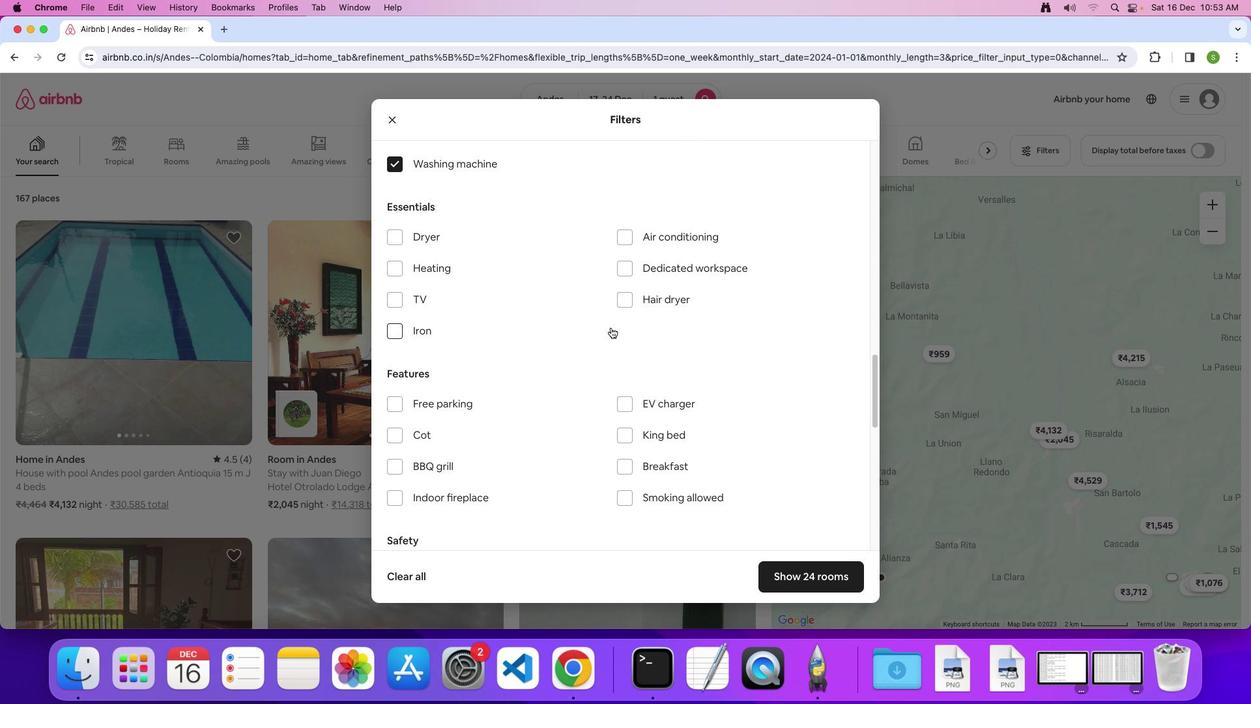 
Action: Mouse moved to (610, 327)
Screenshot: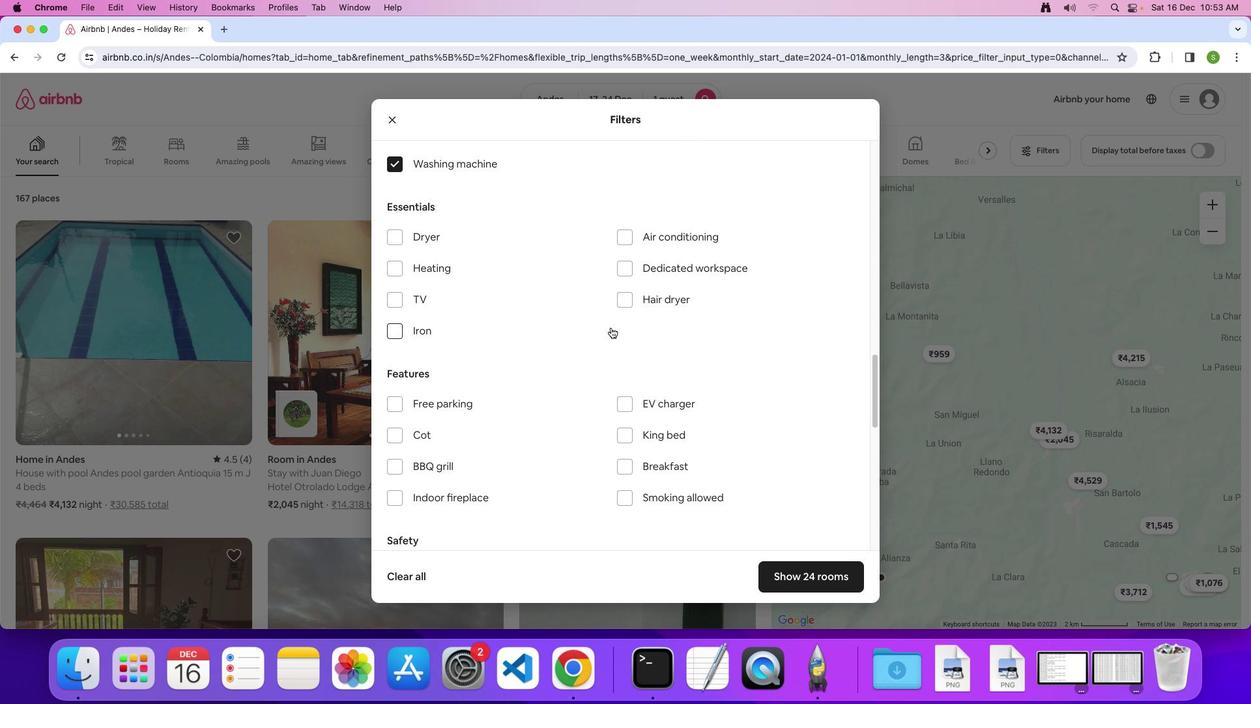 
Action: Mouse scrolled (610, 327) with delta (0, 0)
Screenshot: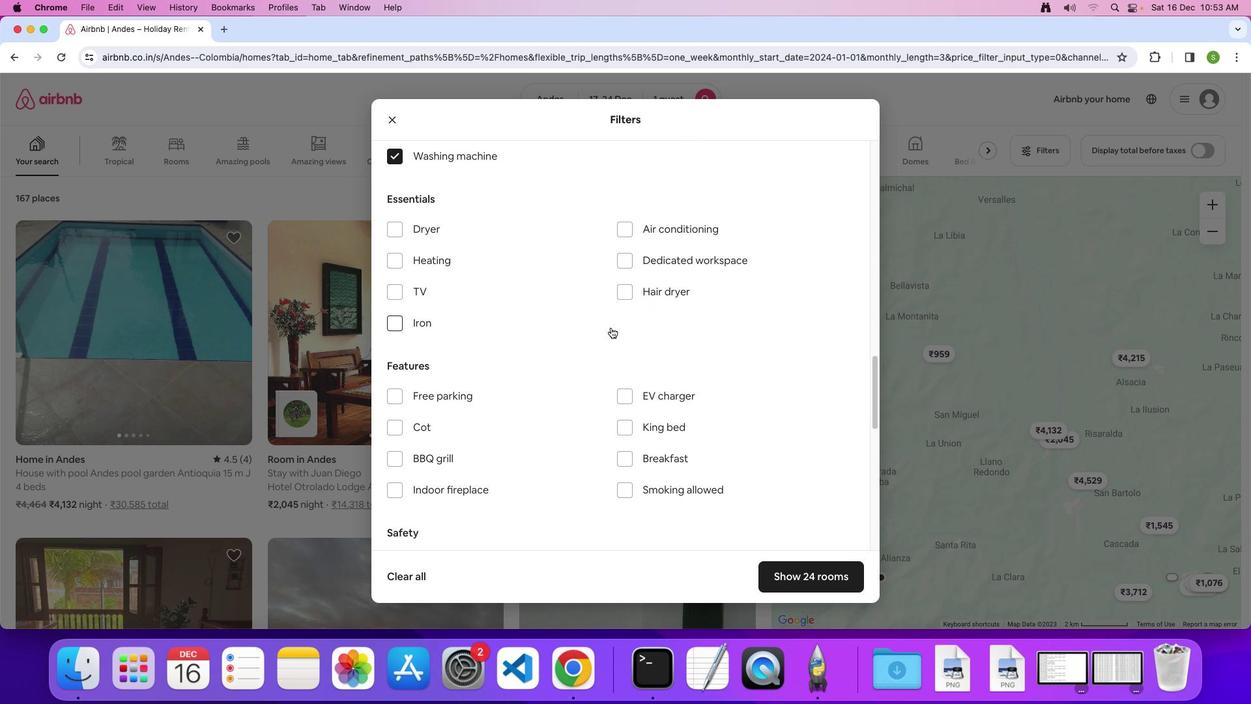 
Action: Mouse scrolled (610, 327) with delta (0, 0)
Screenshot: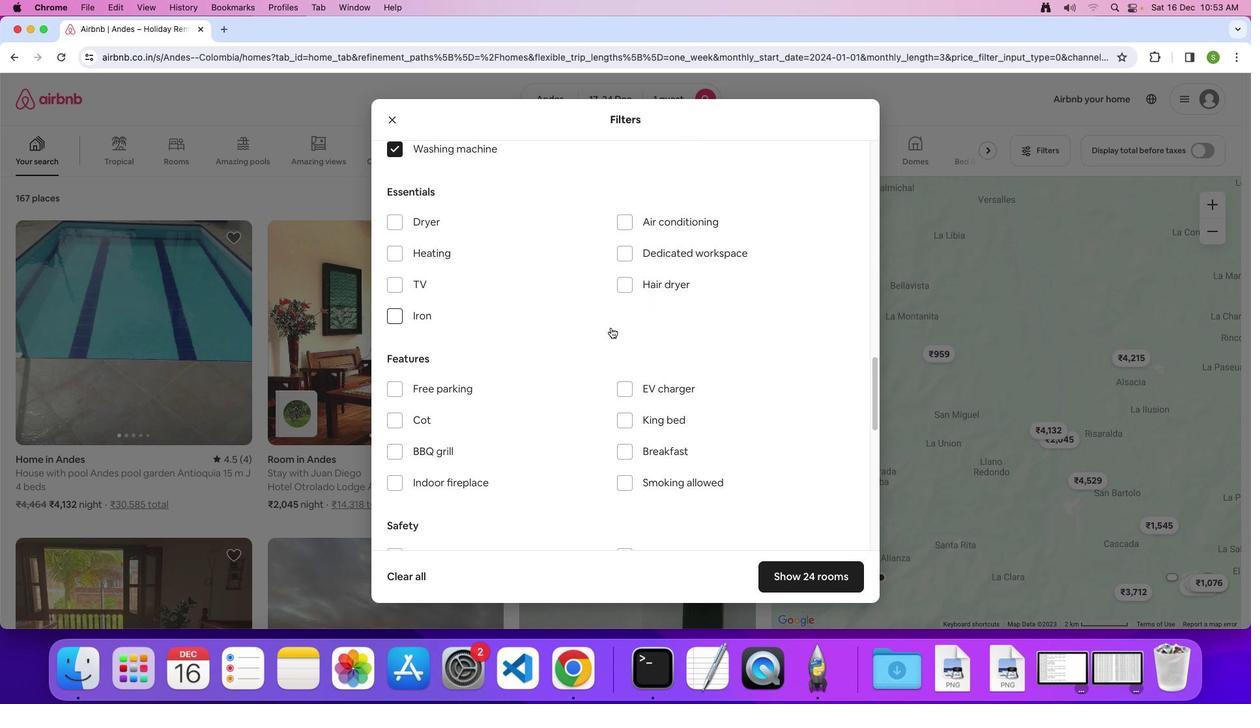 
Action: Mouse scrolled (610, 327) with delta (0, 0)
Screenshot: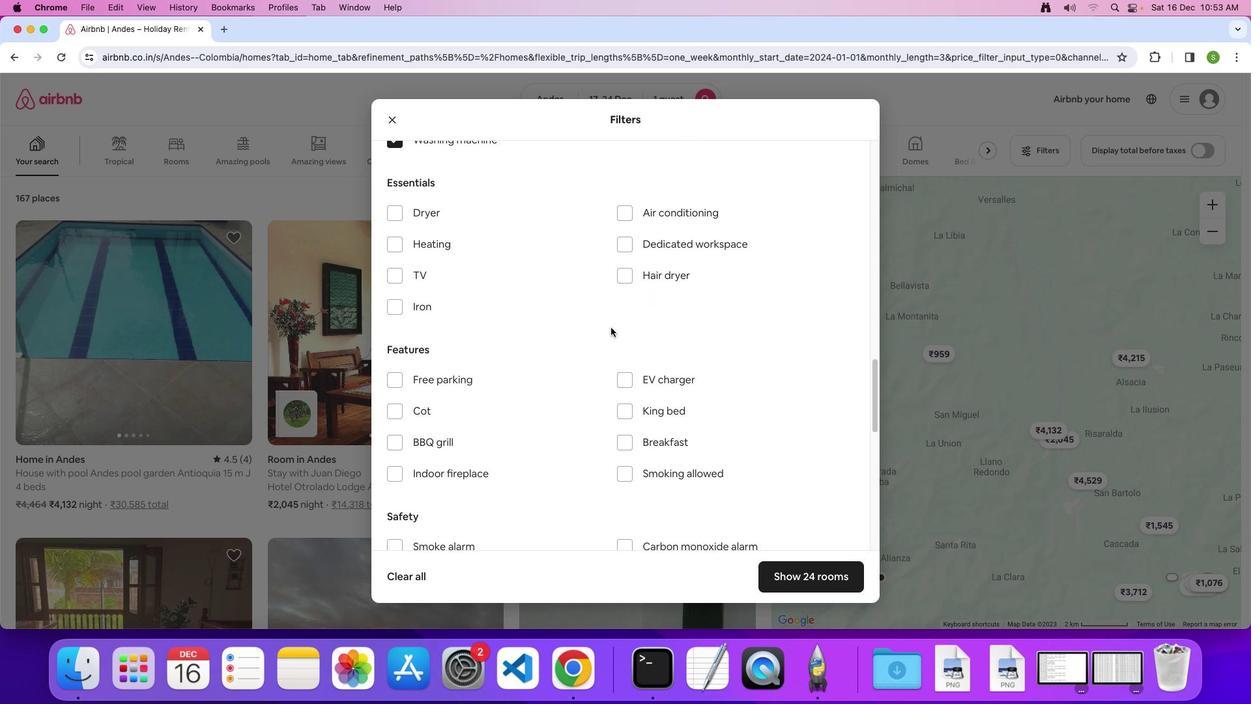 
Action: Mouse scrolled (610, 327) with delta (0, 0)
Screenshot: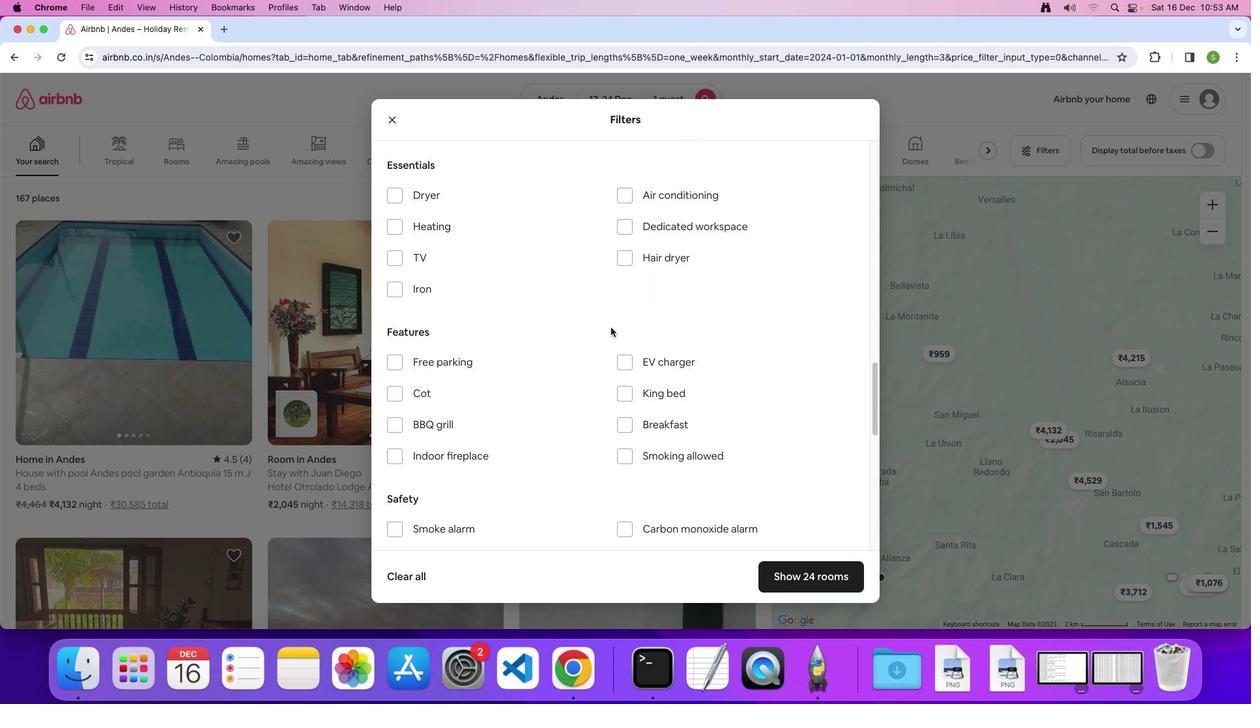 
Action: Mouse moved to (610, 327)
Screenshot: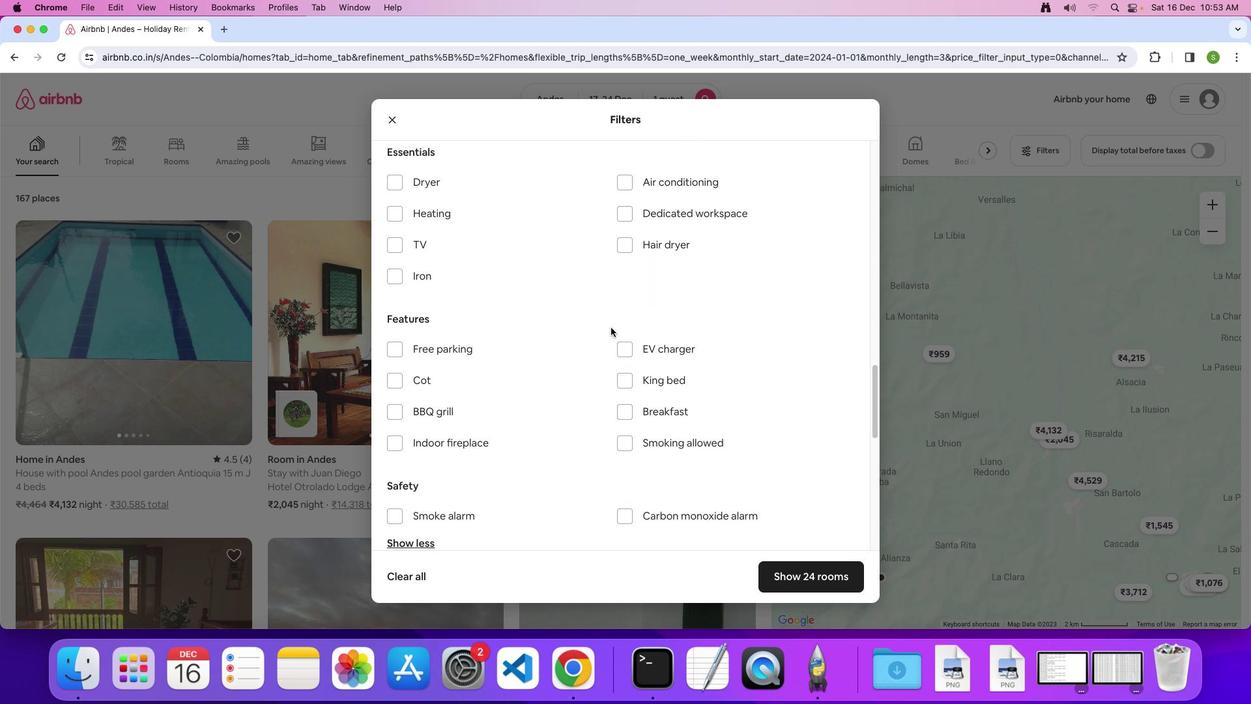 
Action: Mouse scrolled (610, 327) with delta (0, 0)
Screenshot: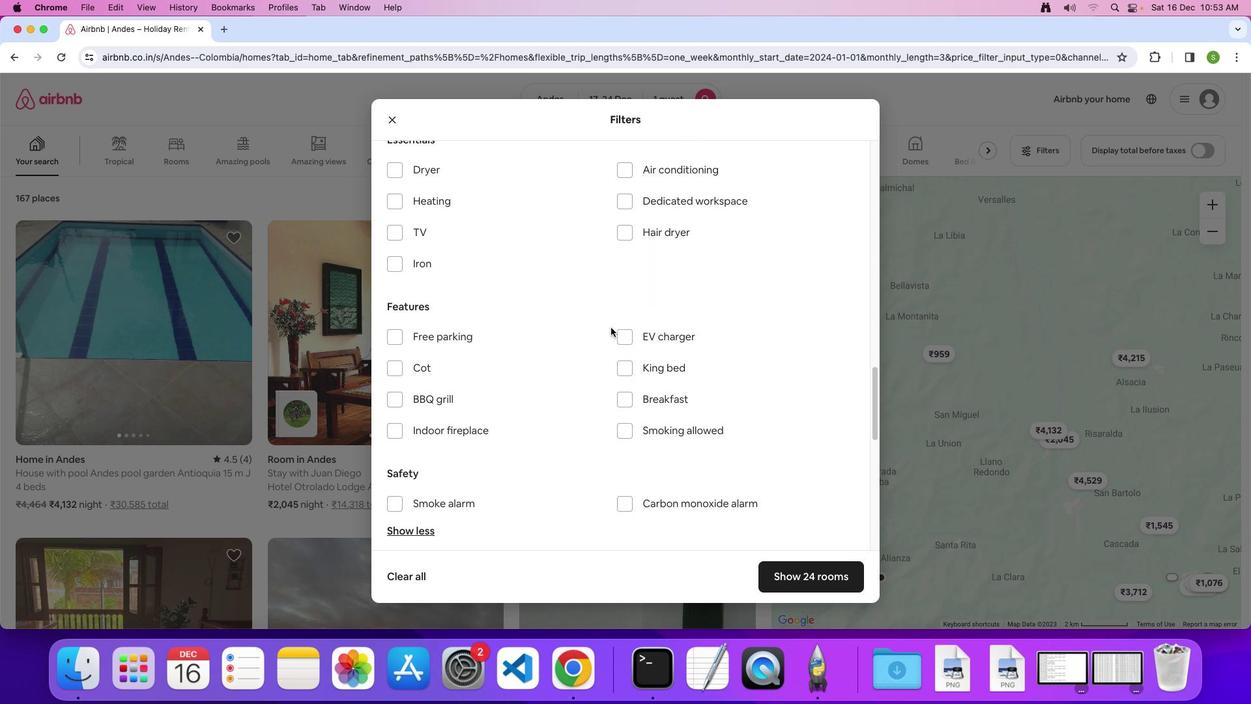 
Action: Mouse moved to (610, 327)
Screenshot: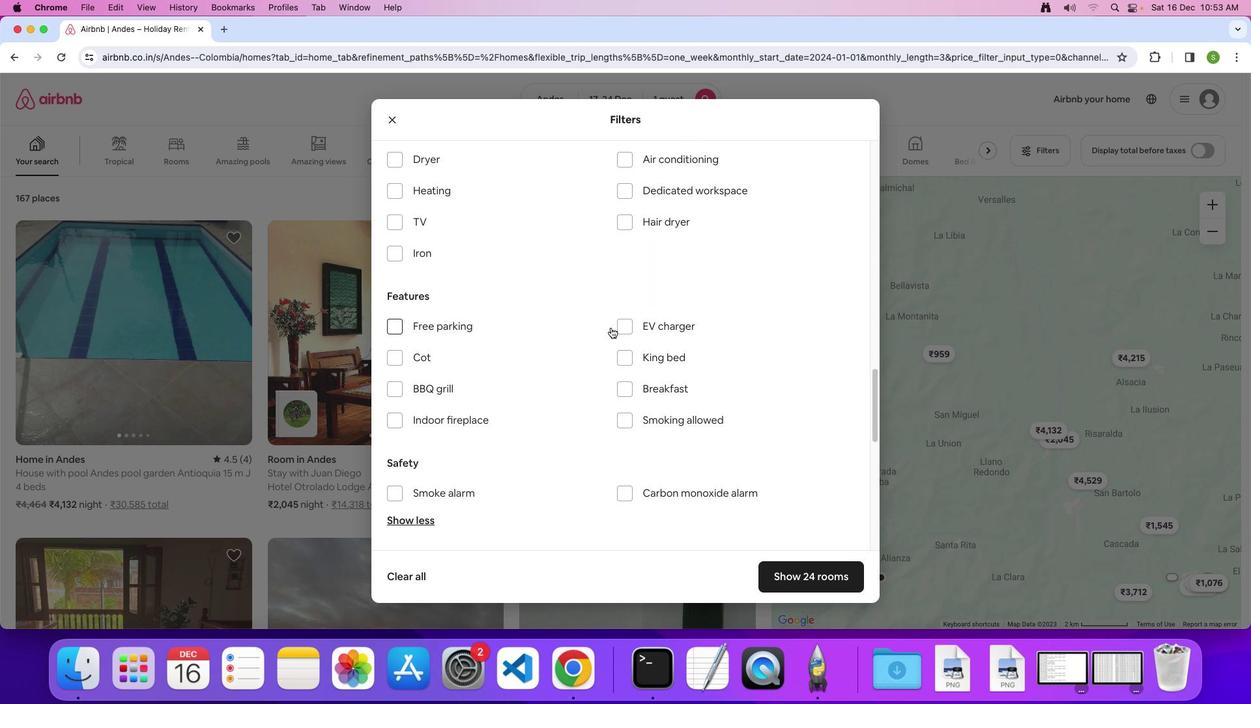 
Action: Mouse scrolled (610, 327) with delta (0, 0)
Screenshot: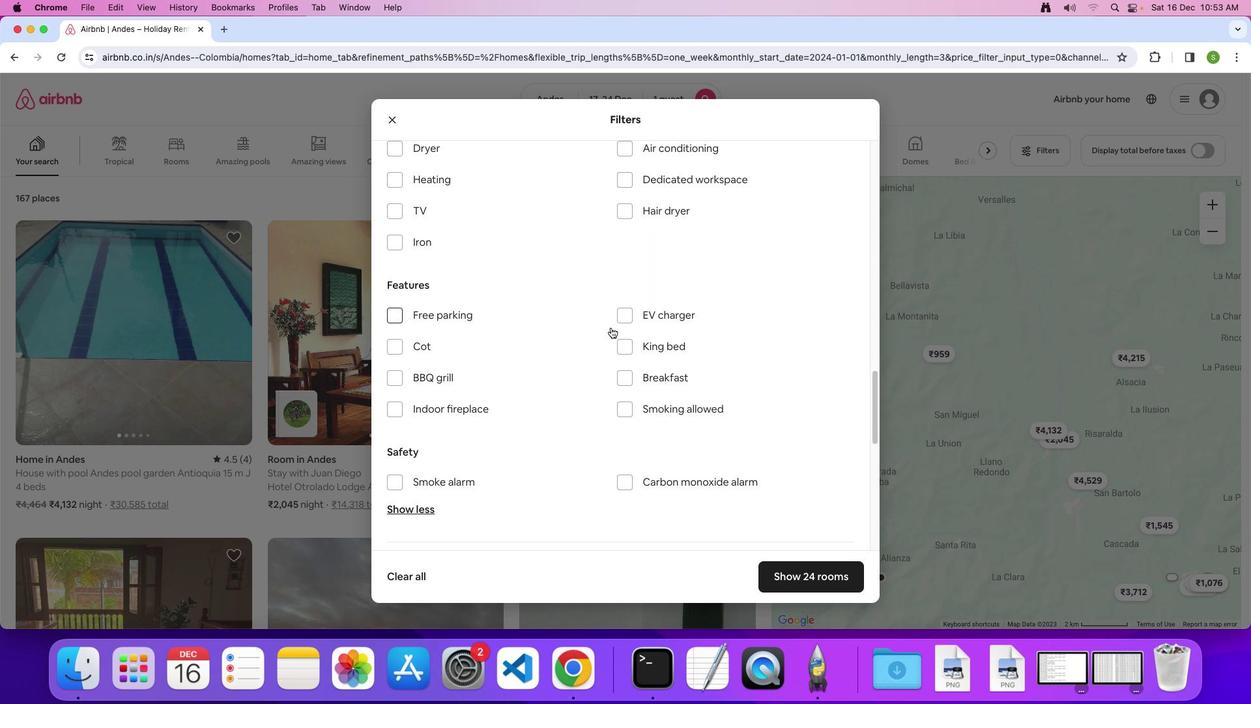 
Action: Mouse scrolled (610, 327) with delta (0, 0)
Screenshot: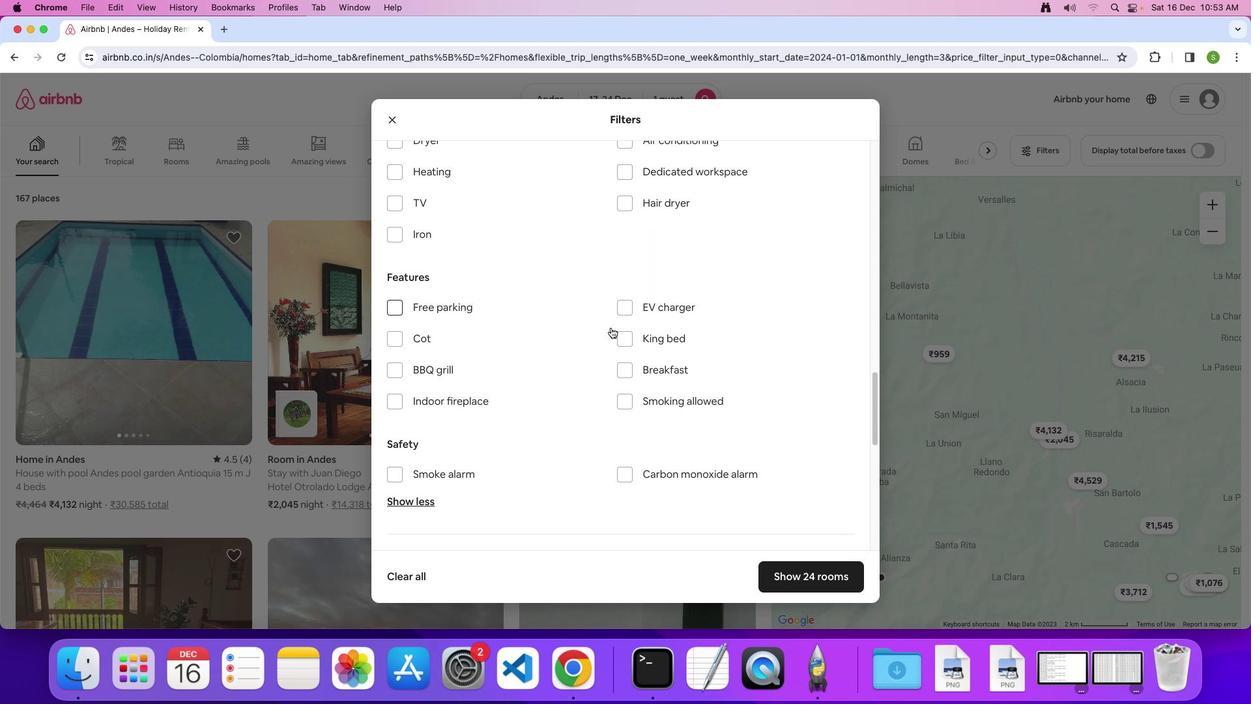 
Action: Mouse scrolled (610, 327) with delta (0, 0)
Screenshot: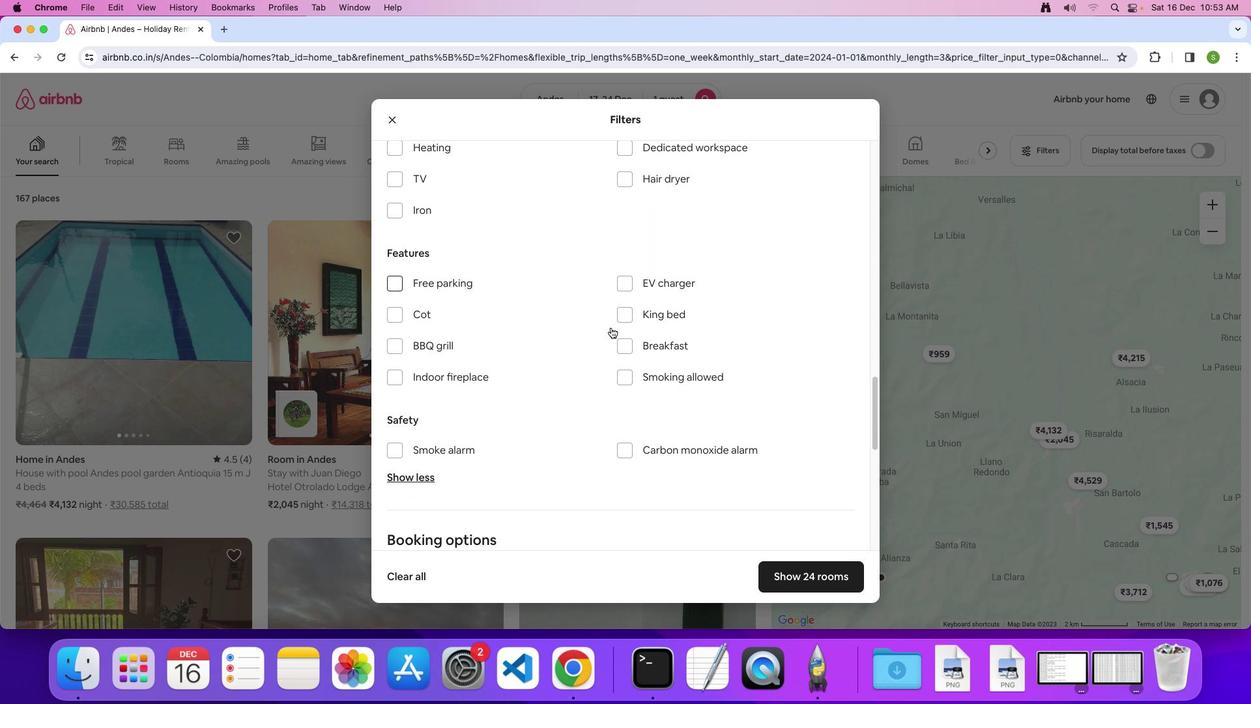 
Action: Mouse scrolled (610, 327) with delta (0, 0)
Screenshot: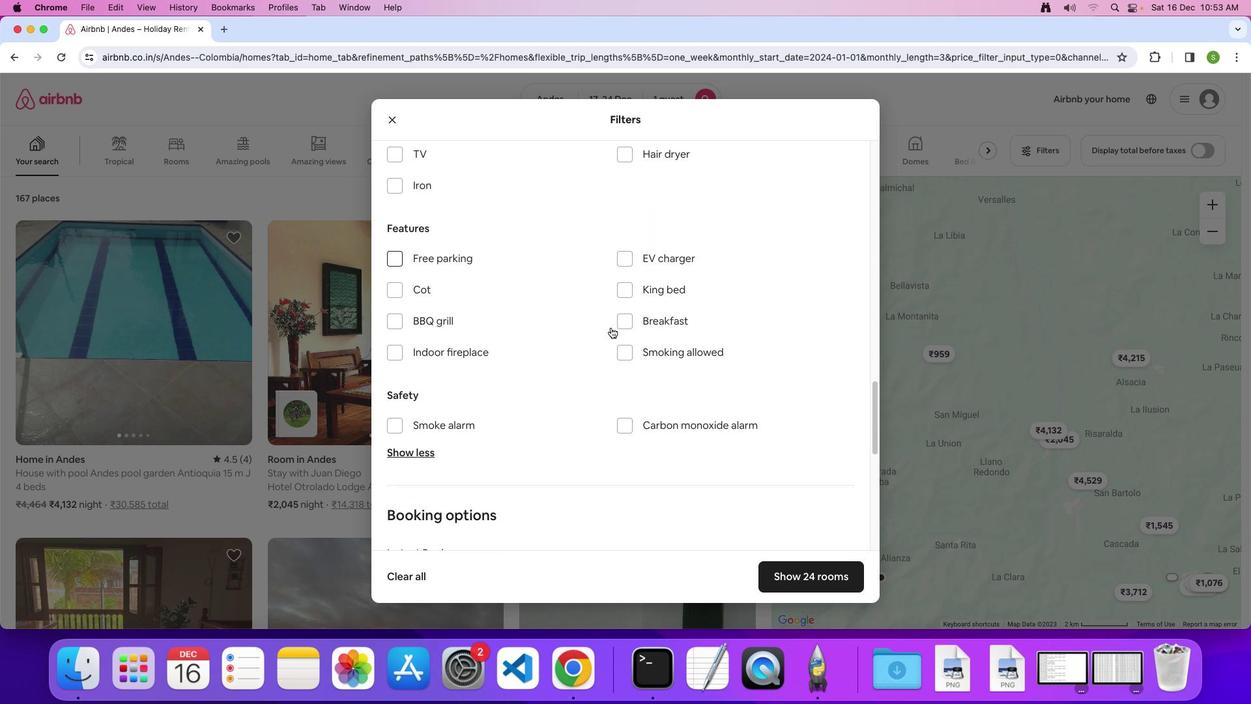 
Action: Mouse scrolled (610, 327) with delta (0, -1)
Screenshot: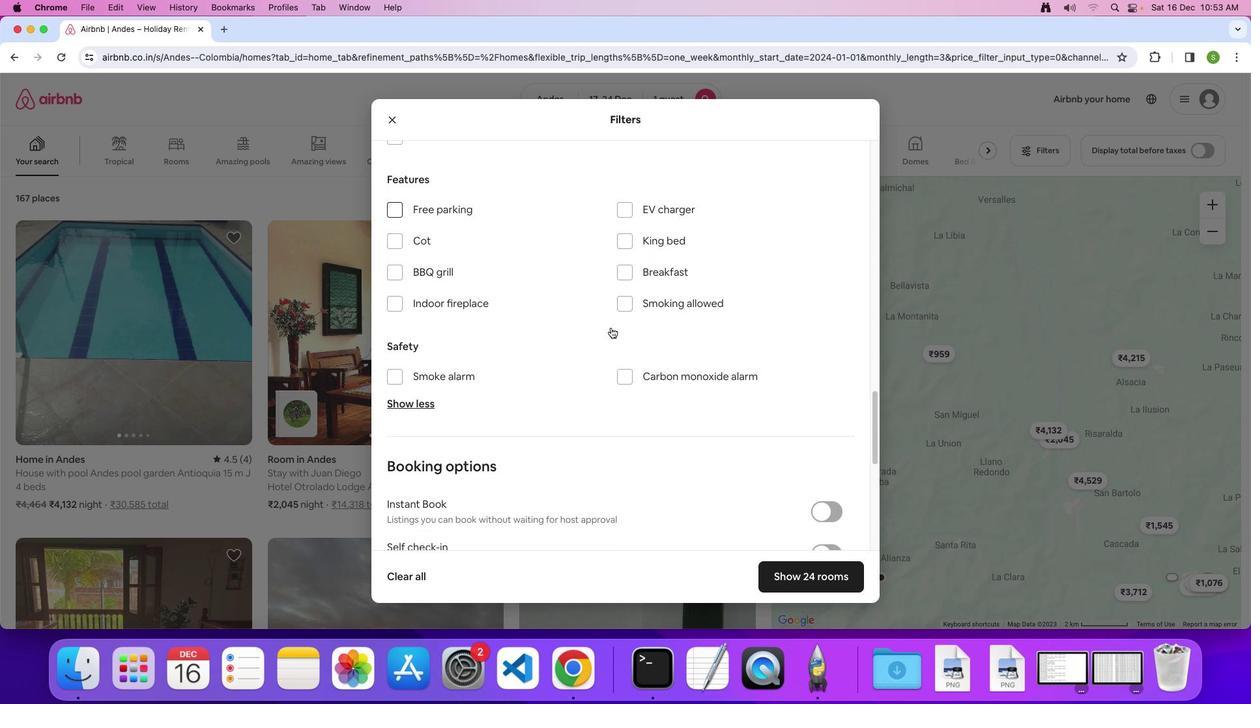 
Action: Mouse moved to (610, 327)
Screenshot: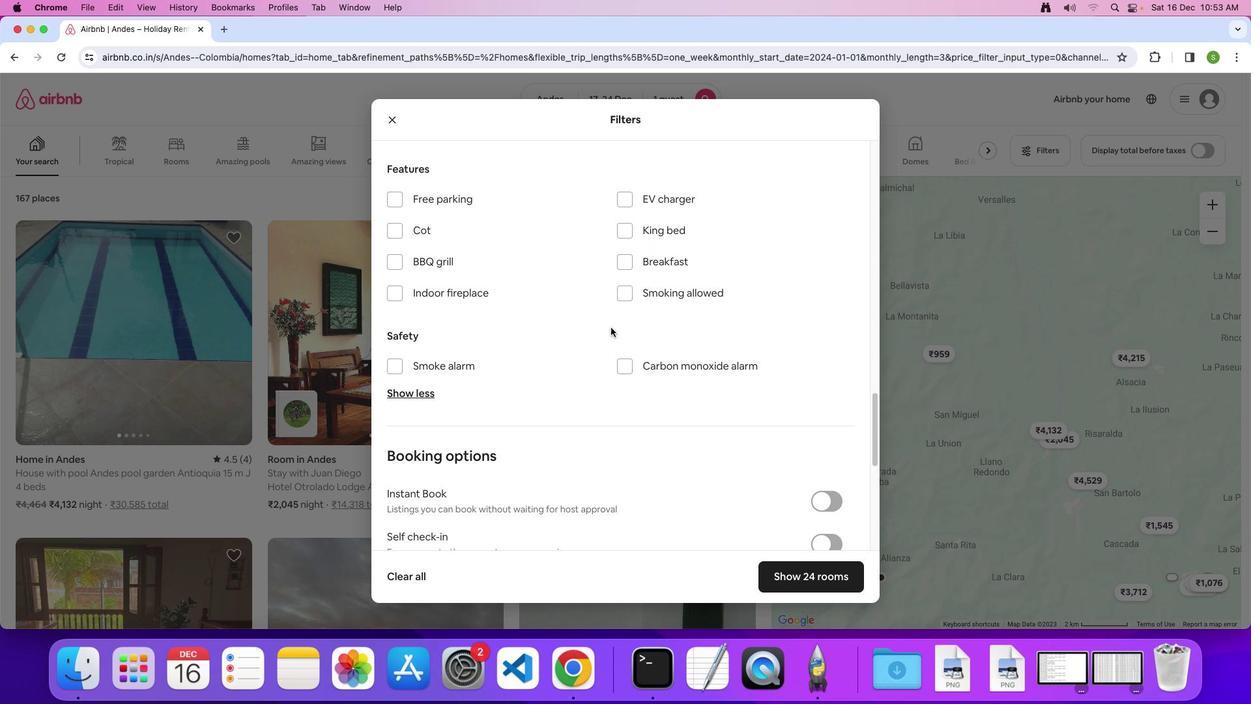 
Action: Mouse scrolled (610, 327) with delta (0, 0)
Screenshot: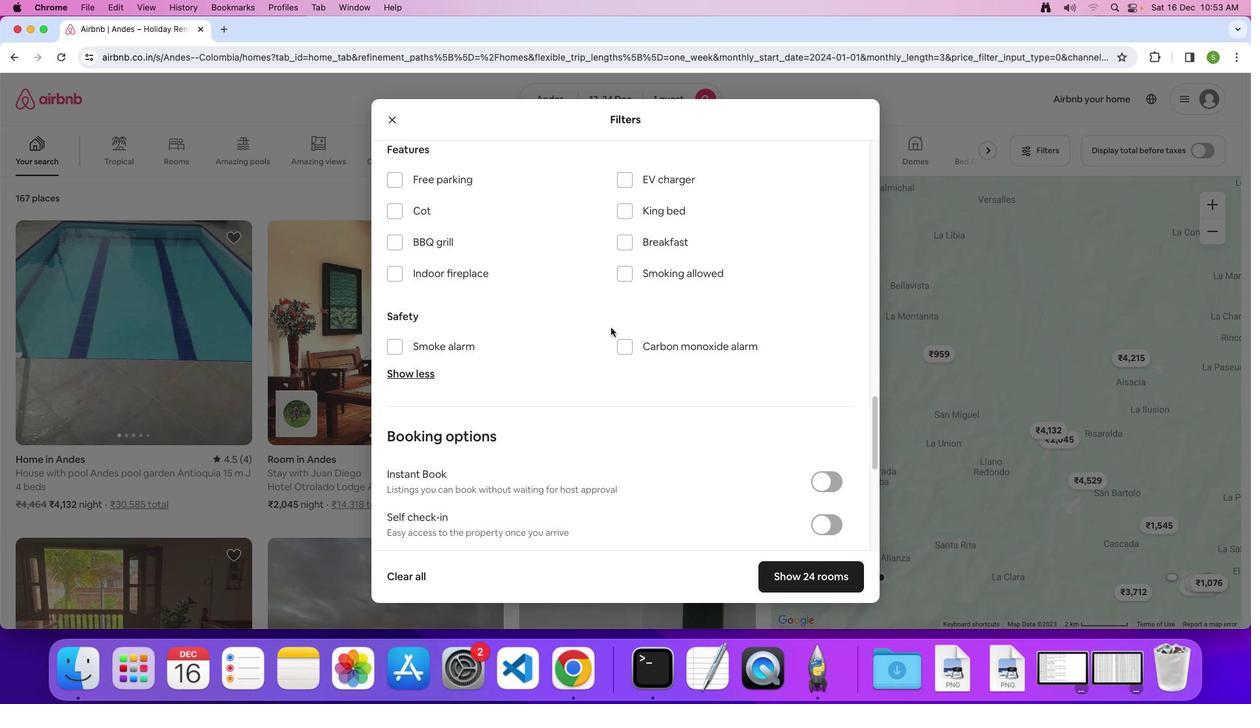 
Action: Mouse scrolled (610, 327) with delta (0, 0)
Screenshot: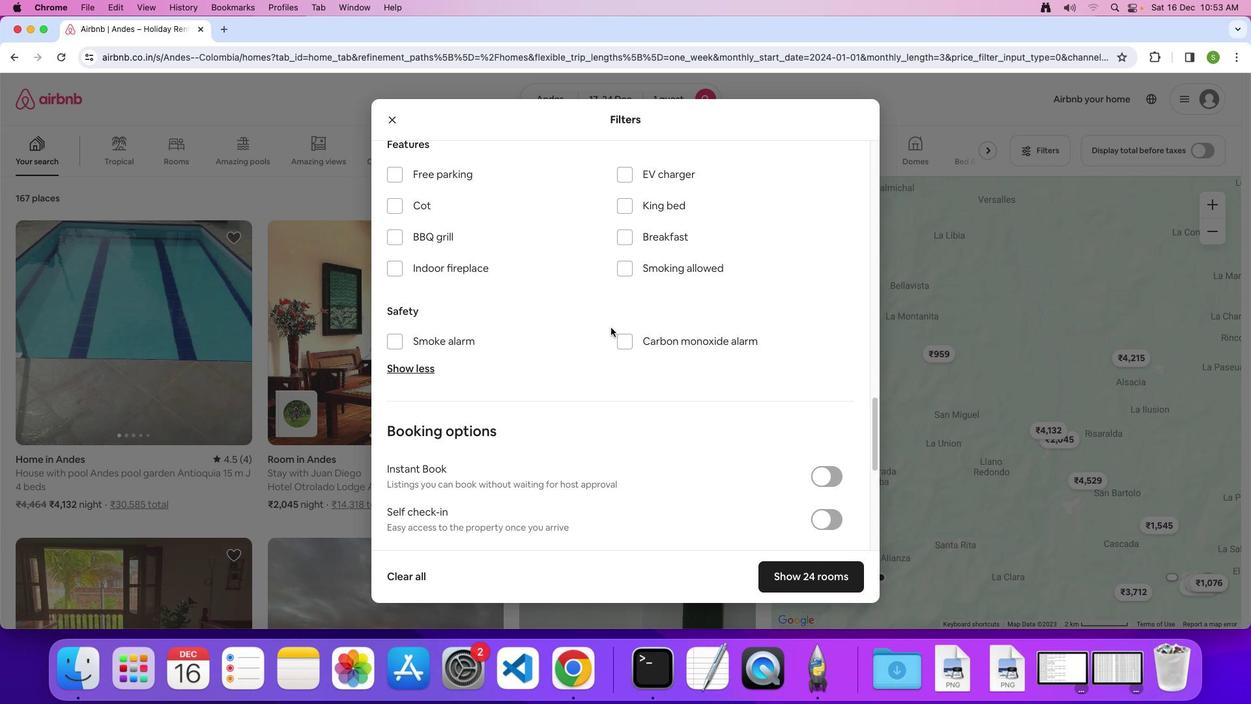 
Action: Mouse scrolled (610, 327) with delta (0, 0)
Screenshot: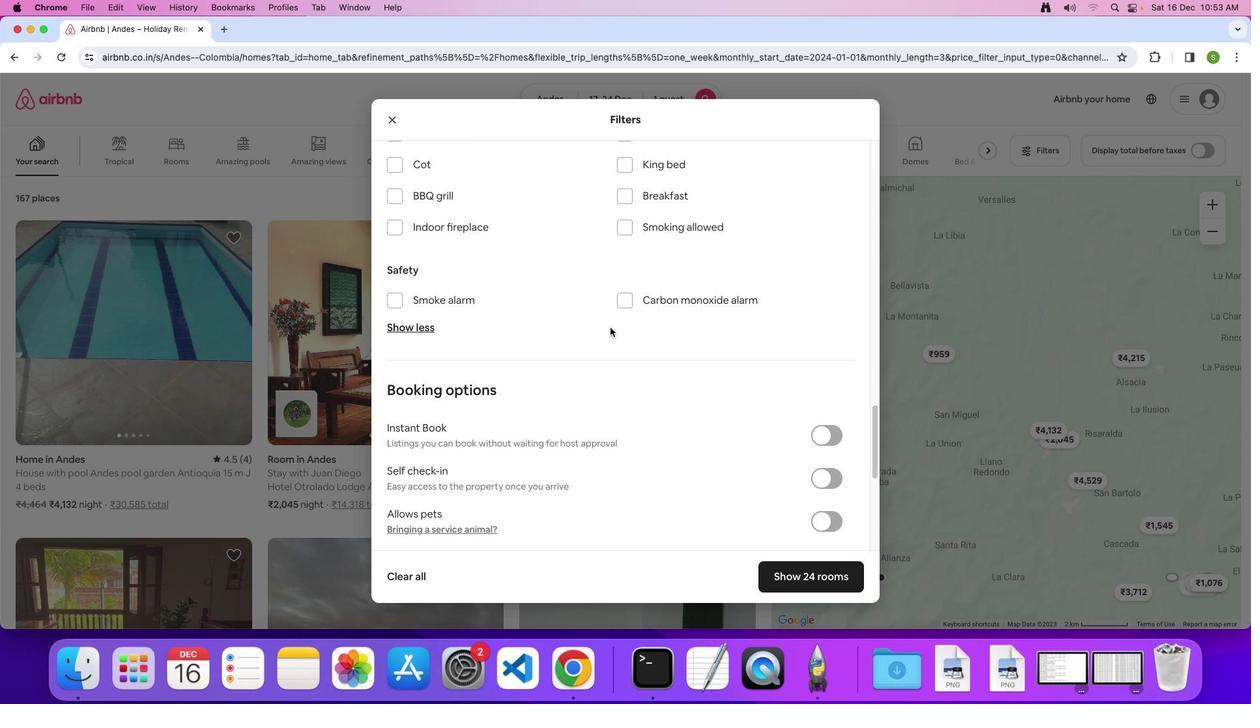 
Action: Mouse moved to (610, 327)
Screenshot: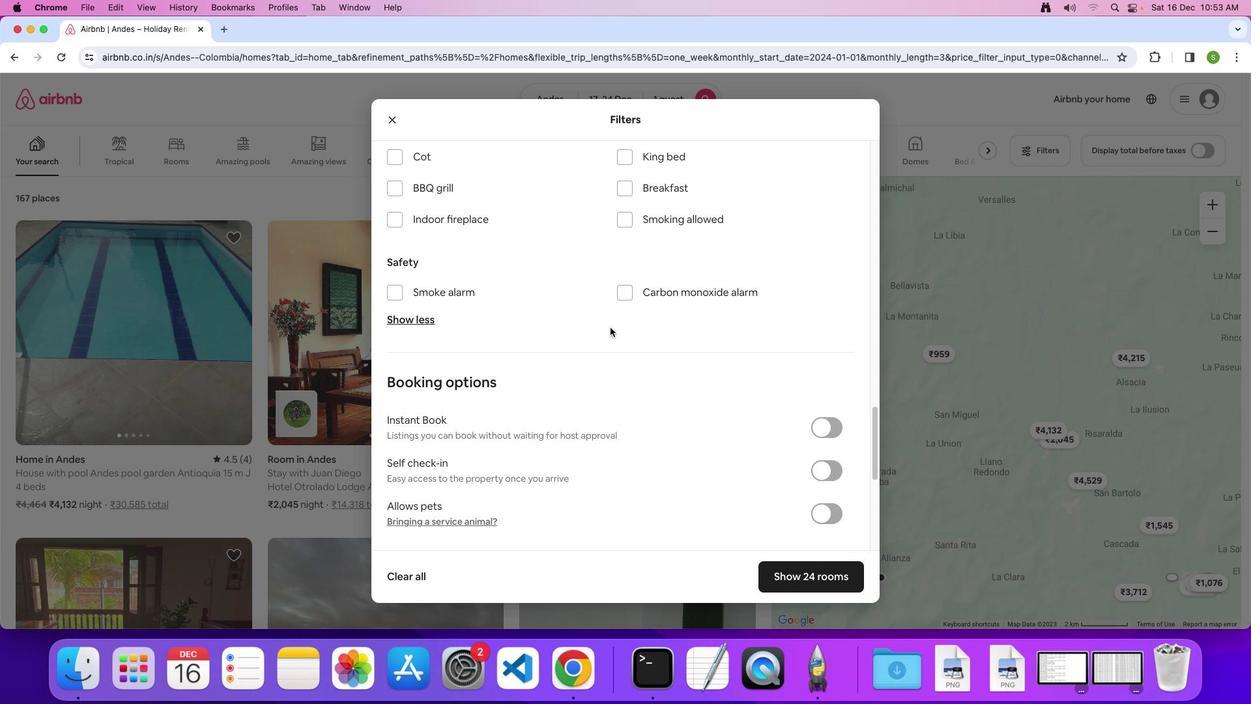 
Action: Mouse scrolled (610, 327) with delta (0, 0)
Screenshot: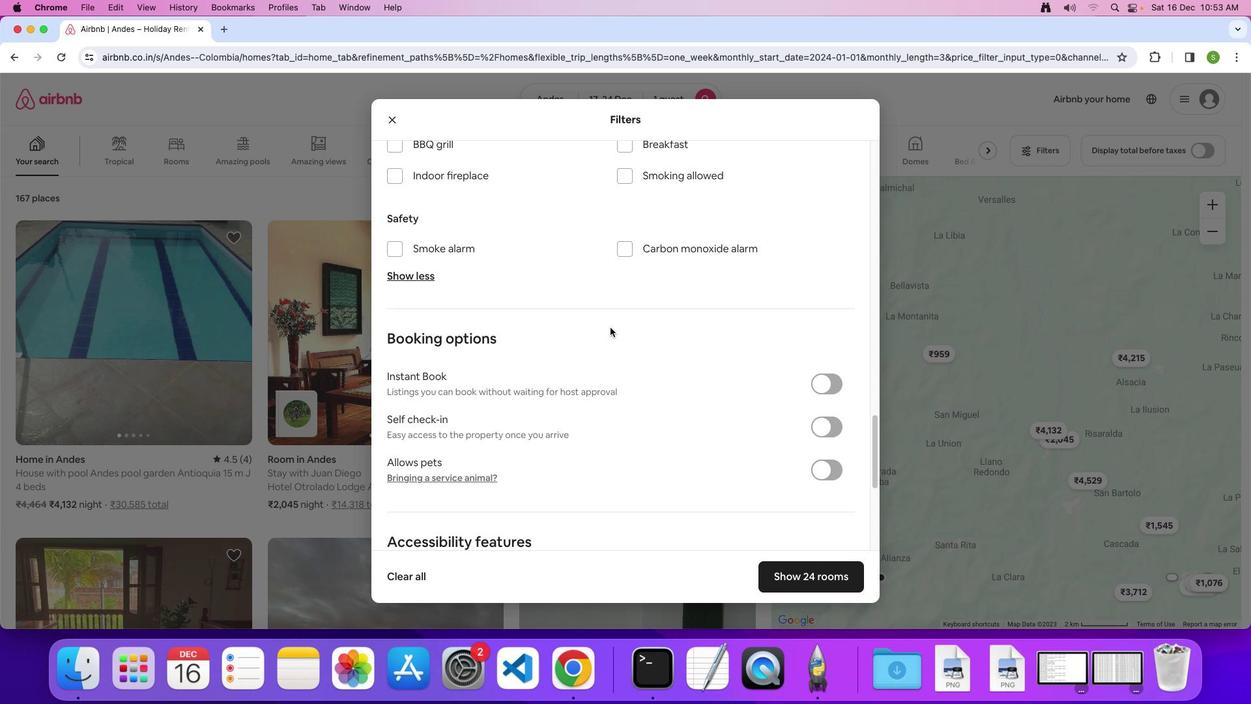 
Action: Mouse scrolled (610, 327) with delta (0, 0)
Screenshot: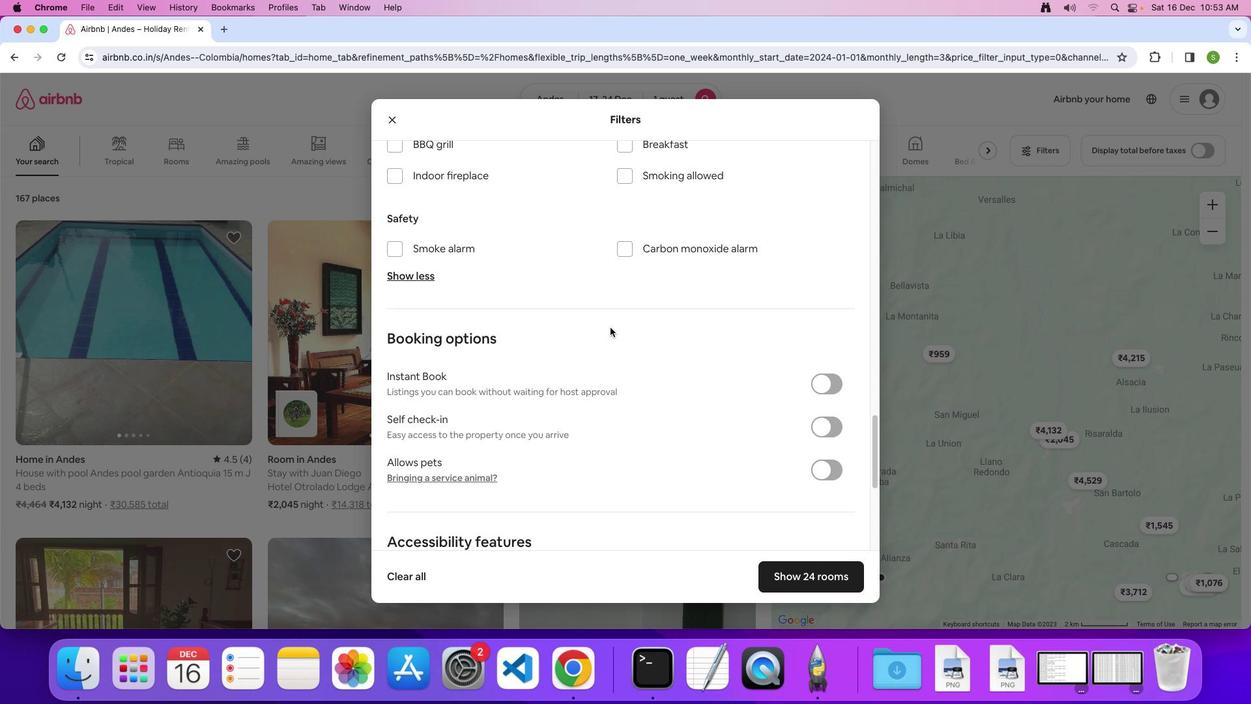 
Action: Mouse scrolled (610, 327) with delta (0, -1)
Screenshot: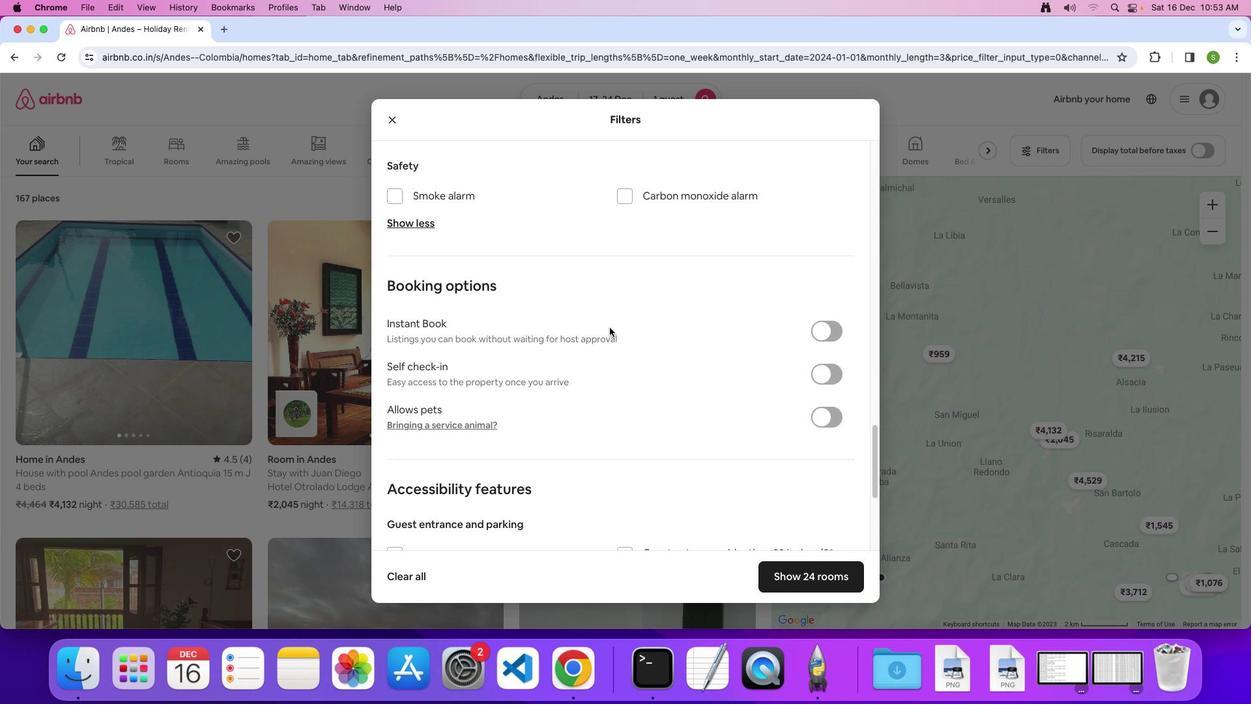 
Action: Mouse moved to (610, 327)
Screenshot: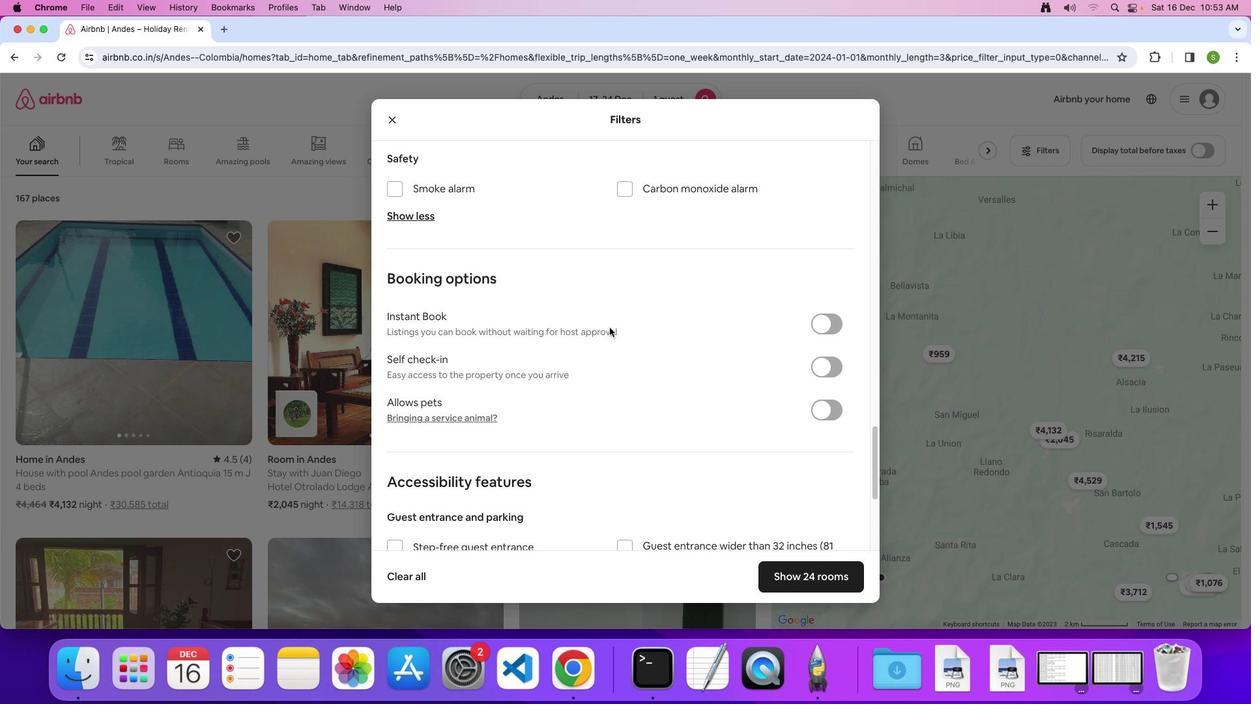 
Action: Mouse scrolled (610, 327) with delta (0, 0)
Screenshot: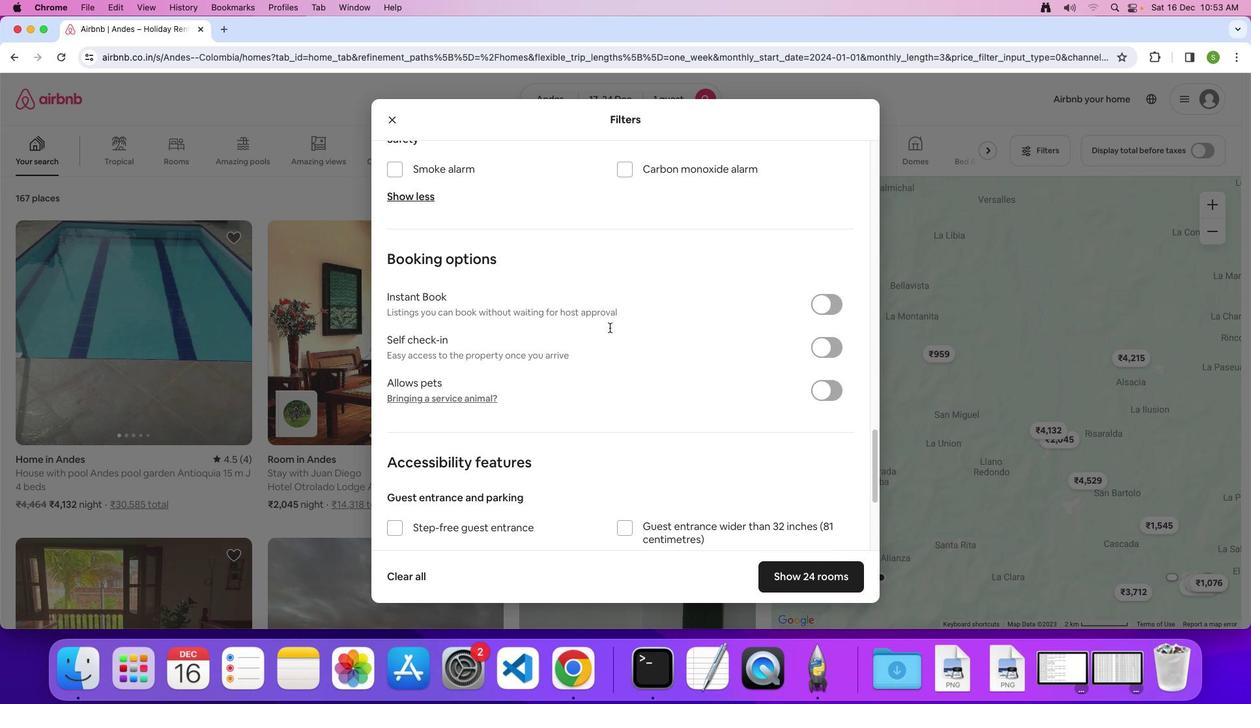 
Action: Mouse scrolled (610, 327) with delta (0, 0)
Screenshot: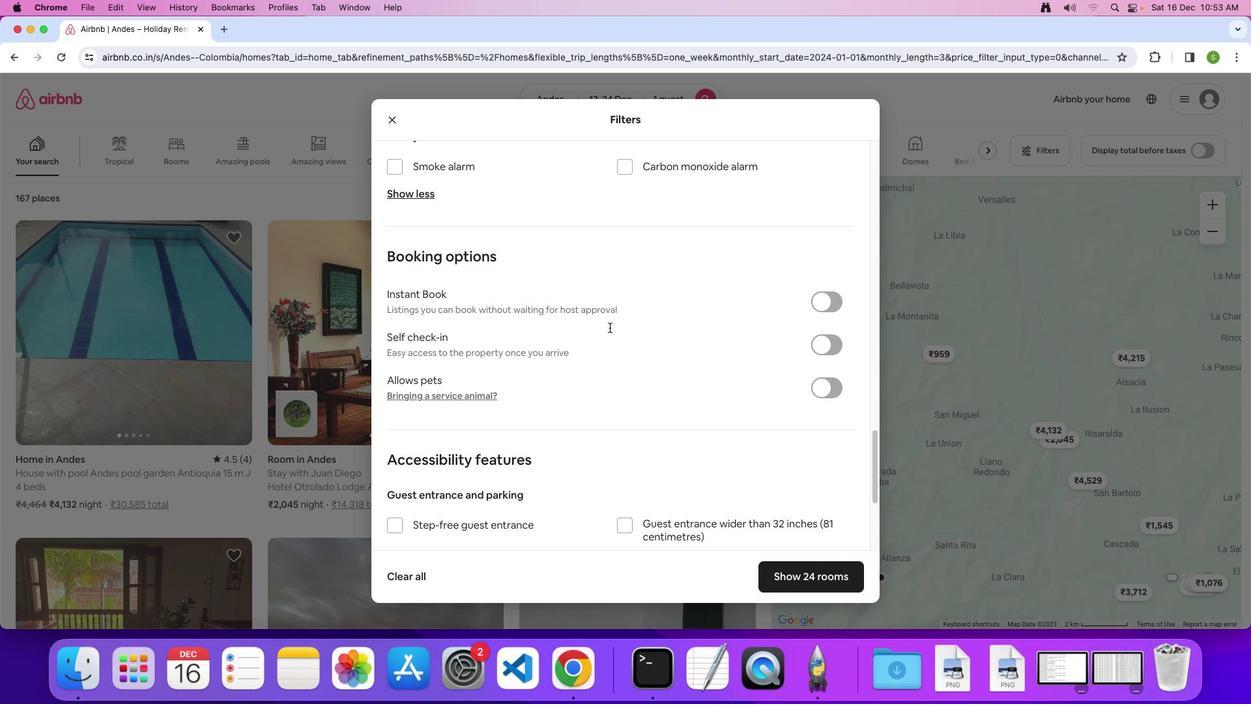 
Action: Mouse moved to (609, 327)
Screenshot: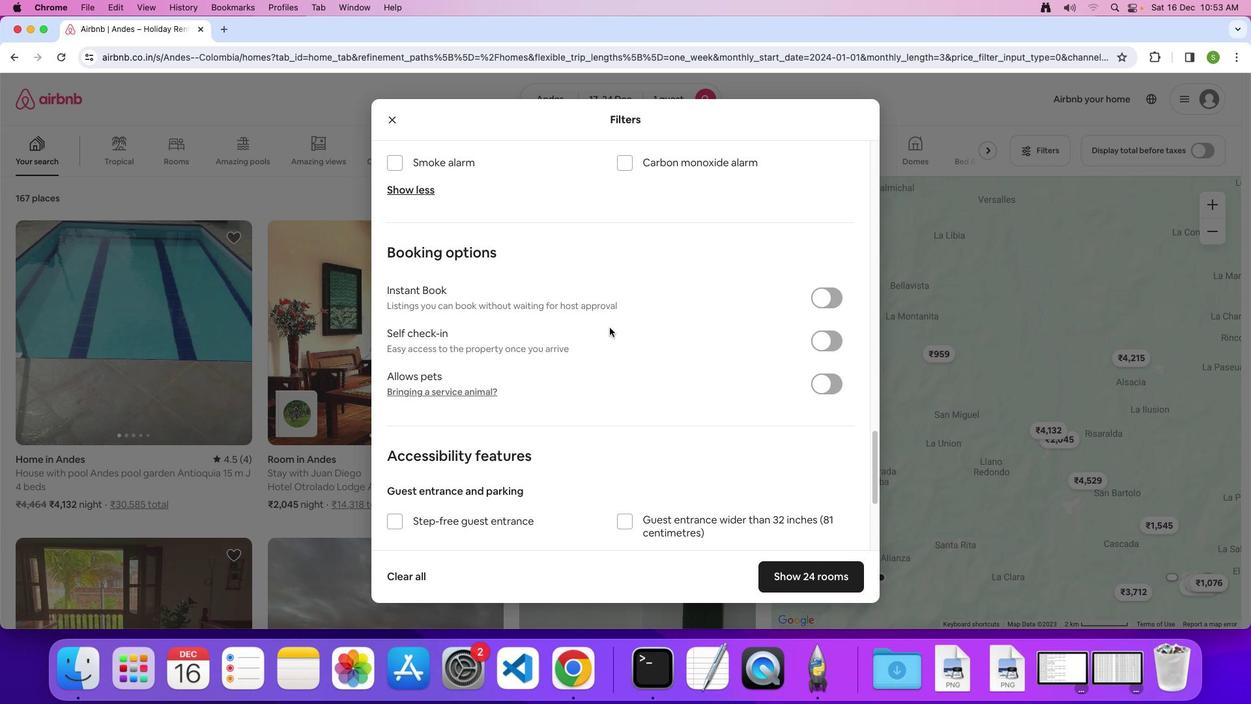 
Action: Mouse scrolled (609, 327) with delta (0, 0)
Screenshot: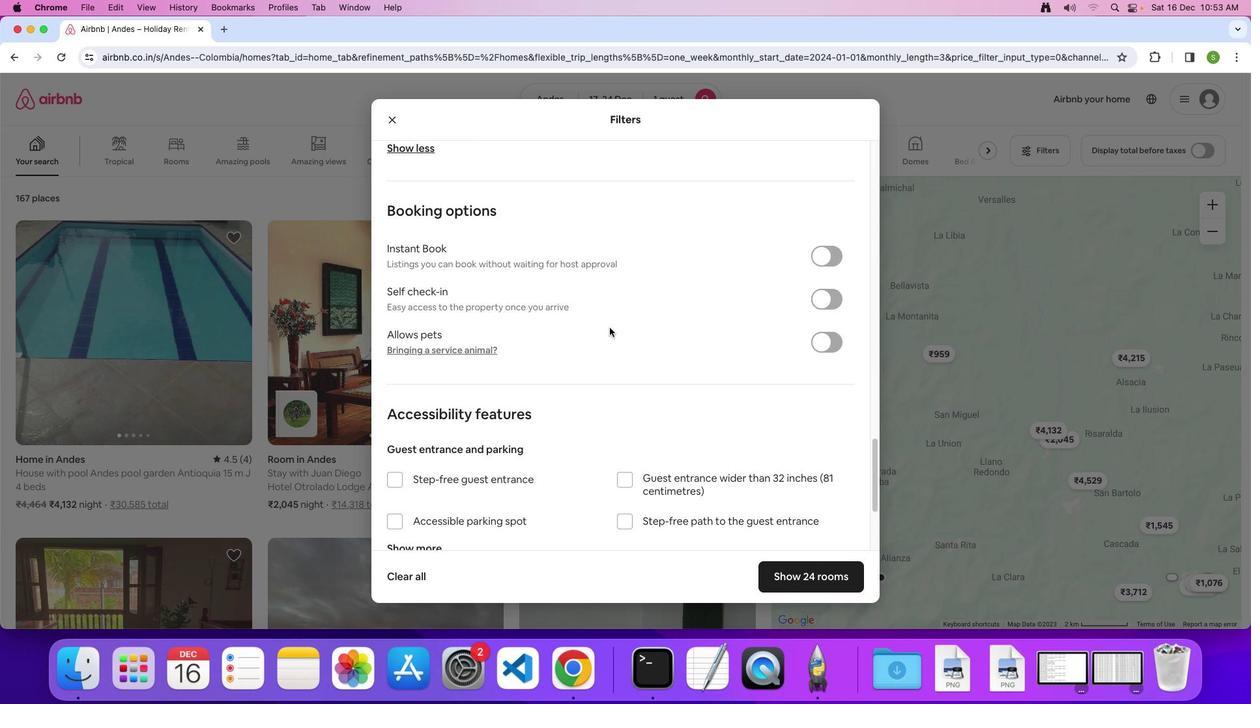 
Action: Mouse scrolled (609, 327) with delta (0, 0)
Screenshot: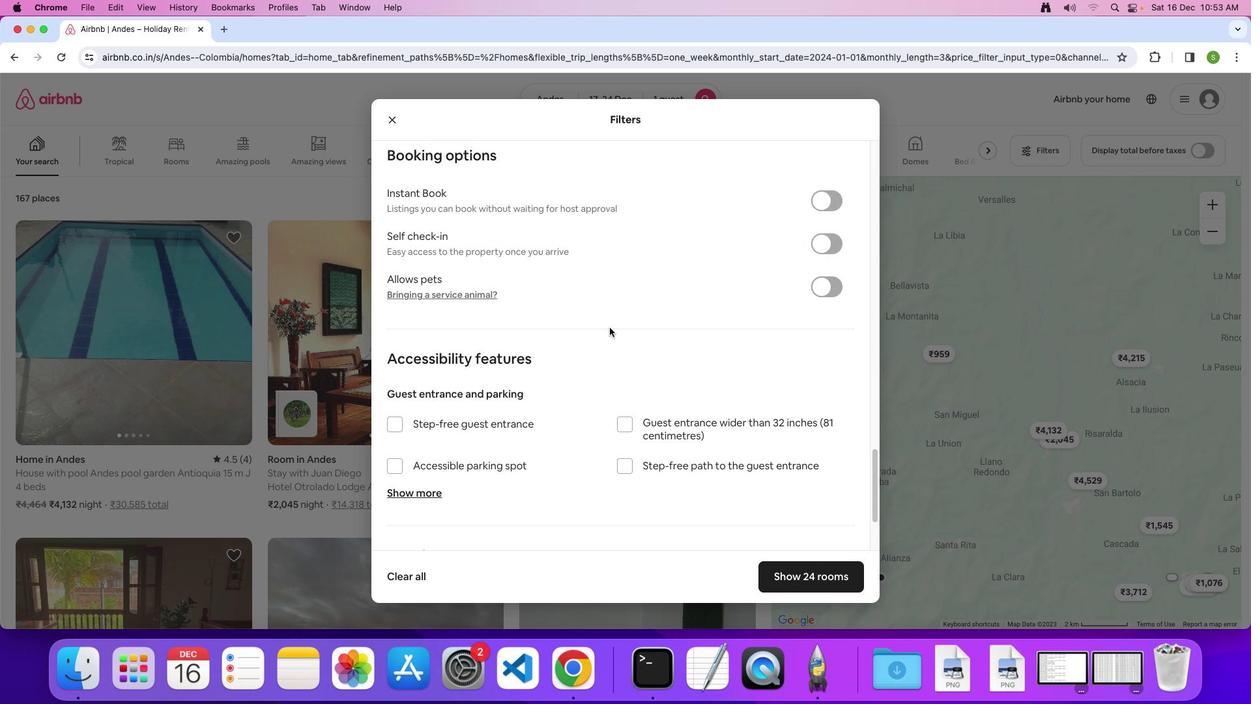 
Action: Mouse scrolled (609, 327) with delta (0, -1)
Screenshot: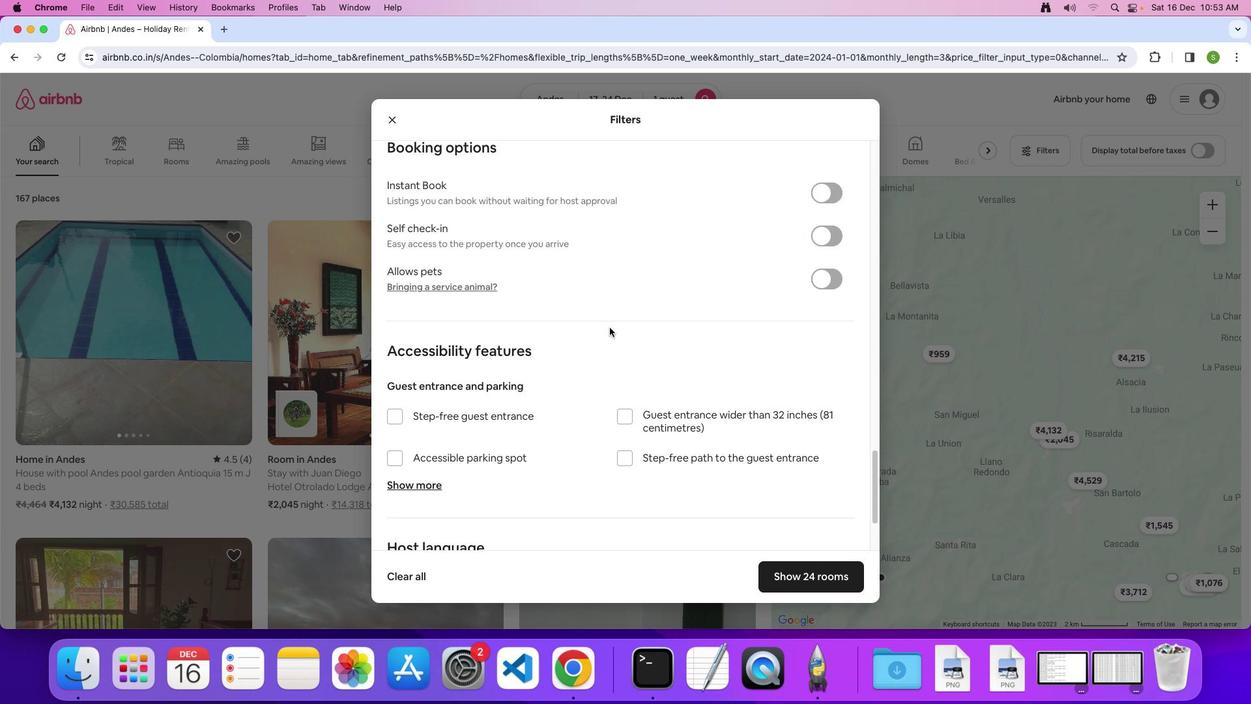 
Action: Mouse scrolled (609, 327) with delta (0, 0)
Screenshot: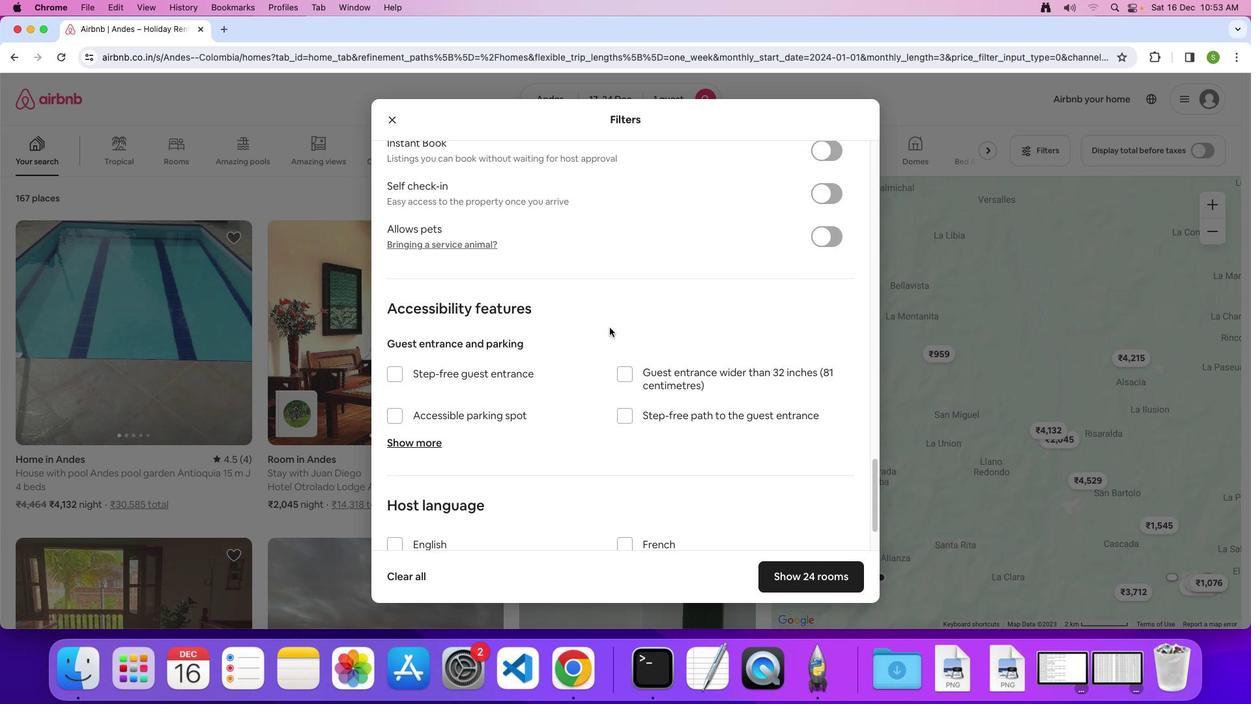 
Action: Mouse scrolled (609, 327) with delta (0, 0)
Screenshot: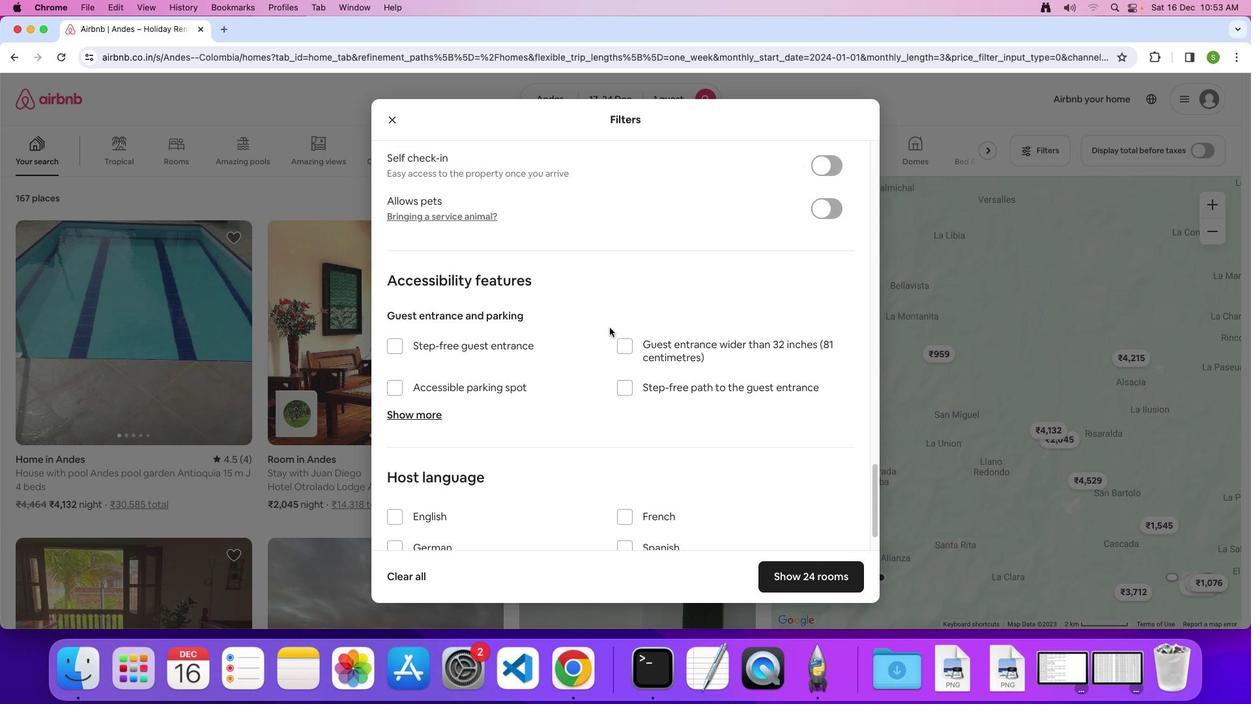 
Action: Mouse scrolled (609, 327) with delta (0, -1)
Screenshot: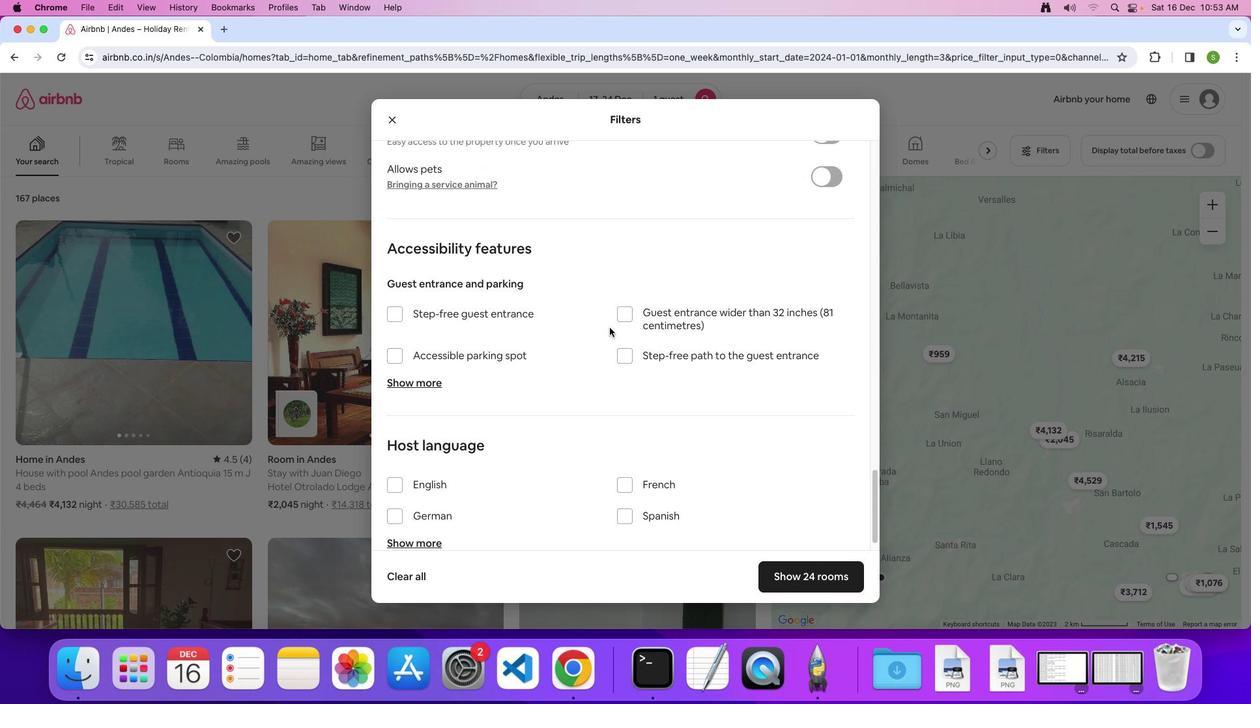 
Action: Mouse scrolled (609, 327) with delta (0, 0)
Screenshot: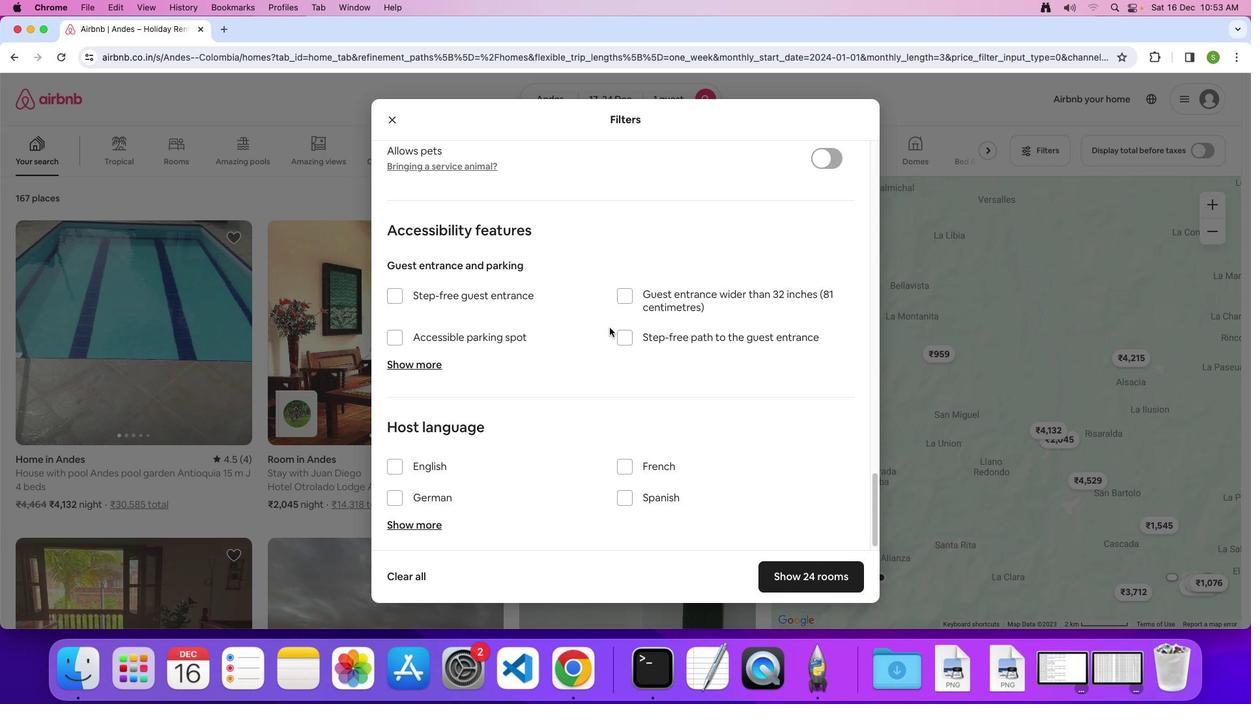 
Action: Mouse moved to (609, 327)
Screenshot: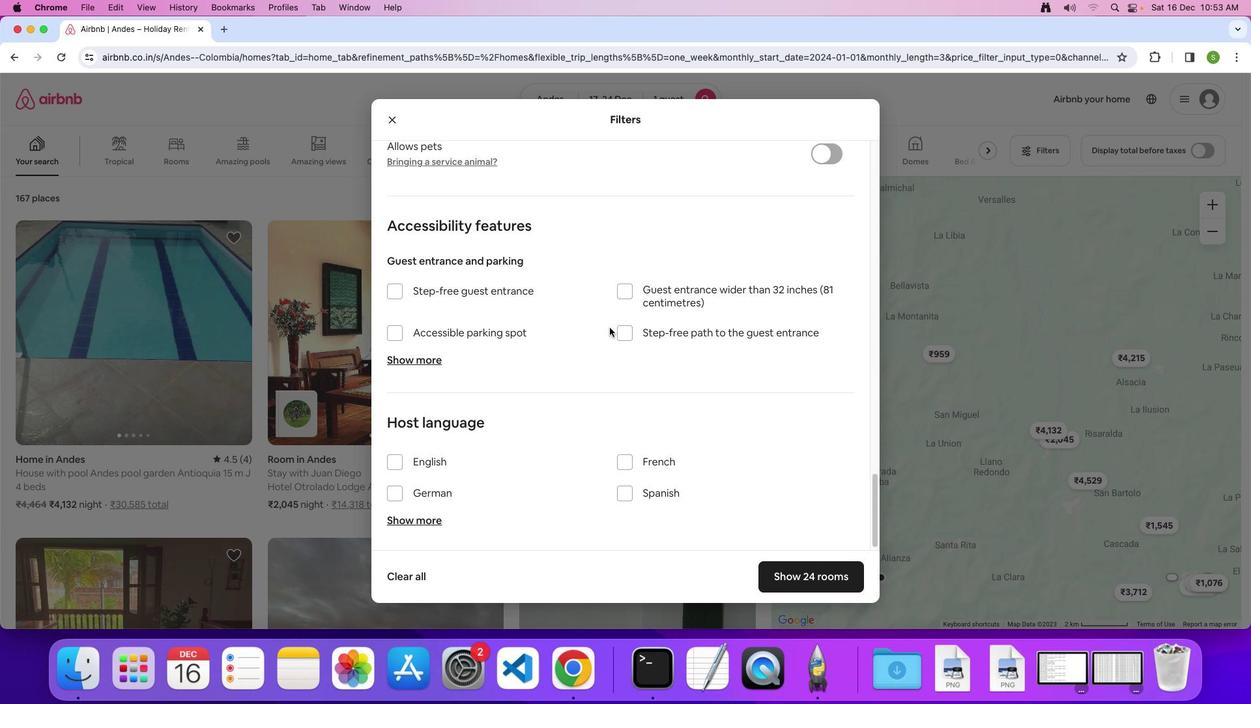 
Action: Mouse scrolled (609, 327) with delta (0, 0)
Screenshot: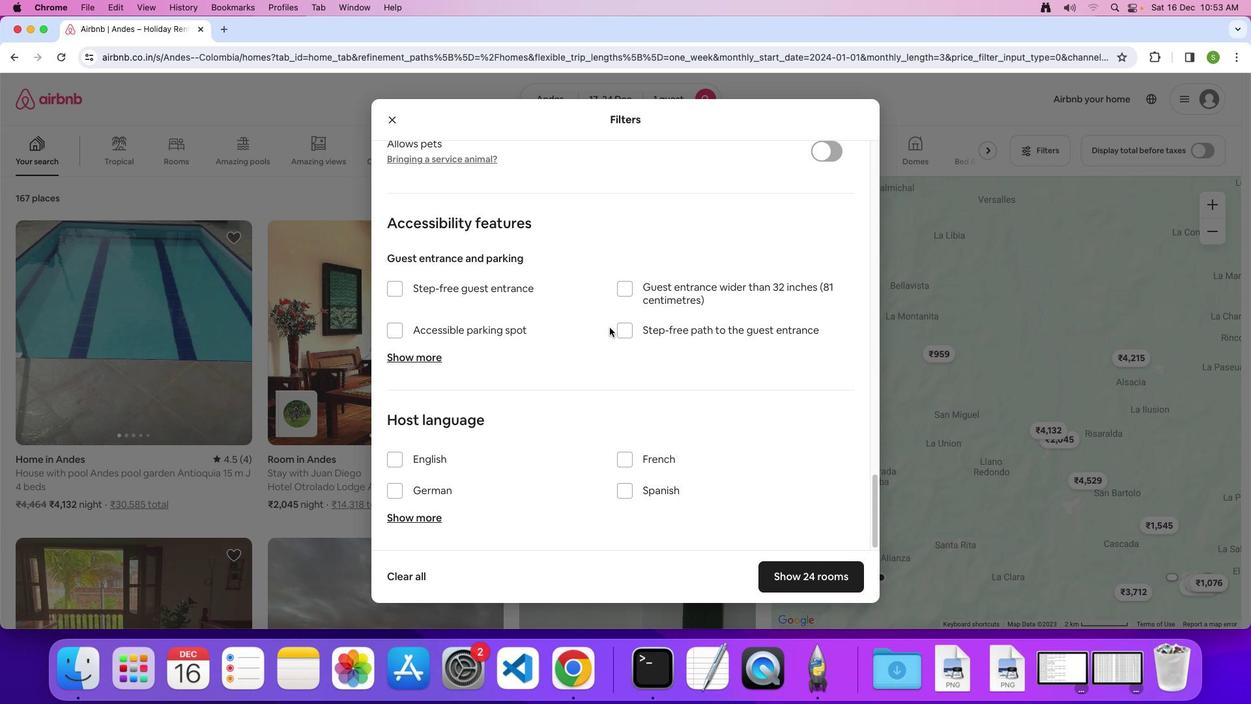 
Action: Mouse scrolled (609, 327) with delta (0, -1)
Screenshot: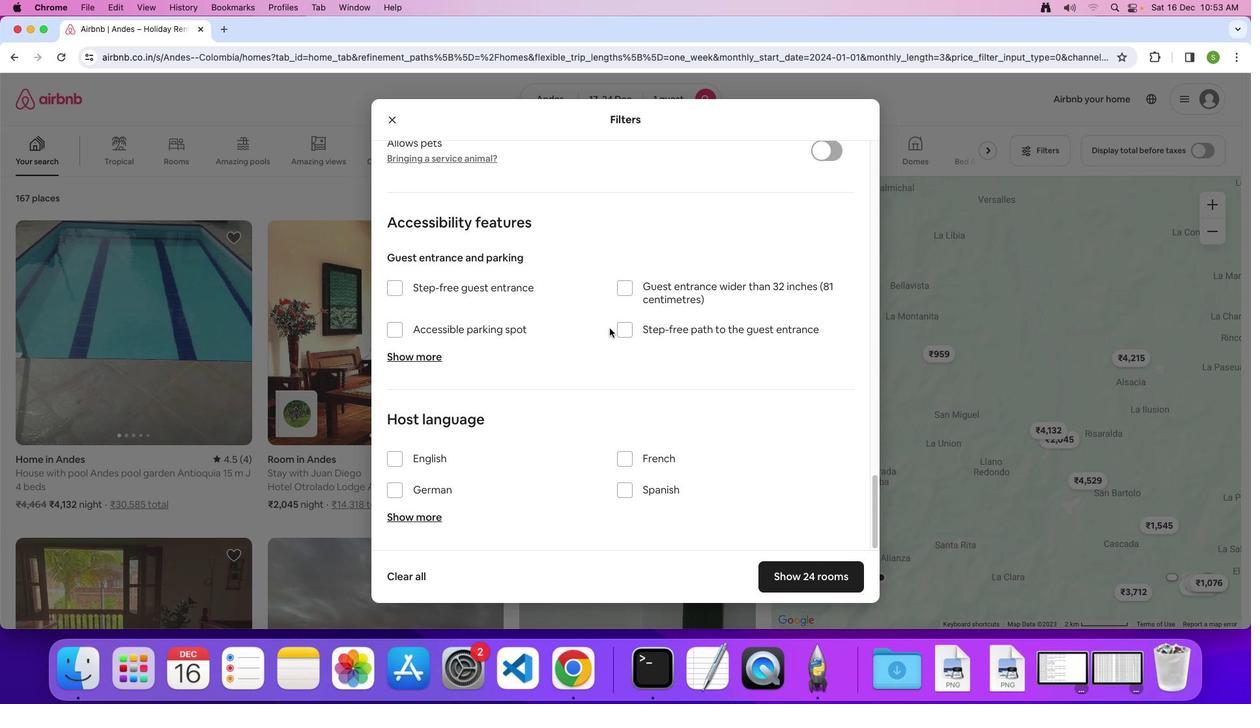
Action: Mouse moved to (782, 567)
Screenshot: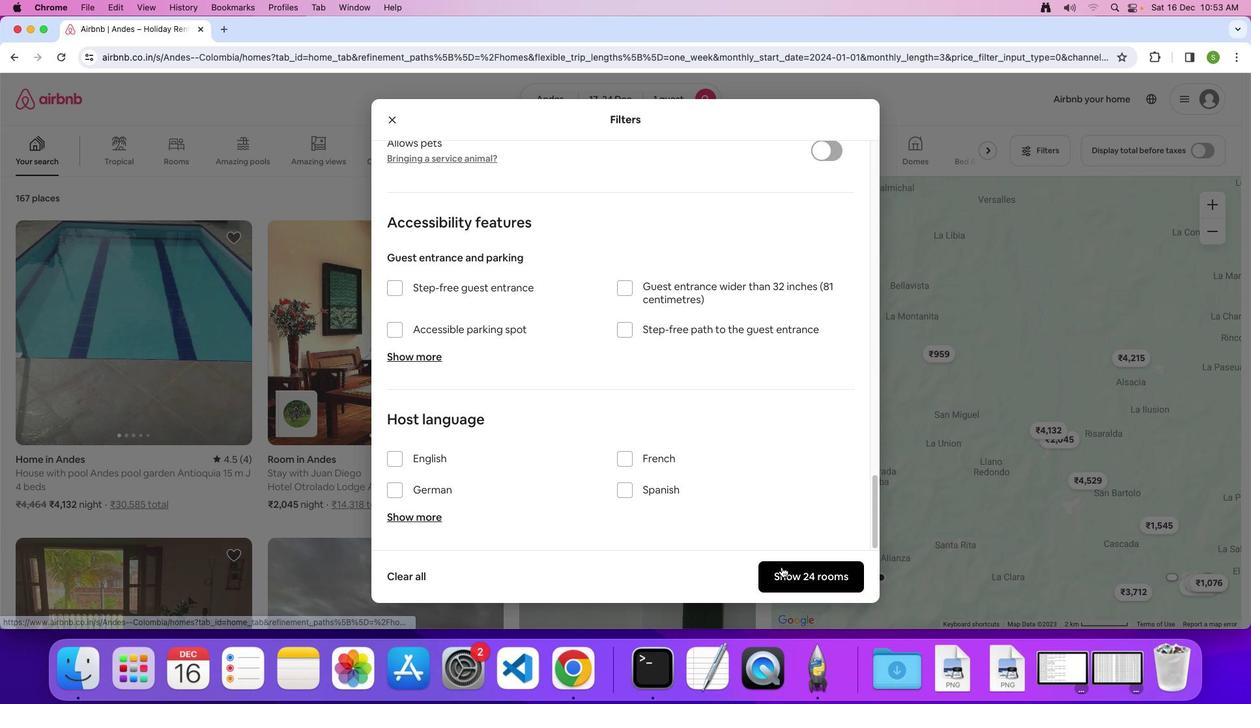 
Action: Mouse pressed left at (782, 567)
Screenshot: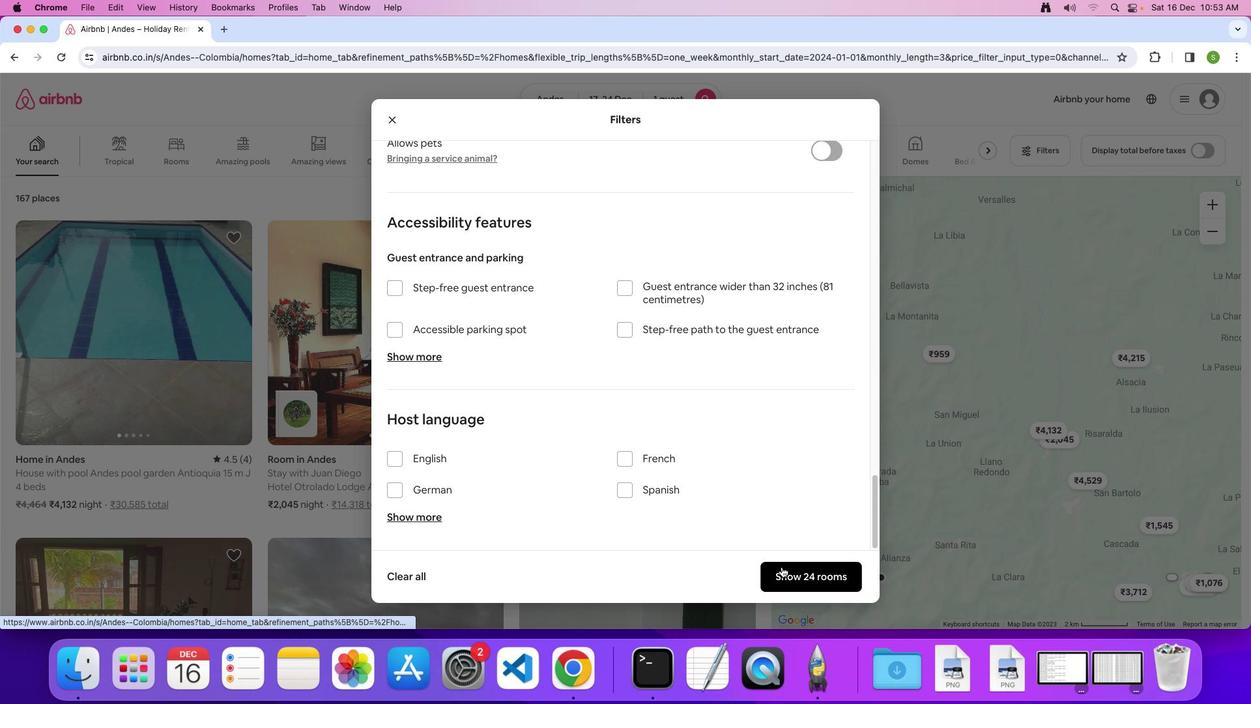
Action: Mouse moved to (192, 279)
Screenshot: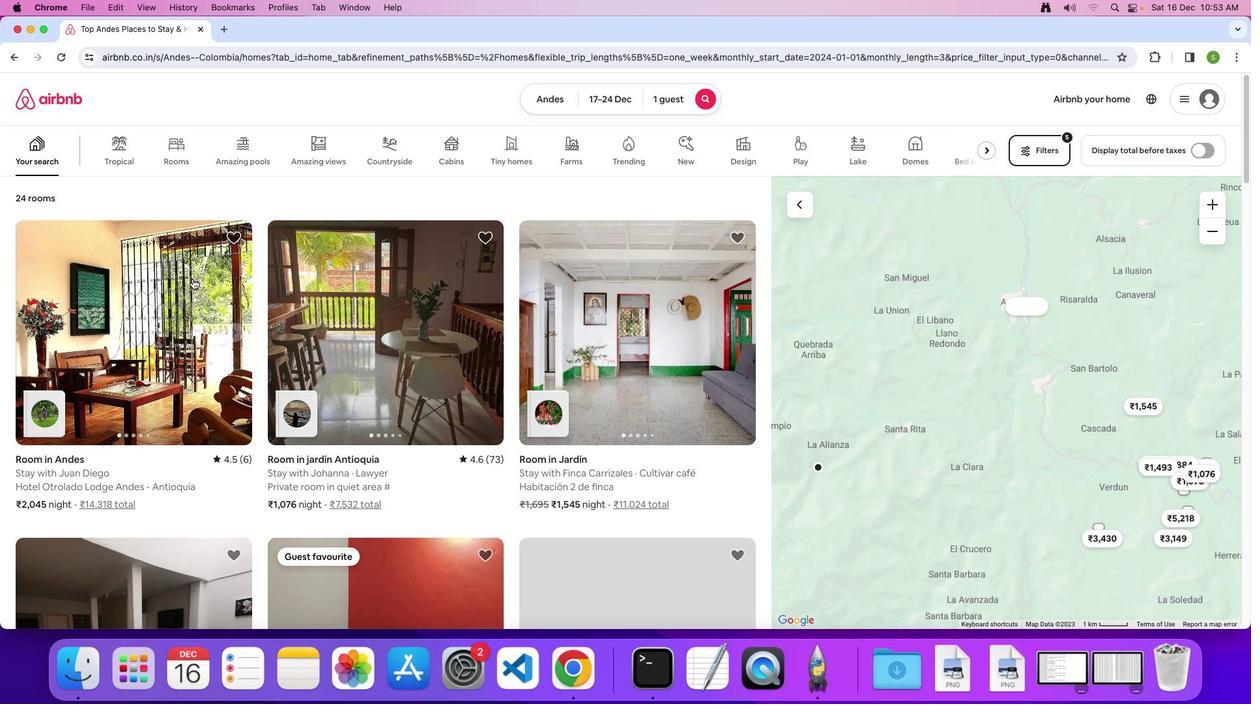 
Action: Mouse pressed left at (192, 279)
Screenshot: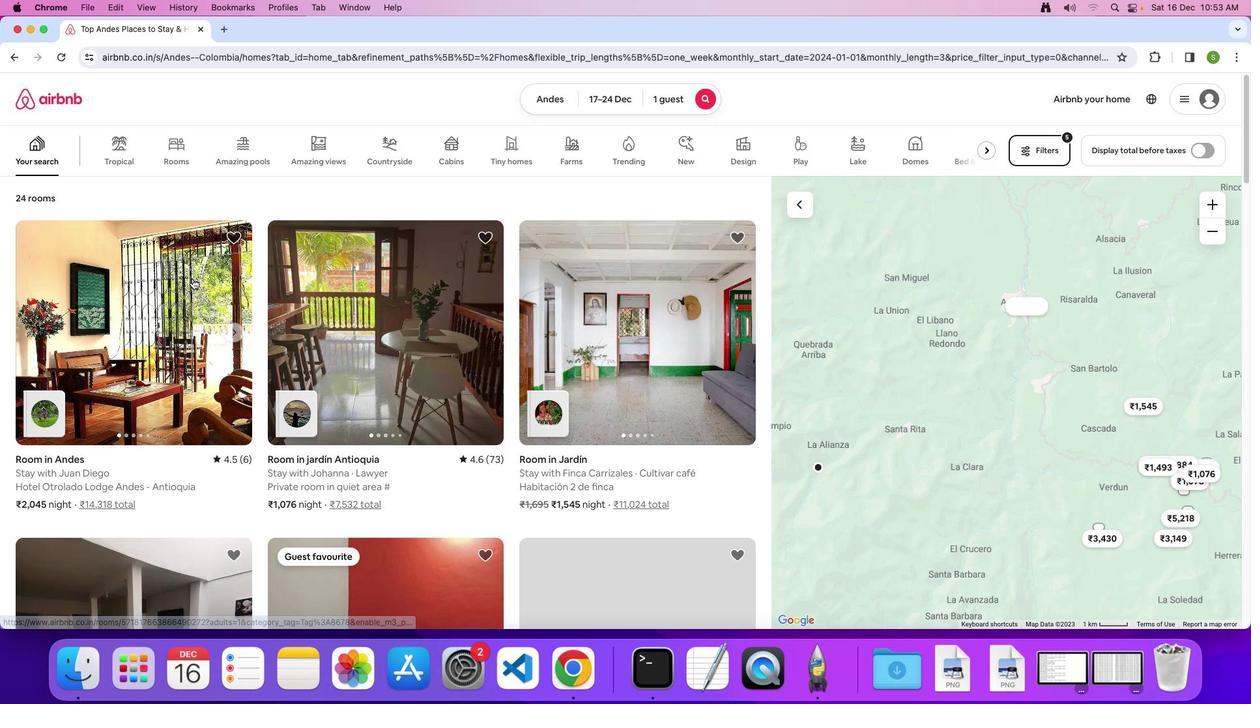 
Action: Mouse moved to (447, 263)
Screenshot: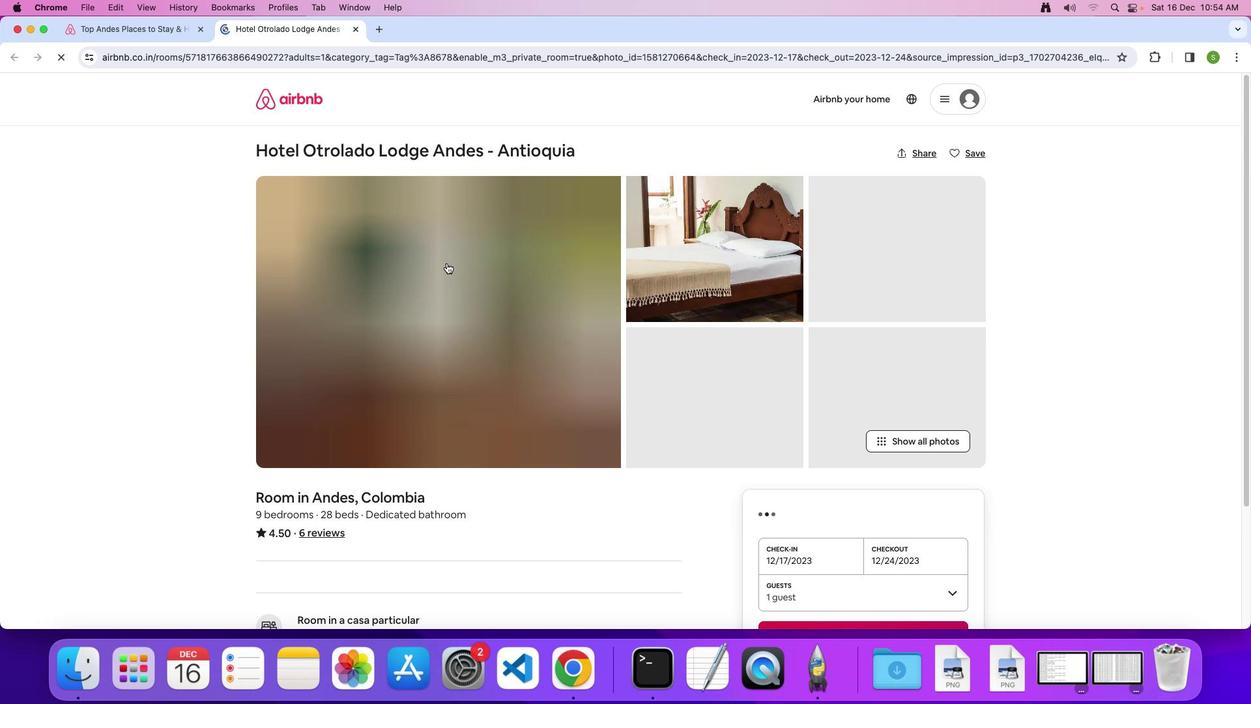 
Action: Mouse pressed left at (447, 263)
Screenshot: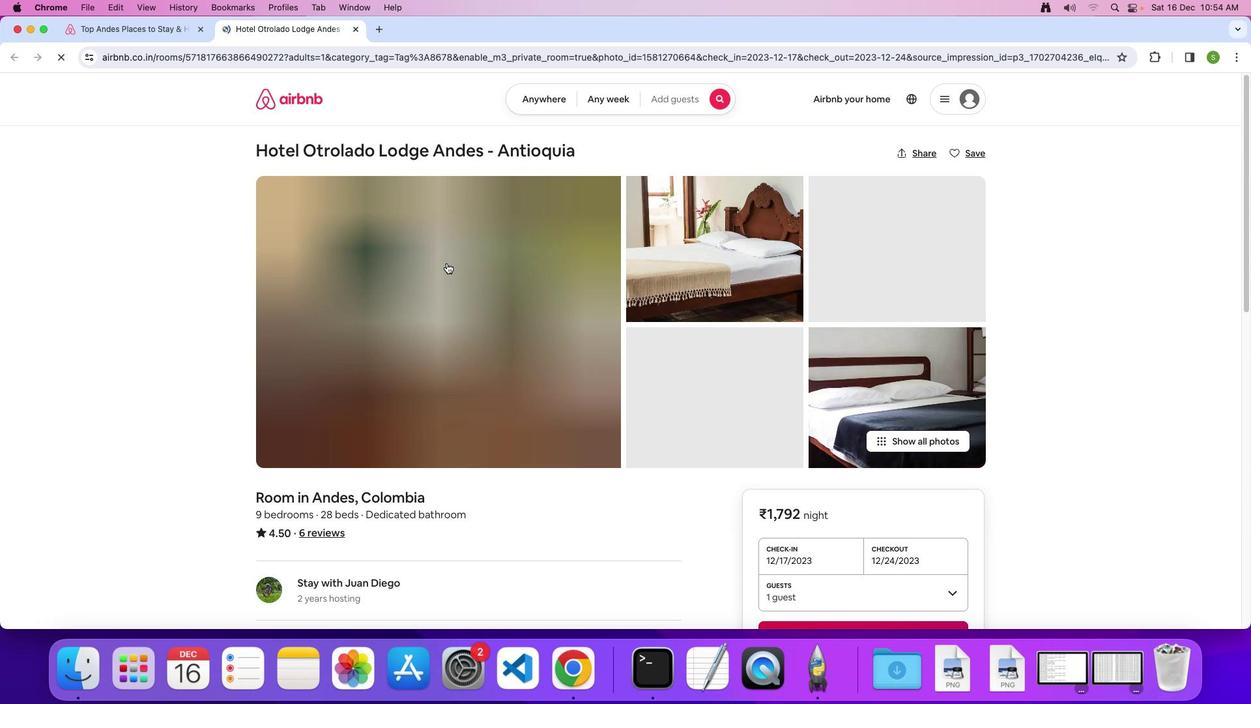 
Action: Mouse moved to (607, 311)
Screenshot: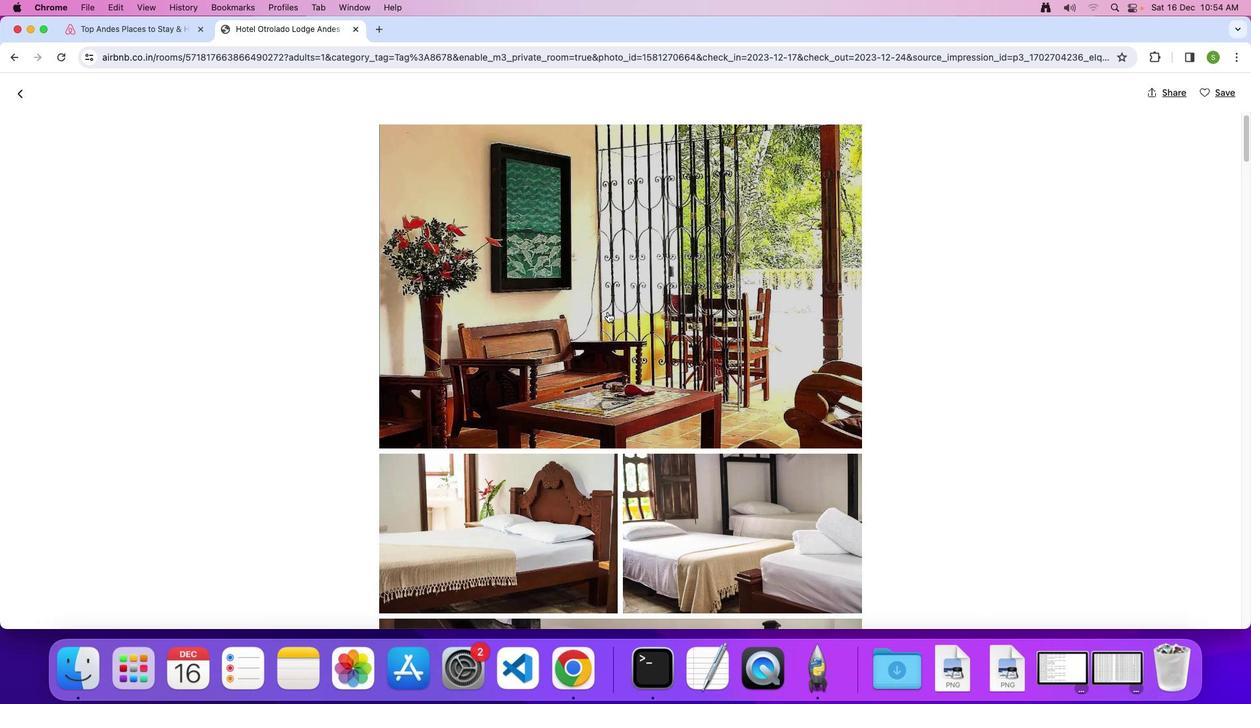 
Action: Mouse scrolled (607, 311) with delta (0, 0)
Screenshot: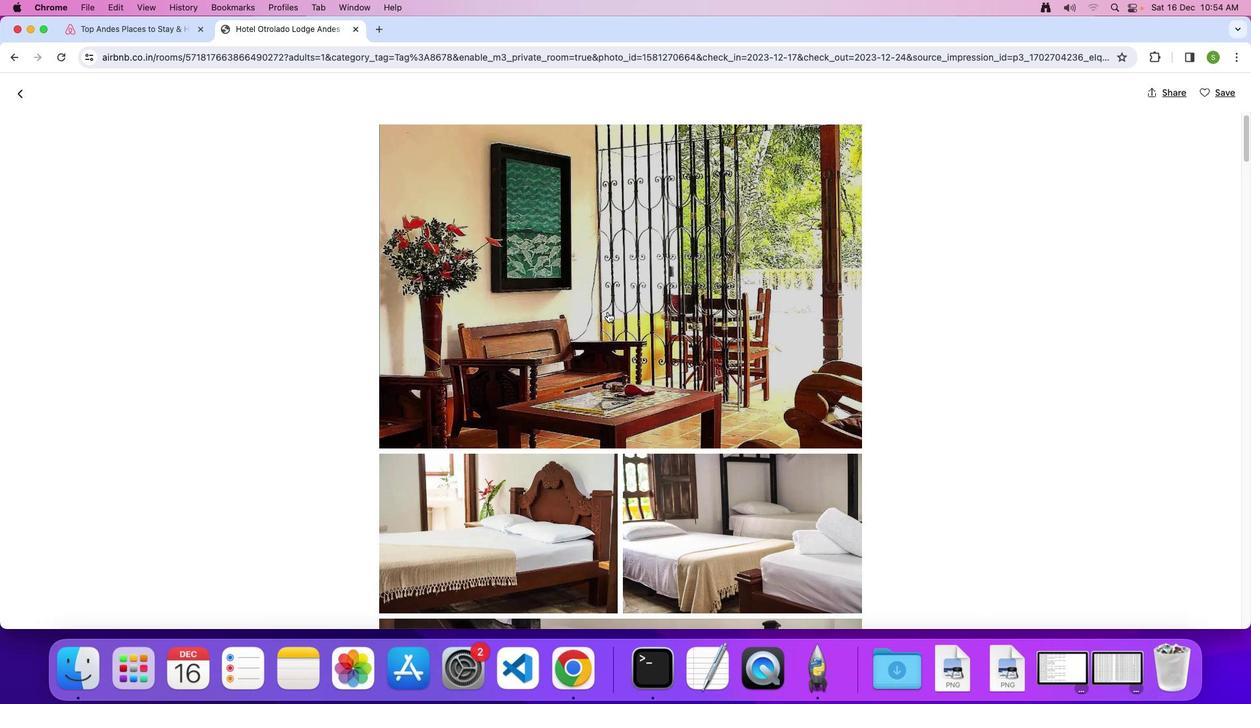 
Action: Mouse scrolled (607, 311) with delta (0, 0)
Screenshot: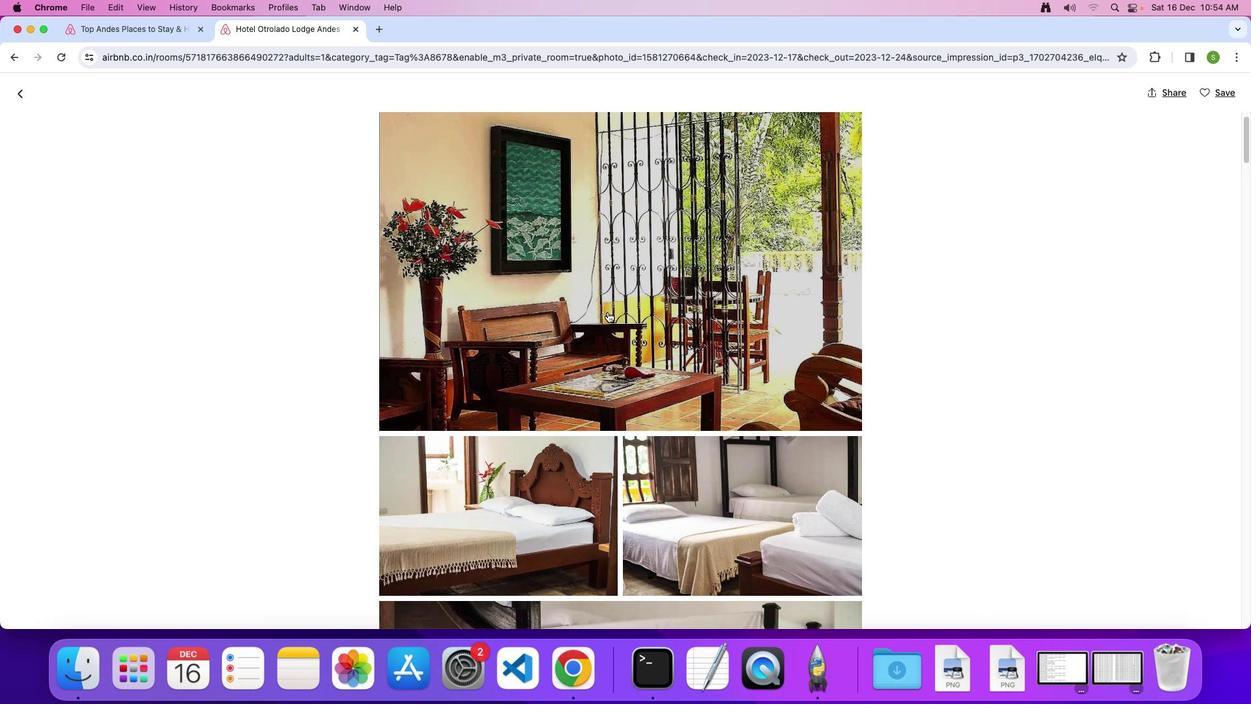 
Action: Mouse scrolled (607, 311) with delta (0, -1)
Screenshot: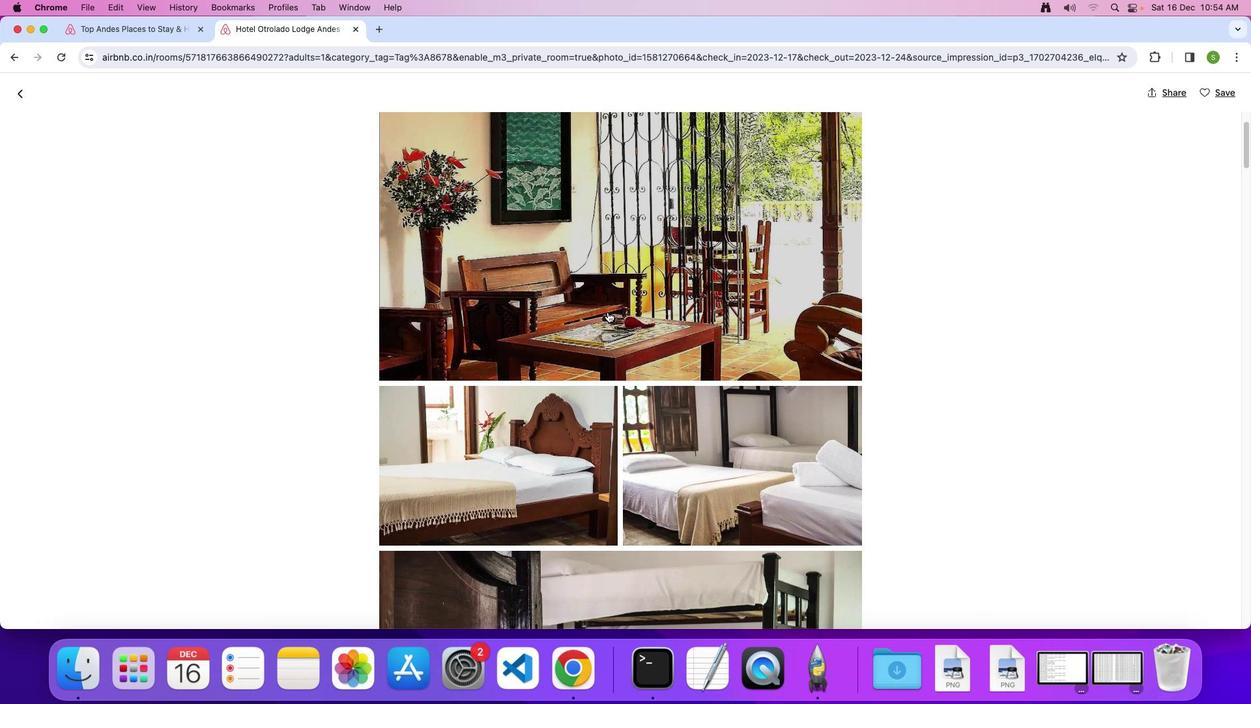 
Action: Mouse scrolled (607, 311) with delta (0, 0)
Screenshot: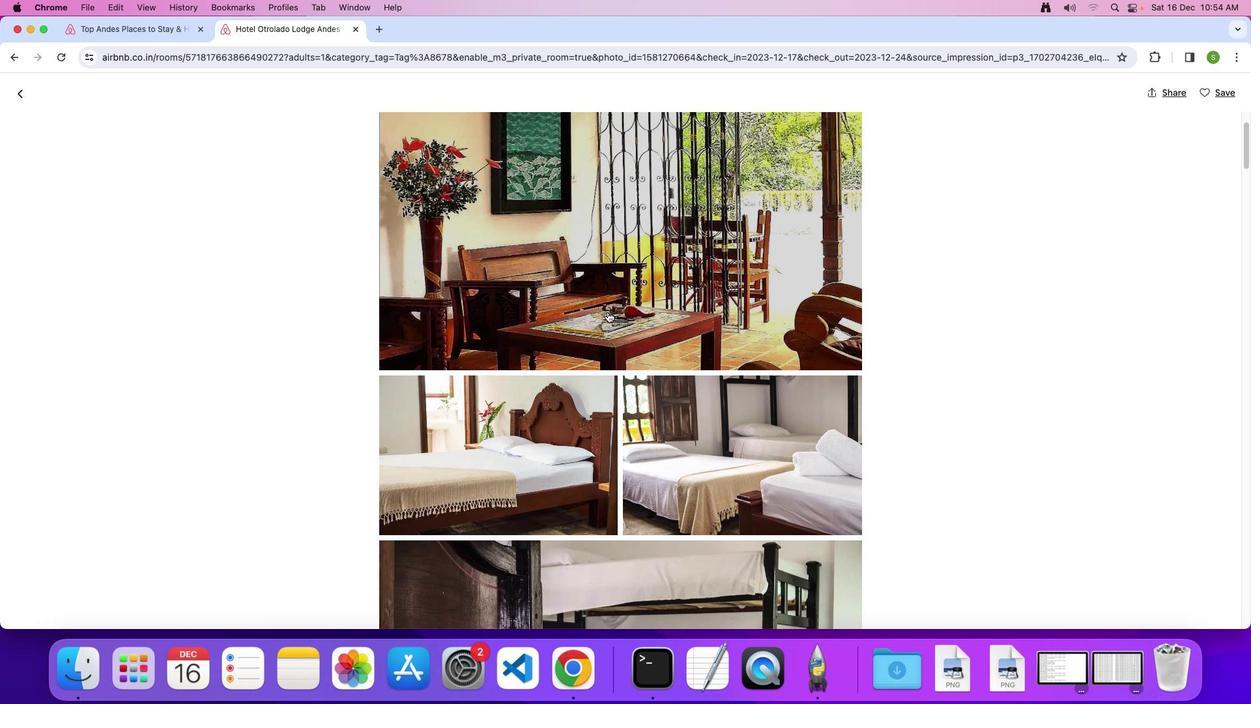 
Action: Mouse scrolled (607, 311) with delta (0, 0)
Screenshot: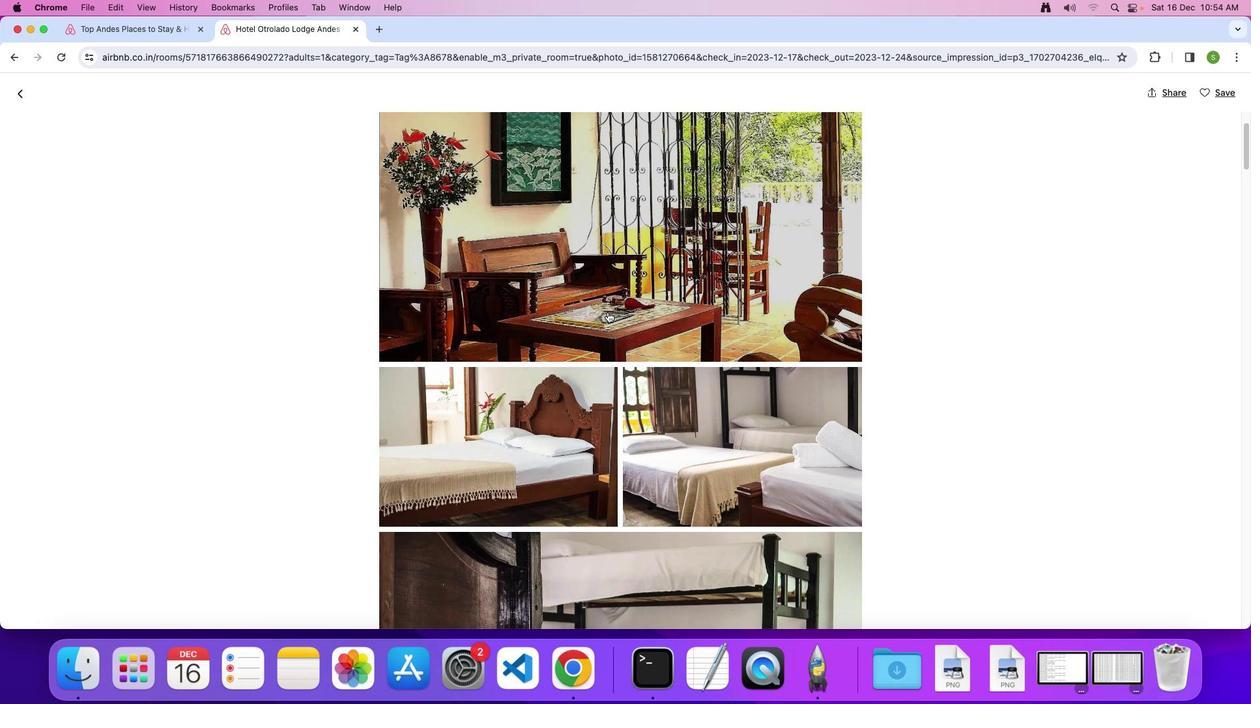 
Action: Mouse moved to (605, 311)
Screenshot: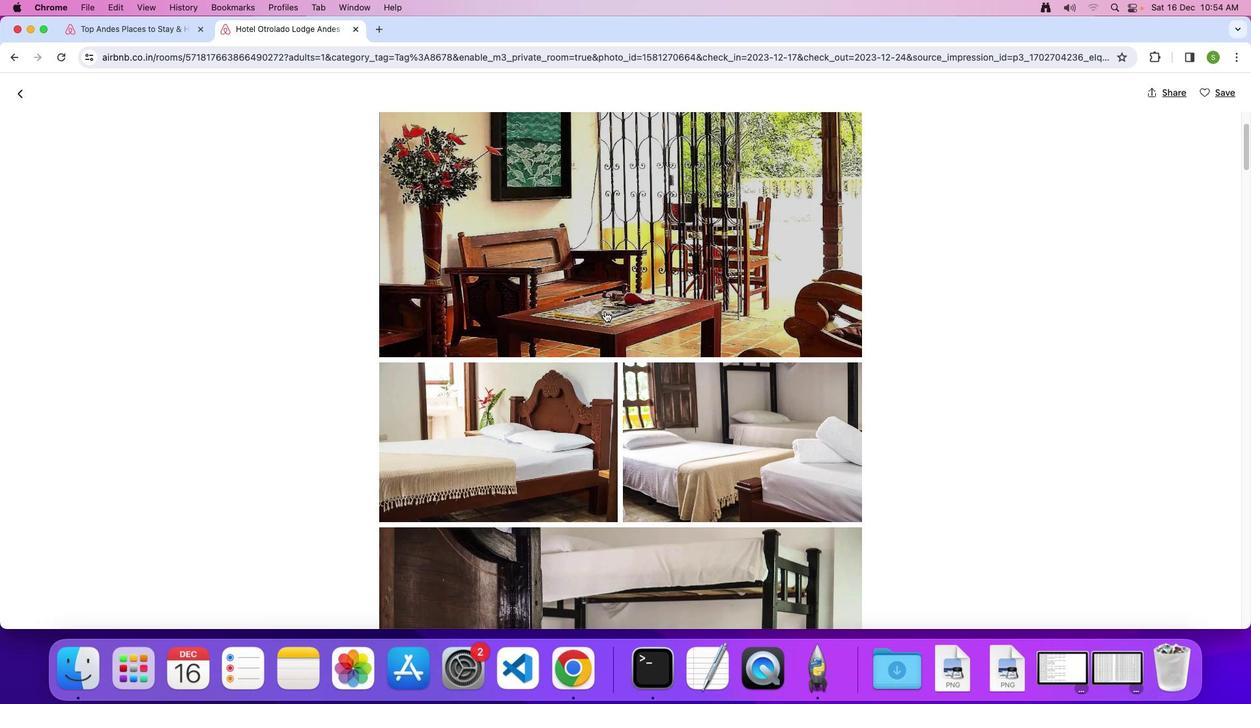 
Action: Mouse scrolled (605, 311) with delta (0, 0)
Screenshot: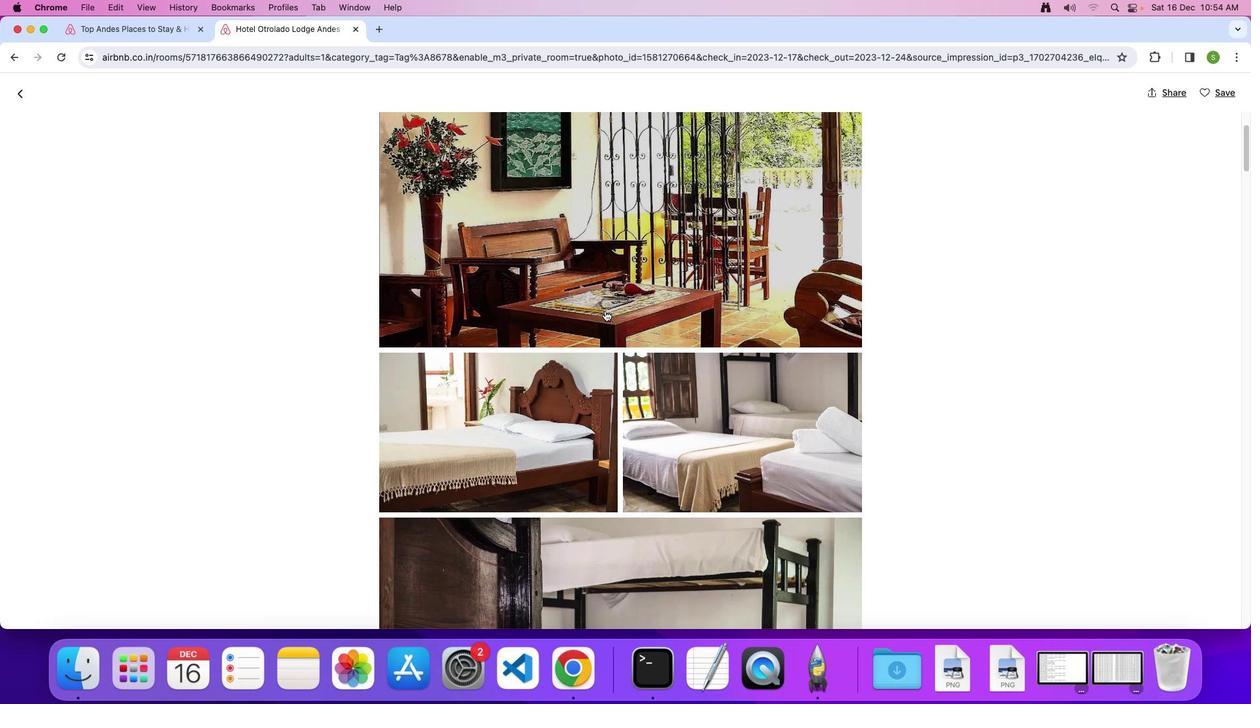 
Action: Mouse moved to (605, 311)
Screenshot: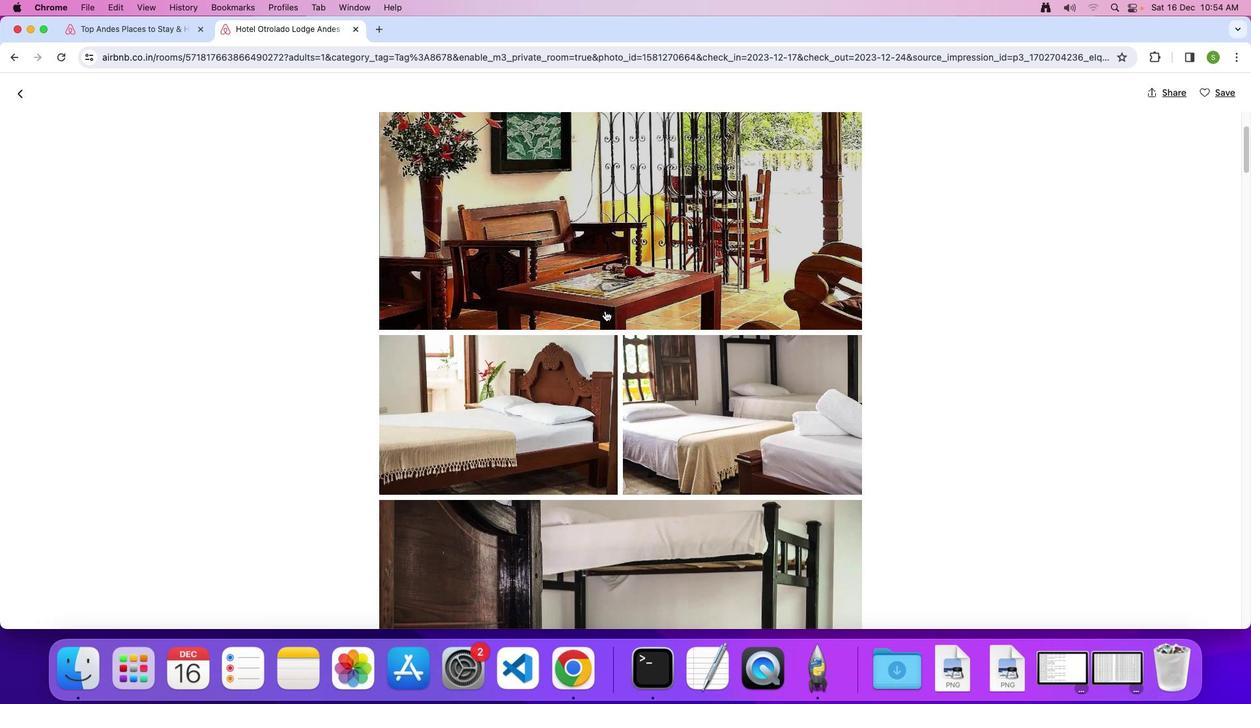 
Action: Mouse scrolled (605, 311) with delta (0, 0)
Screenshot: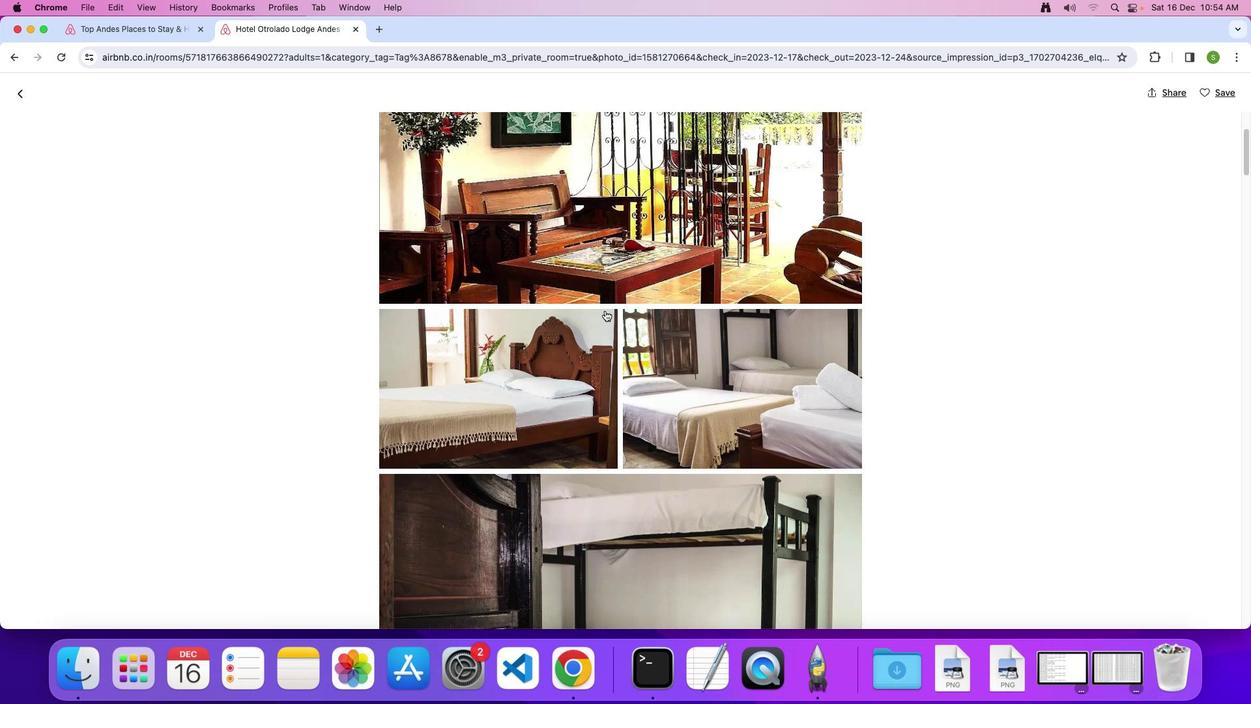 
Action: Mouse scrolled (605, 311) with delta (0, -1)
Screenshot: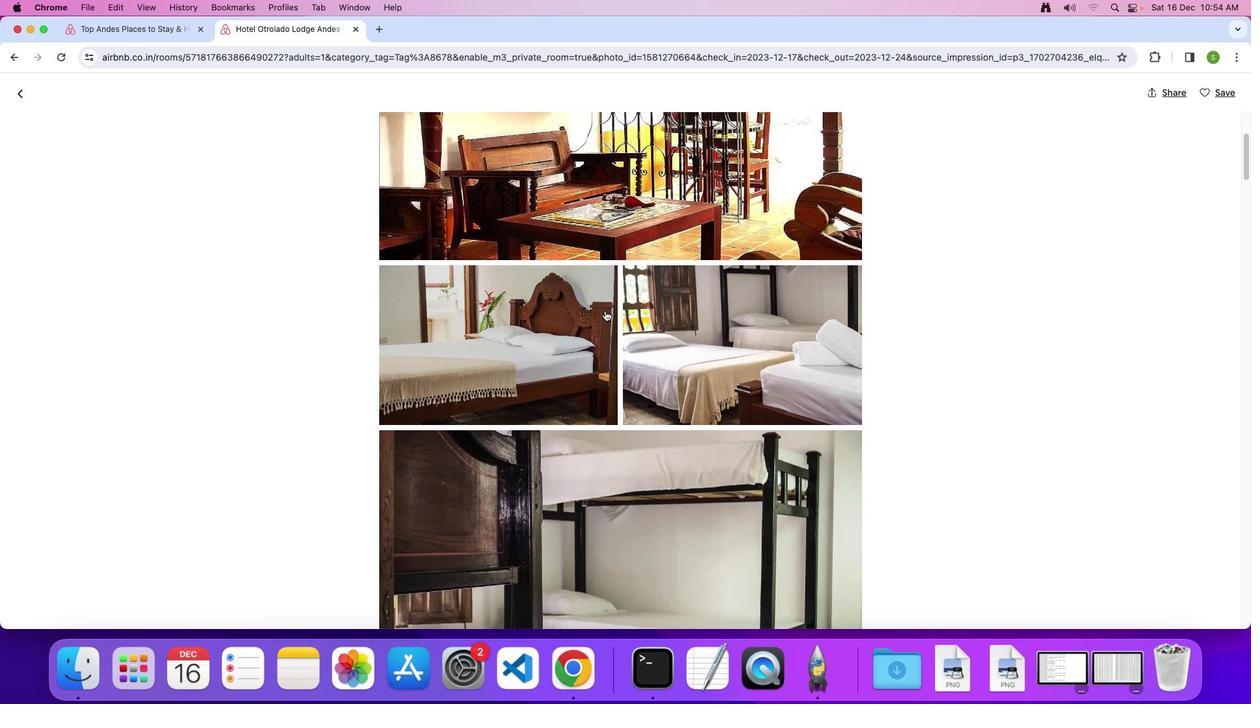 
Action: Mouse moved to (603, 308)
Screenshot: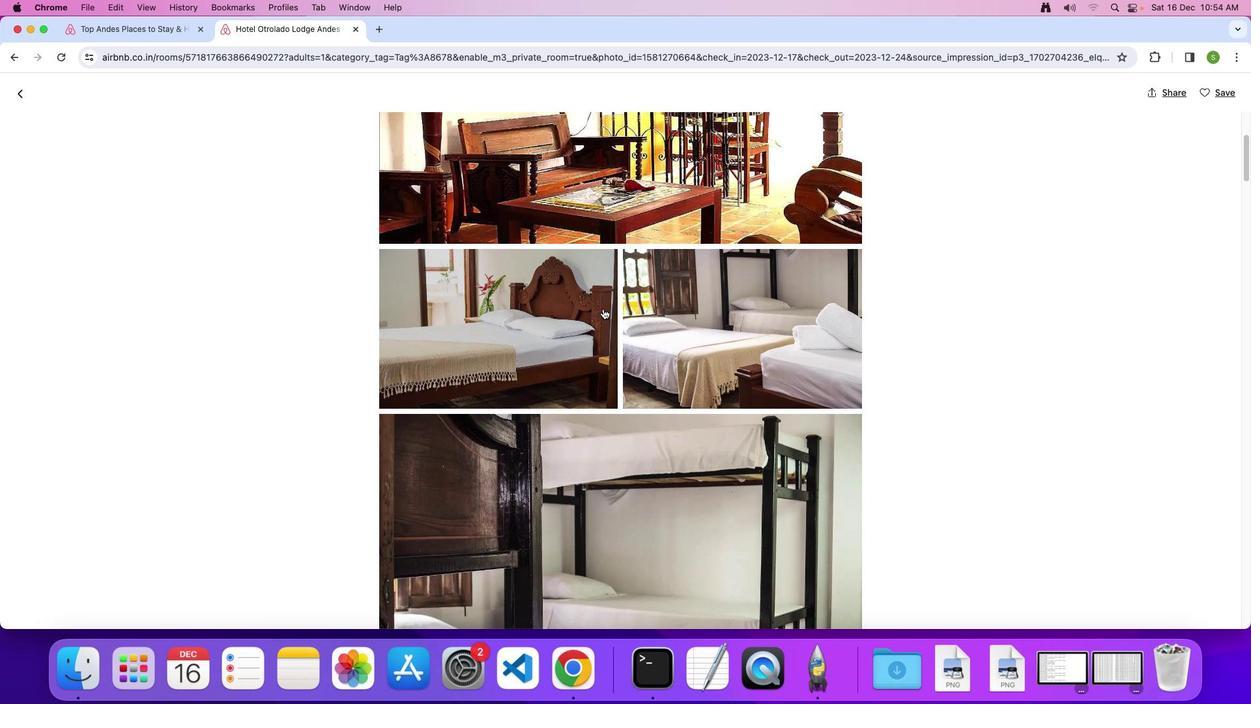 
Action: Mouse scrolled (603, 308) with delta (0, 0)
Screenshot: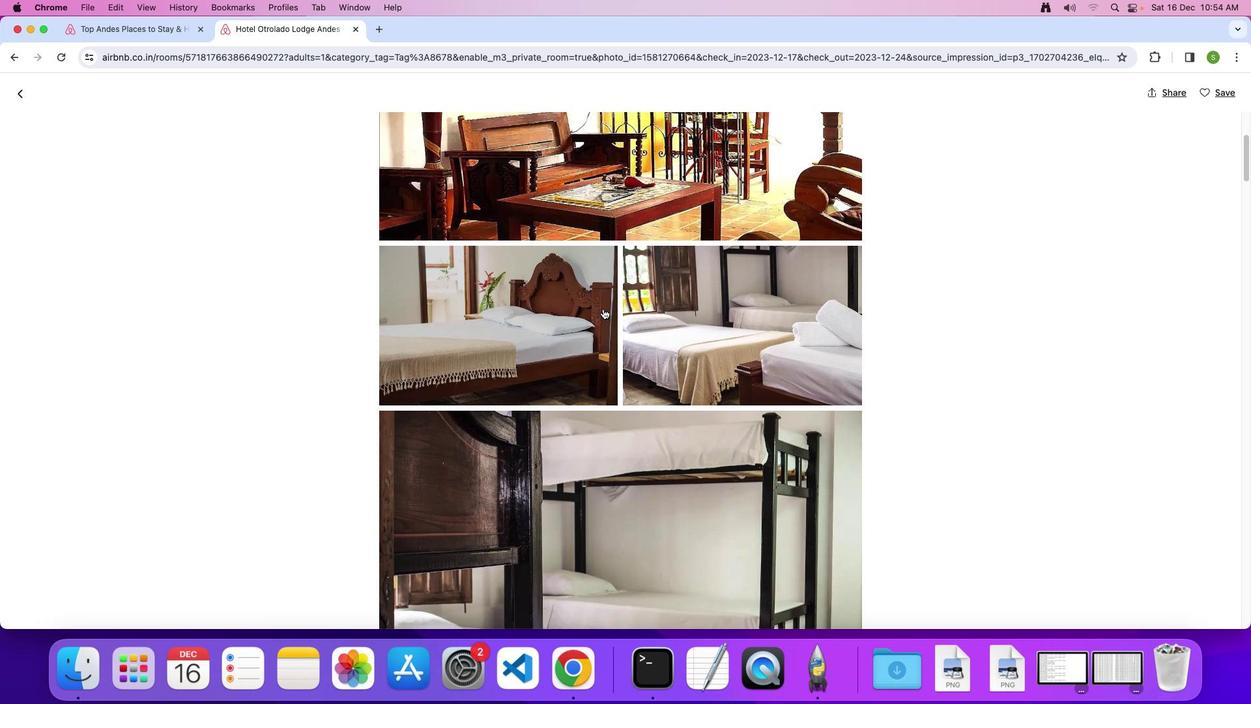 
Action: Mouse moved to (603, 308)
Screenshot: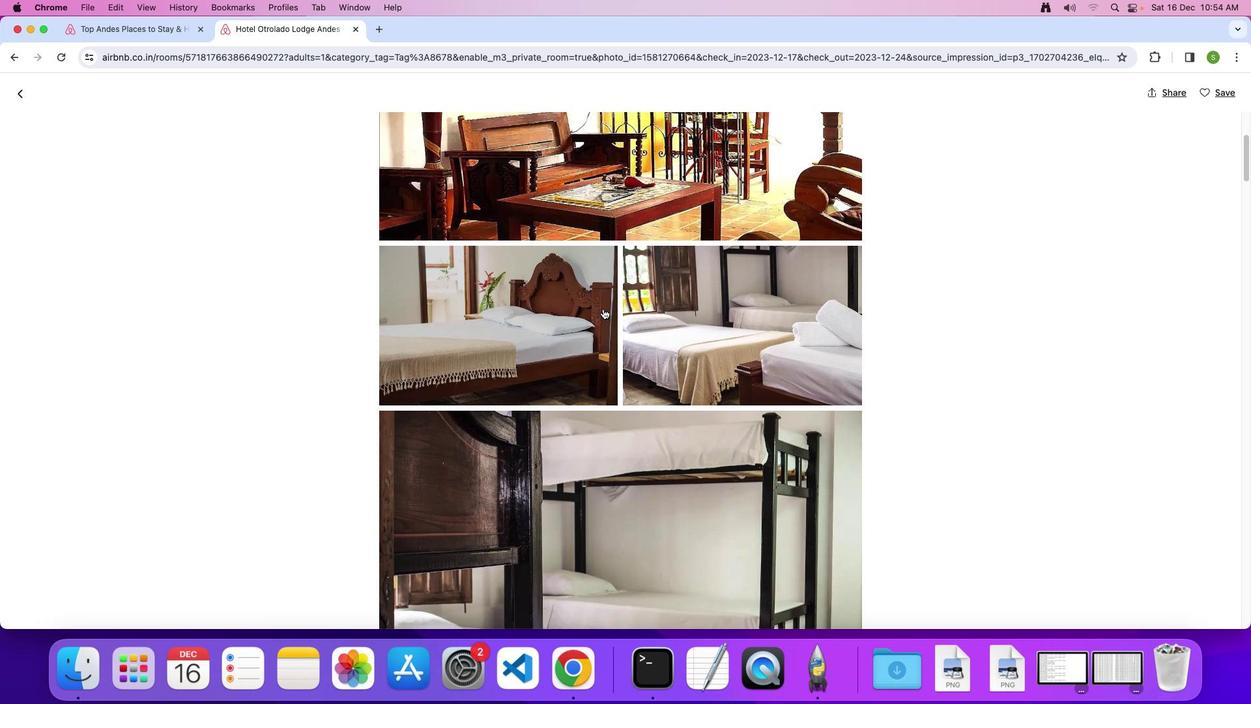 
Action: Mouse scrolled (603, 308) with delta (0, 0)
Screenshot: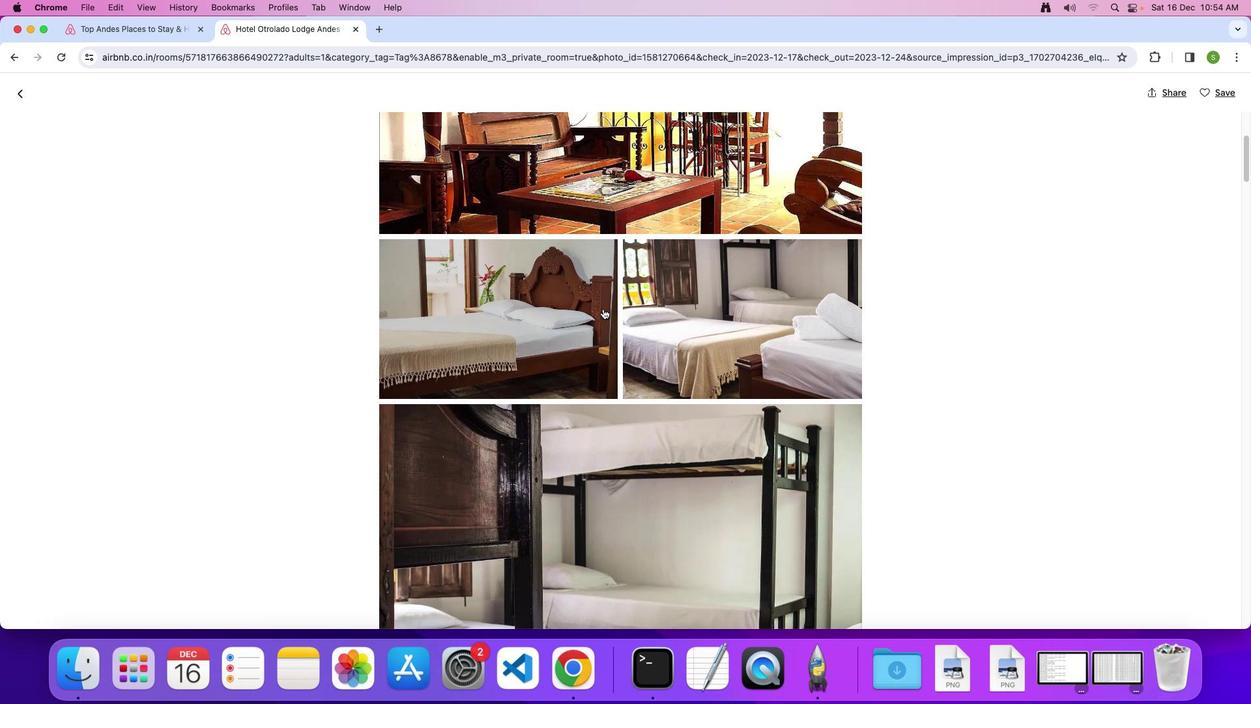 
Action: Mouse moved to (601, 307)
Screenshot: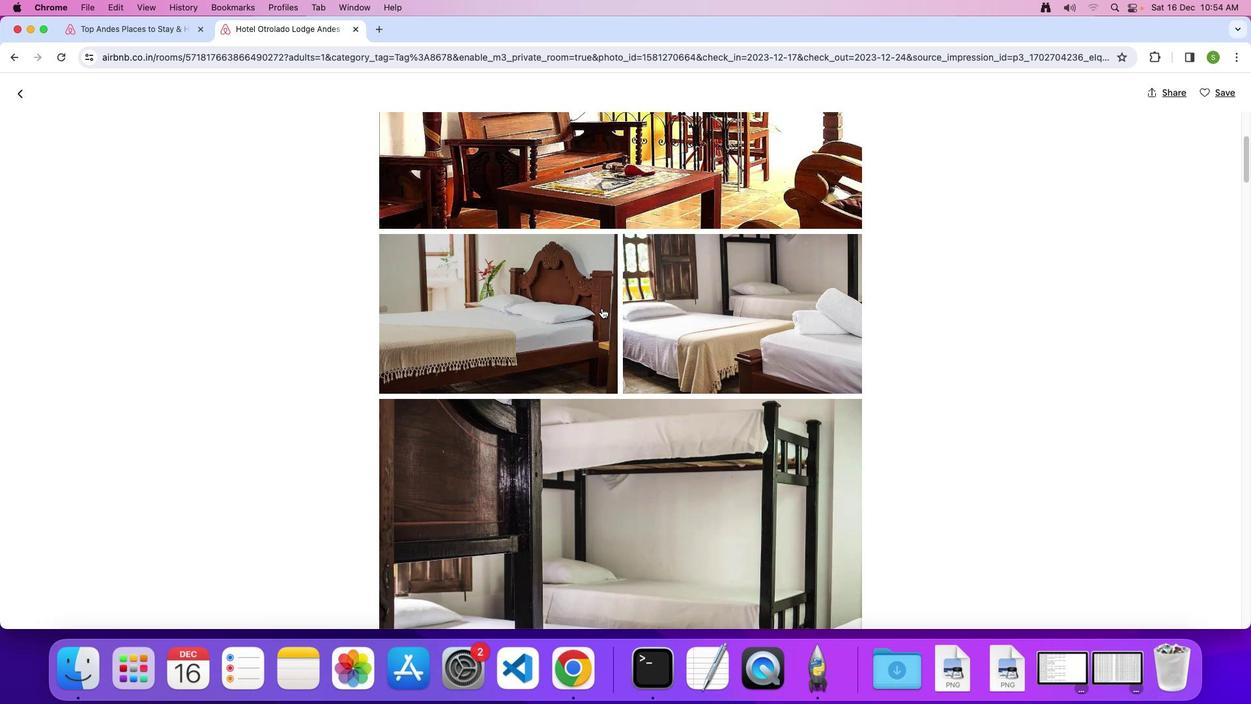 
Action: Mouse scrolled (601, 307) with delta (0, 0)
Screenshot: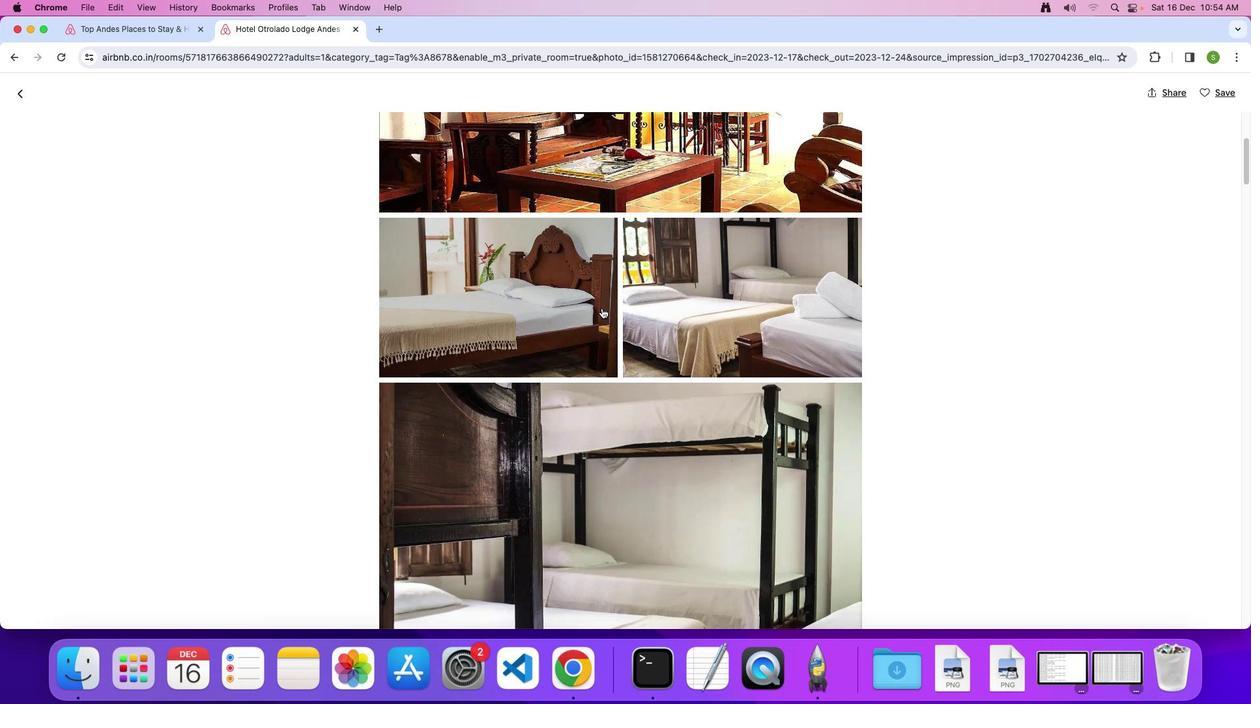 
Action: Mouse scrolled (601, 307) with delta (0, 0)
Screenshot: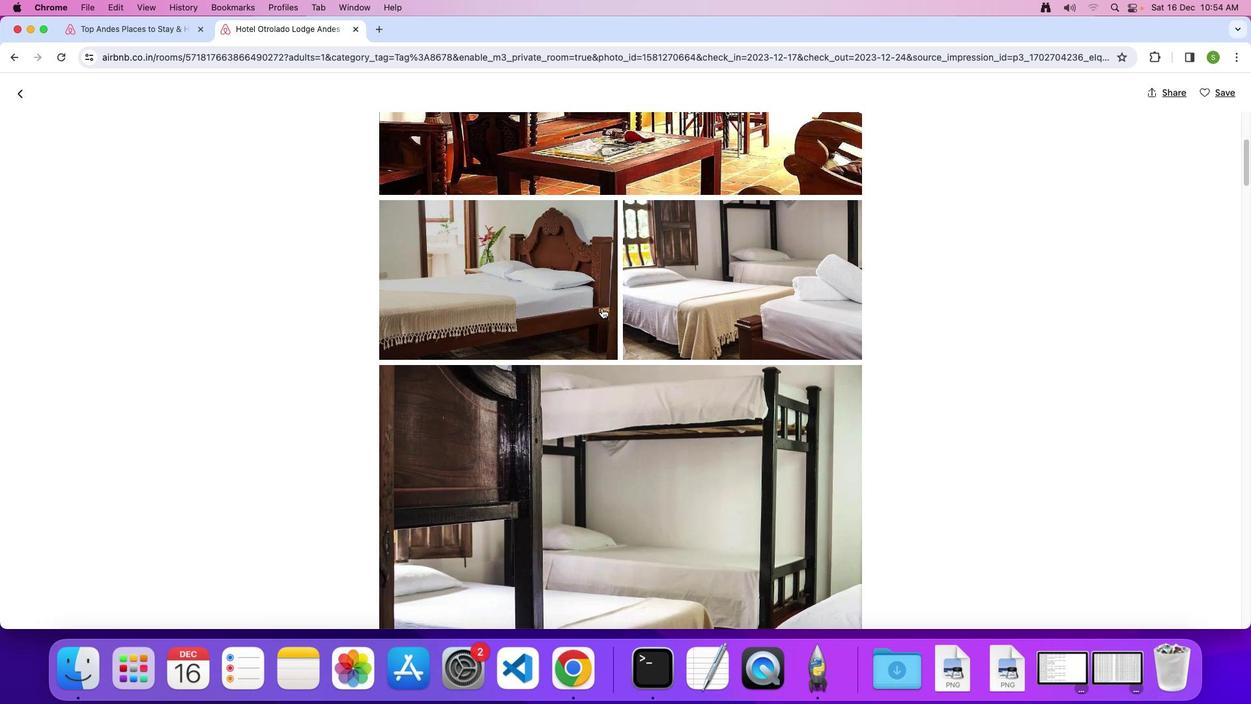 
Action: Mouse scrolled (601, 307) with delta (0, -1)
Screenshot: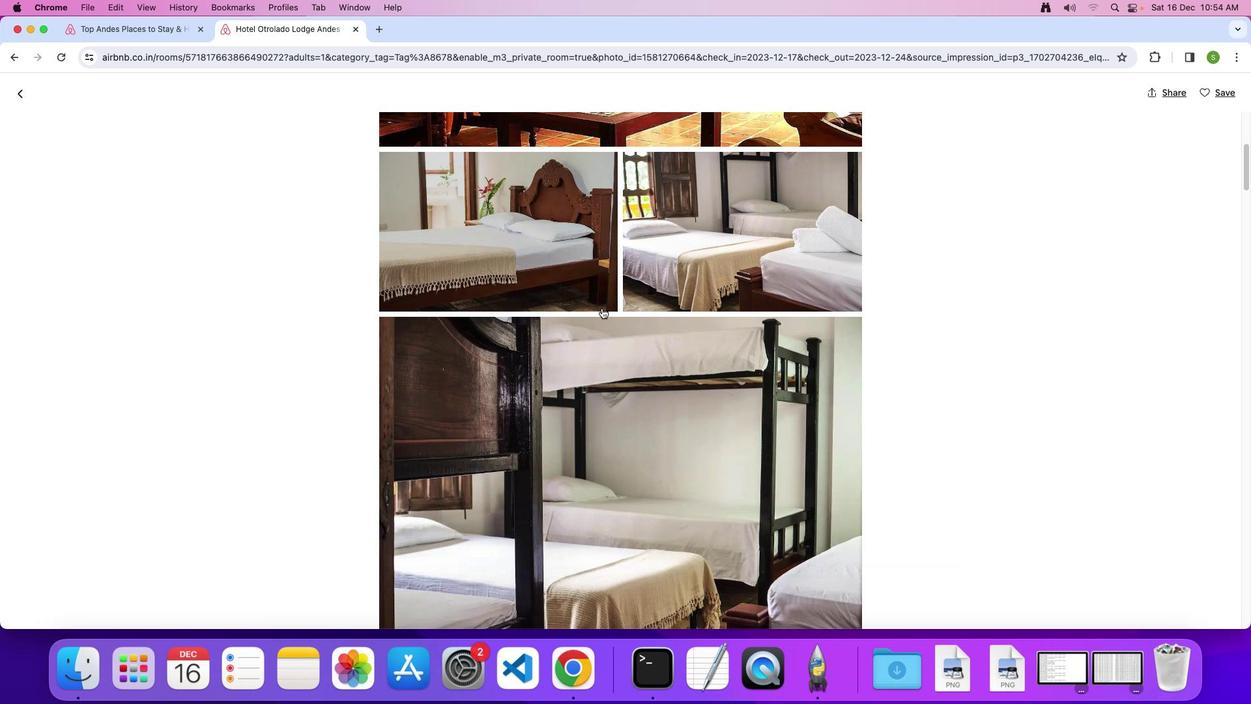 
Action: Mouse moved to (601, 309)
Screenshot: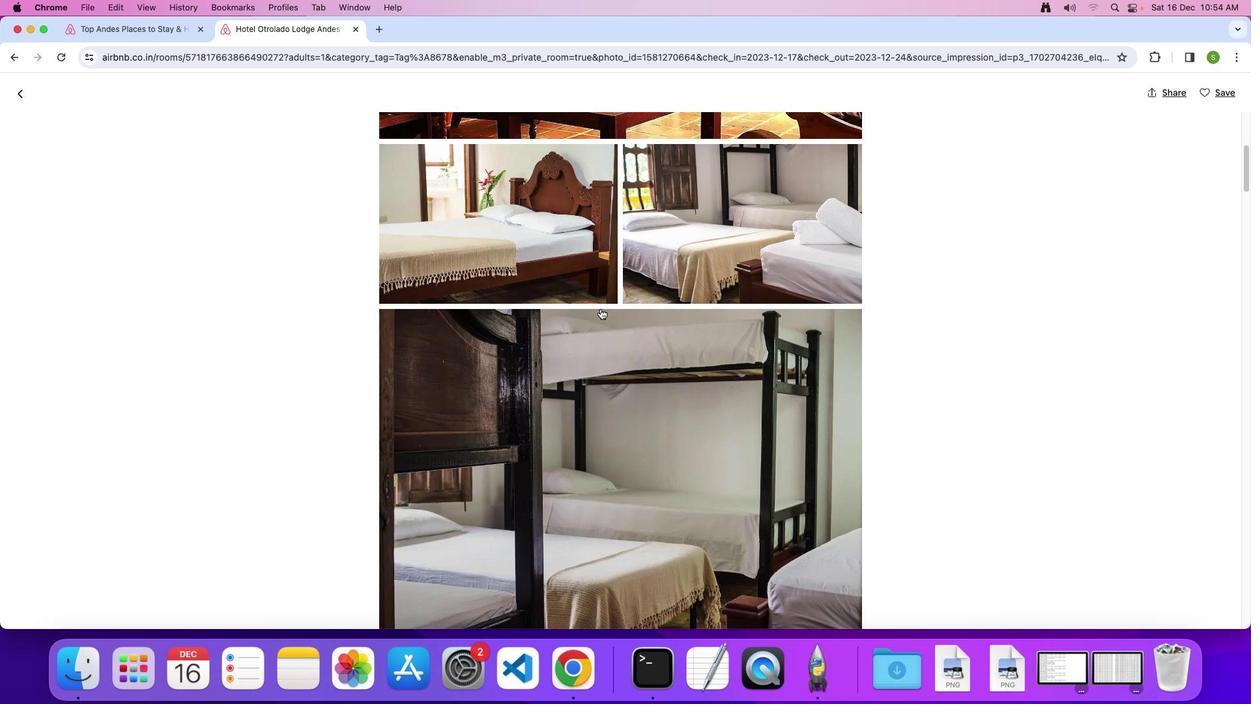 
Action: Mouse scrolled (601, 309) with delta (0, 0)
Screenshot: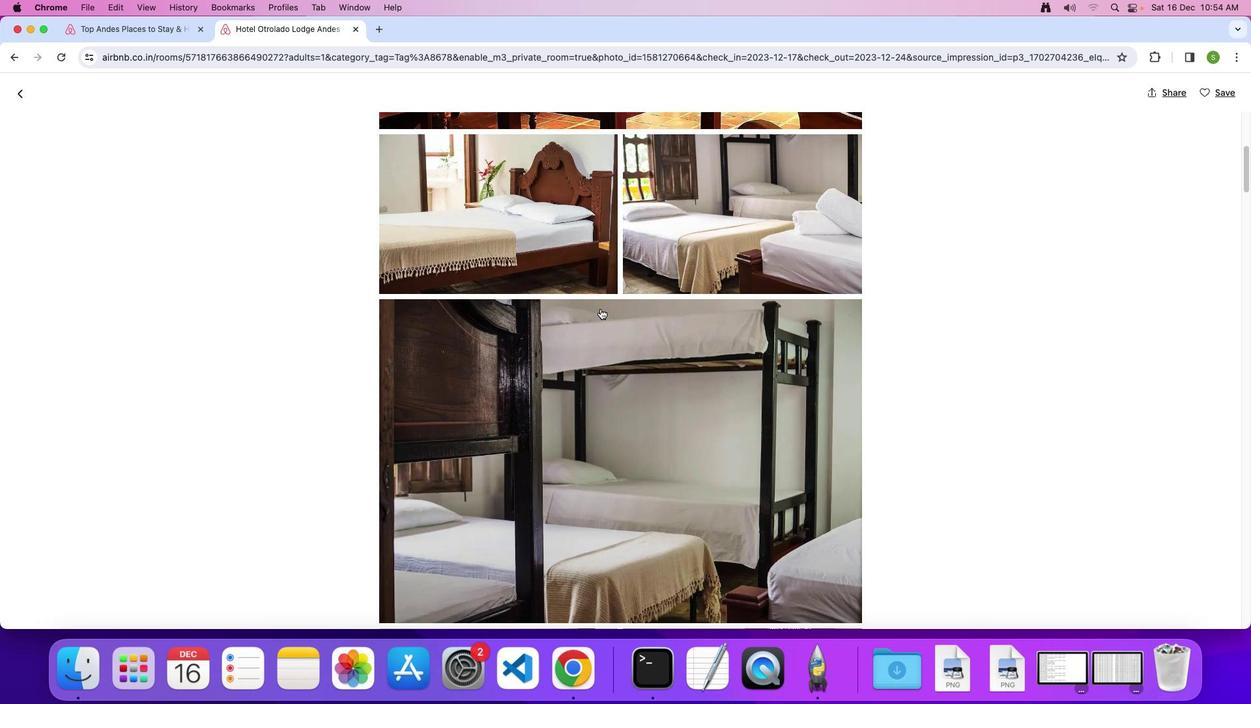 
Action: Mouse scrolled (601, 309) with delta (0, 0)
Screenshot: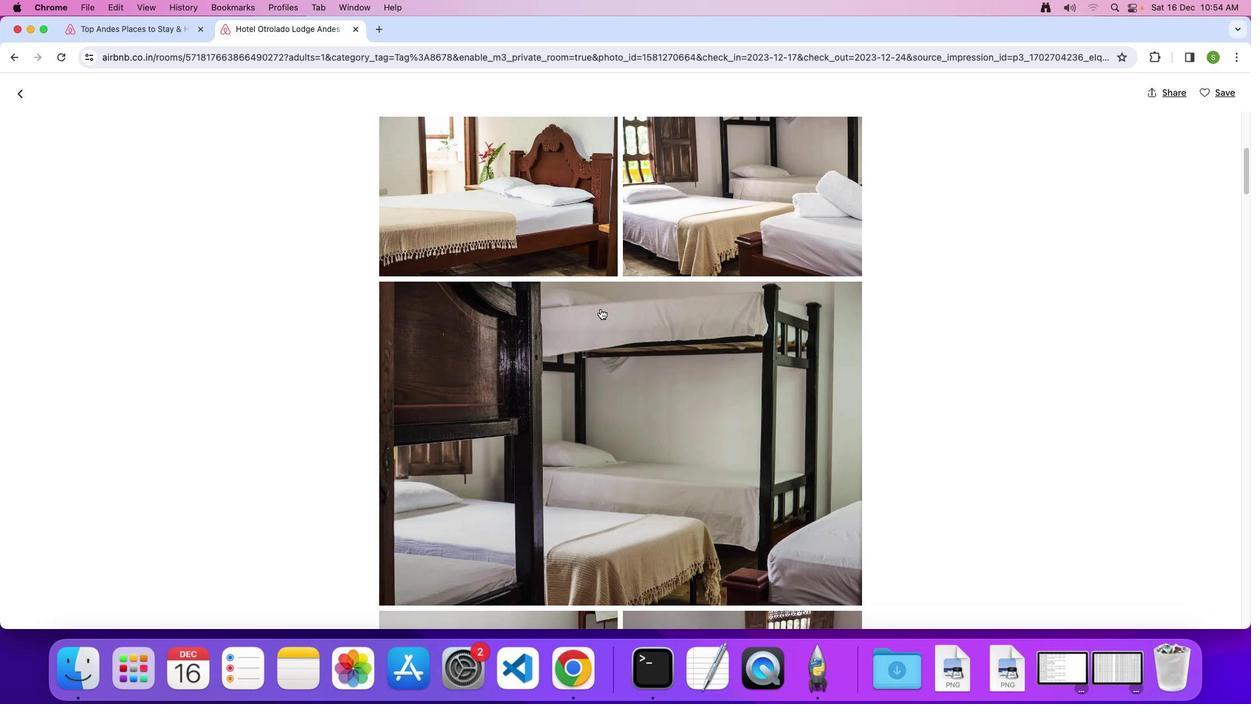 
Action: Mouse scrolled (601, 309) with delta (0, 0)
Screenshot: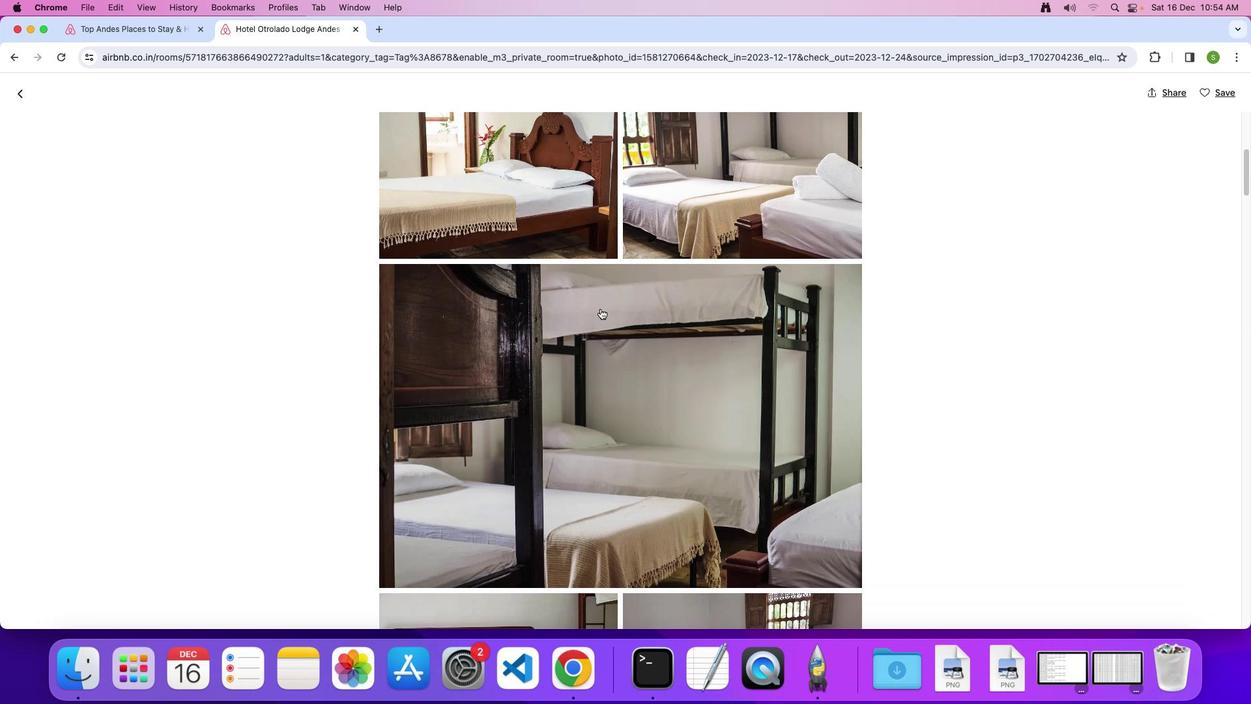 
Action: Mouse moved to (599, 303)
Screenshot: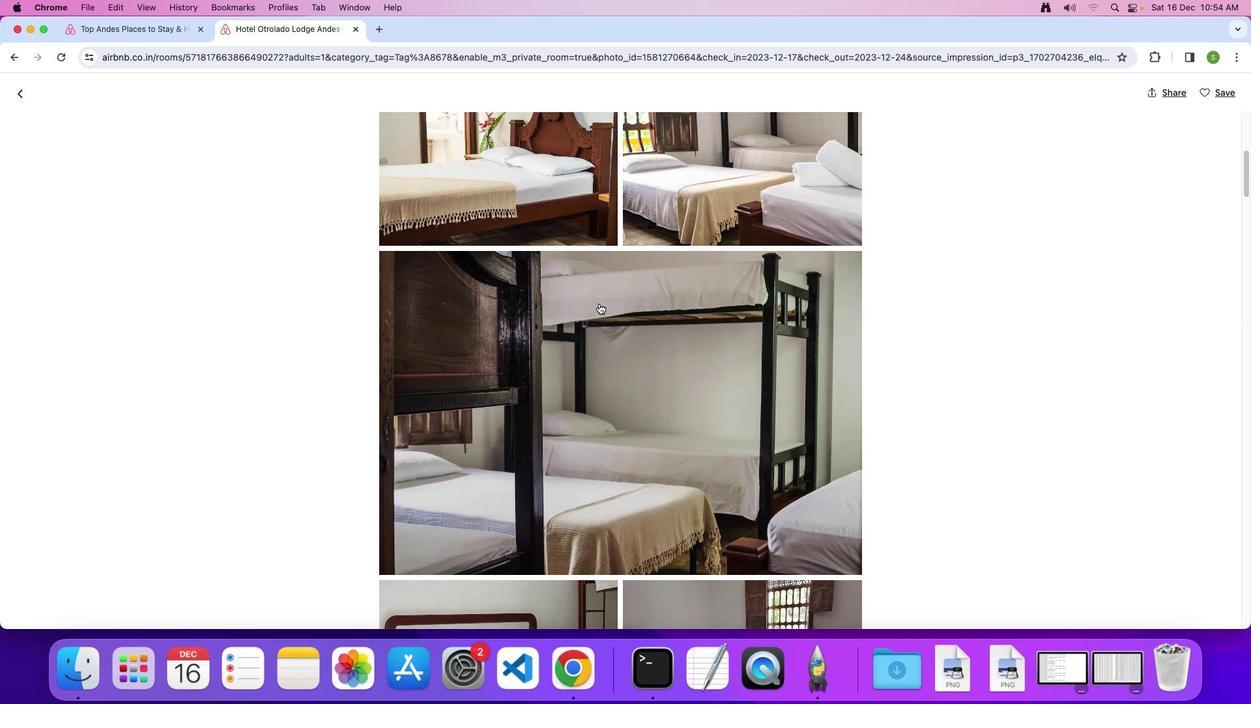 
Action: Mouse scrolled (599, 303) with delta (0, 0)
Screenshot: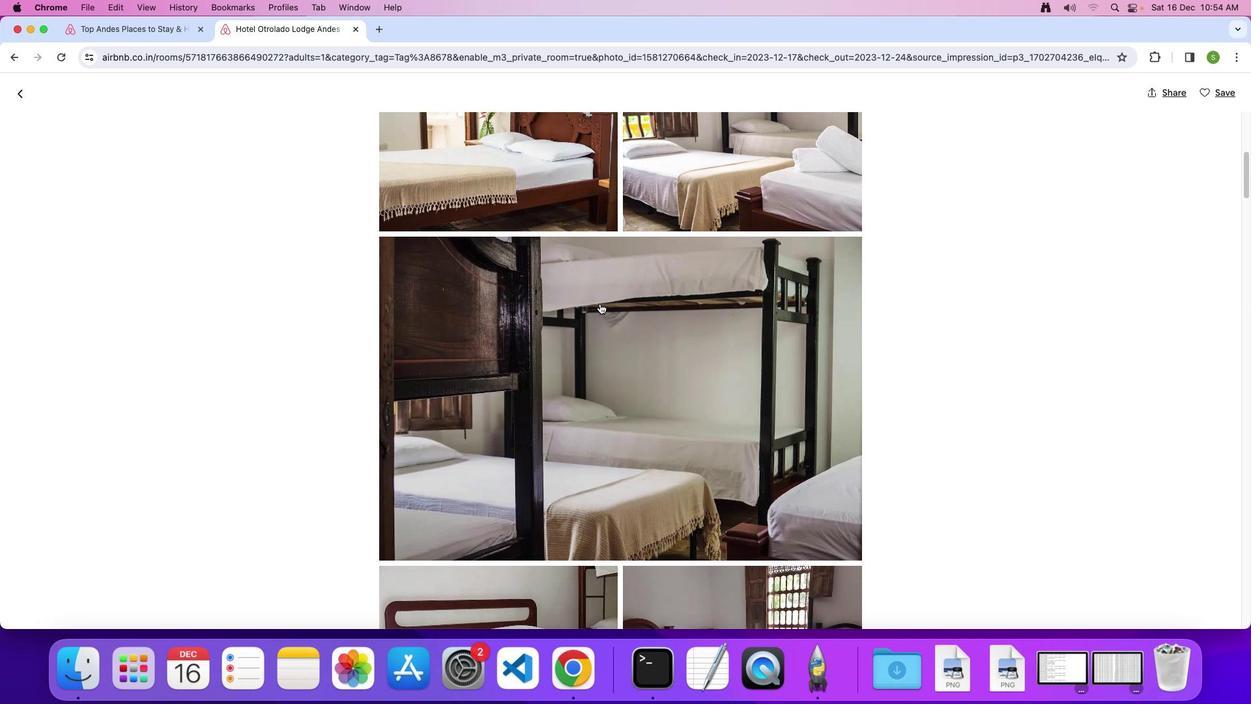 
Action: Mouse scrolled (599, 303) with delta (0, 0)
Screenshot: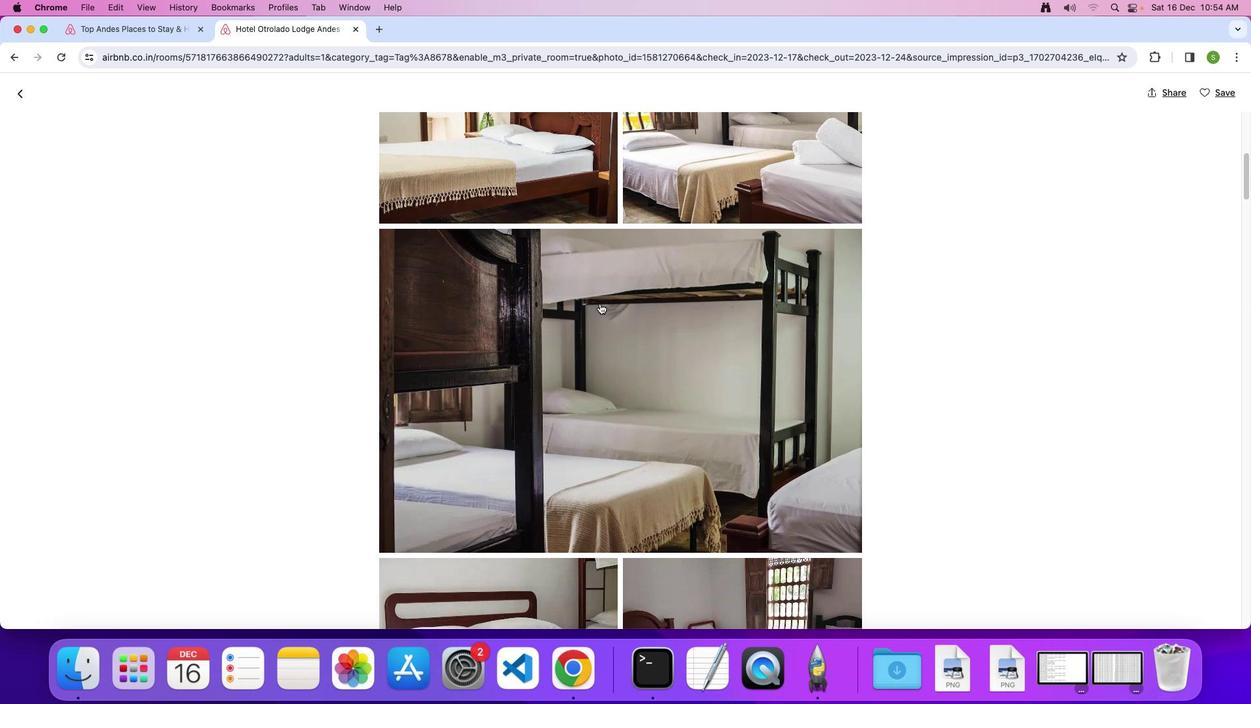 
Action: Mouse moved to (599, 303)
Screenshot: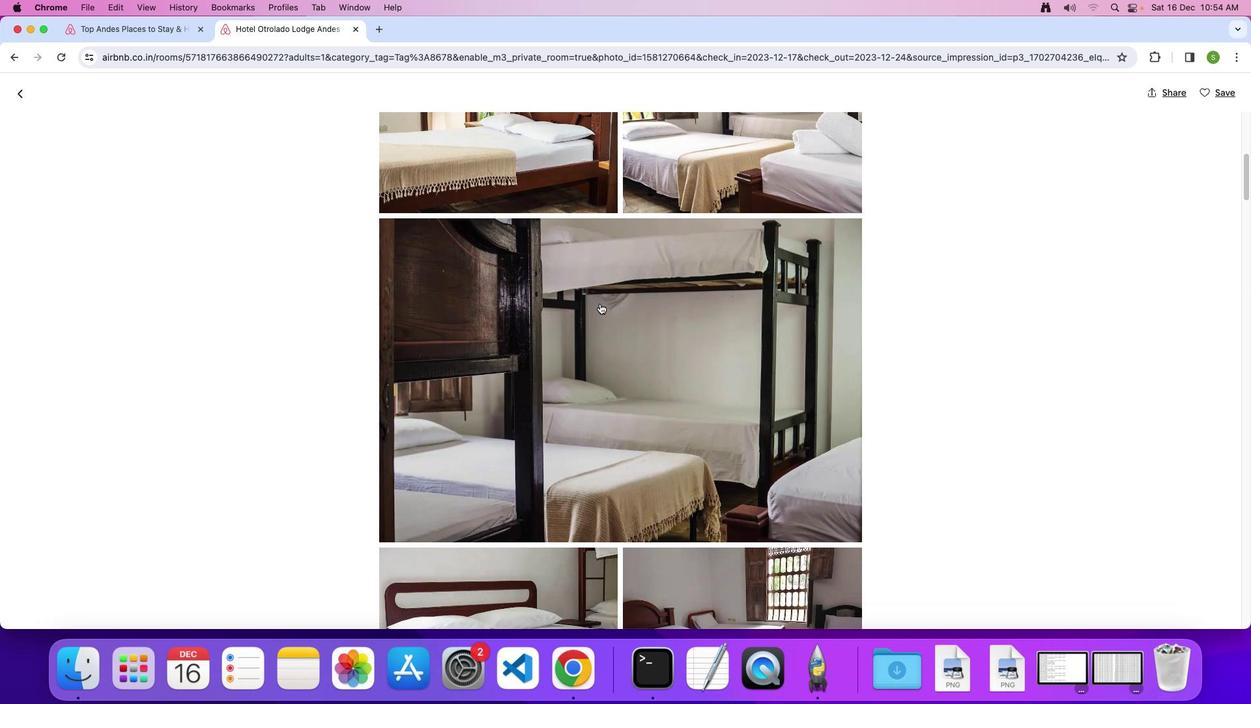 
Action: Mouse scrolled (599, 303) with delta (0, 0)
Screenshot: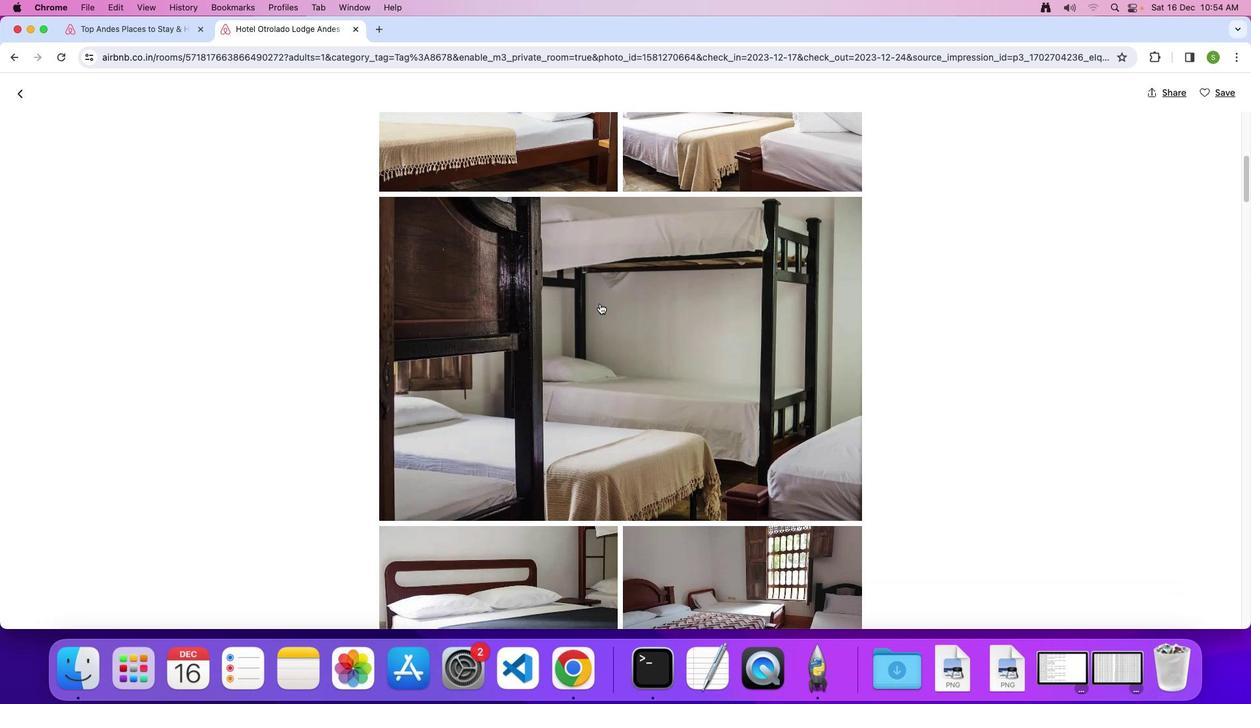 
Action: Mouse scrolled (599, 303) with delta (0, 0)
Screenshot: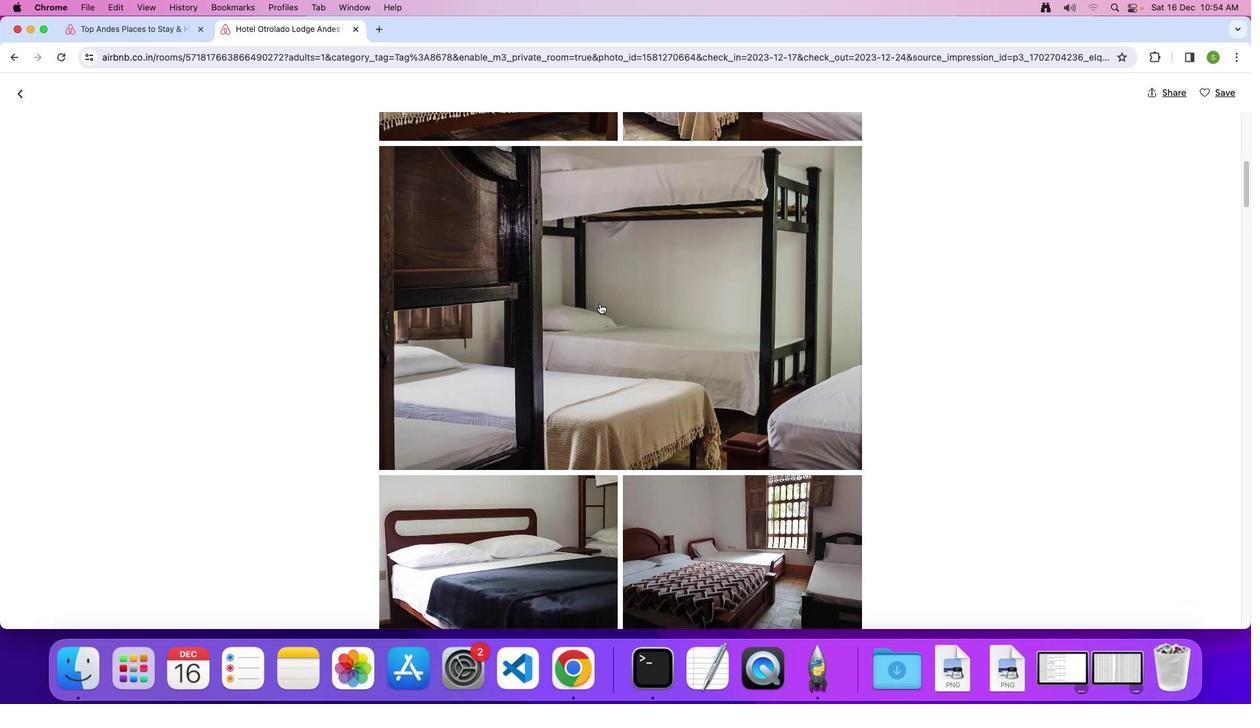 
Action: Mouse scrolled (599, 303) with delta (0, 0)
Screenshot: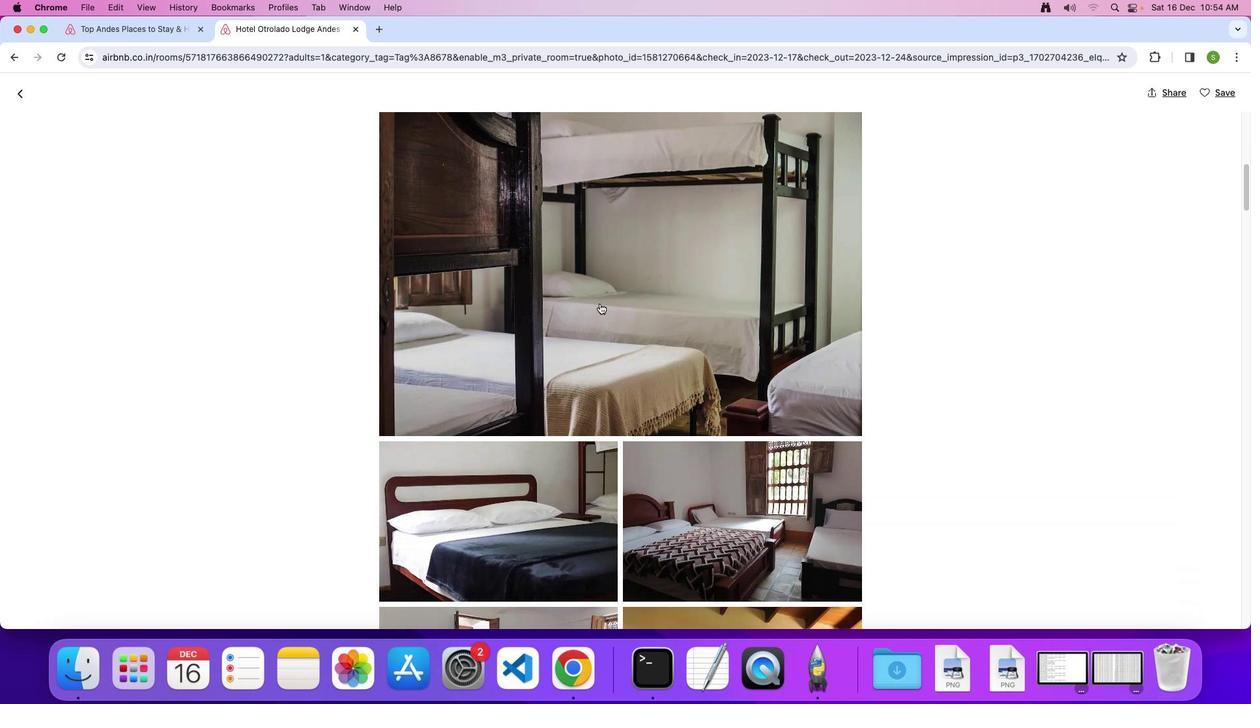 
Action: Mouse scrolled (599, 303) with delta (0, -1)
Screenshot: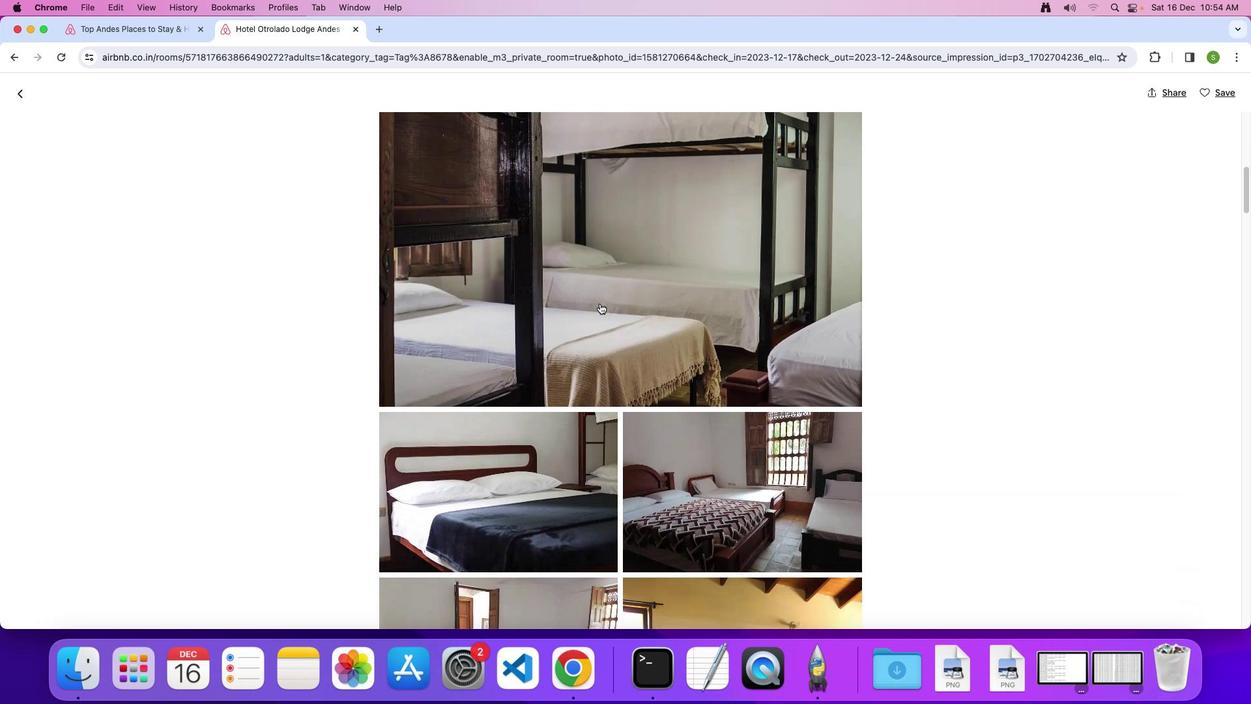 
Action: Mouse scrolled (599, 303) with delta (0, 0)
Screenshot: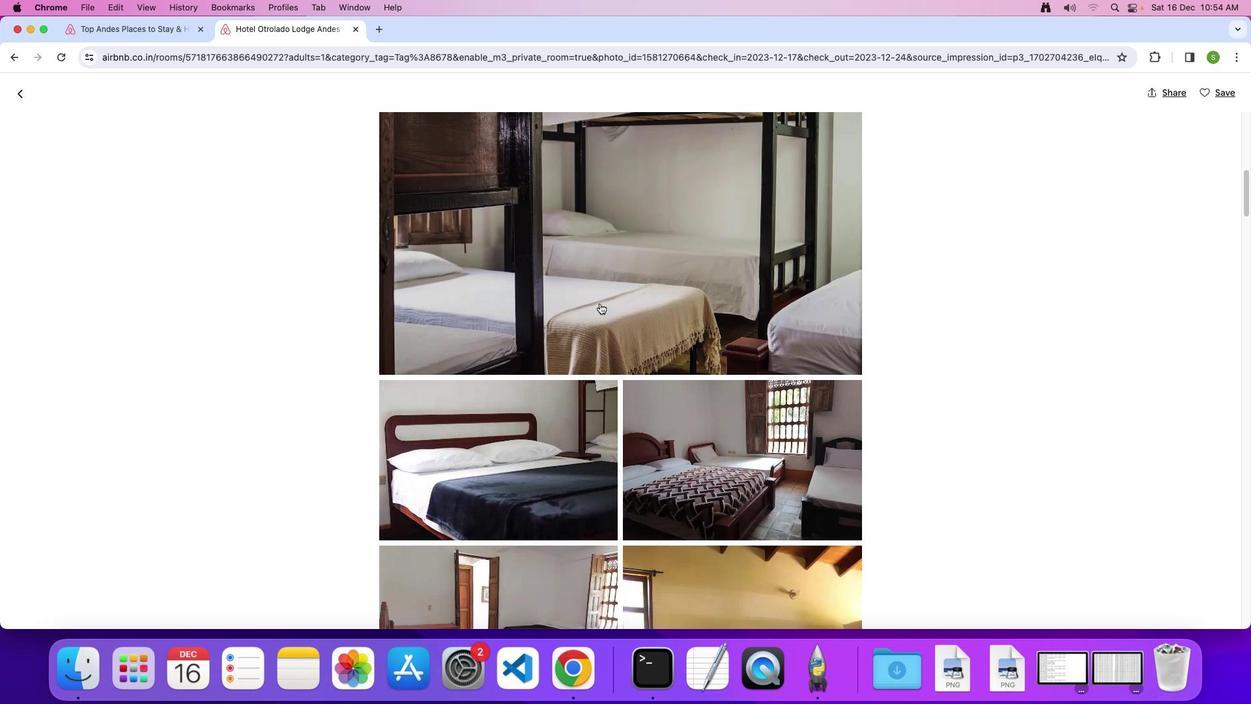 
Action: Mouse scrolled (599, 303) with delta (0, 0)
Screenshot: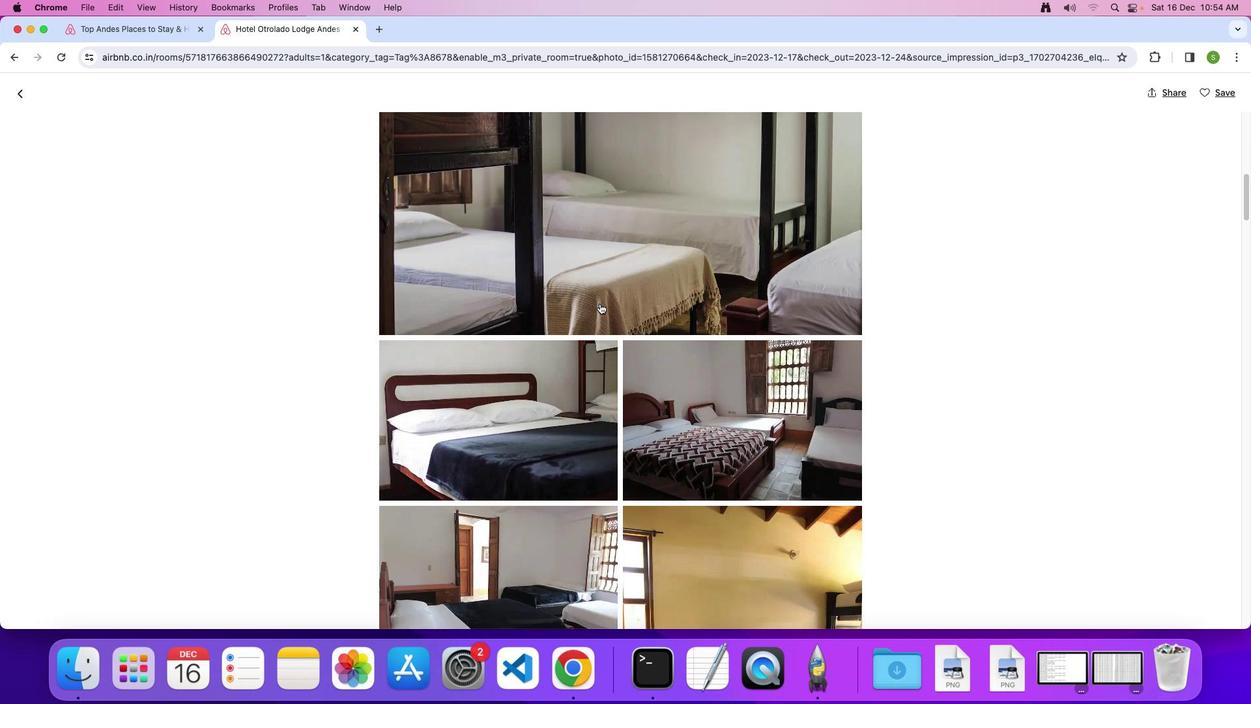 
Action: Mouse scrolled (599, 303) with delta (0, -1)
Screenshot: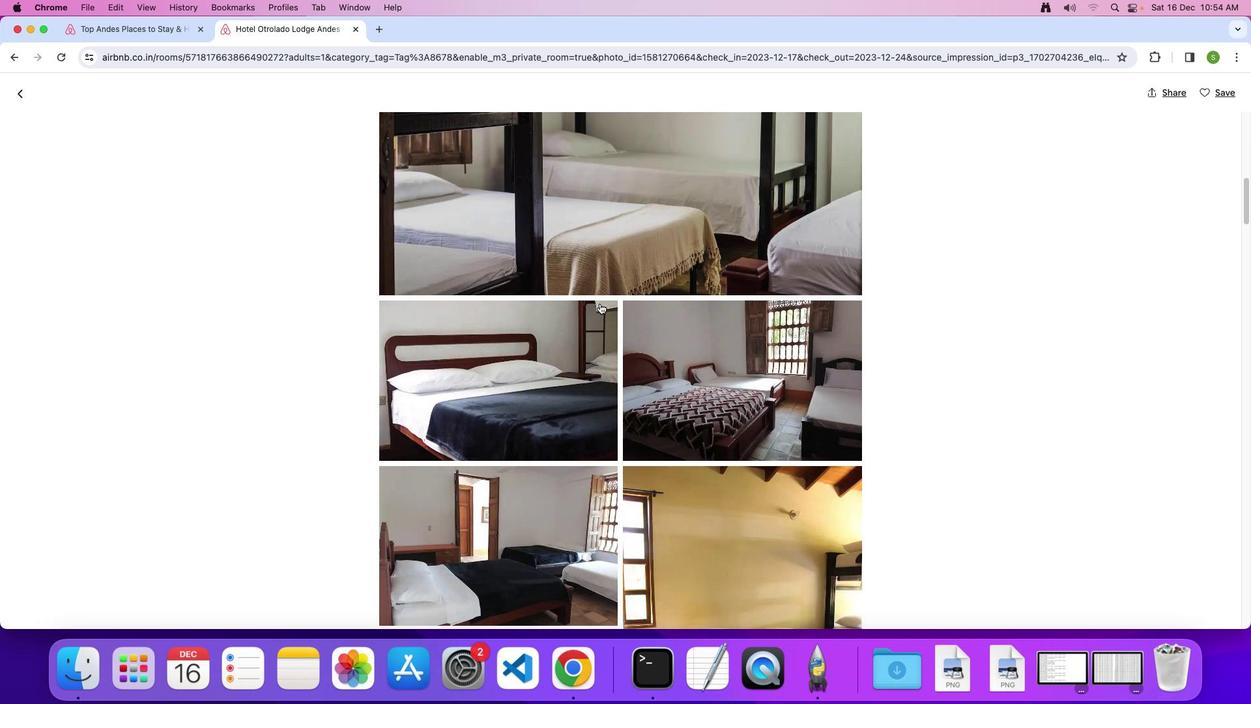 
Action: Mouse scrolled (599, 303) with delta (0, 0)
Screenshot: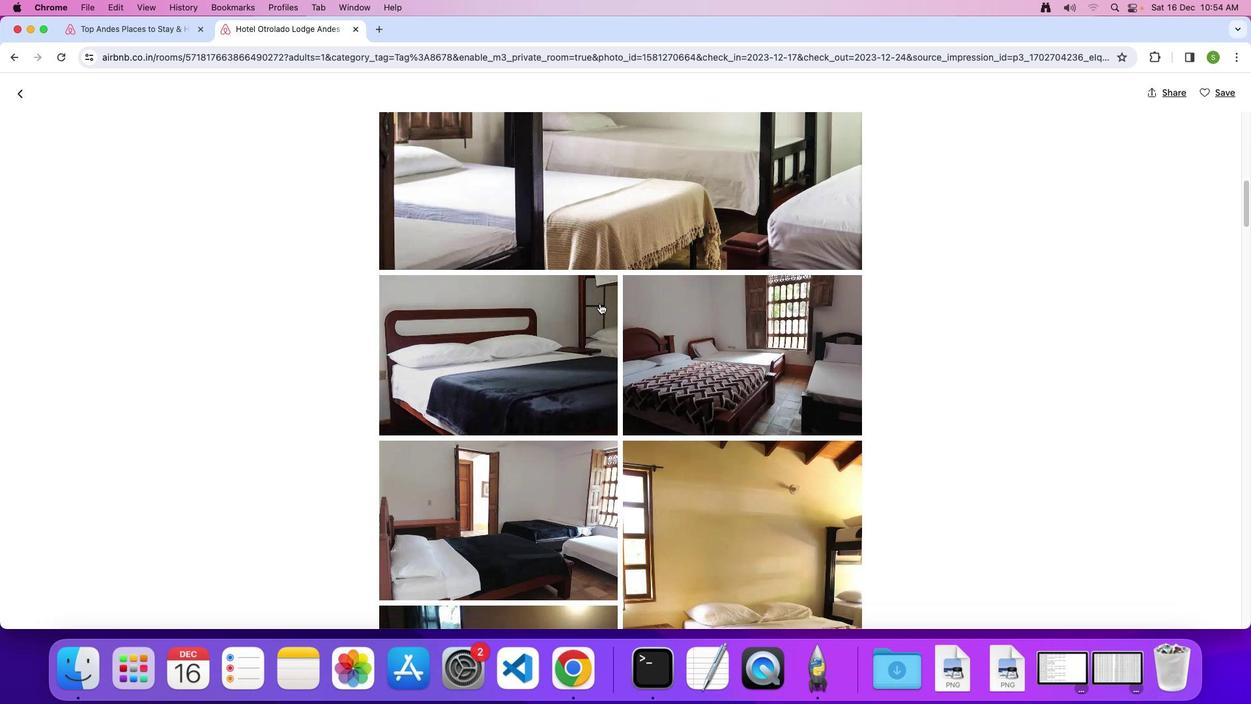 
Action: Mouse scrolled (599, 303) with delta (0, 0)
Screenshot: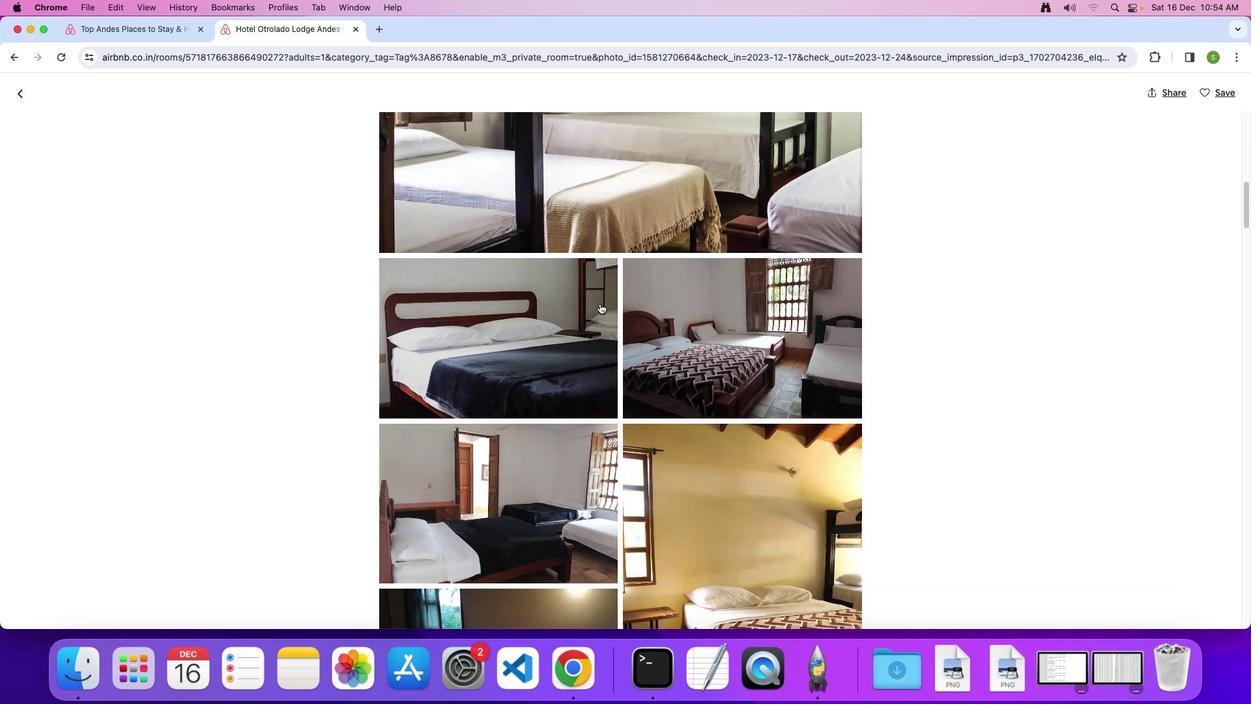 
Action: Mouse scrolled (599, 303) with delta (0, -1)
Screenshot: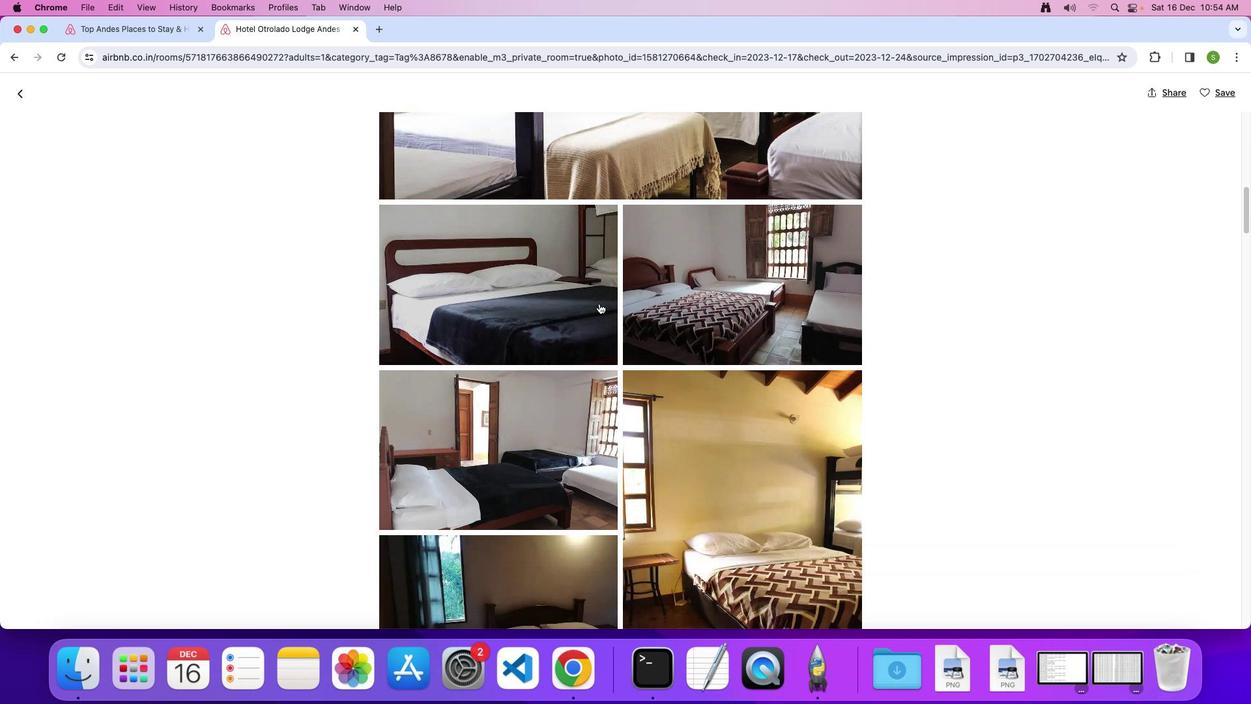 
Action: Mouse moved to (599, 303)
Screenshot: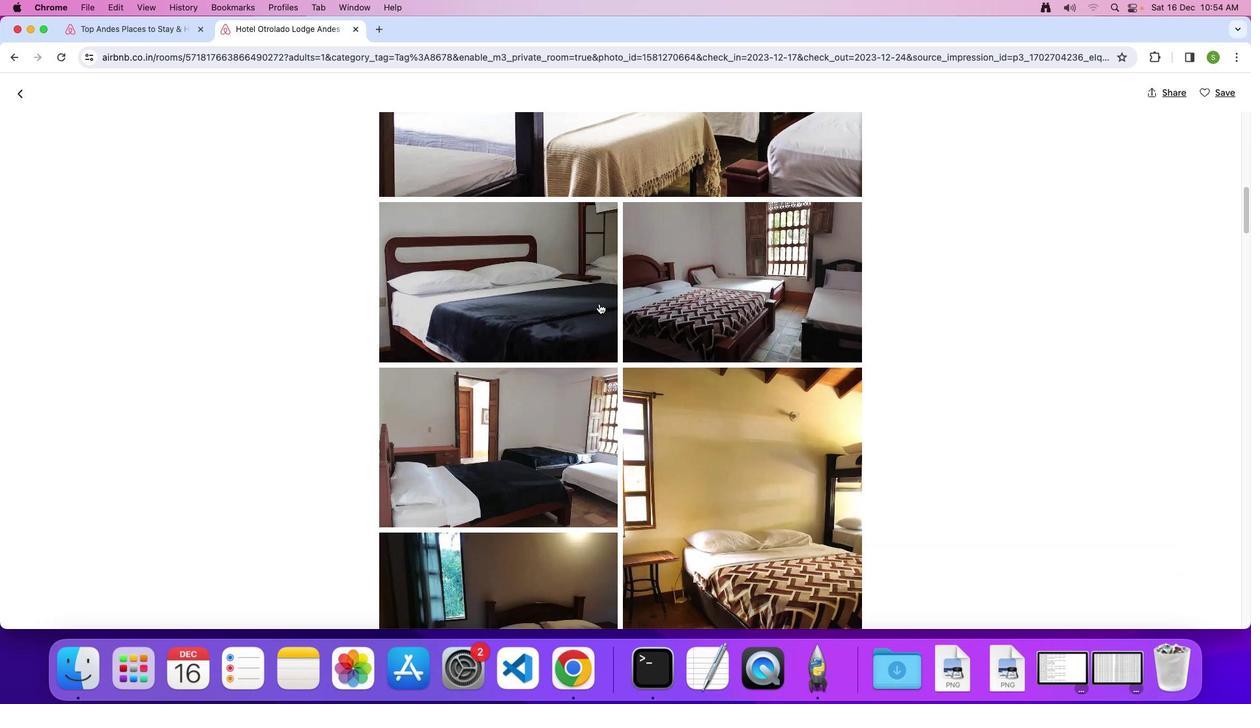 
Action: Mouse scrolled (599, 303) with delta (0, 0)
Screenshot: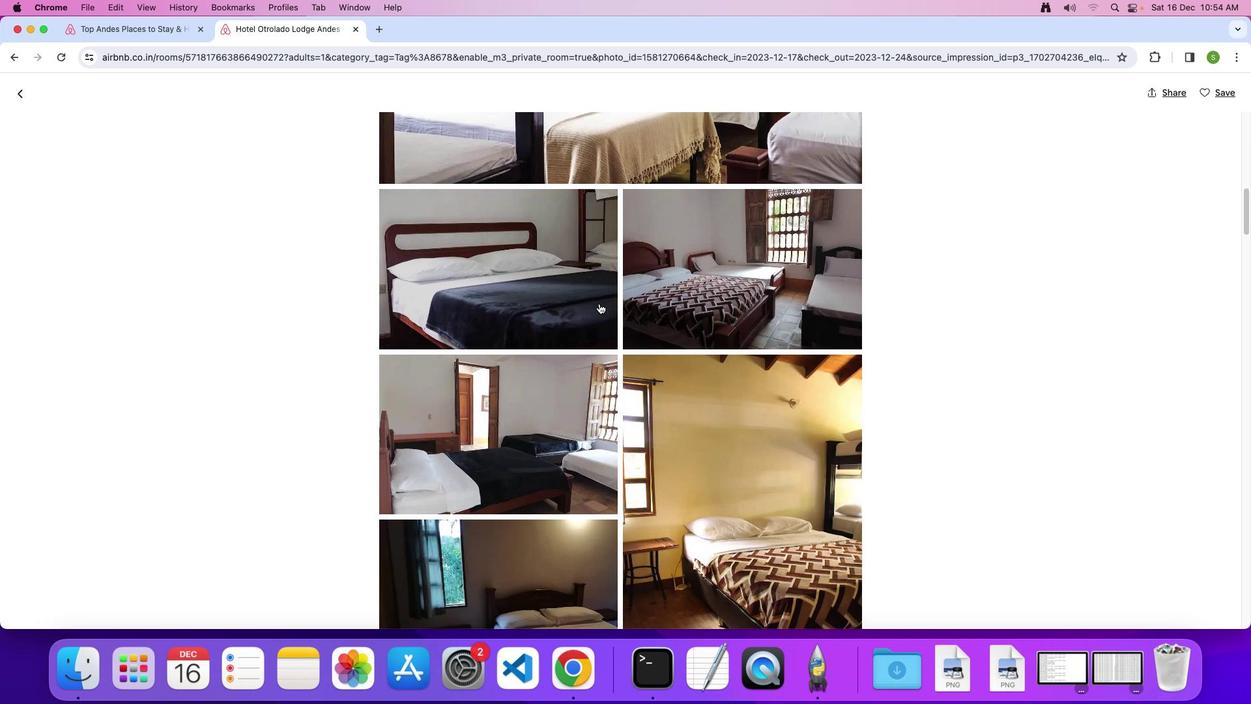 
Action: Mouse scrolled (599, 303) with delta (0, 0)
Screenshot: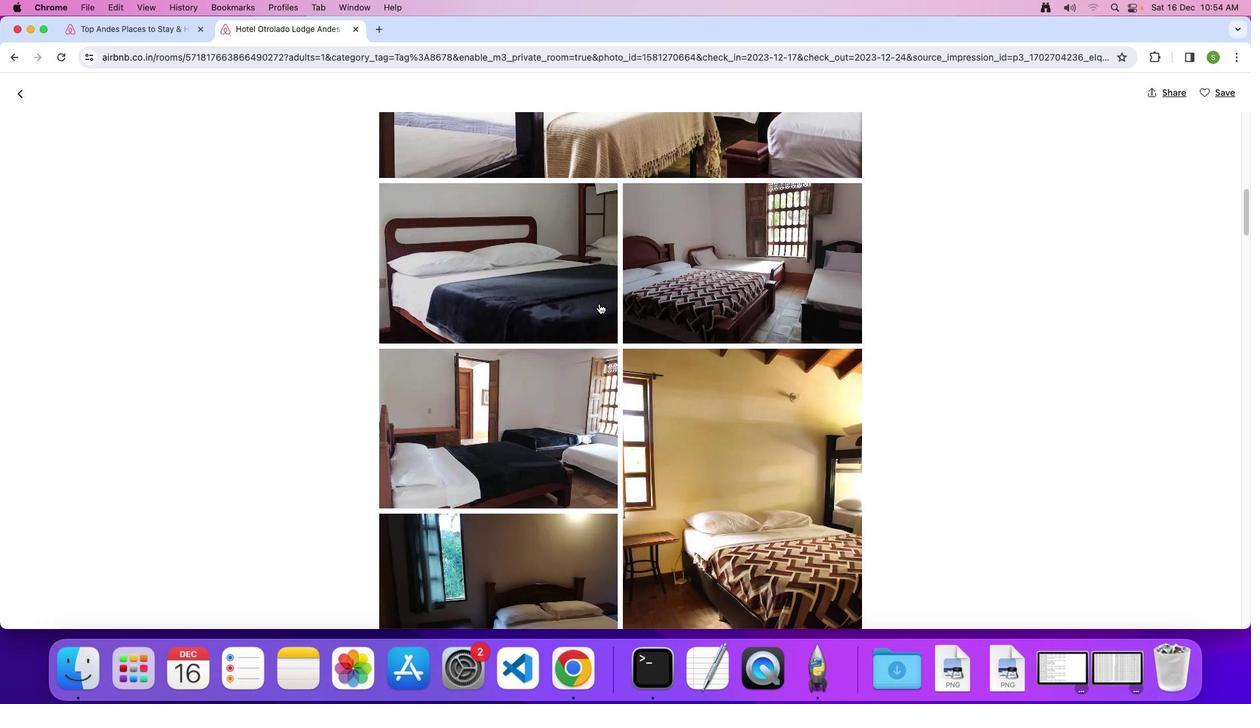 
Action: Mouse scrolled (599, 303) with delta (0, 0)
Screenshot: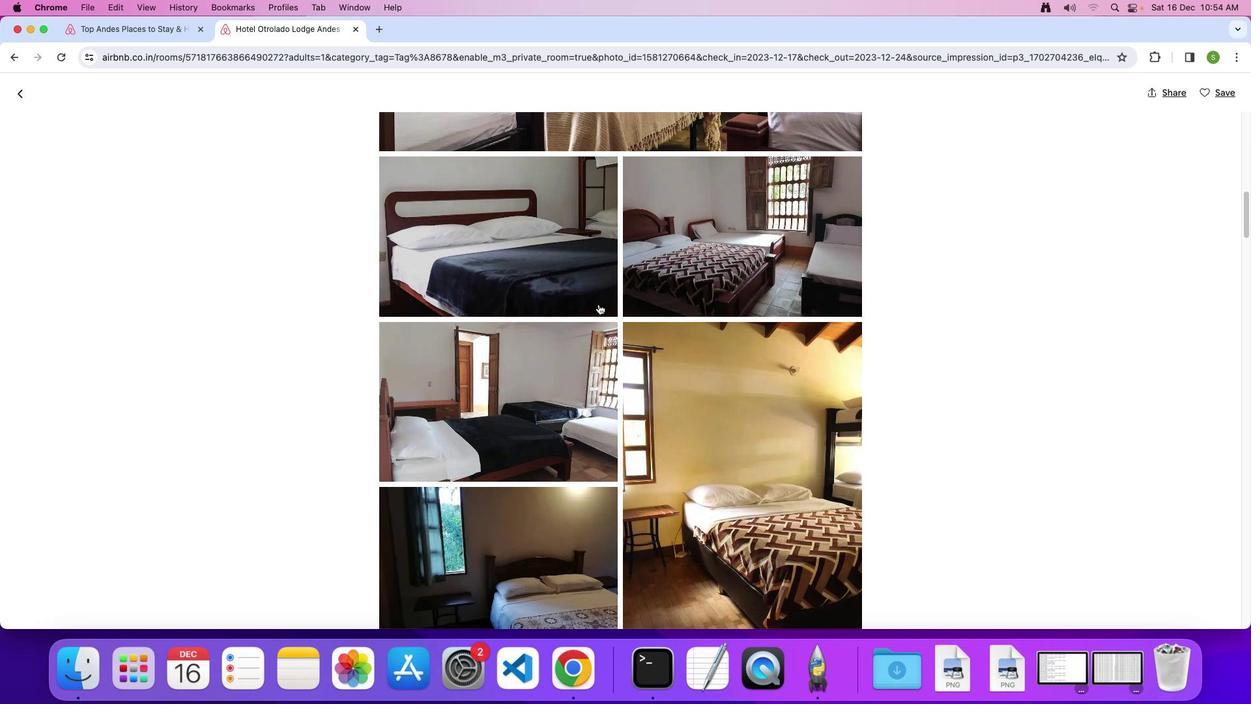 
Action: Mouse moved to (598, 303)
Screenshot: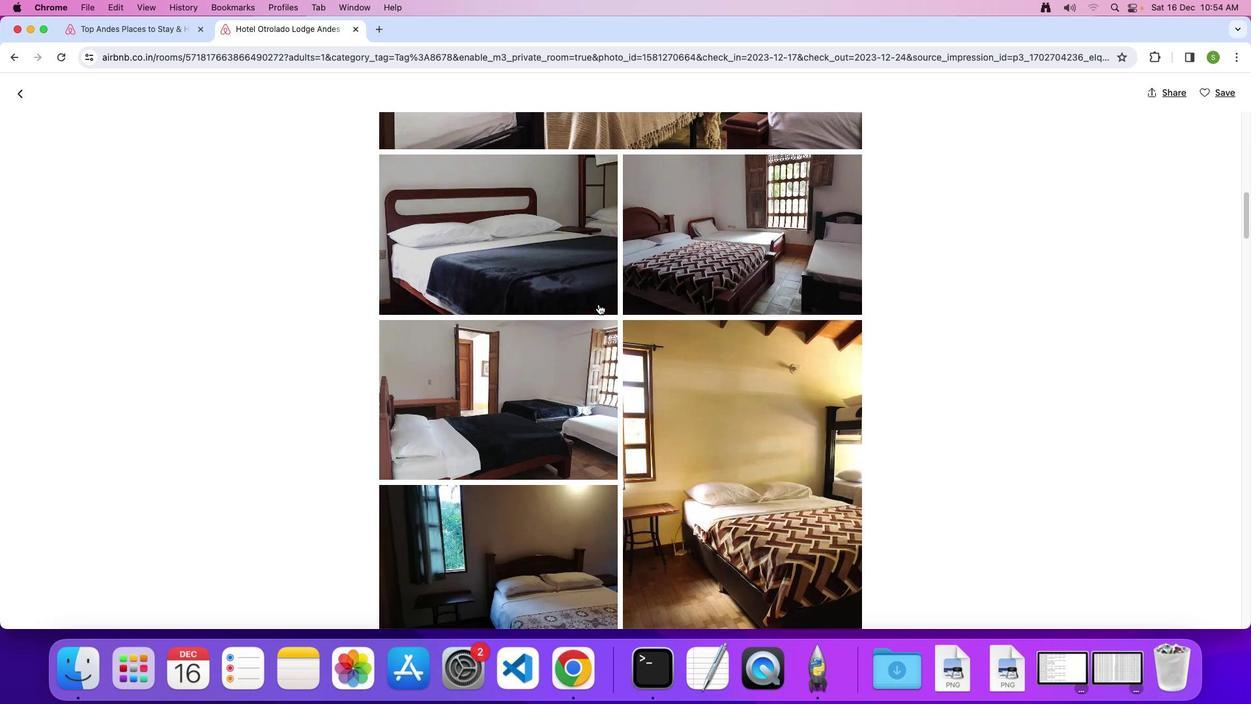 
Action: Mouse scrolled (598, 303) with delta (0, 0)
Screenshot: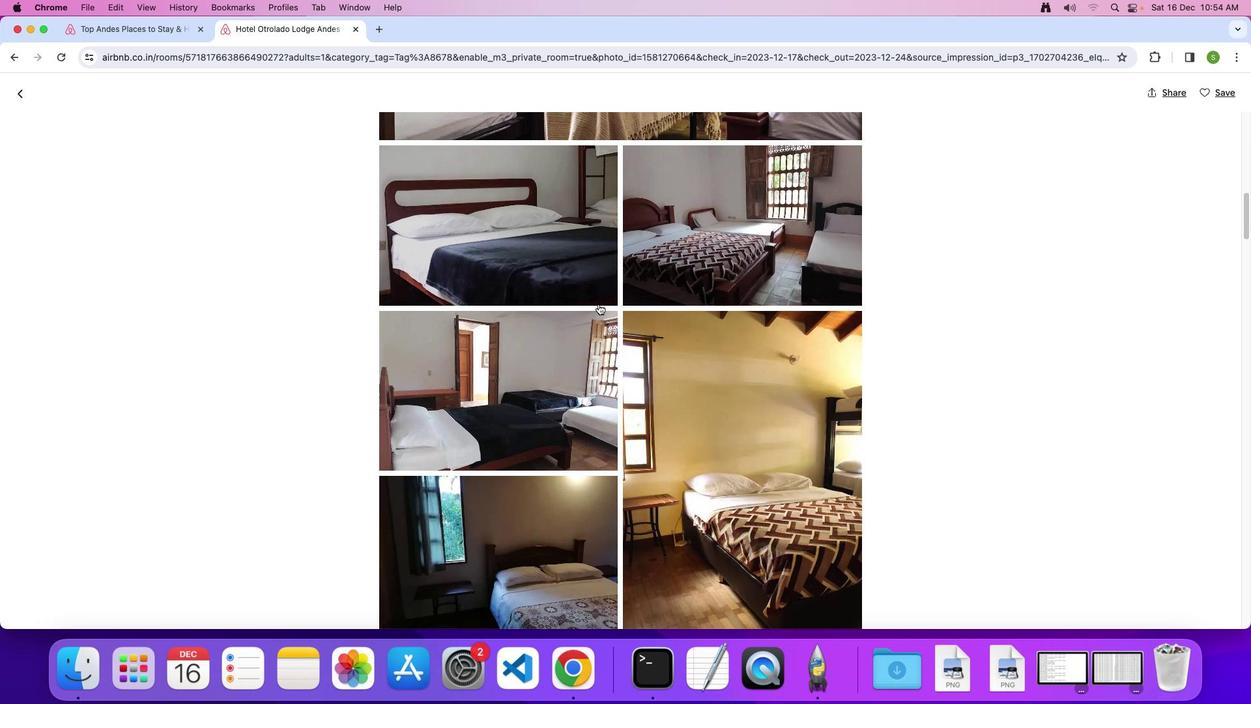 
Action: Mouse scrolled (598, 303) with delta (0, 0)
Screenshot: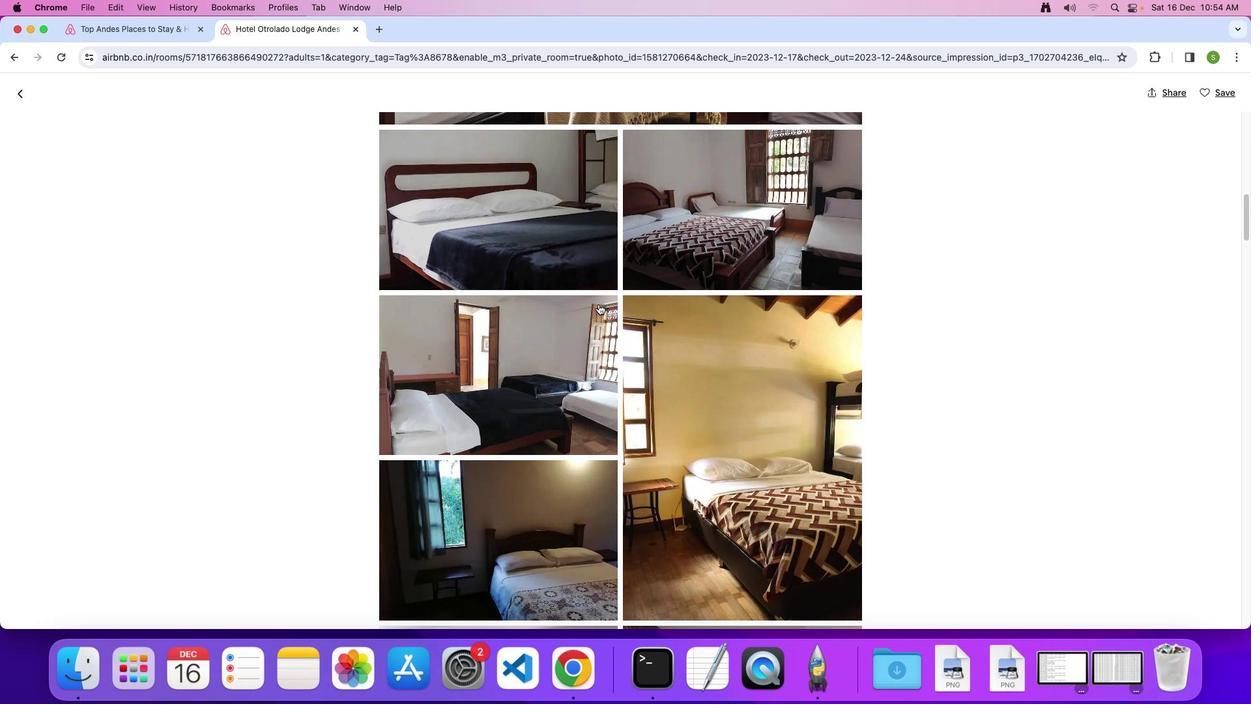 
Action: Mouse scrolled (598, 303) with delta (0, -1)
Screenshot: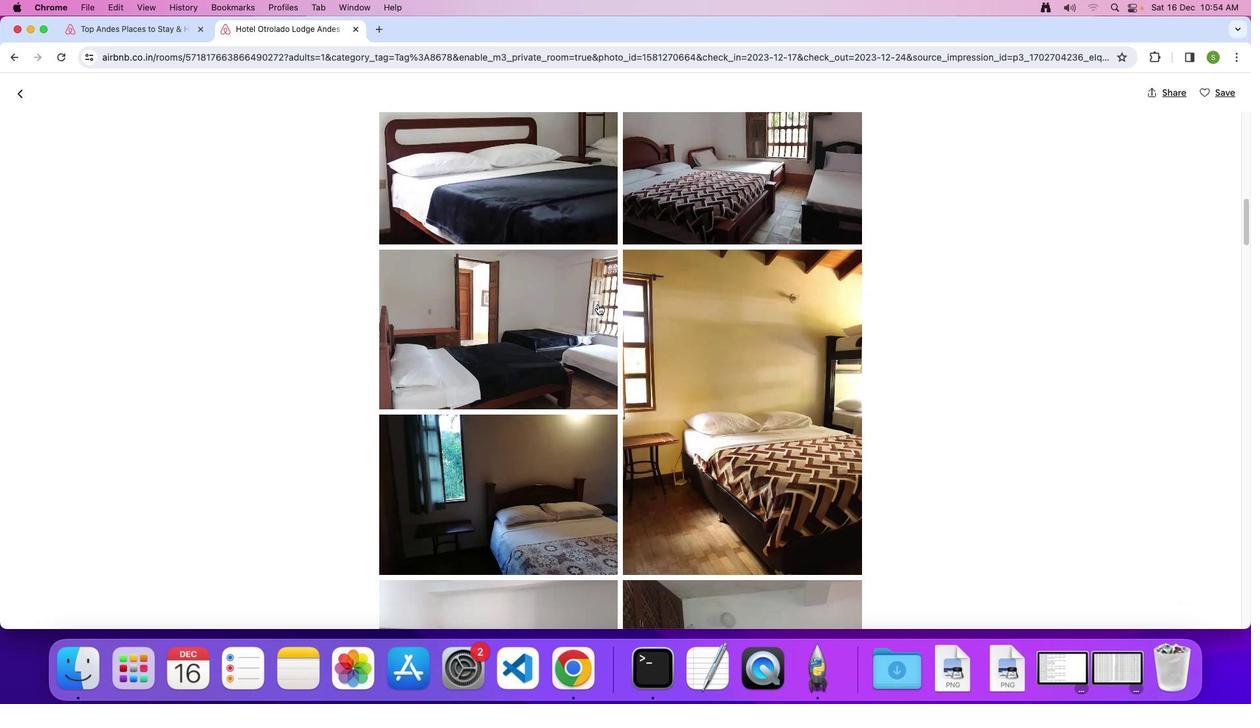
Action: Mouse moved to (598, 304)
Screenshot: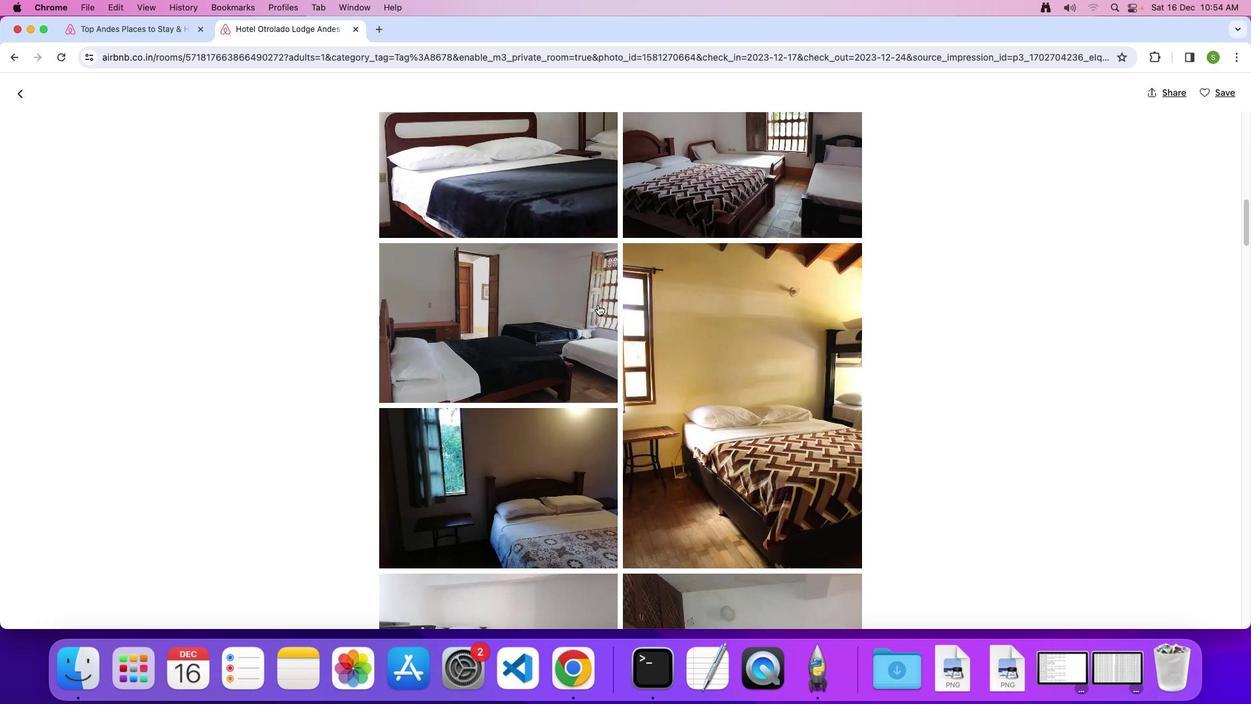 
Action: Mouse scrolled (598, 304) with delta (0, 0)
Screenshot: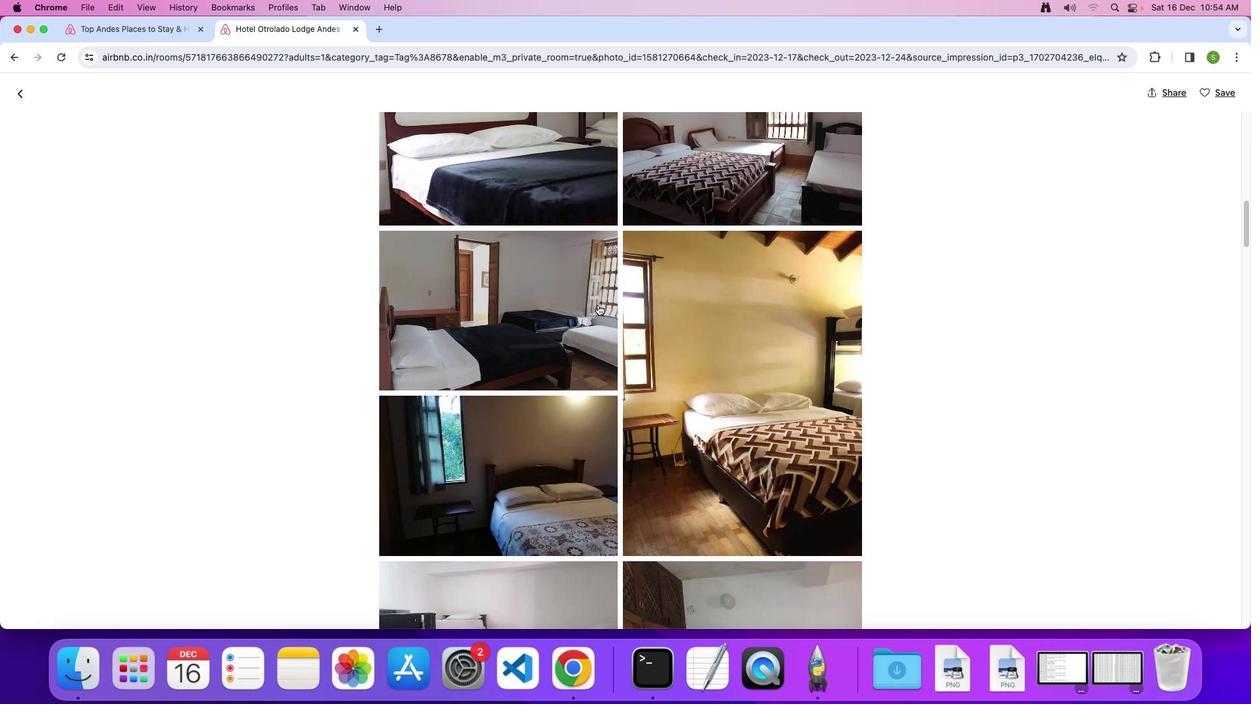 
Action: Mouse scrolled (598, 304) with delta (0, 0)
Screenshot: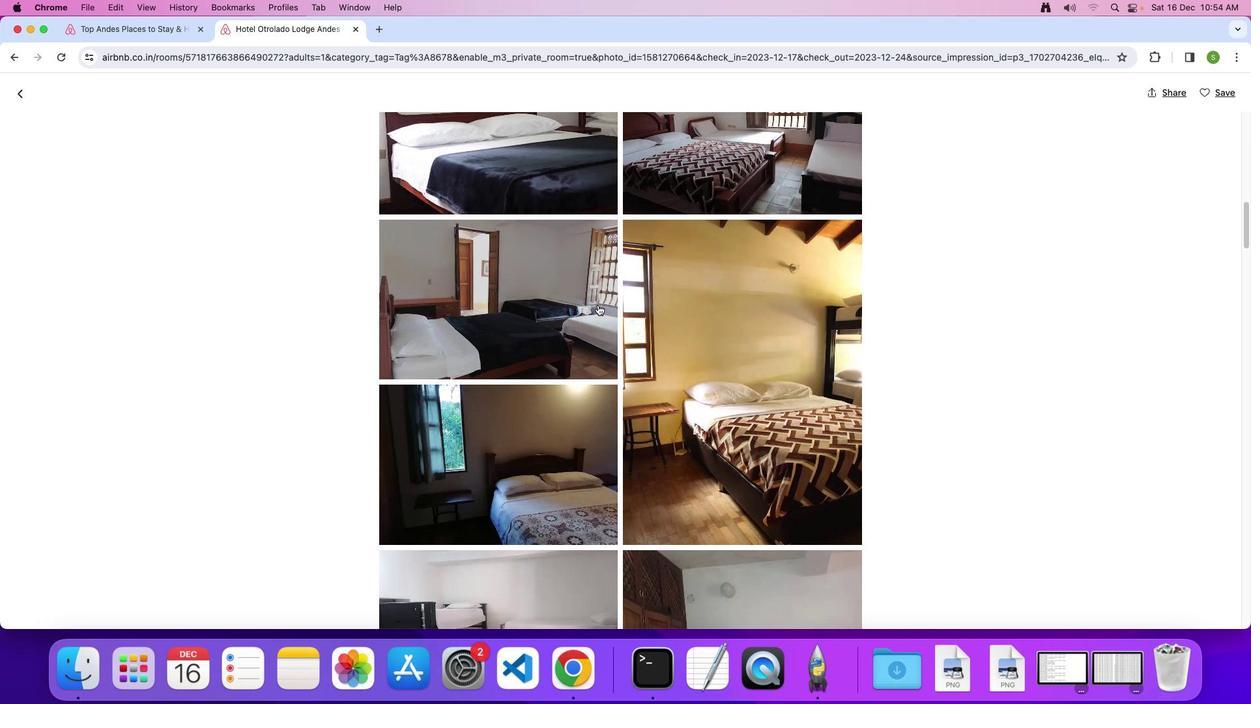 
Action: Mouse moved to (597, 304)
Screenshot: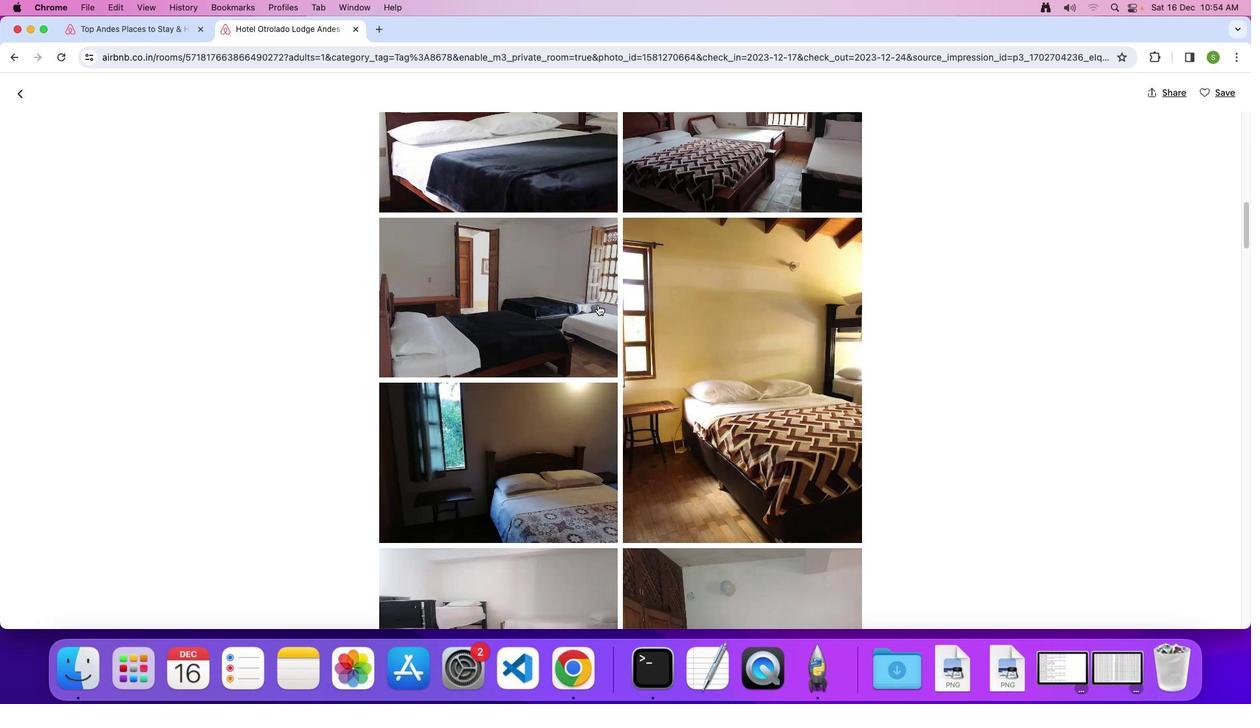 
Action: Mouse scrolled (597, 304) with delta (0, 0)
Screenshot: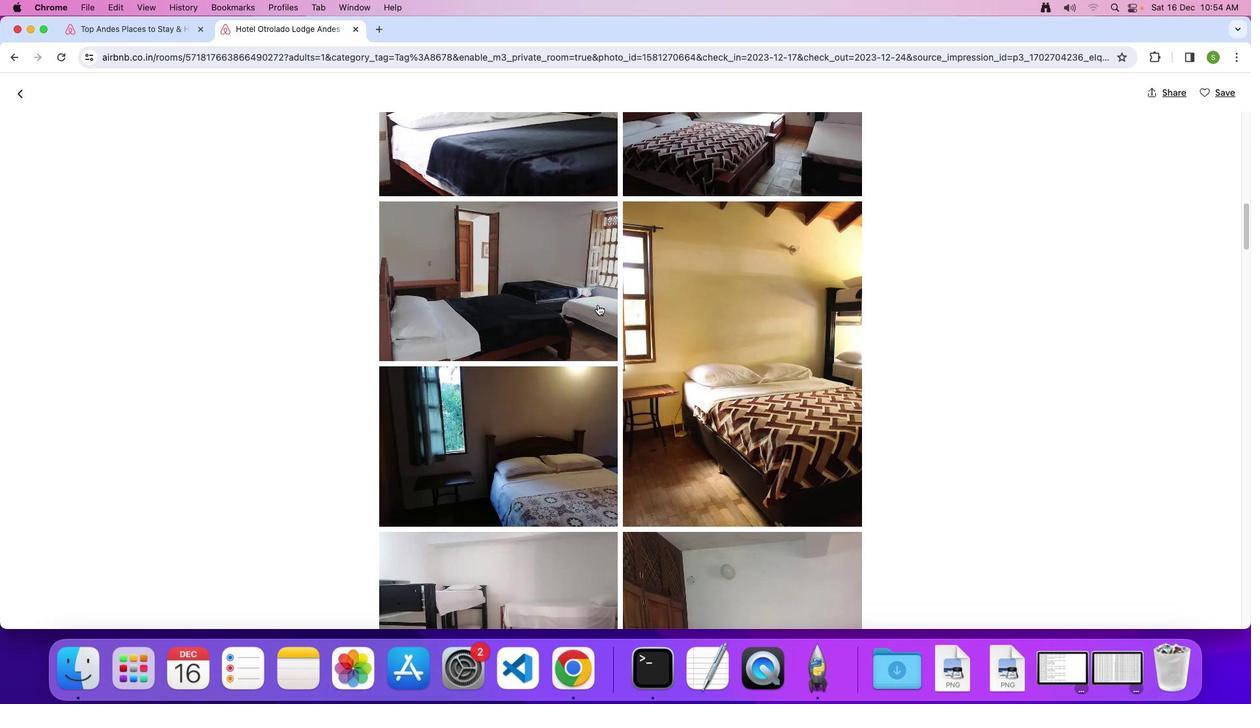 
Action: Mouse scrolled (597, 304) with delta (0, 0)
